 Task: Play online Dominion games in easy mode.
Action: Mouse moved to (588, 577)
Screenshot: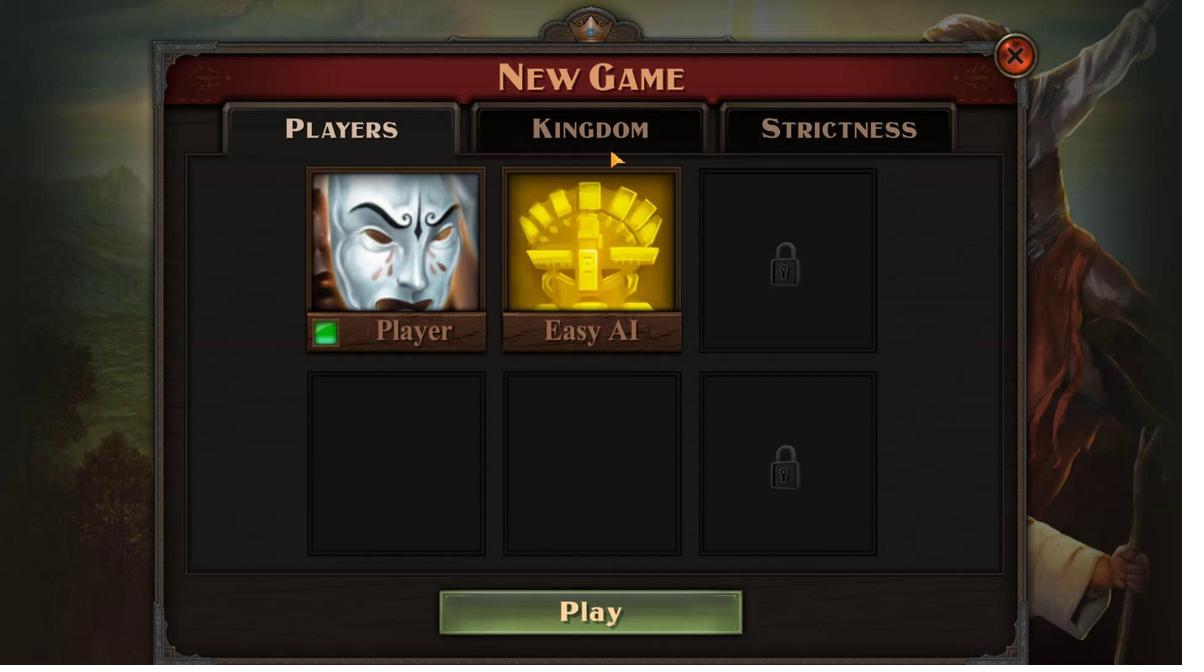 
Action: Mouse pressed left at (588, 577)
Screenshot: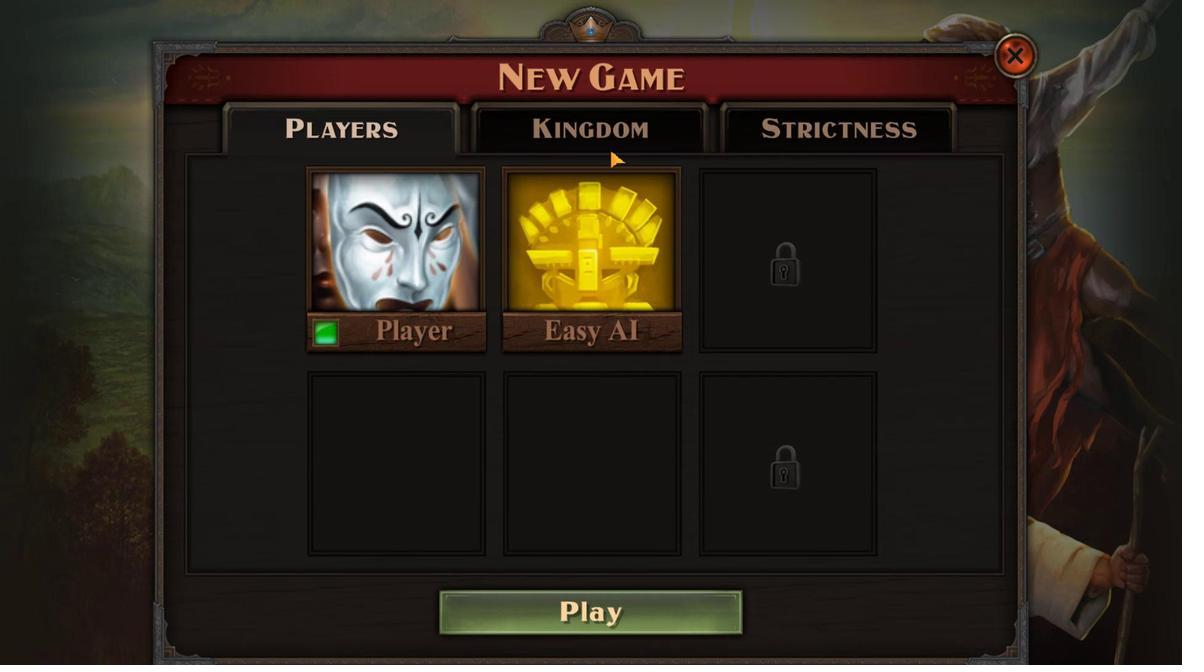 
Action: Mouse moved to (697, 566)
Screenshot: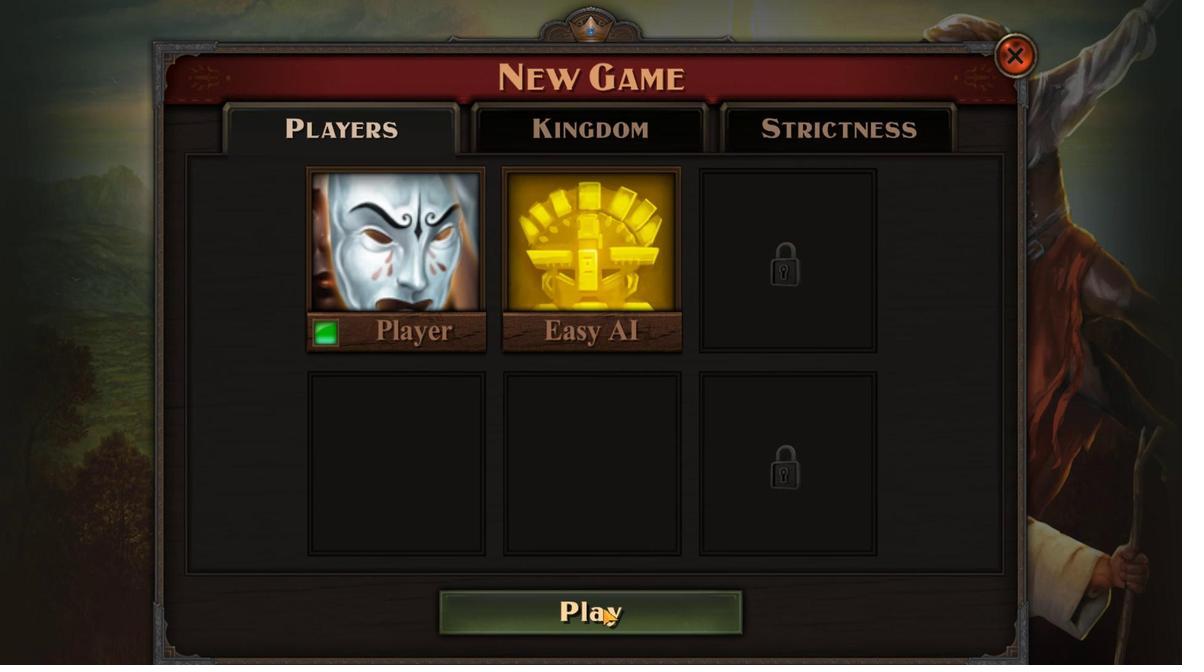
Action: Mouse pressed left at (697, 566)
Screenshot: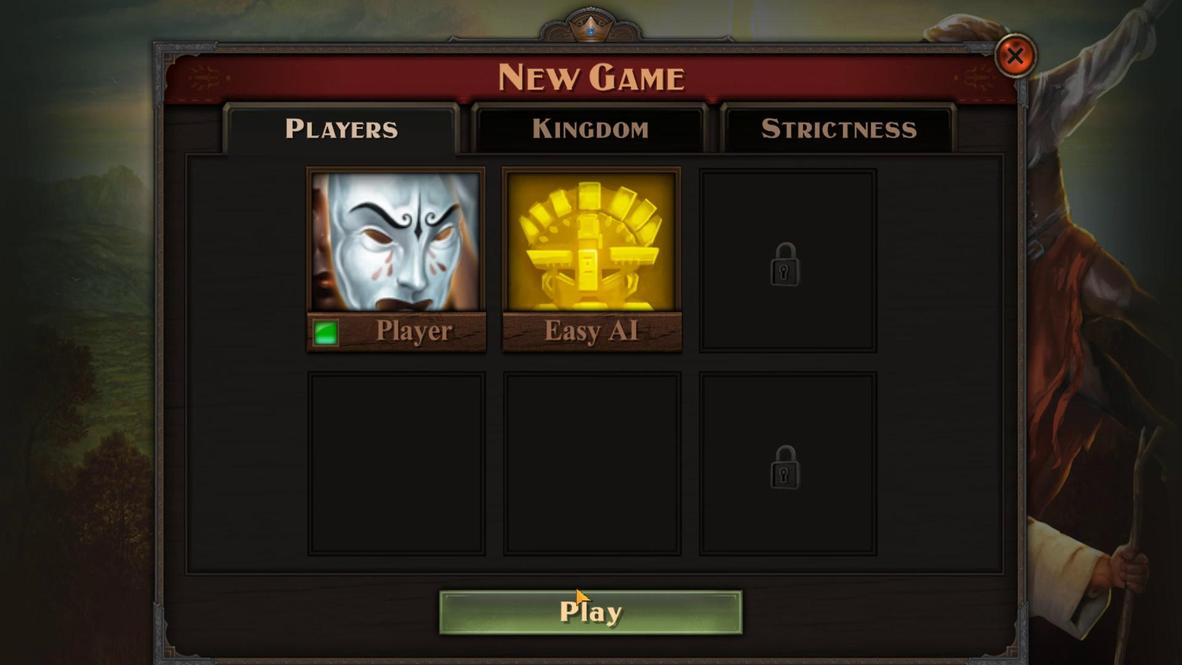
Action: Mouse moved to (636, 559)
Screenshot: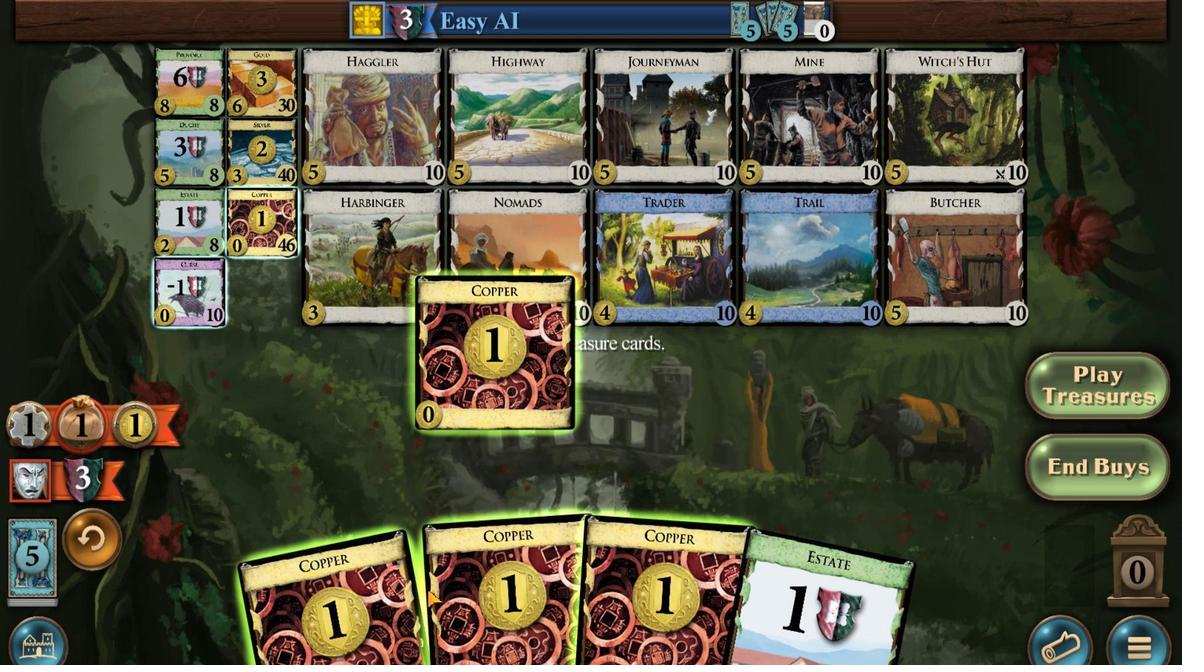 
Action: Mouse scrolled (636, 559) with delta (0, 0)
Screenshot: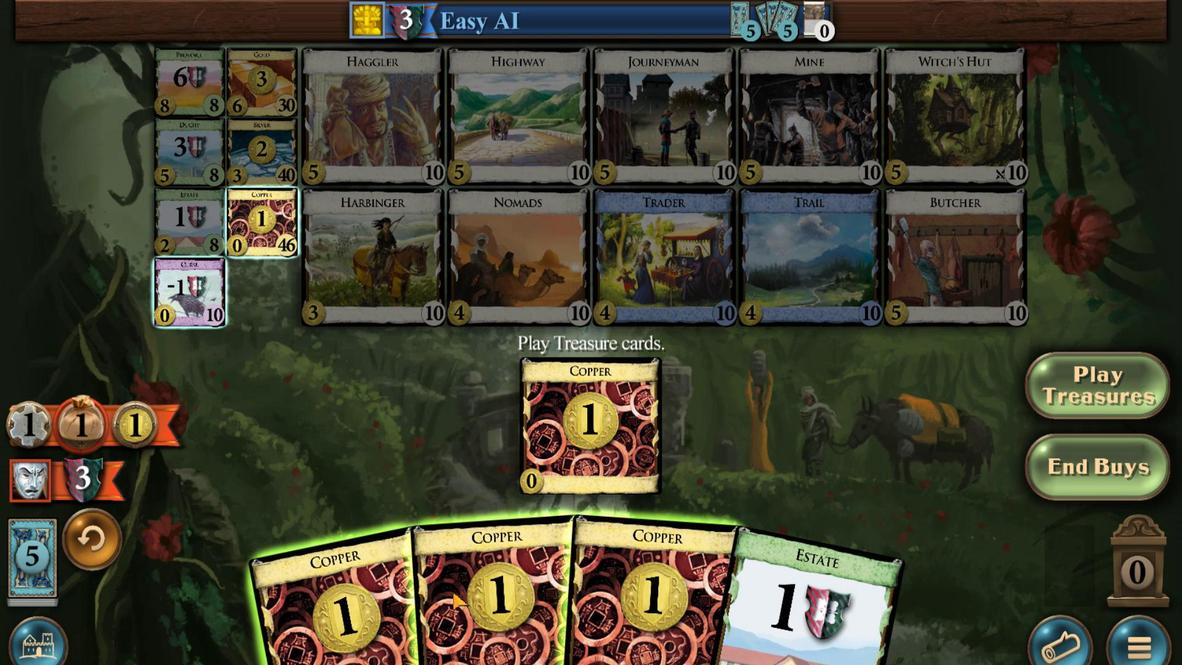 
Action: Mouse scrolled (636, 559) with delta (0, 0)
Screenshot: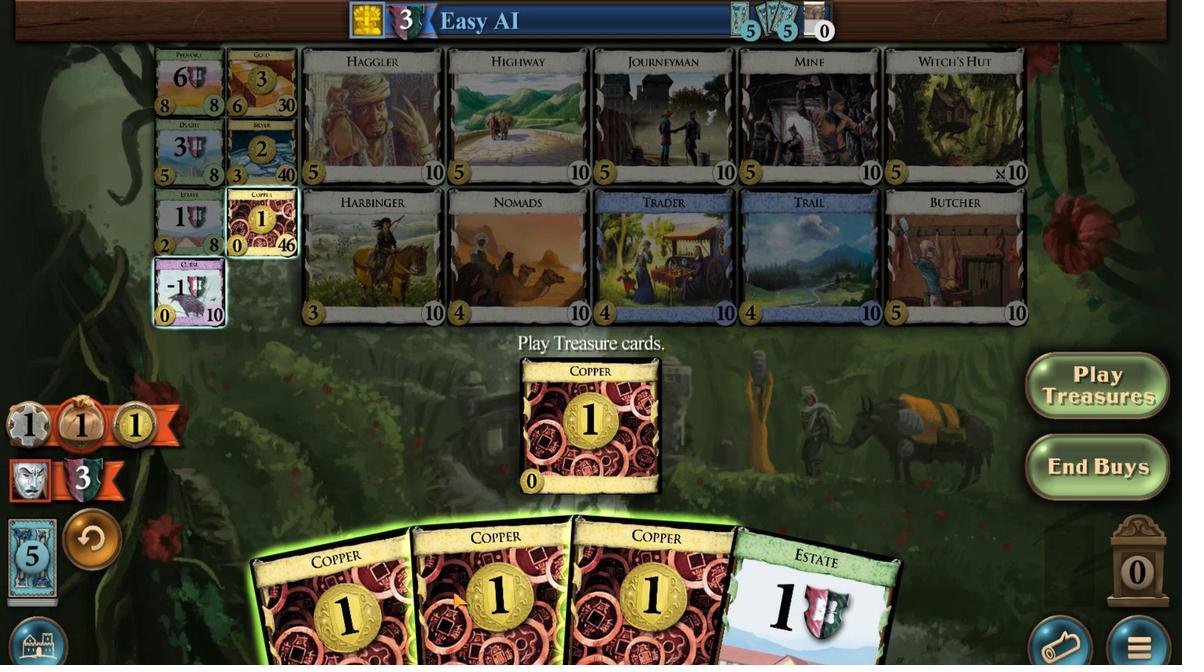 
Action: Mouse moved to (648, 561)
Screenshot: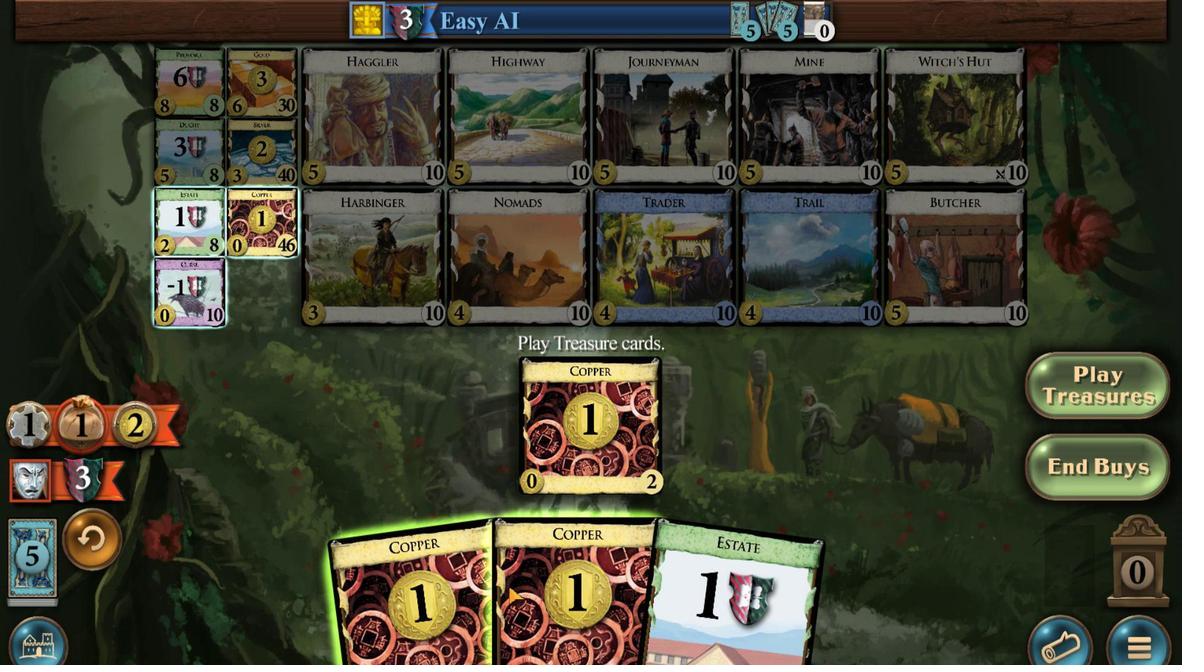 
Action: Mouse scrolled (648, 561) with delta (0, 0)
Screenshot: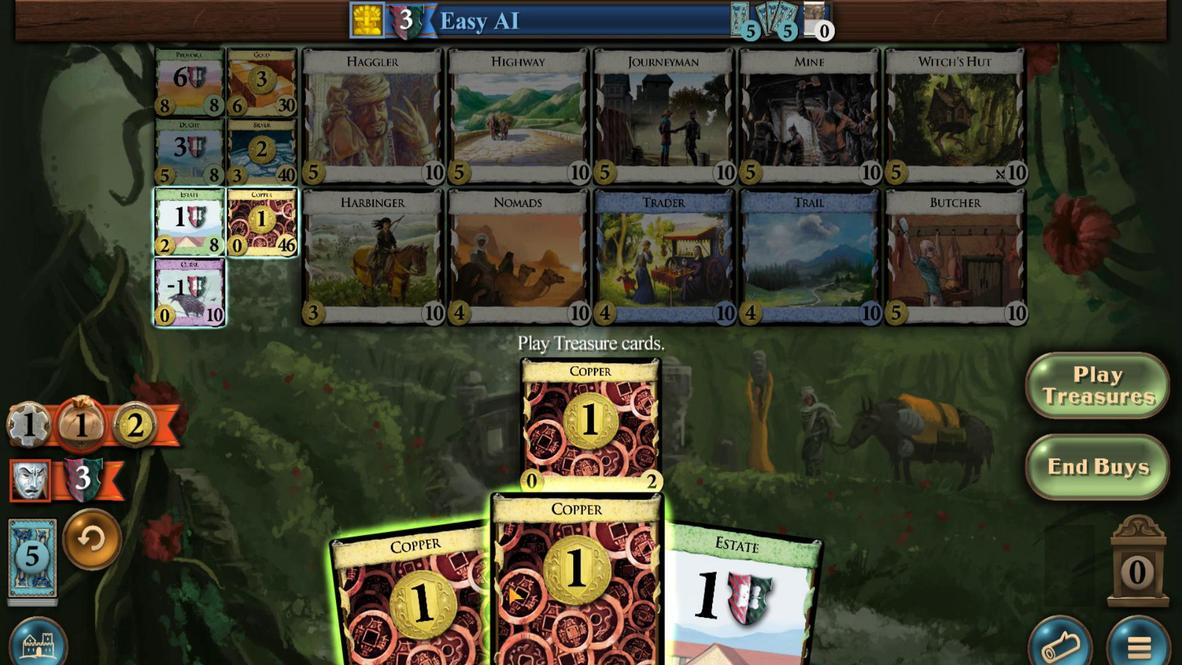 
Action: Mouse moved to (666, 560)
Screenshot: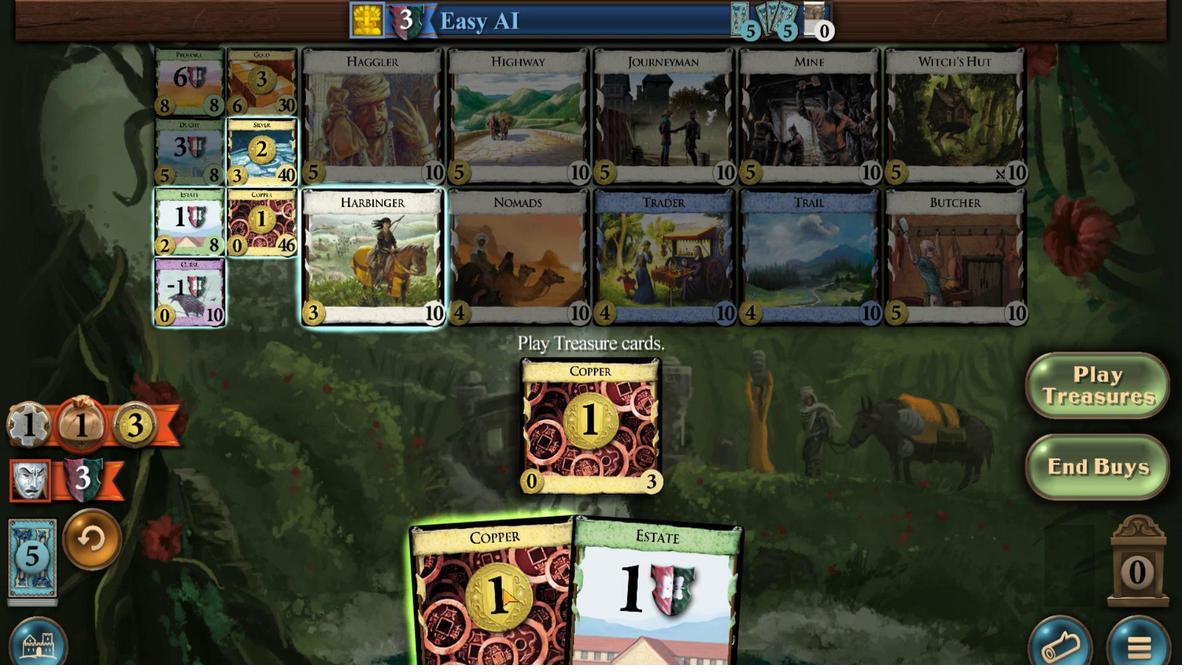 
Action: Mouse scrolled (666, 559) with delta (0, 0)
Screenshot: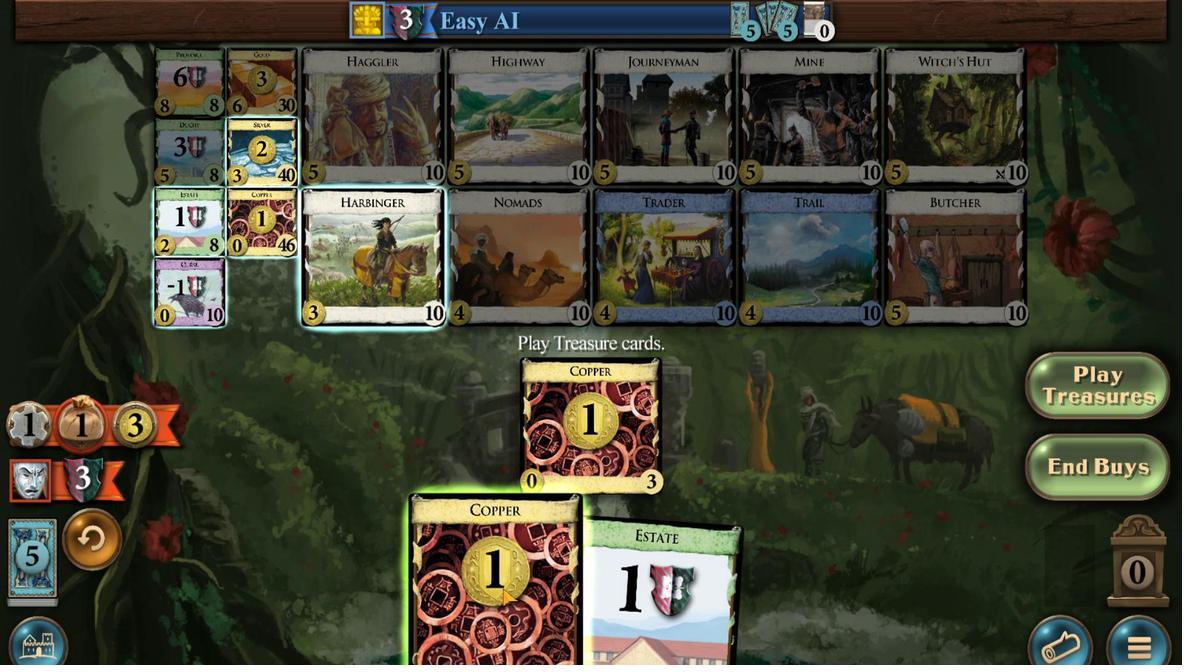 
Action: Mouse moved to (664, 561)
Screenshot: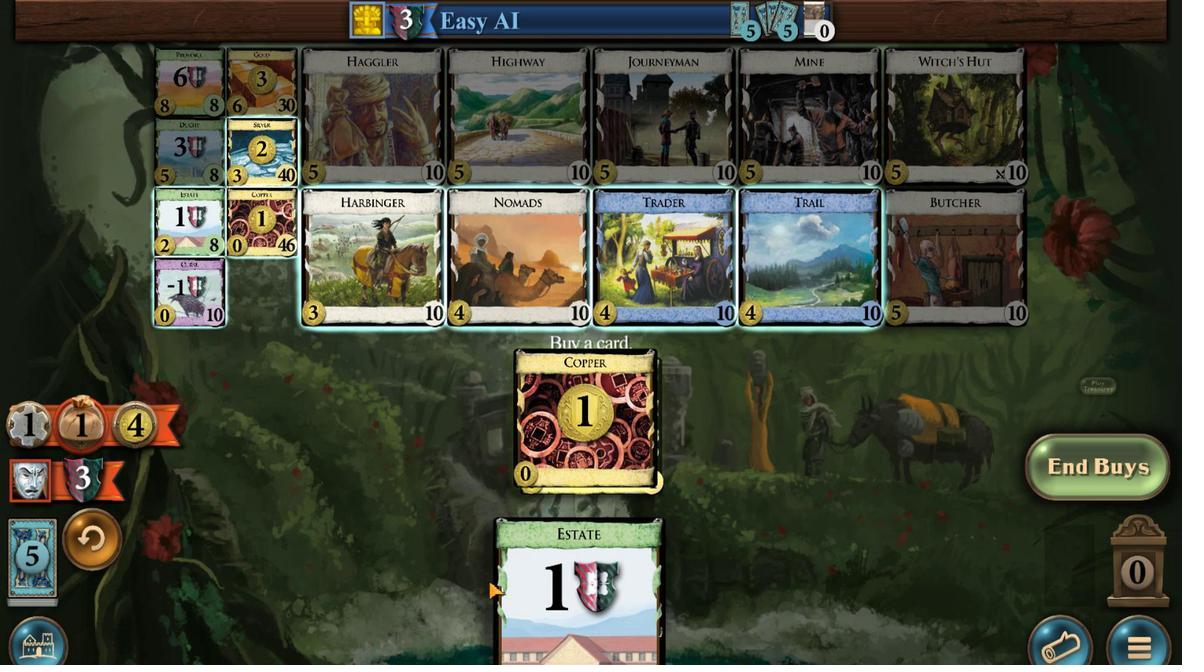 
Action: Mouse scrolled (664, 560) with delta (0, 0)
Screenshot: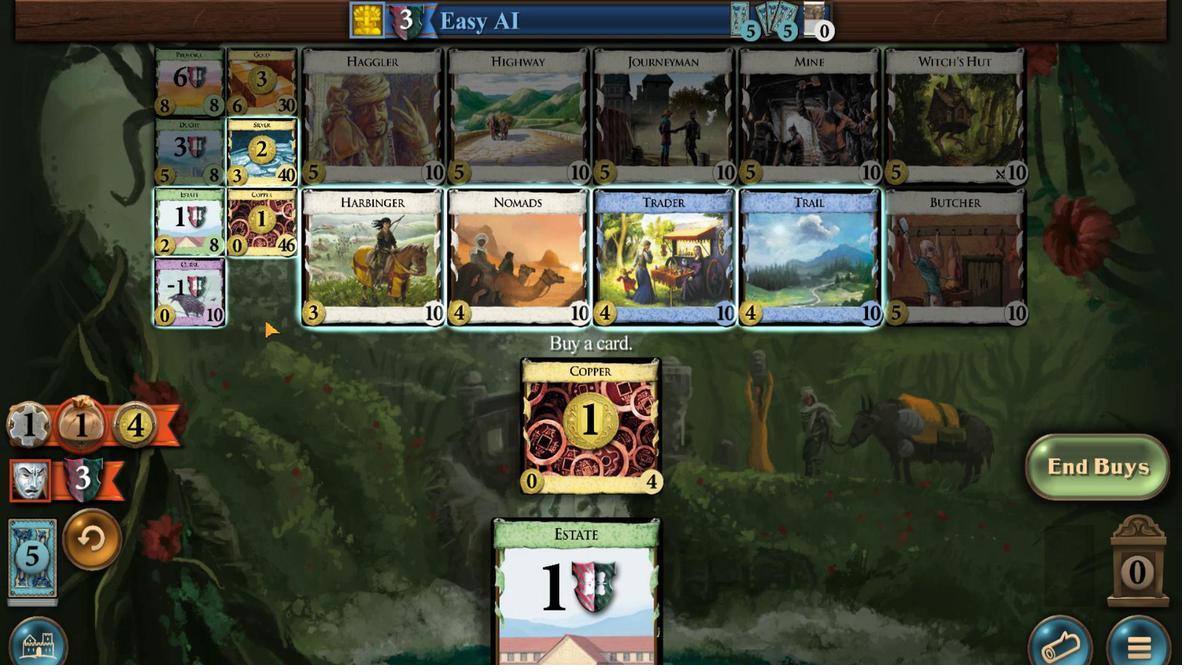 
Action: Mouse scrolled (664, 560) with delta (0, 0)
Screenshot: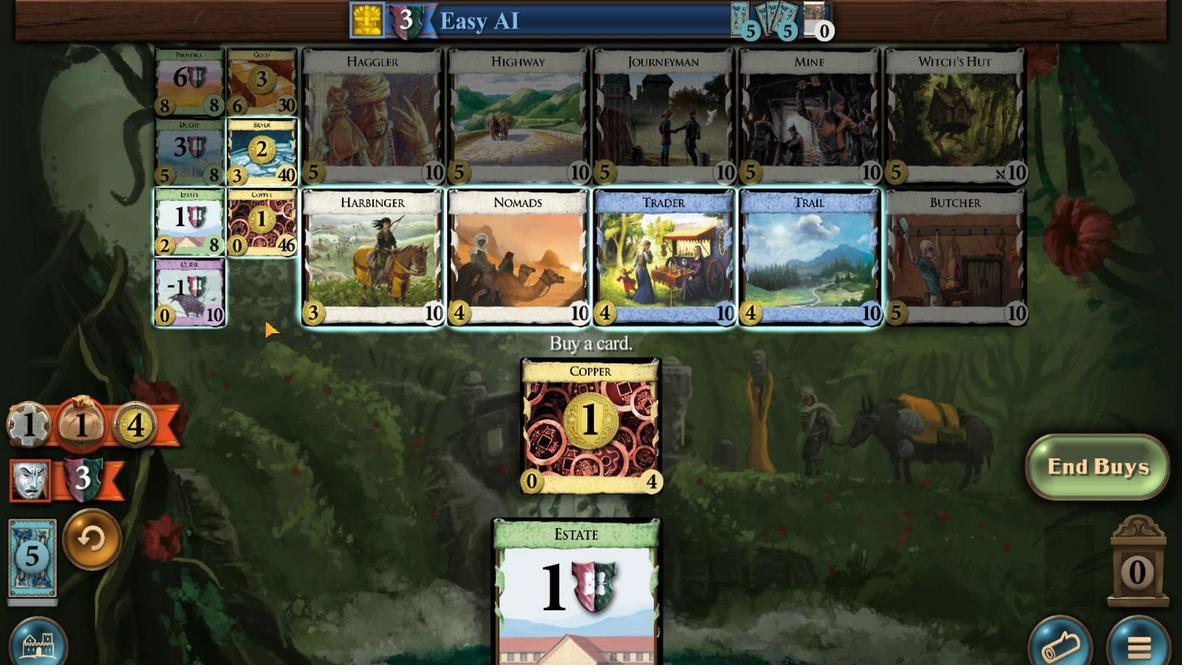 
Action: Mouse moved to (593, 426)
Screenshot: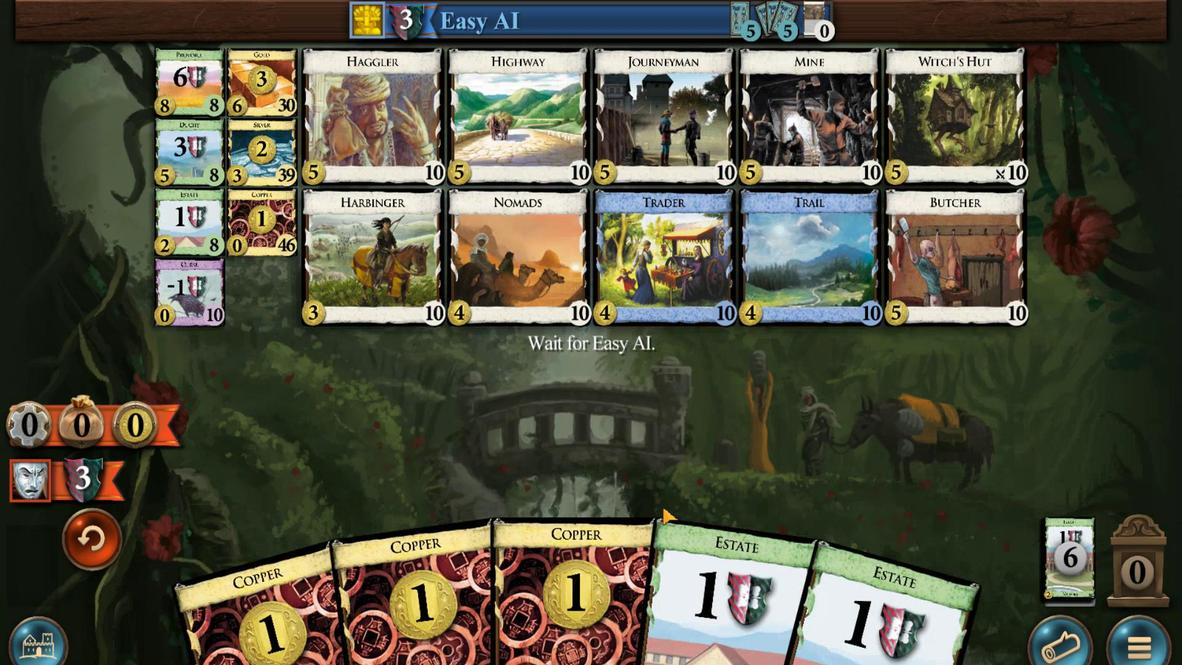 
Action: Mouse pressed left at (593, 426)
Screenshot: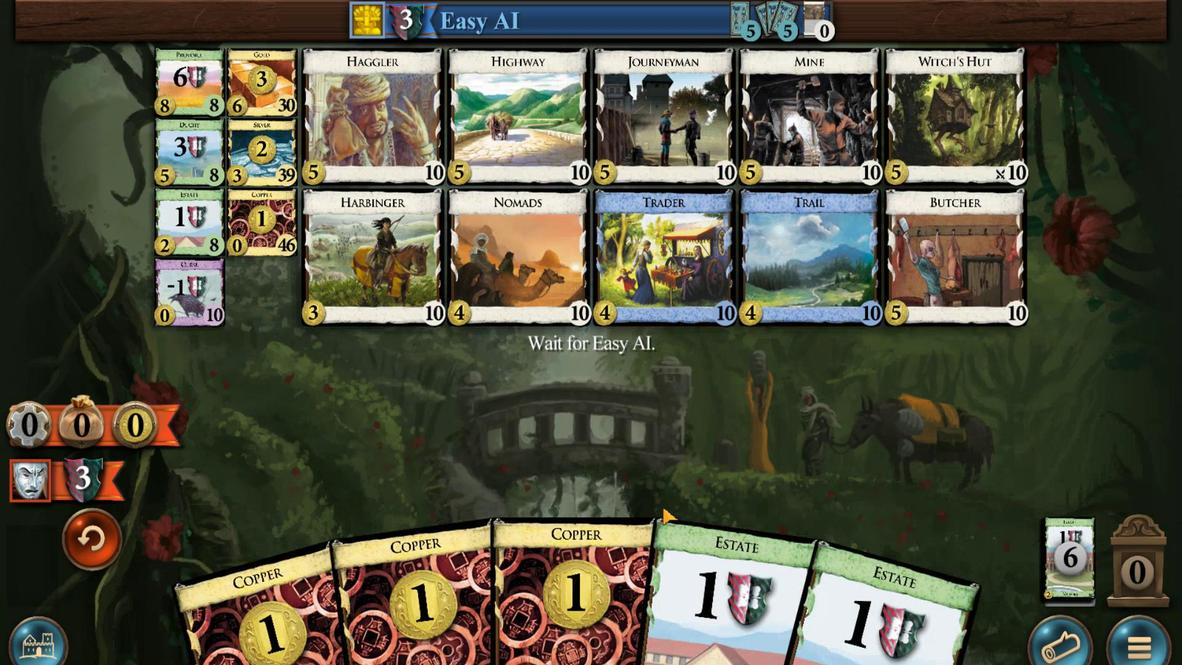 
Action: Mouse moved to (687, 559)
Screenshot: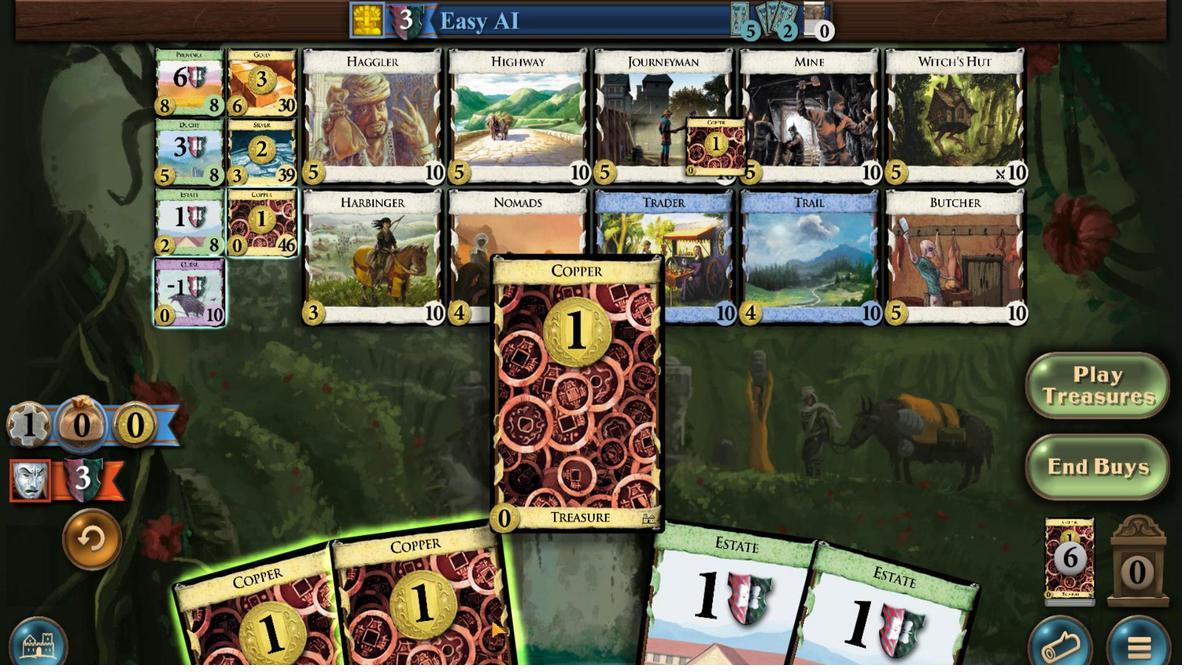 
Action: Mouse scrolled (687, 559) with delta (0, 0)
Screenshot: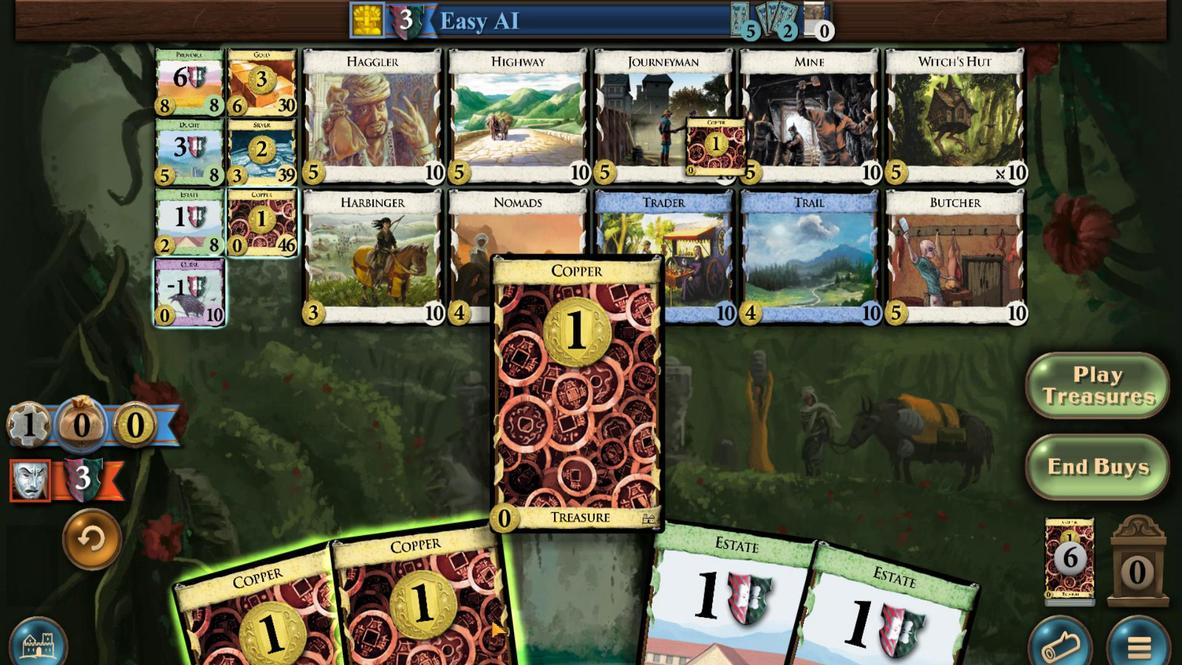 
Action: Mouse scrolled (687, 559) with delta (0, 0)
Screenshot: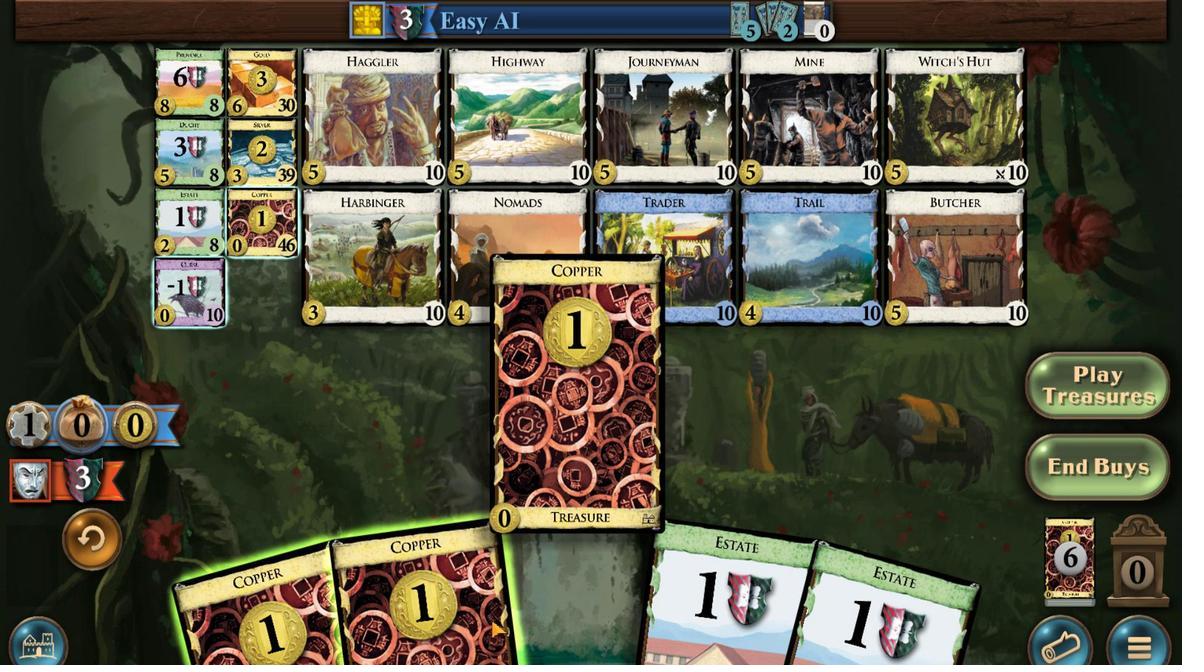 
Action: Mouse moved to (661, 570)
Screenshot: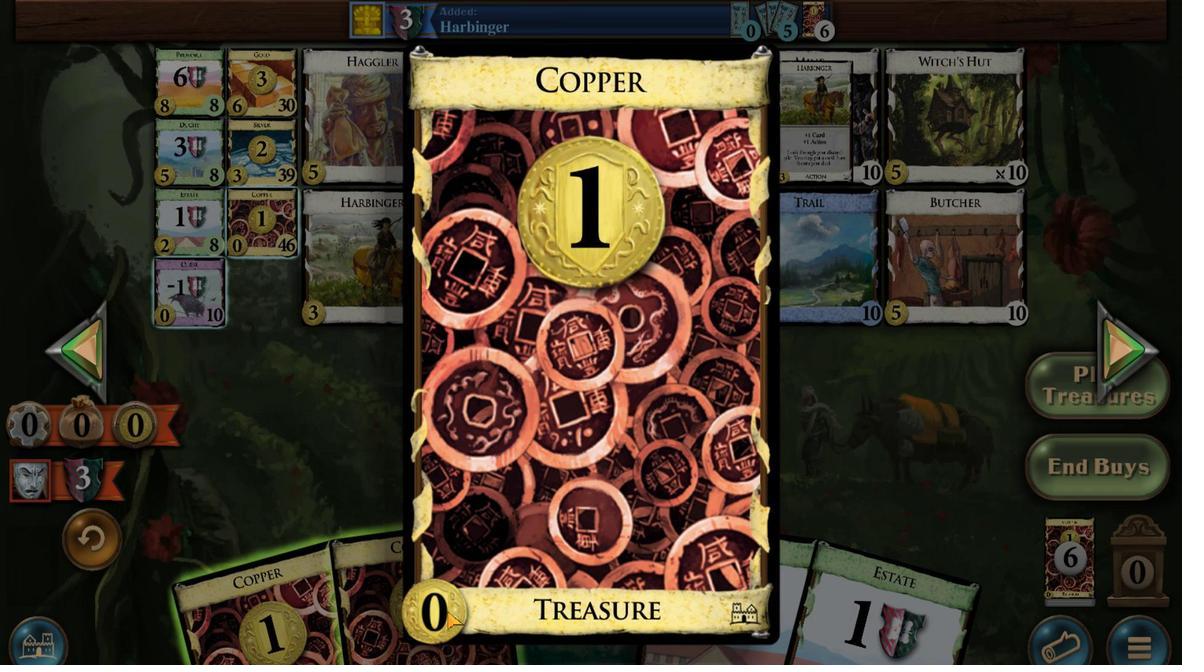 
Action: Mouse scrolled (661, 570) with delta (0, 0)
Screenshot: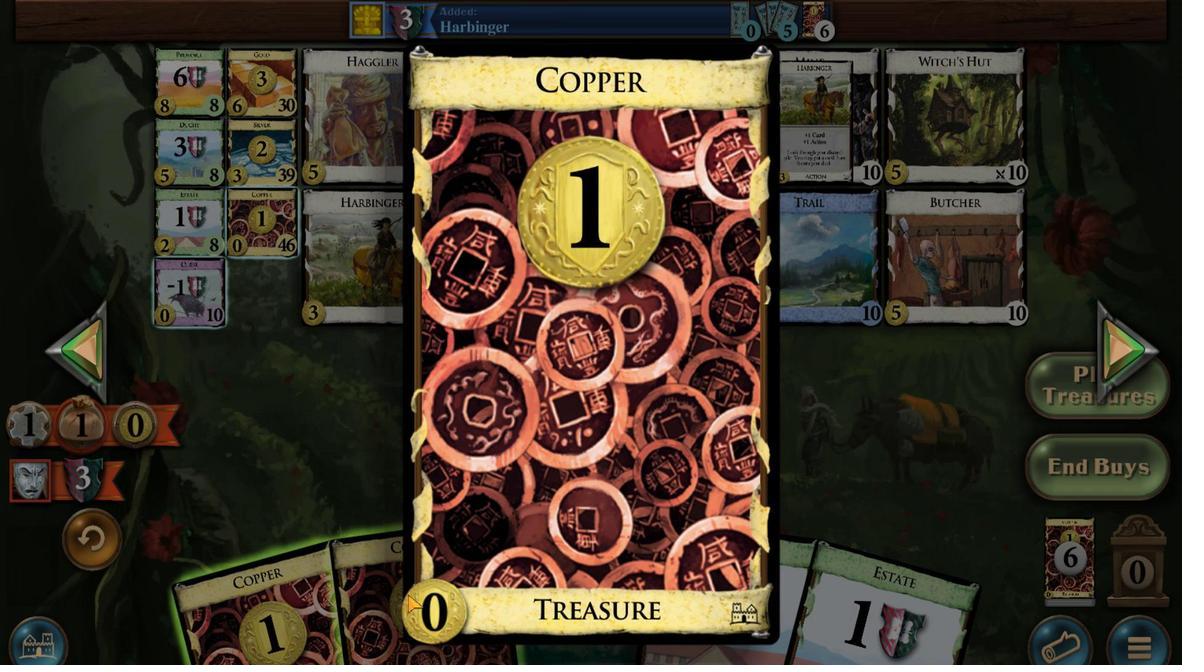 
Action: Mouse scrolled (661, 570) with delta (0, 0)
Screenshot: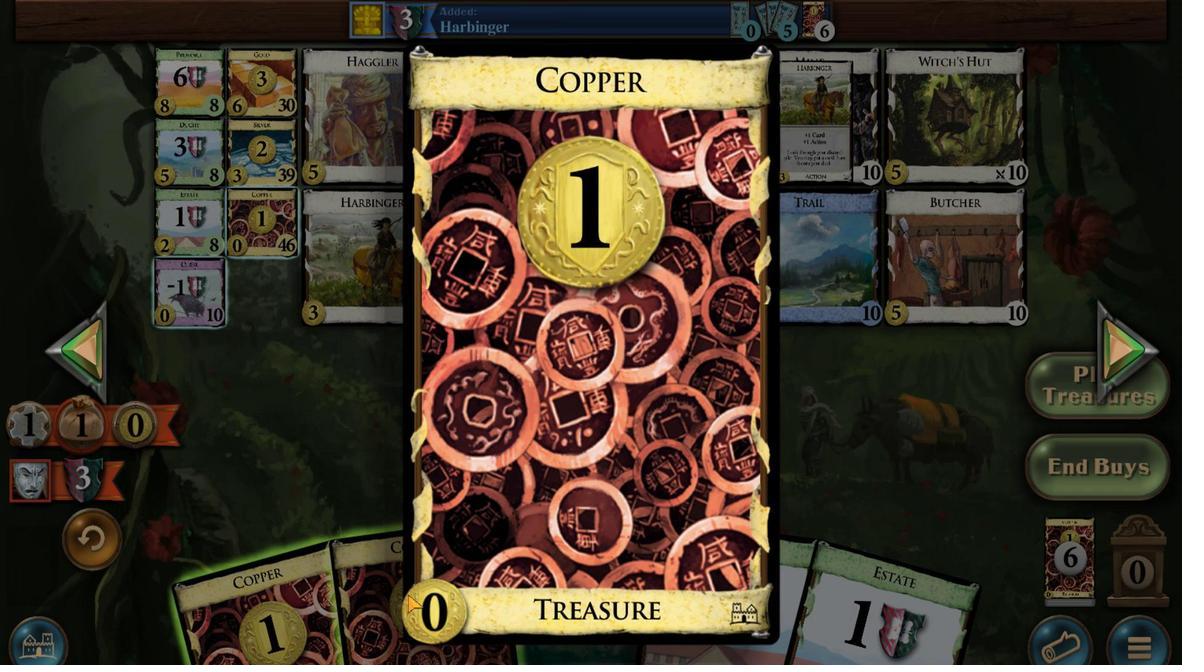 
Action: Mouse moved to (581, 559)
Screenshot: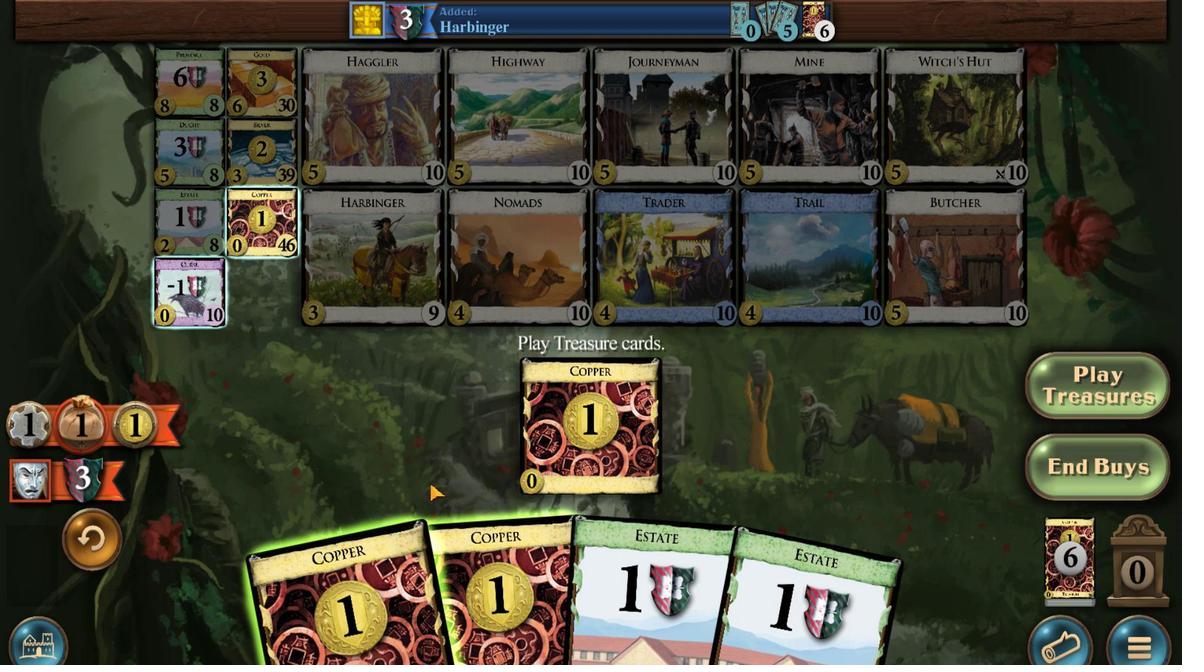 
Action: Mouse pressed left at (581, 559)
Screenshot: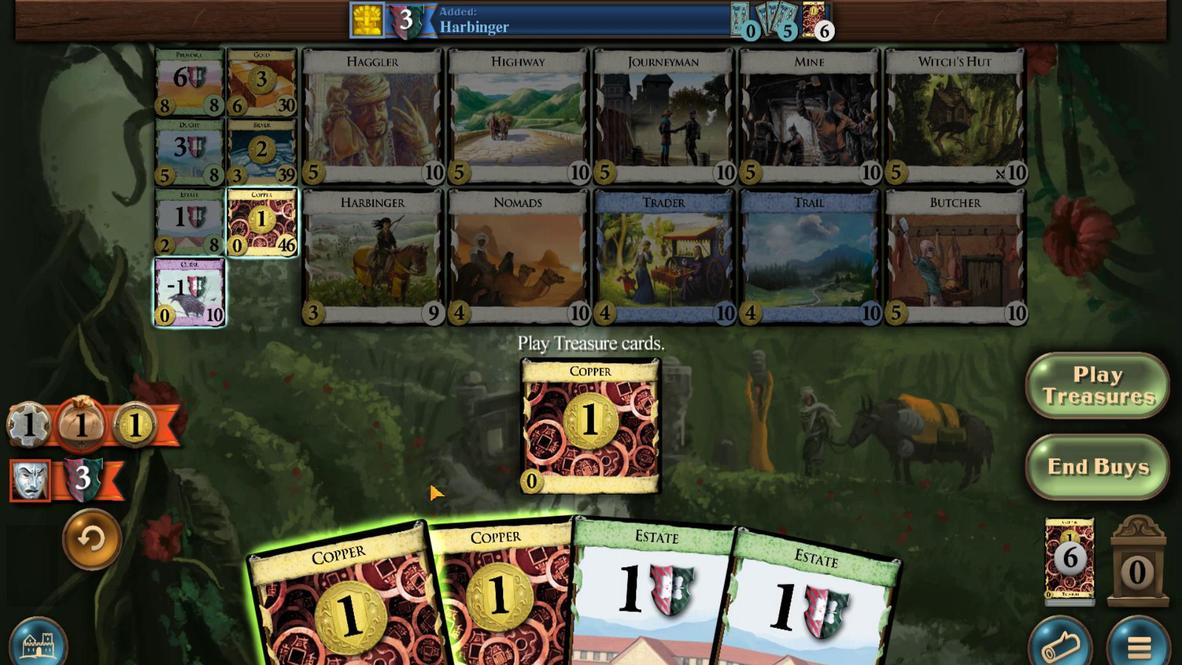 
Action: Mouse moved to (609, 562)
Screenshot: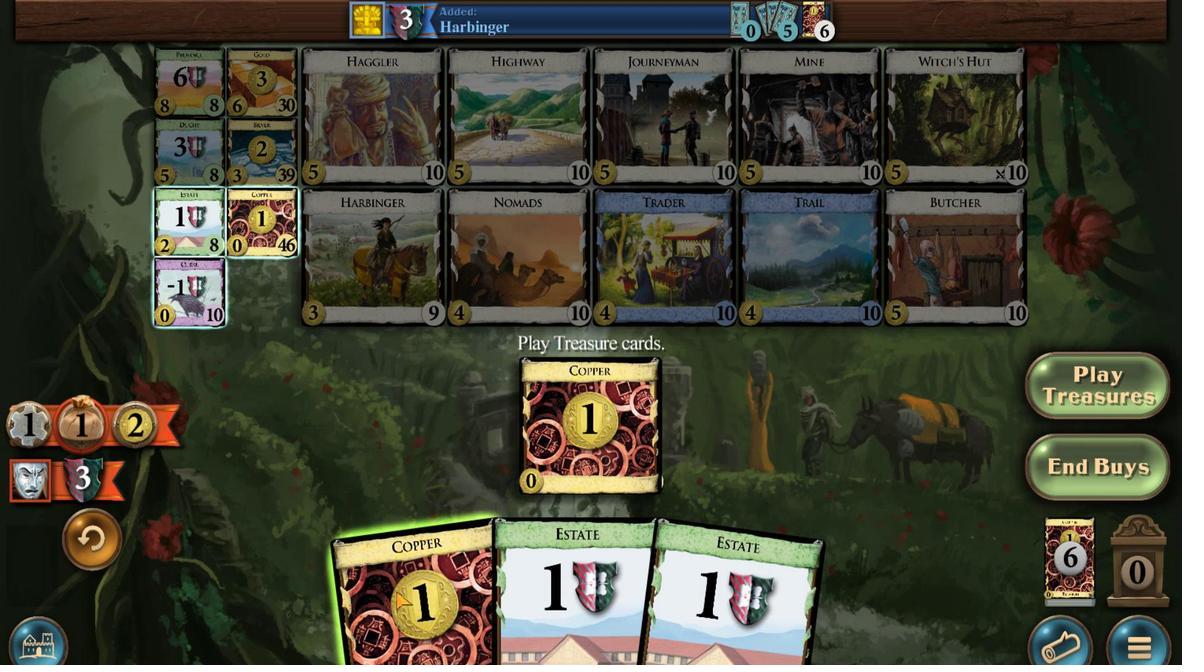 
Action: Mouse pressed left at (609, 562)
Screenshot: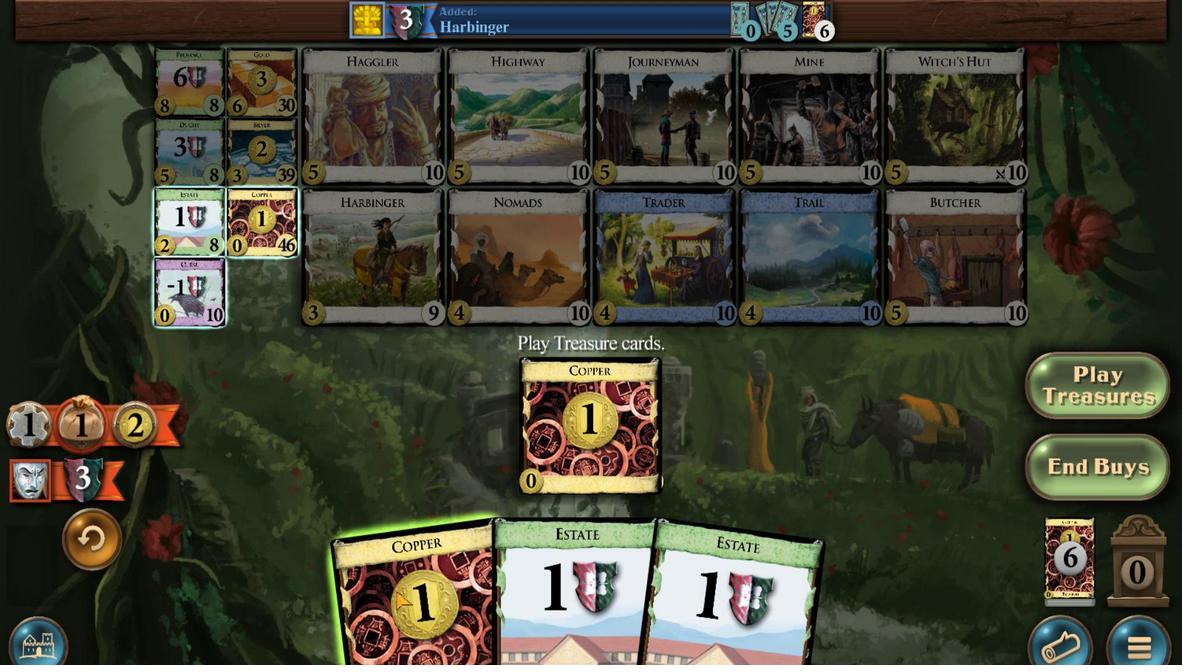 
Action: Mouse moved to (630, 561)
Screenshot: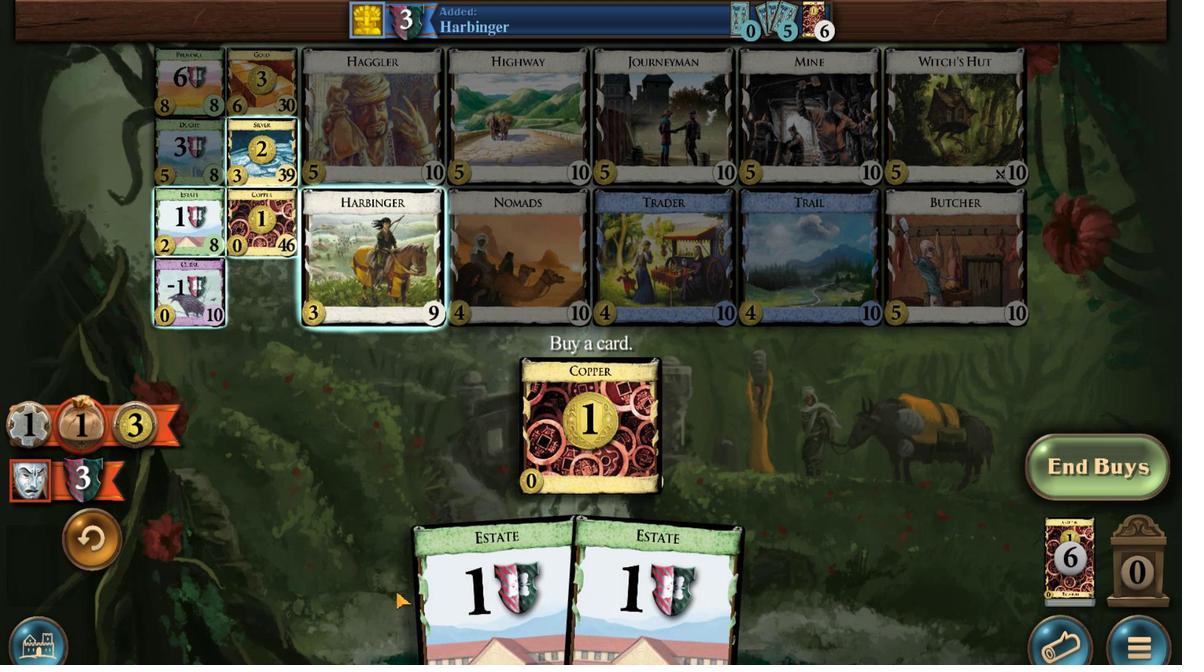 
Action: Mouse scrolled (630, 561) with delta (0, 0)
Screenshot: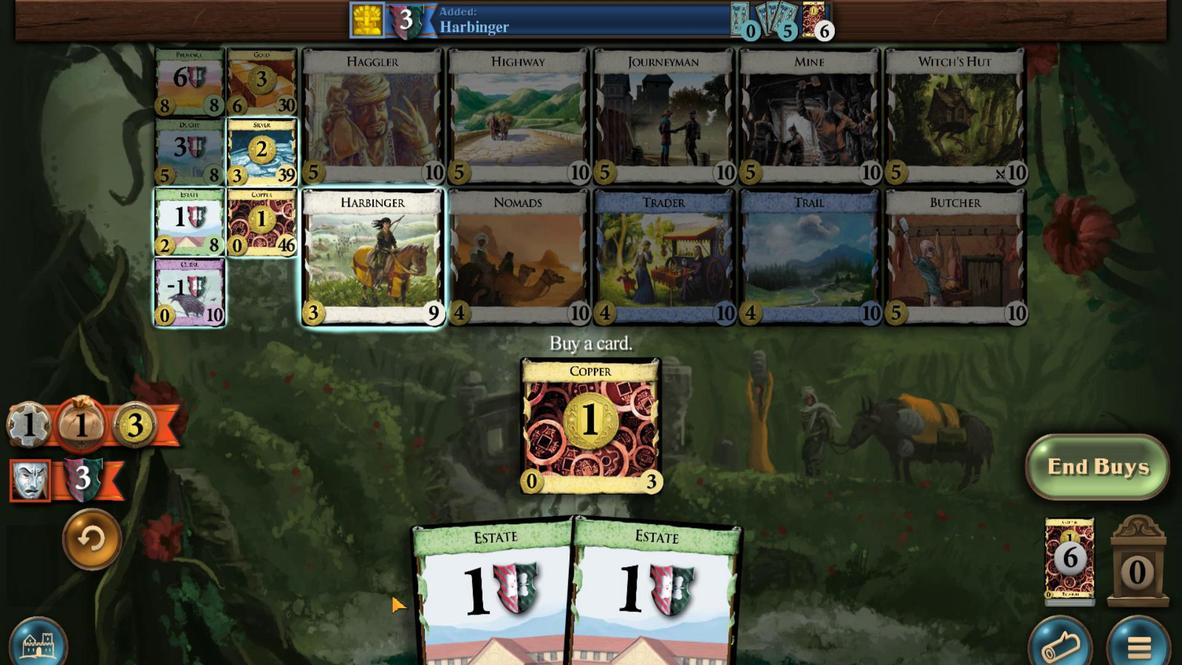 
Action: Mouse scrolled (630, 561) with delta (0, 0)
Screenshot: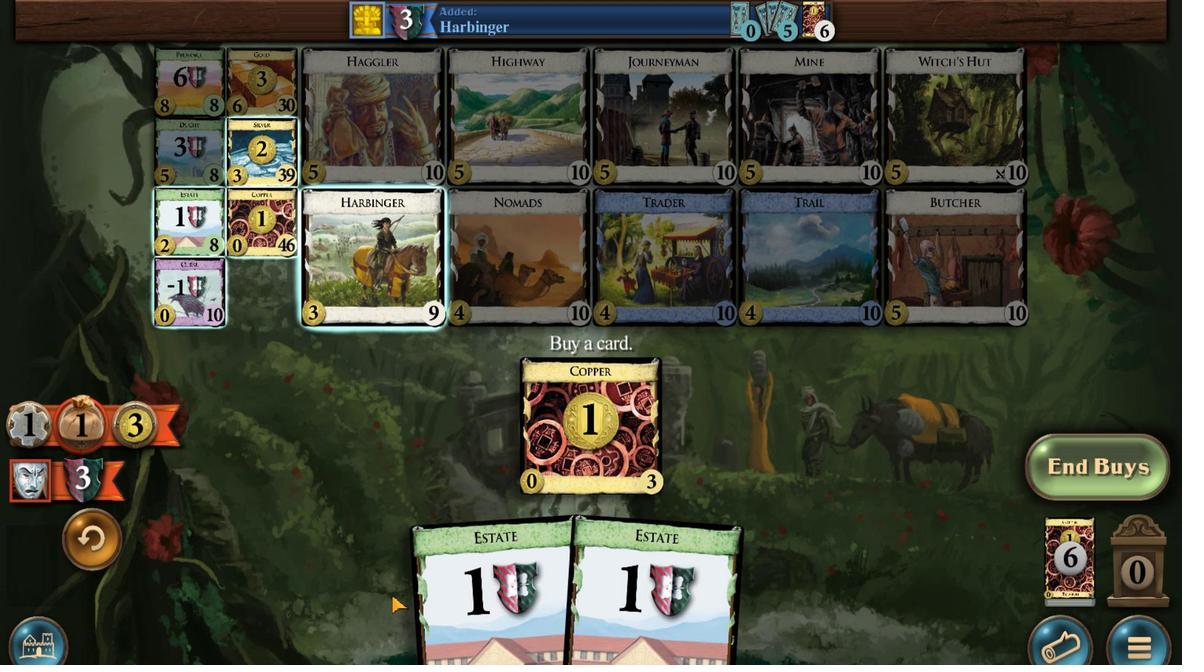 
Action: Mouse moved to (629, 471)
Screenshot: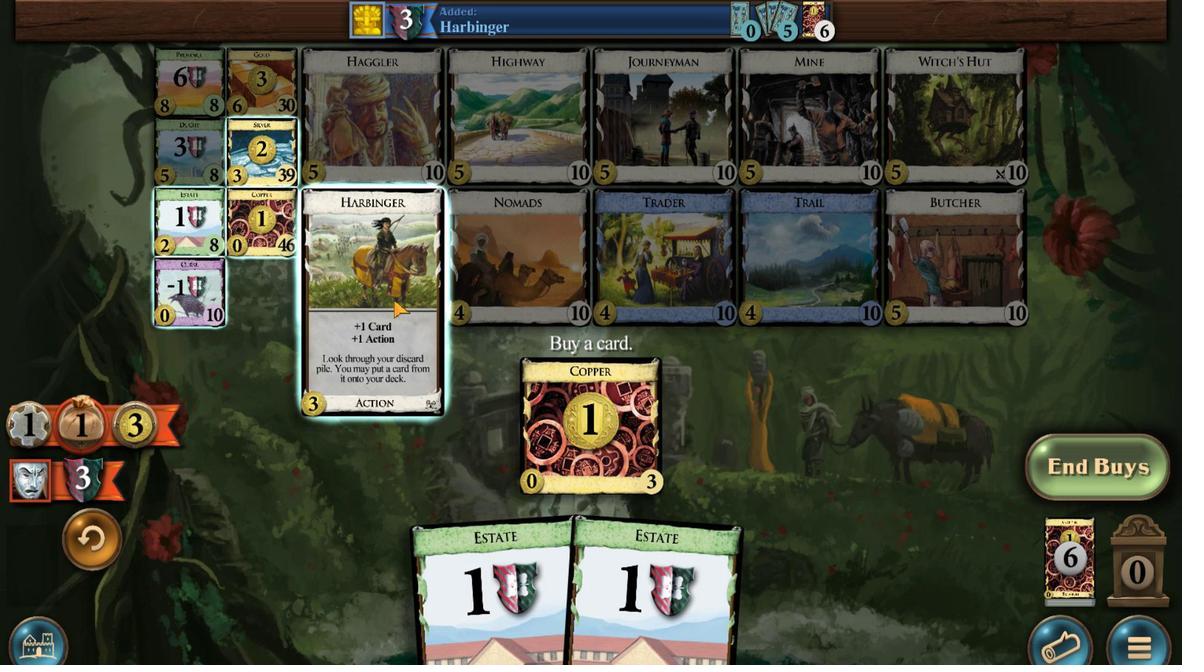 
Action: Mouse scrolled (629, 471) with delta (0, 0)
Screenshot: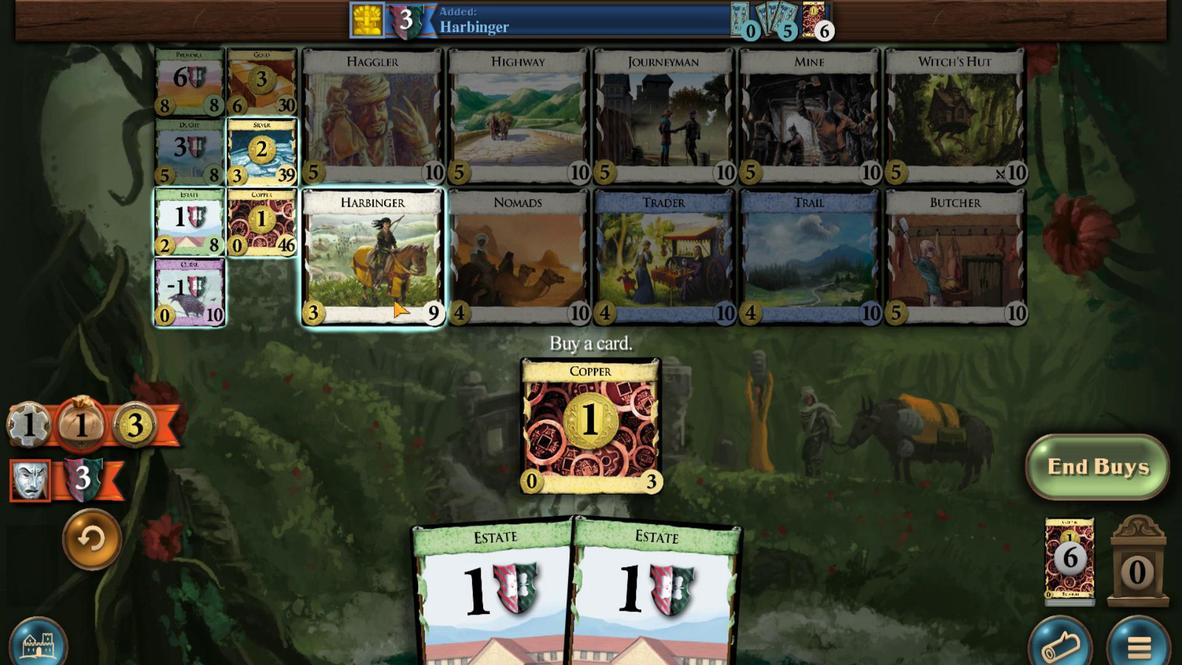 
Action: Mouse scrolled (629, 471) with delta (0, 0)
Screenshot: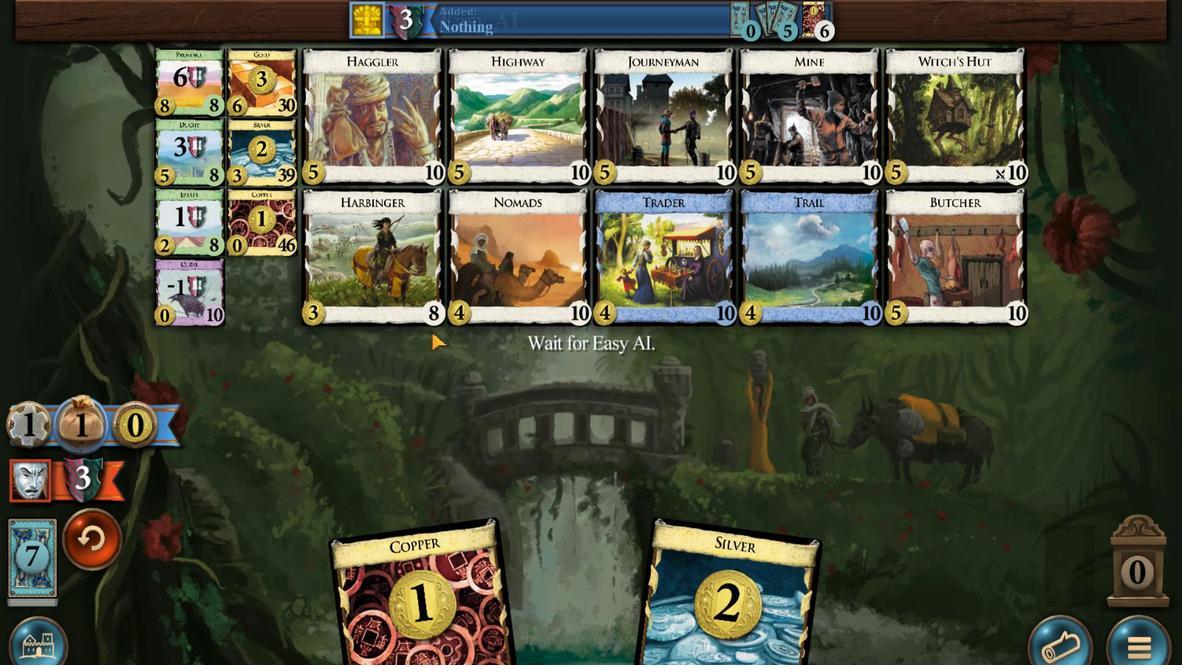 
Action: Mouse moved to (594, 565)
Screenshot: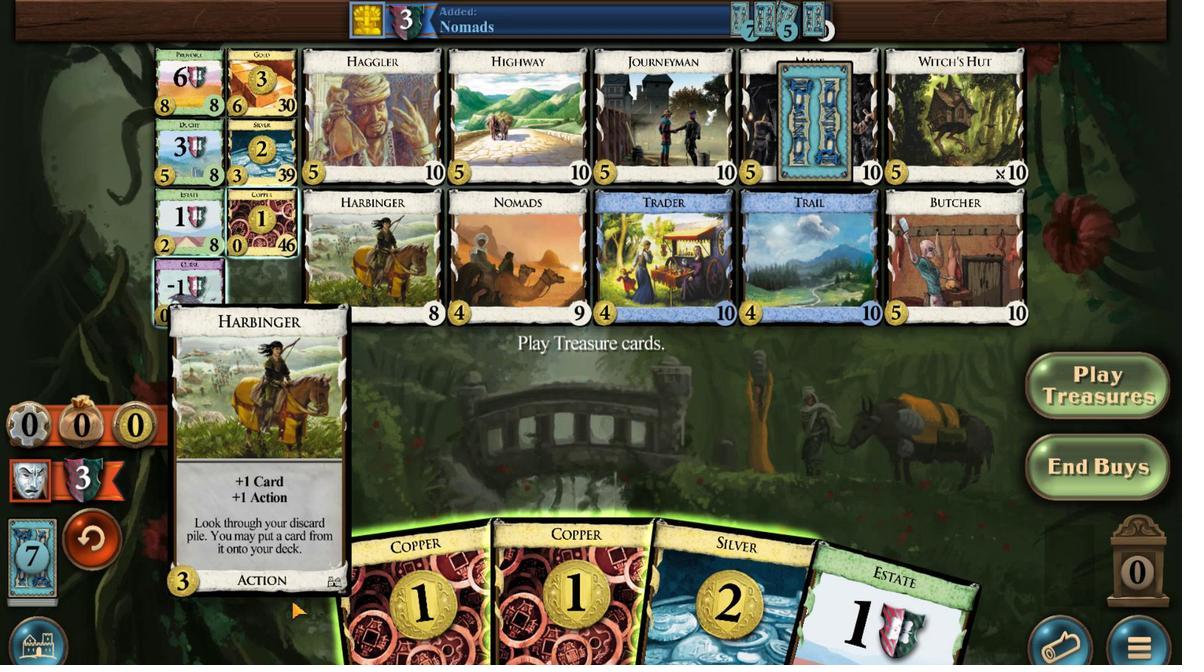 
Action: Mouse scrolled (594, 565) with delta (0, 0)
Screenshot: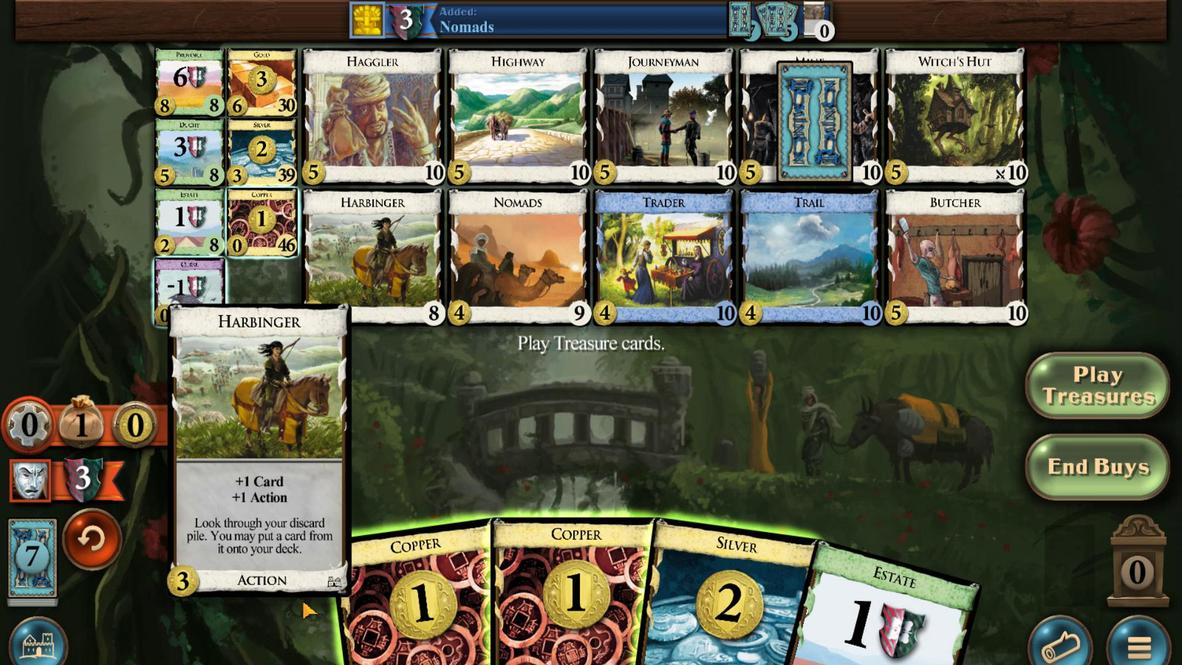 
Action: Mouse moved to (679, 551)
Screenshot: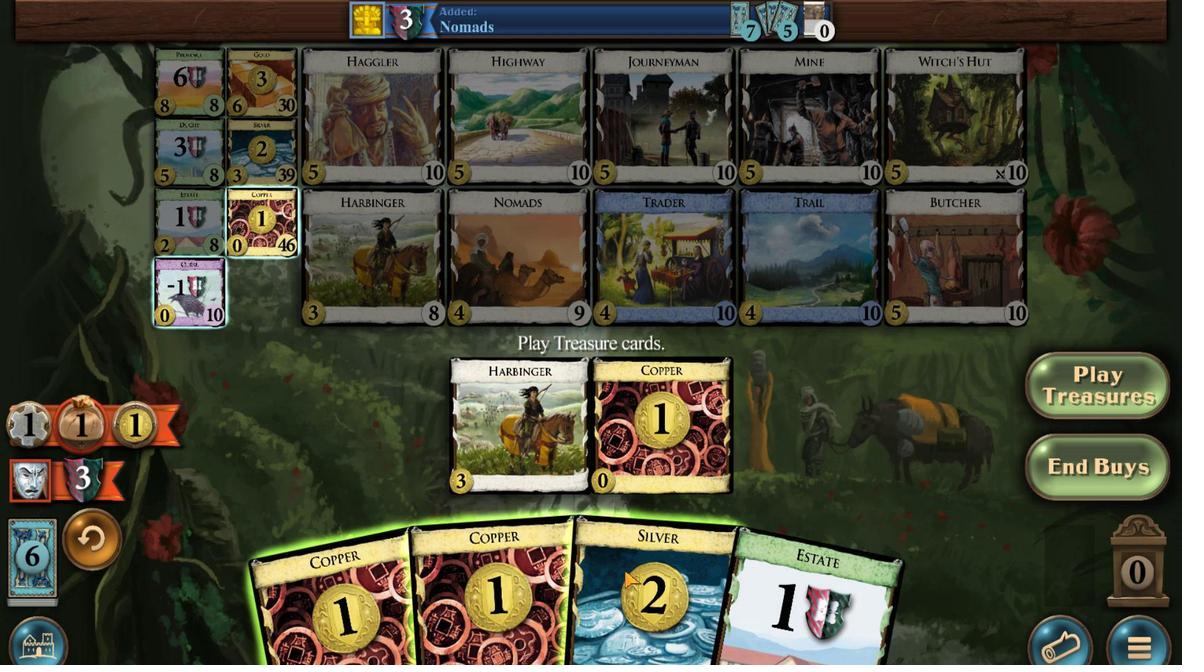 
Action: Mouse scrolled (679, 550) with delta (0, 0)
Screenshot: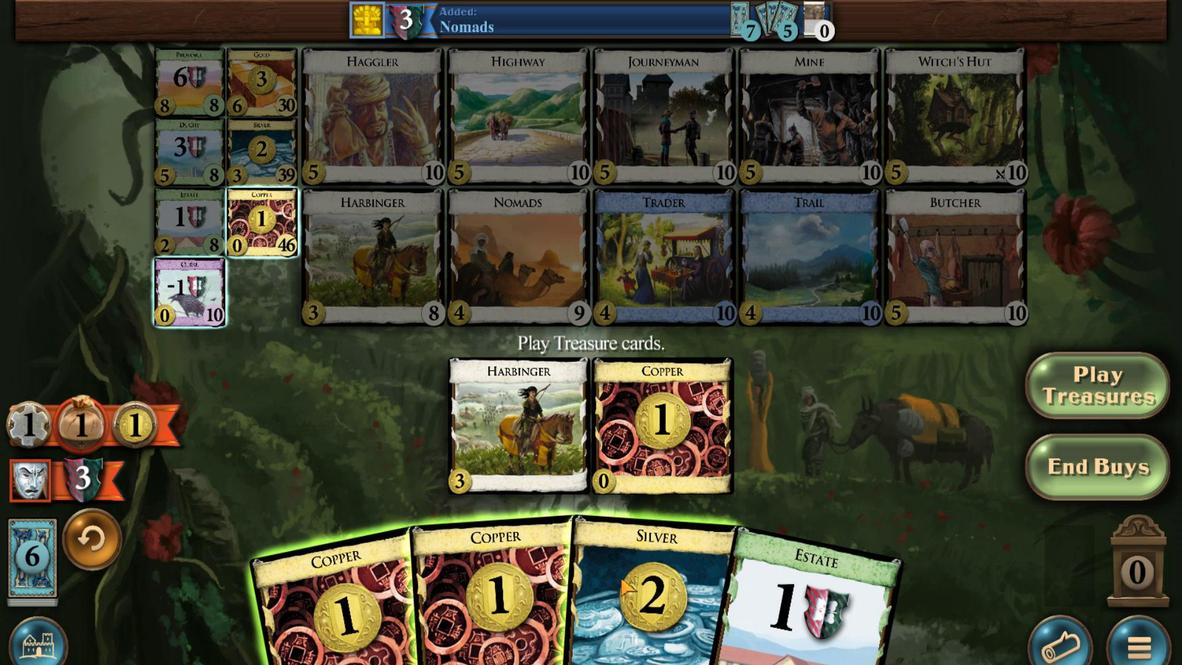 
Action: Mouse moved to (703, 557)
Screenshot: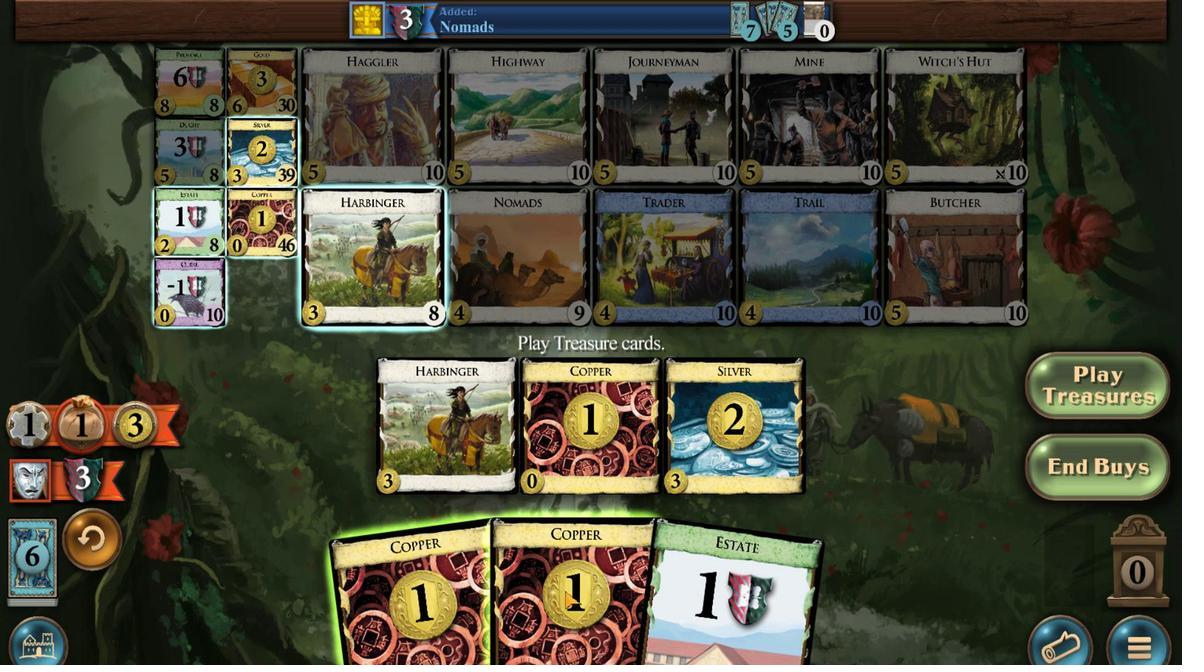 
Action: Mouse scrolled (703, 557) with delta (0, 0)
Screenshot: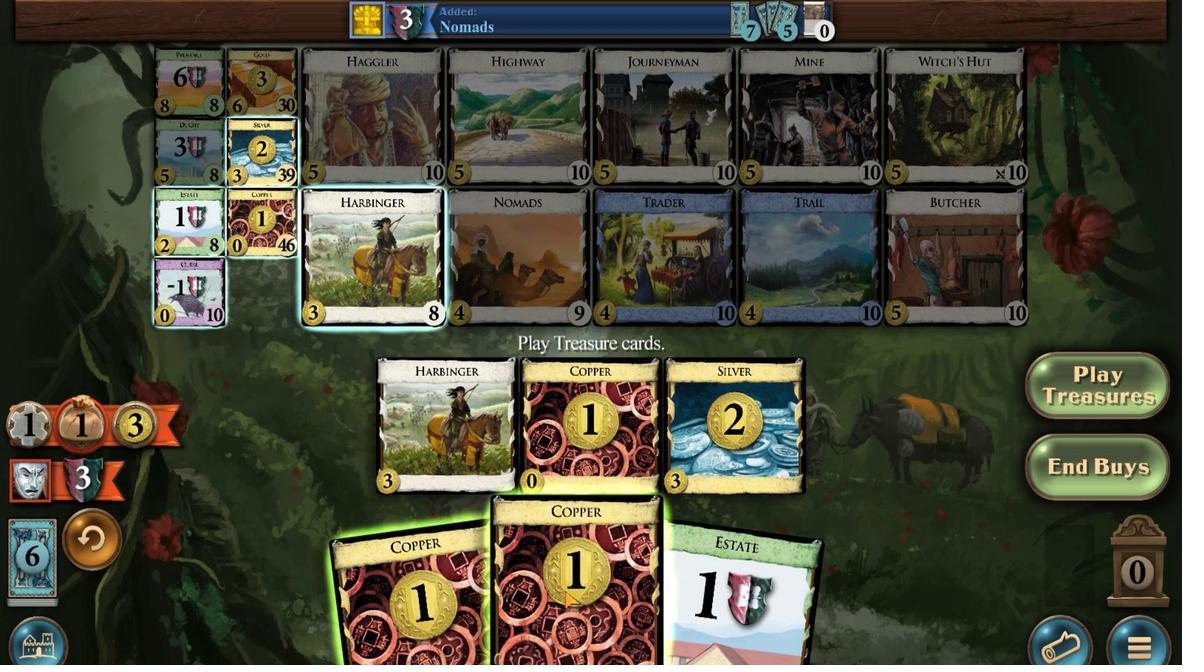 
Action: Mouse moved to (685, 561)
Screenshot: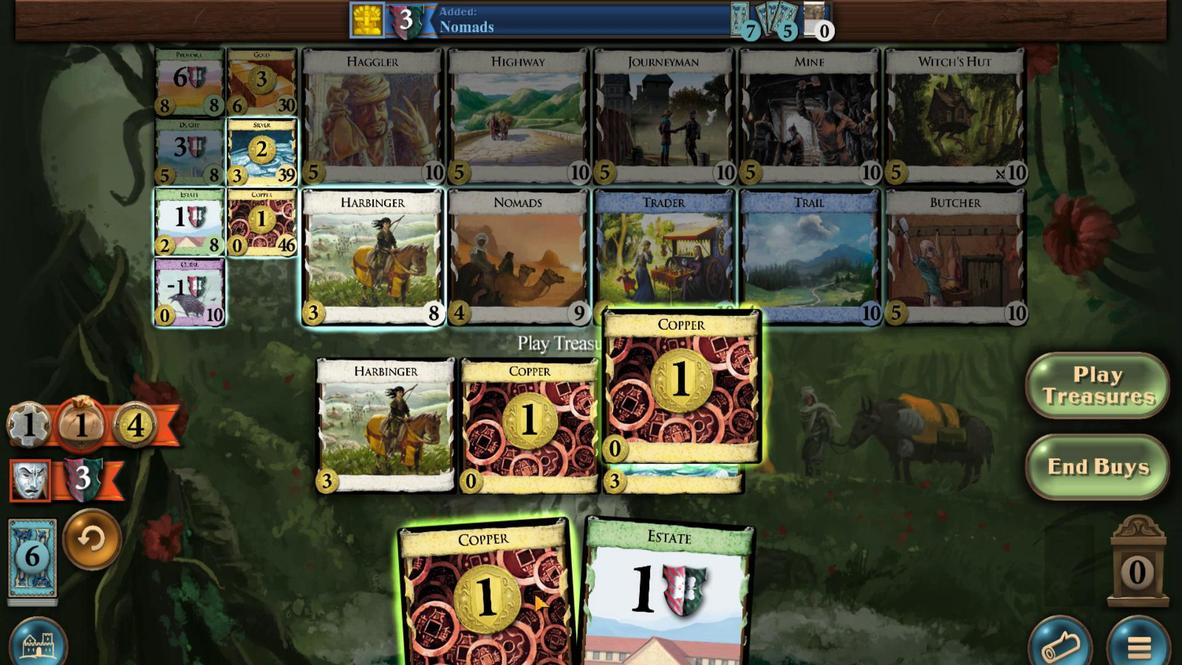 
Action: Mouse scrolled (685, 561) with delta (0, 0)
Screenshot: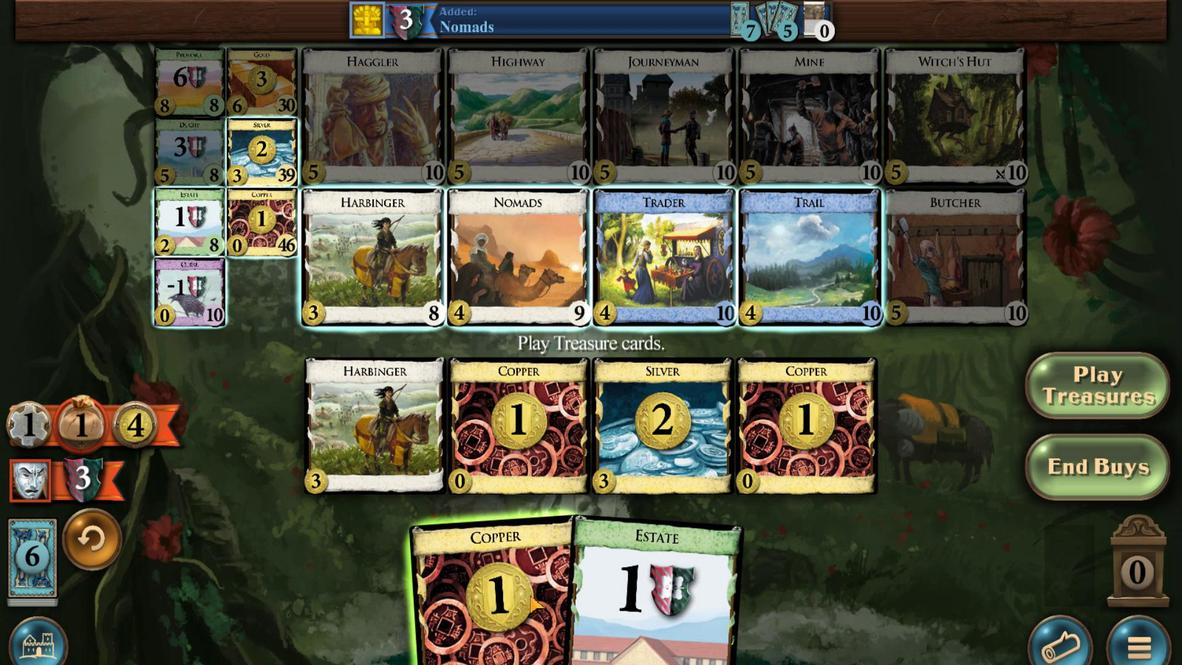 
Action: Mouse moved to (673, 562)
Screenshot: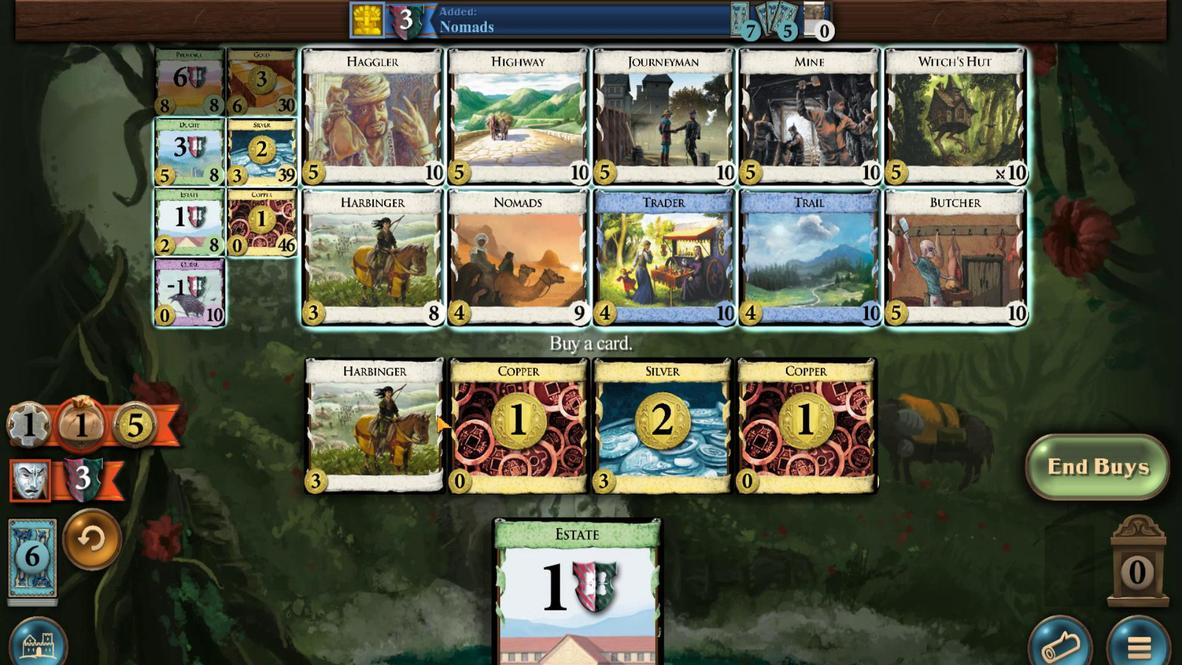 
Action: Mouse scrolled (673, 562) with delta (0, 0)
Screenshot: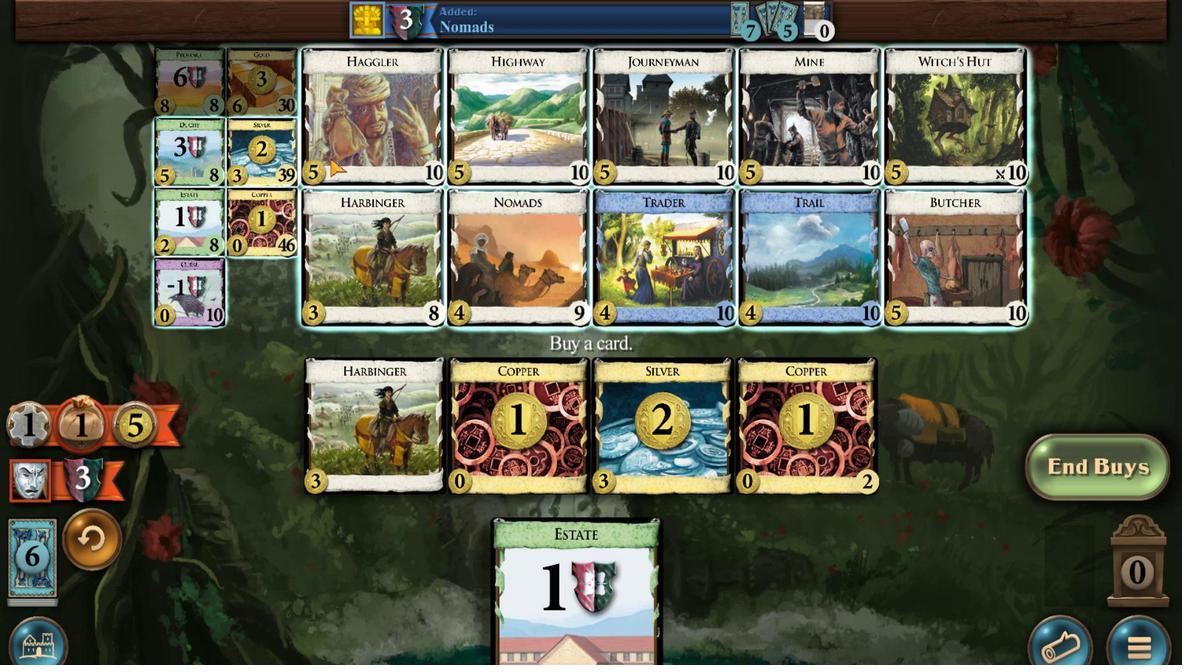 
Action: Mouse scrolled (673, 562) with delta (0, 0)
Screenshot: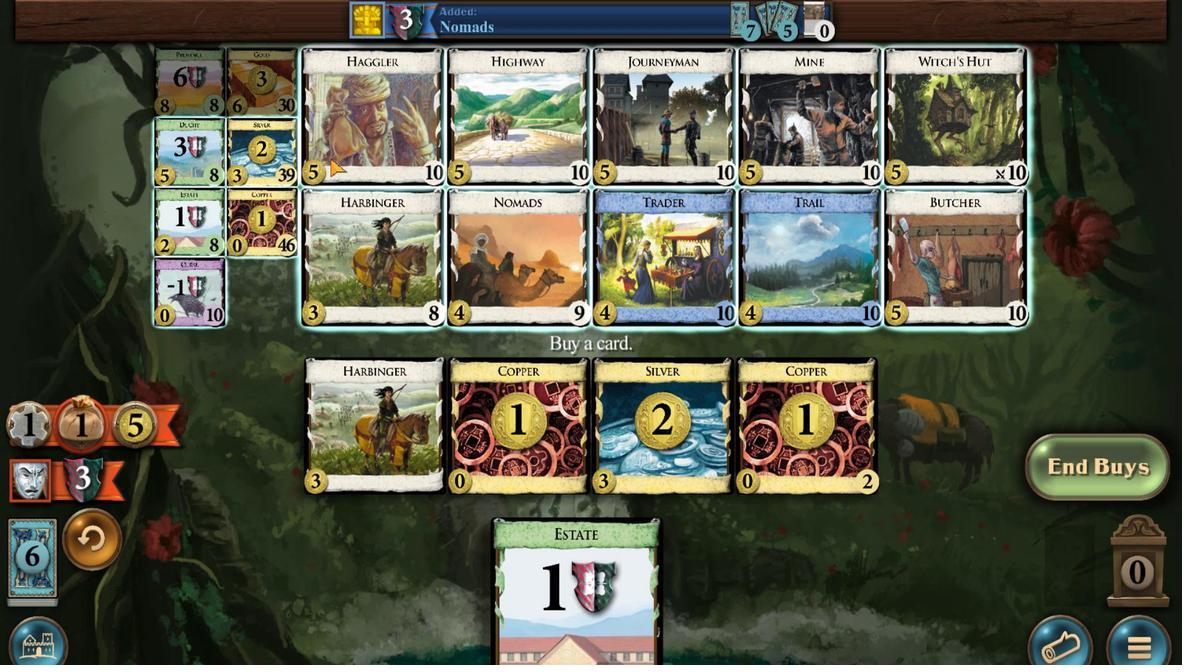 
Action: Mouse moved to (561, 419)
Screenshot: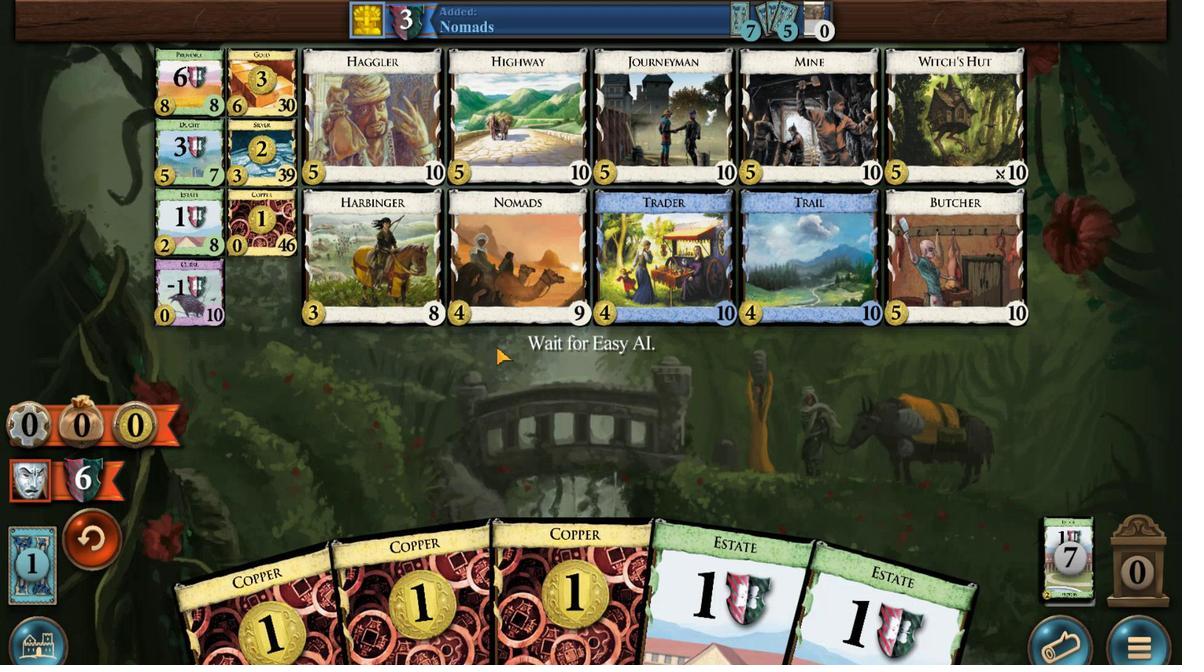 
Action: Mouse pressed left at (561, 419)
Screenshot: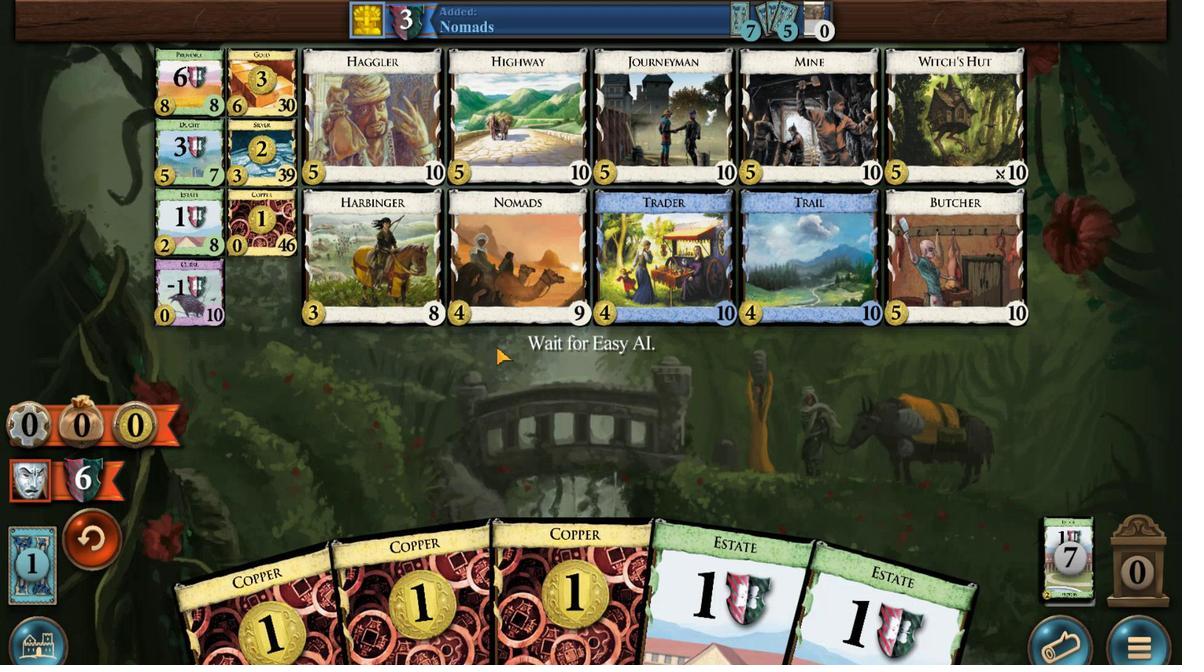 
Action: Mouse moved to (700, 556)
Screenshot: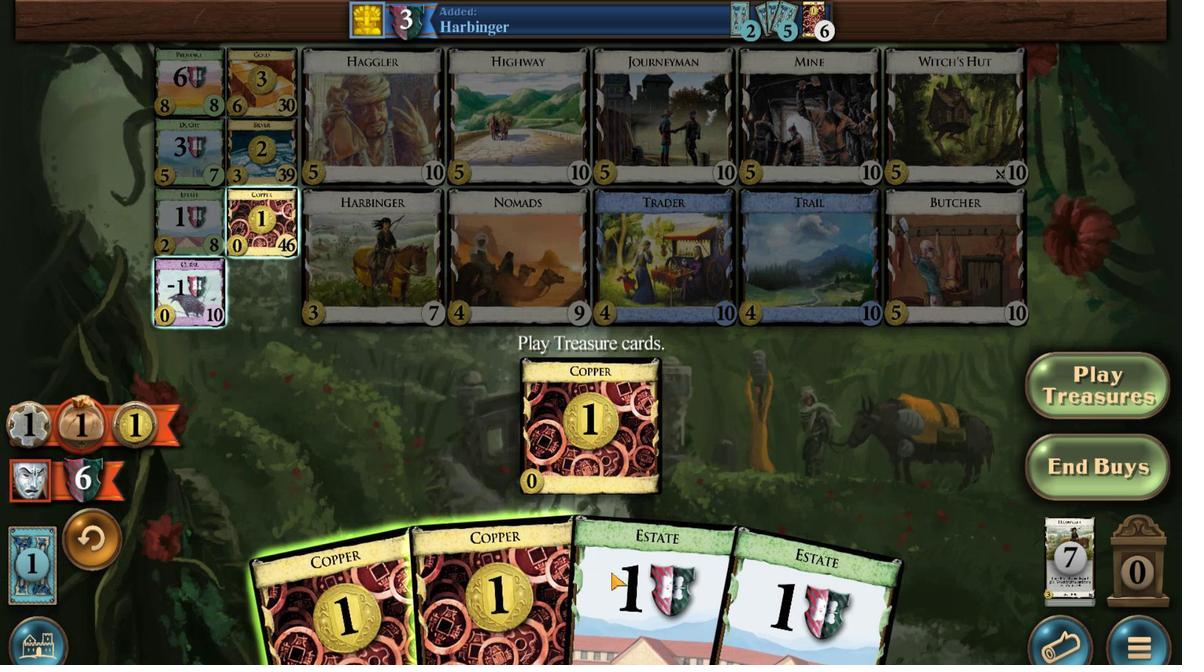 
Action: Mouse scrolled (700, 555) with delta (0, 0)
Screenshot: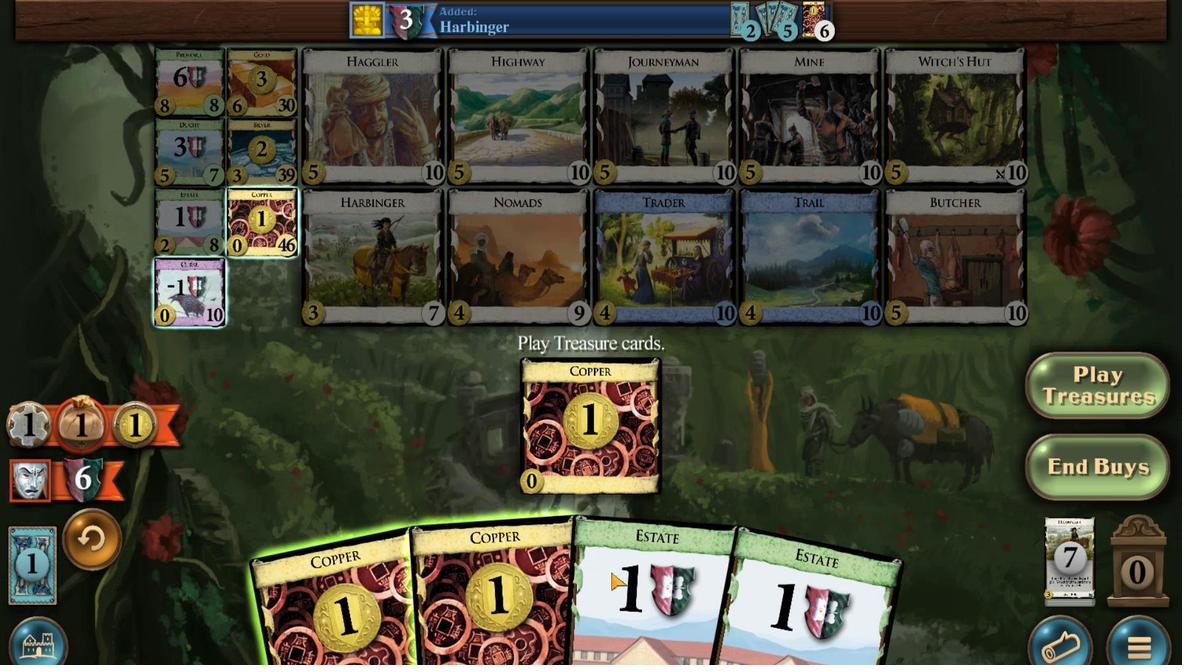 
Action: Mouse scrolled (700, 555) with delta (0, 0)
Screenshot: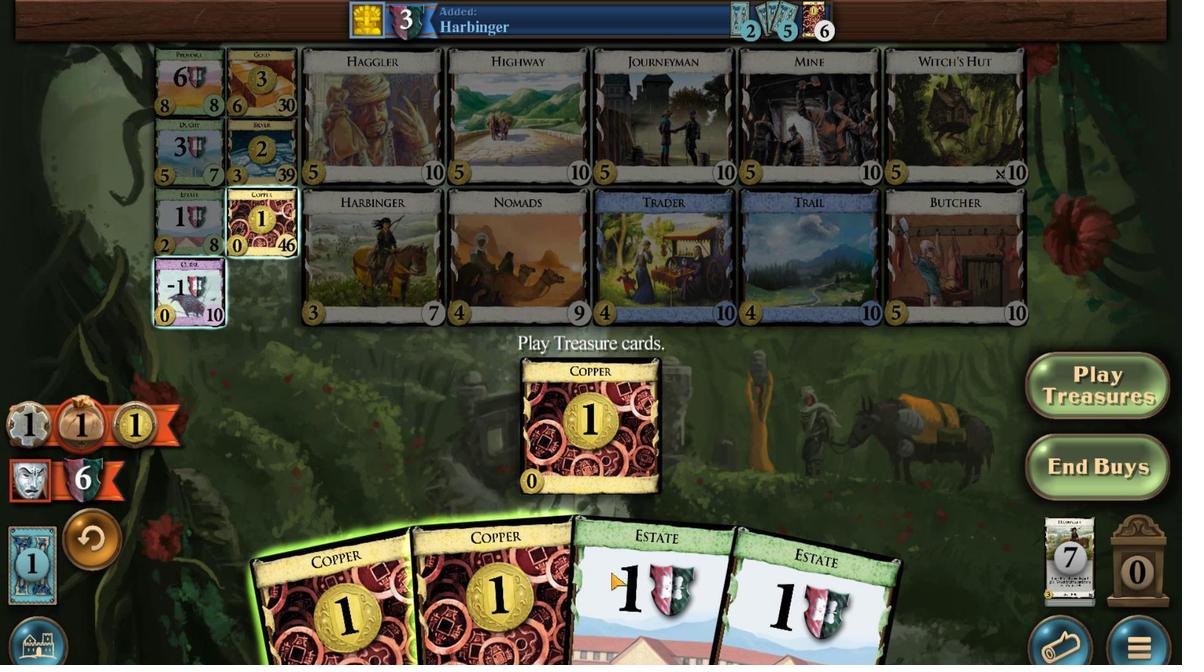 
Action: Mouse moved to (661, 573)
Screenshot: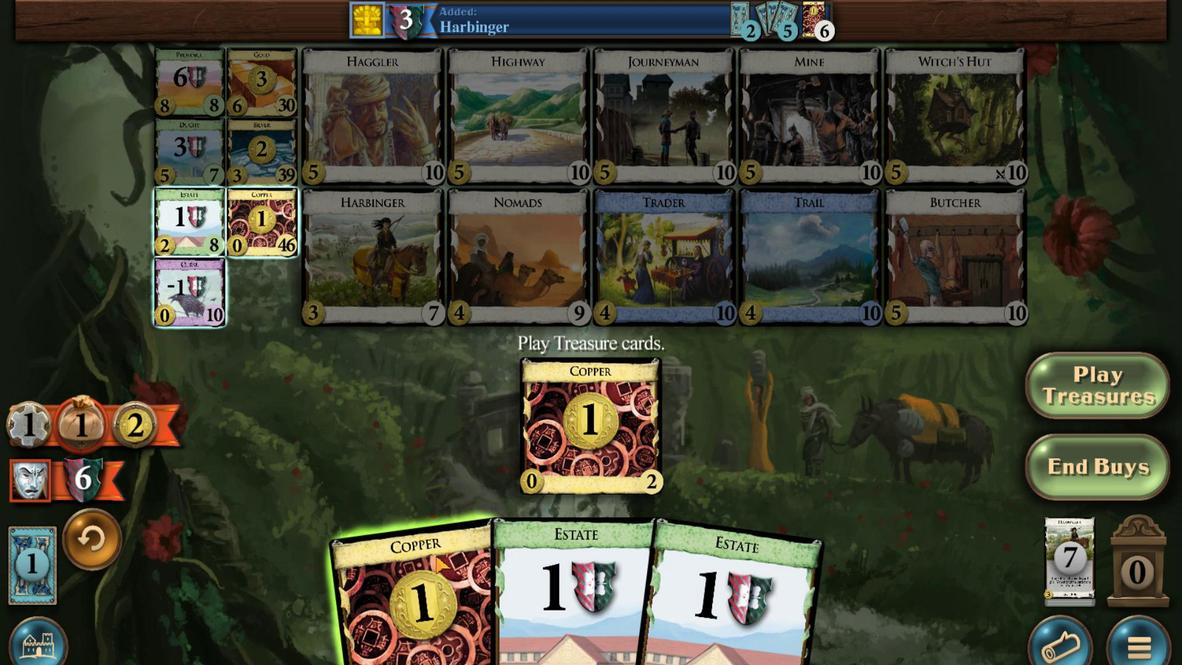 
Action: Mouse scrolled (661, 573) with delta (0, 0)
Screenshot: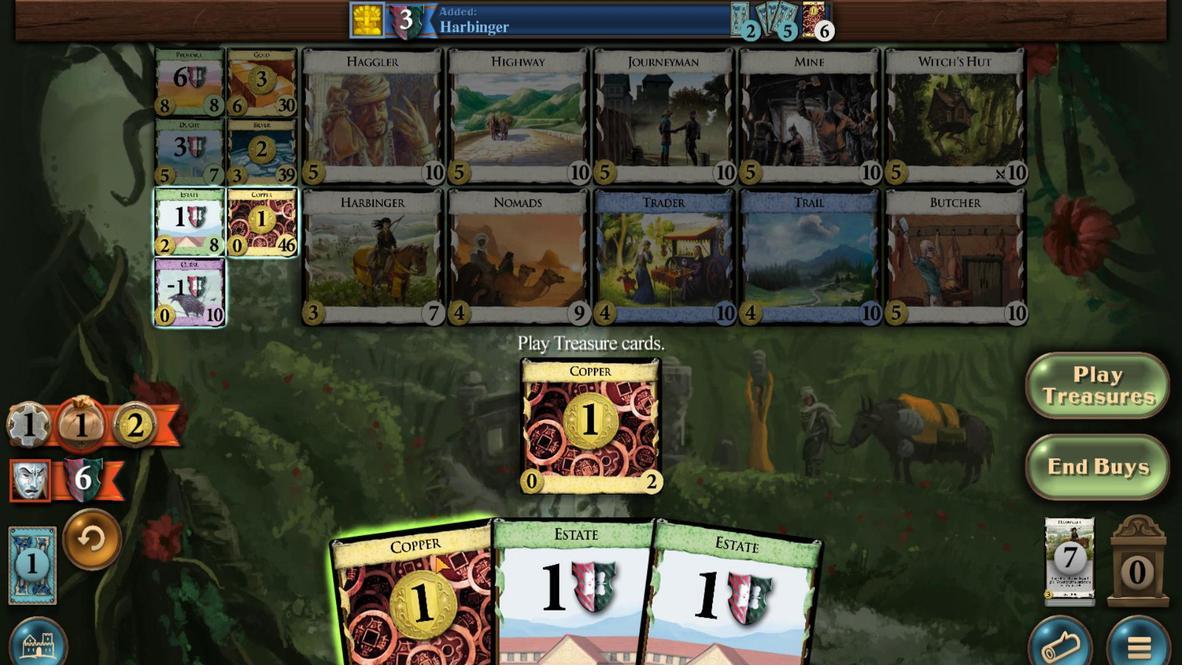
Action: Mouse scrolled (661, 573) with delta (0, 0)
Screenshot: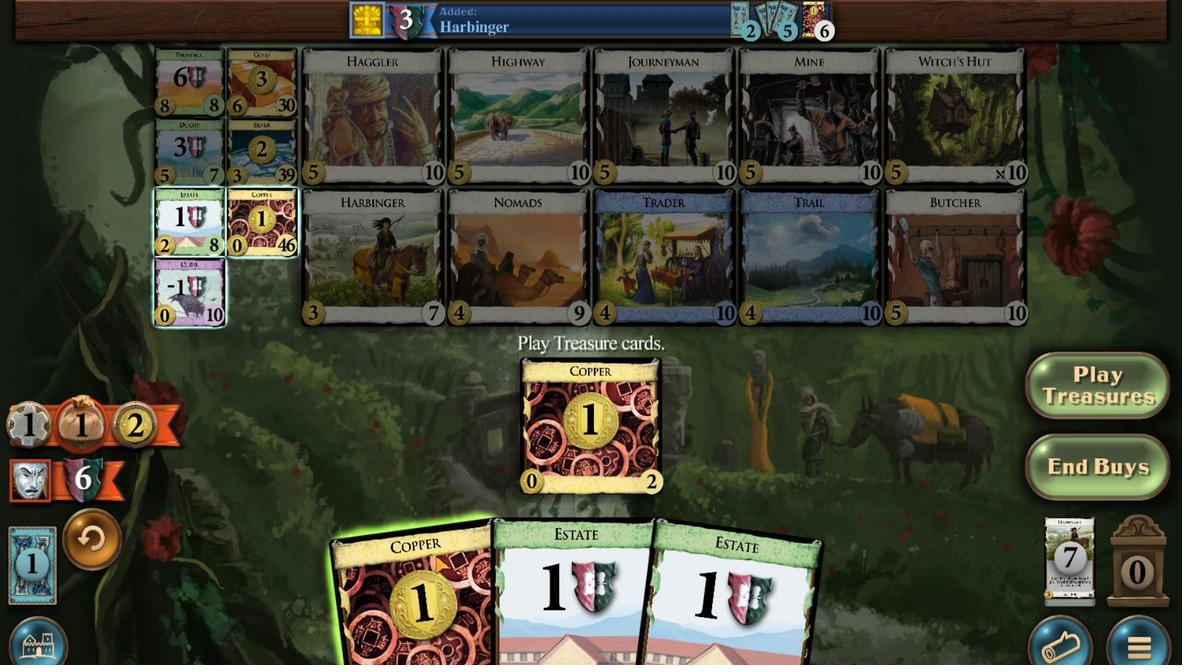 
Action: Mouse moved to (642, 550)
Screenshot: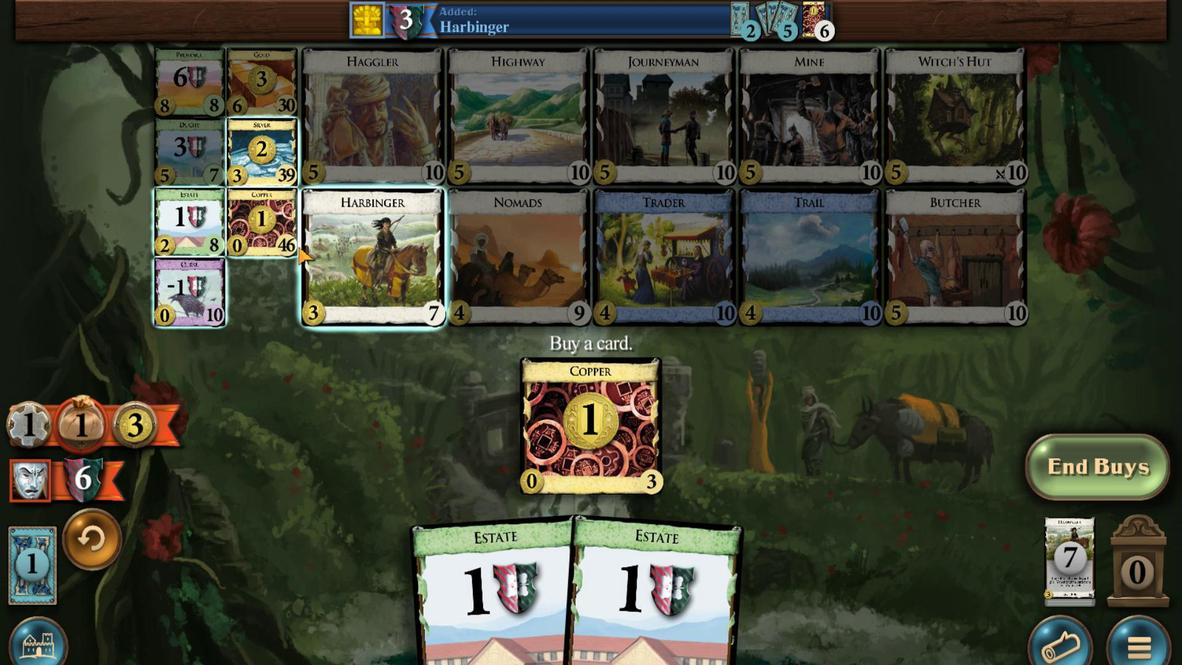 
Action: Mouse scrolled (642, 550) with delta (0, 0)
Screenshot: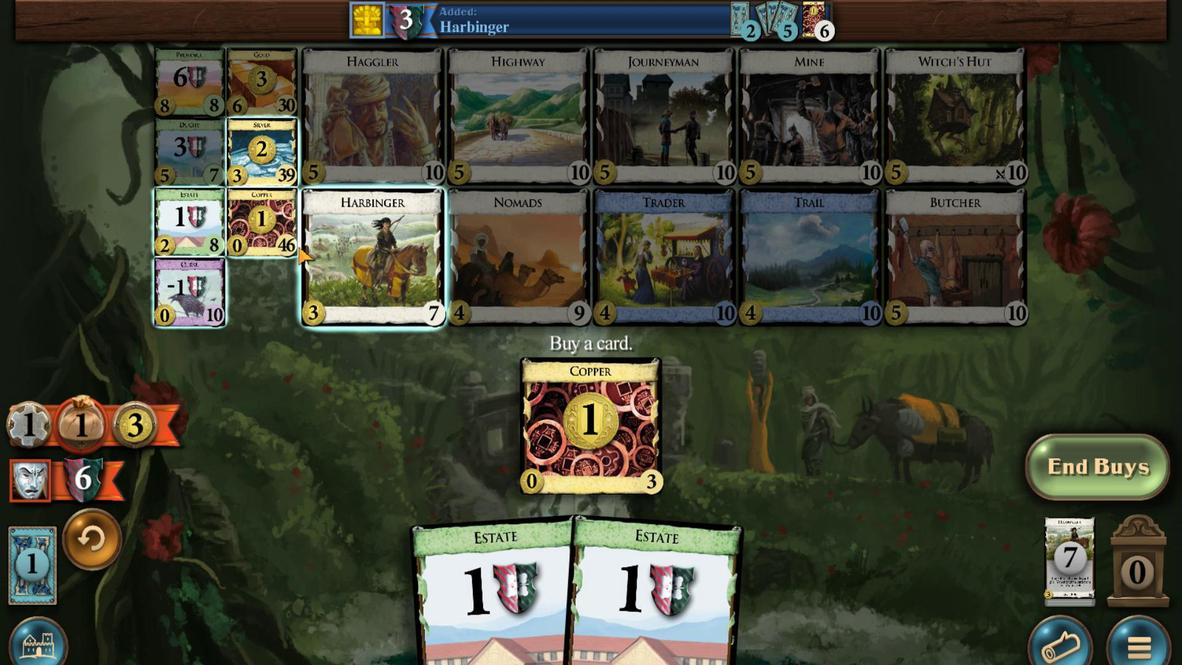 
Action: Mouse moved to (584, 420)
Screenshot: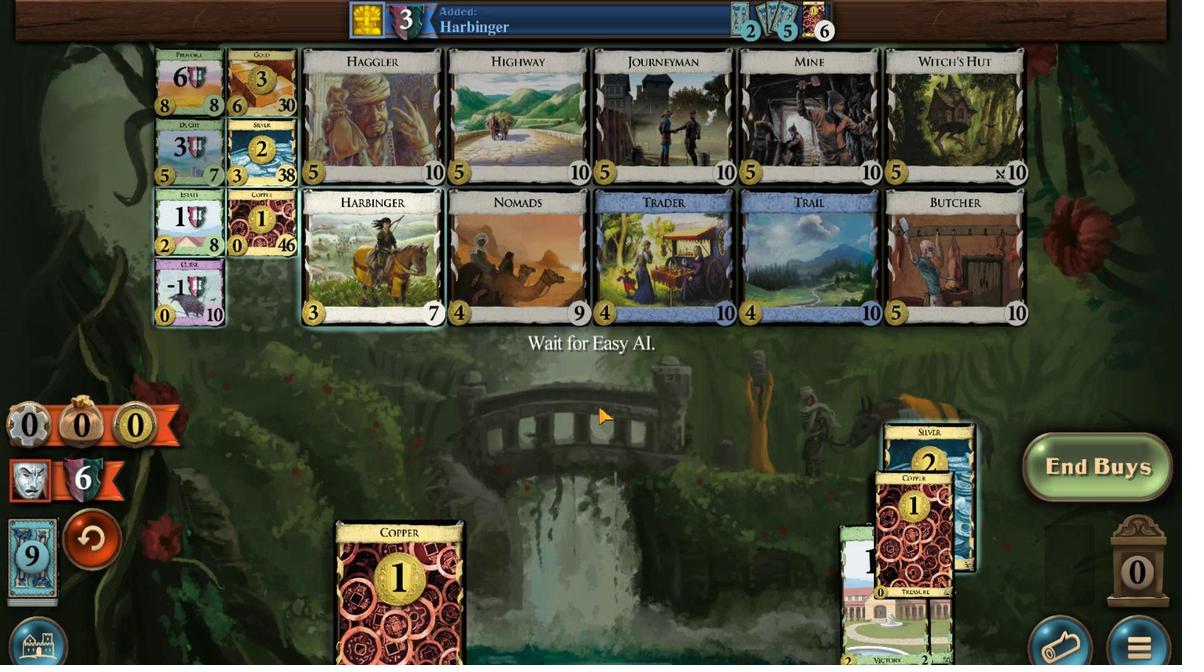 
Action: Mouse pressed left at (584, 420)
Screenshot: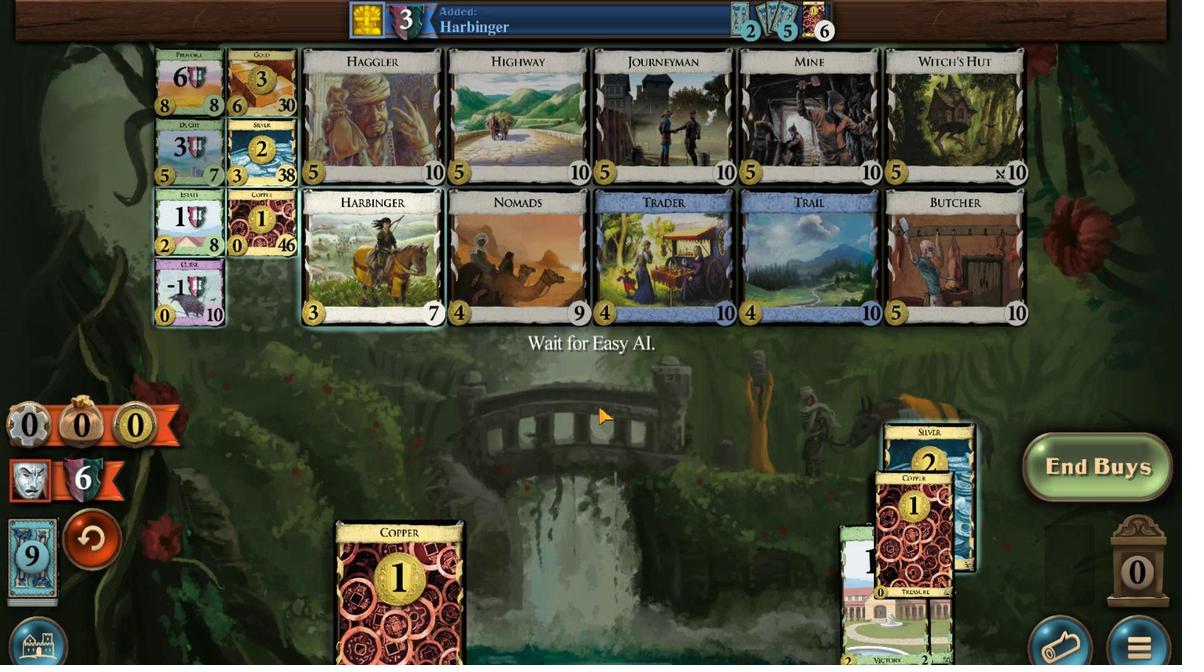 
Action: Mouse moved to (692, 540)
Screenshot: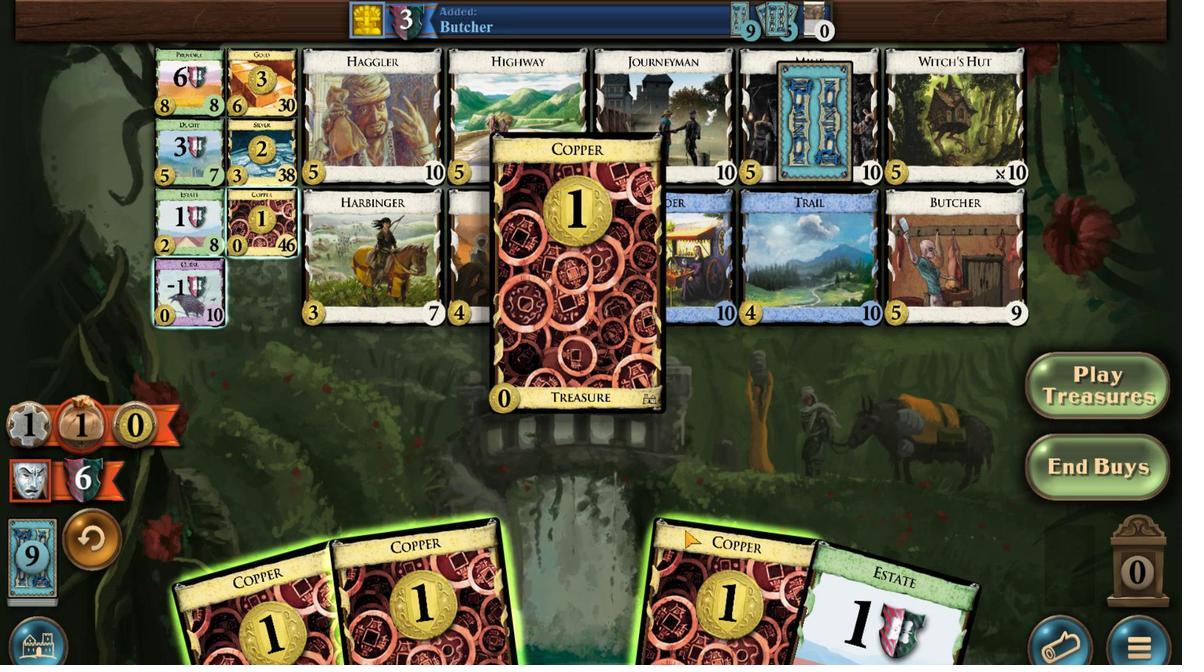 
Action: Mouse scrolled (692, 540) with delta (0, 0)
Screenshot: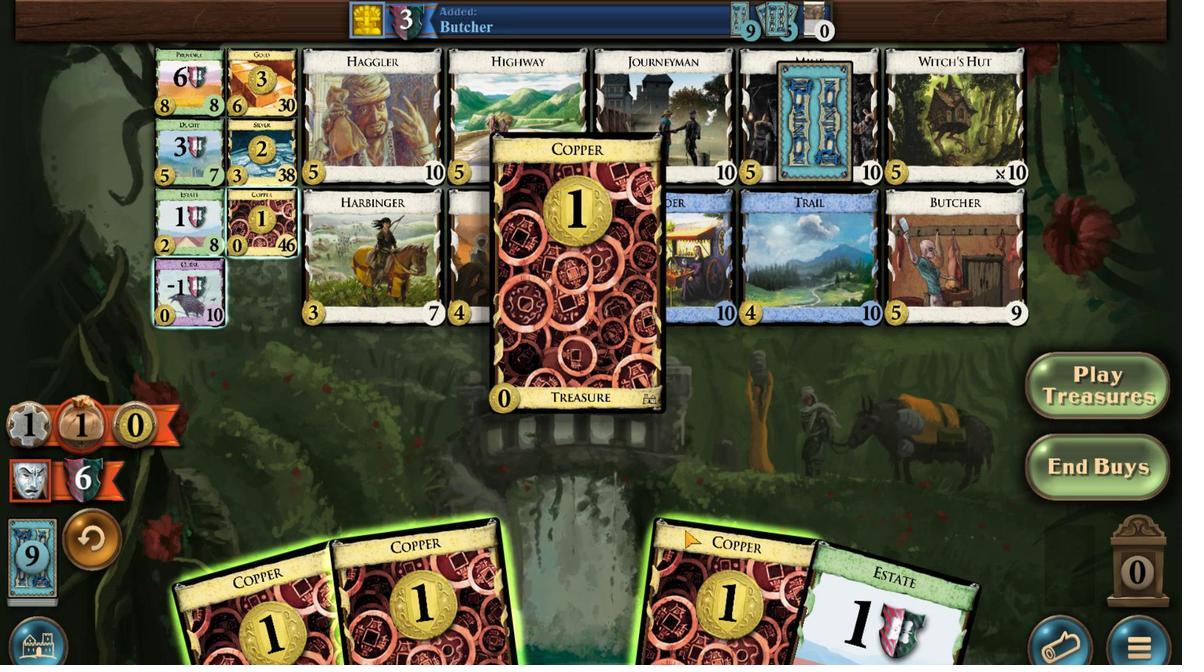 
Action: Mouse moved to (692, 541)
Screenshot: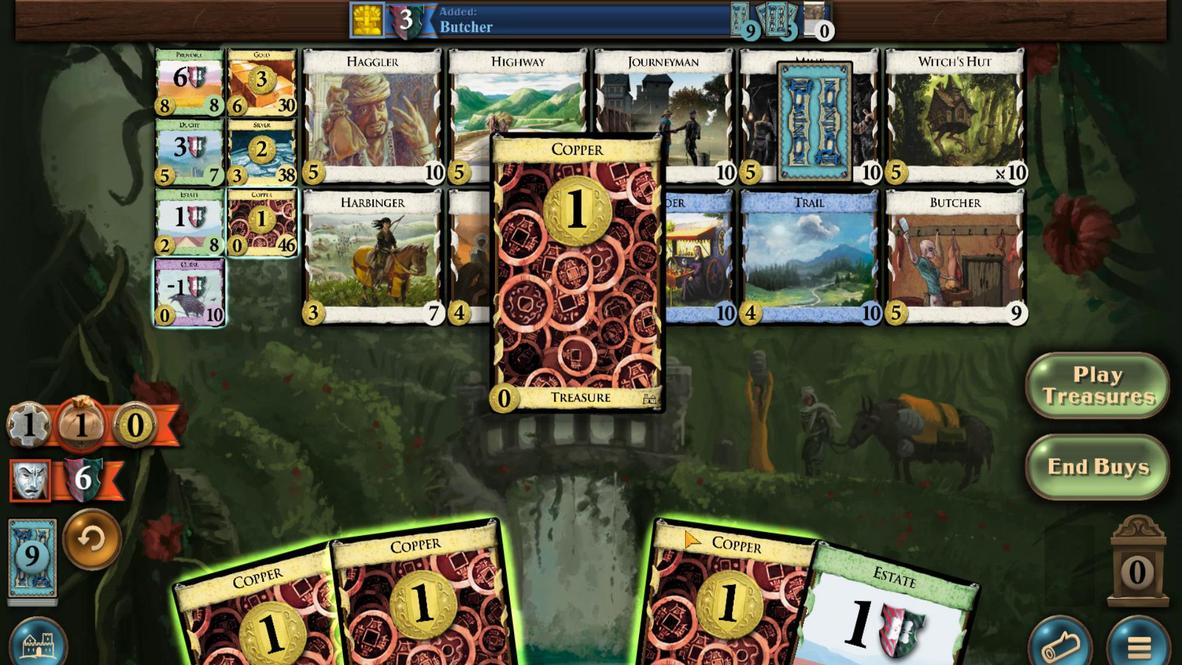 
Action: Mouse scrolled (692, 541) with delta (0, 0)
Screenshot: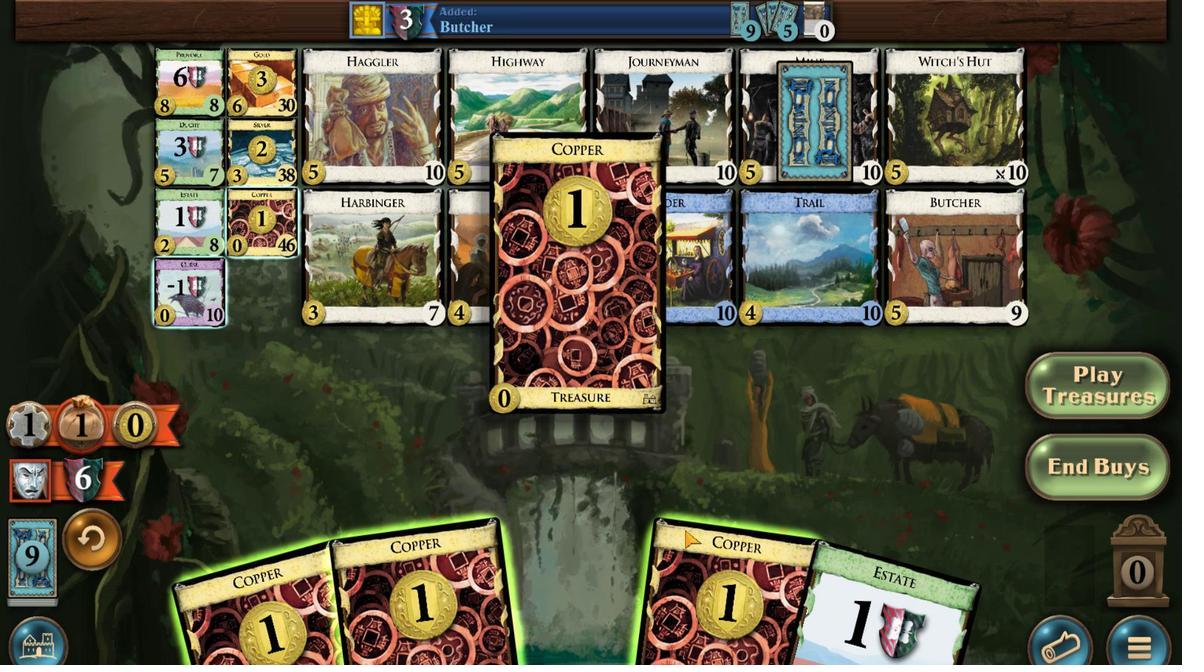 
Action: Mouse moved to (724, 542)
Screenshot: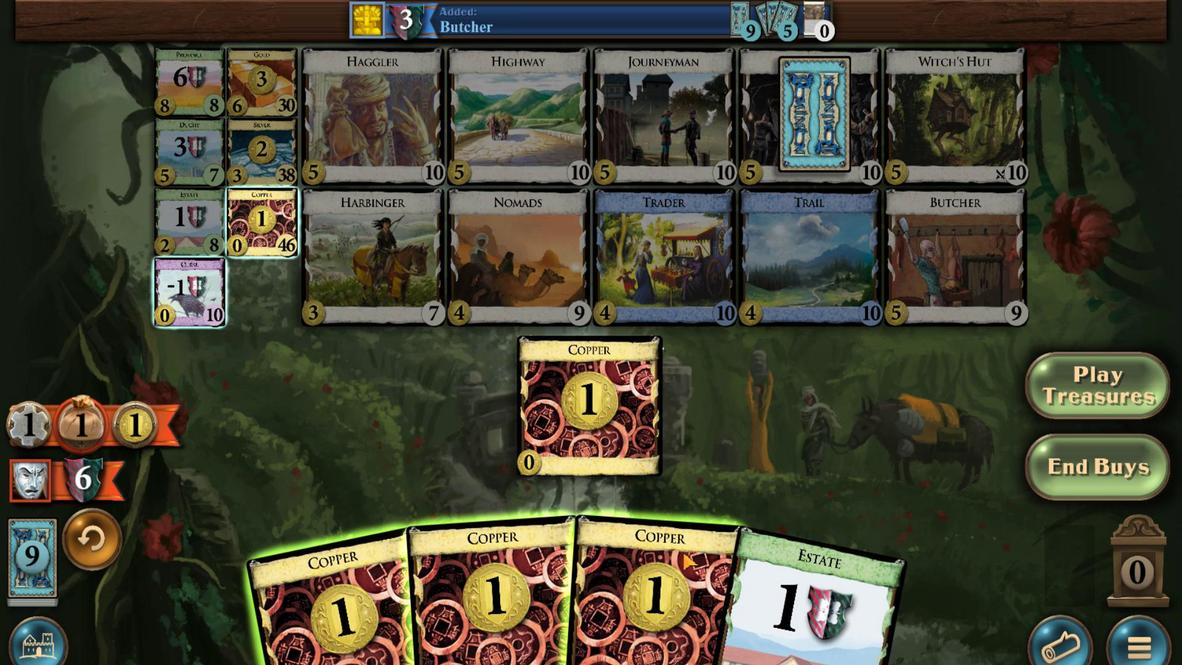 
Action: Mouse scrolled (724, 542) with delta (0, 0)
Screenshot: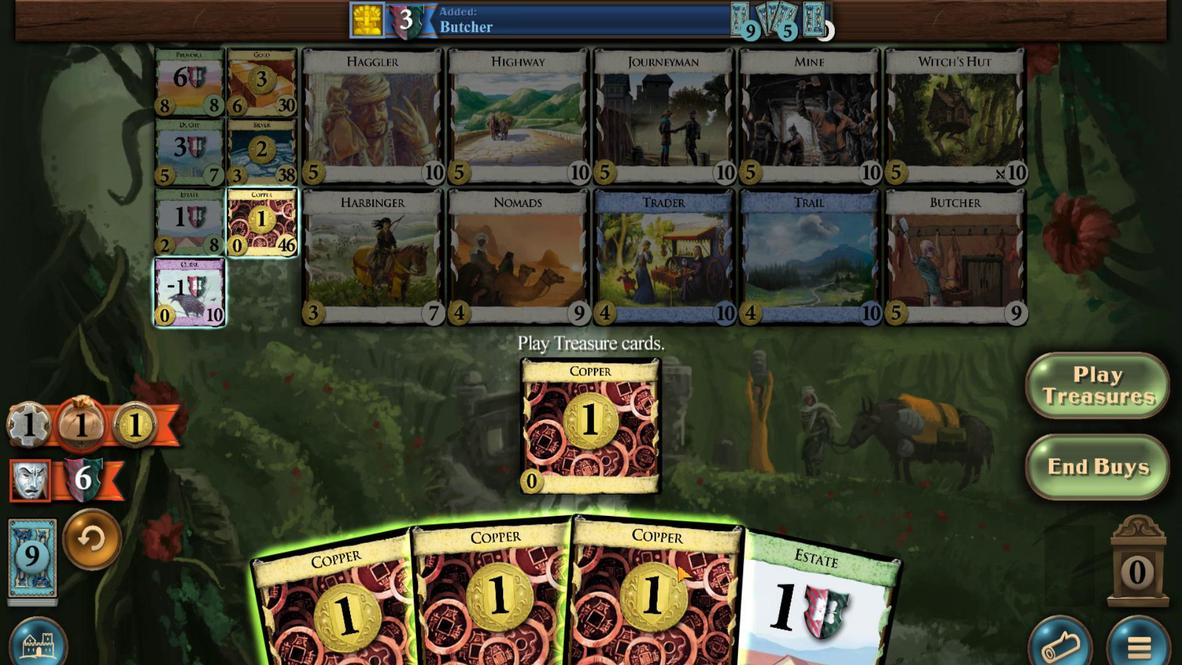 
Action: Mouse moved to (721, 553)
Screenshot: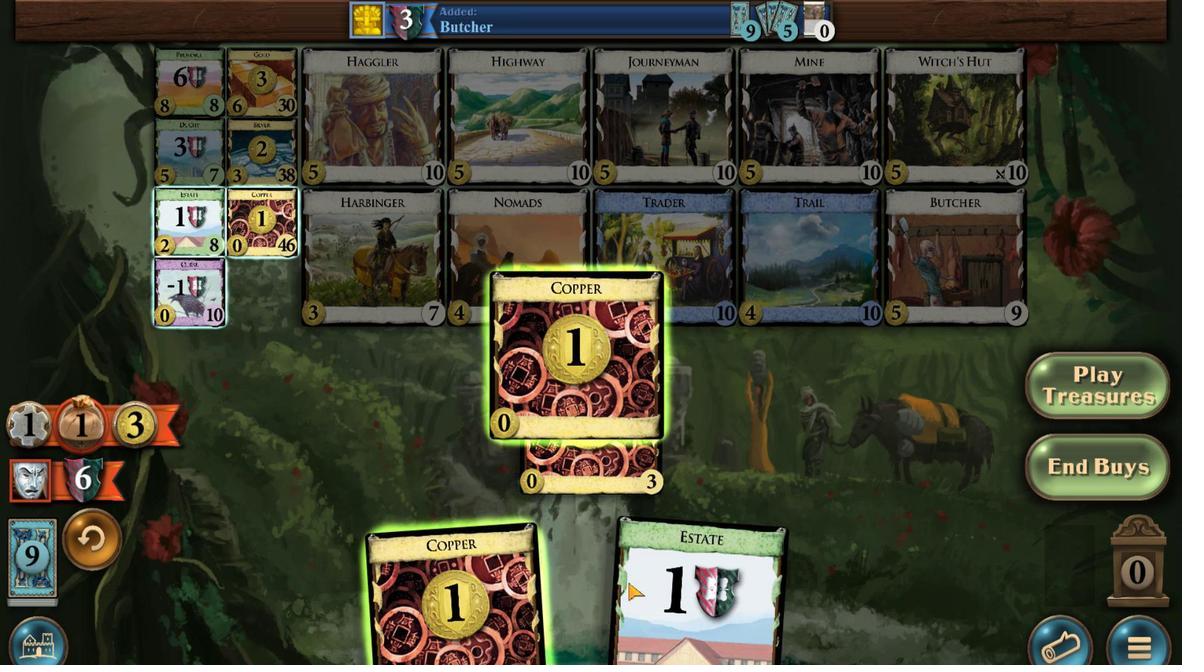 
Action: Mouse scrolled (721, 553) with delta (0, 0)
Screenshot: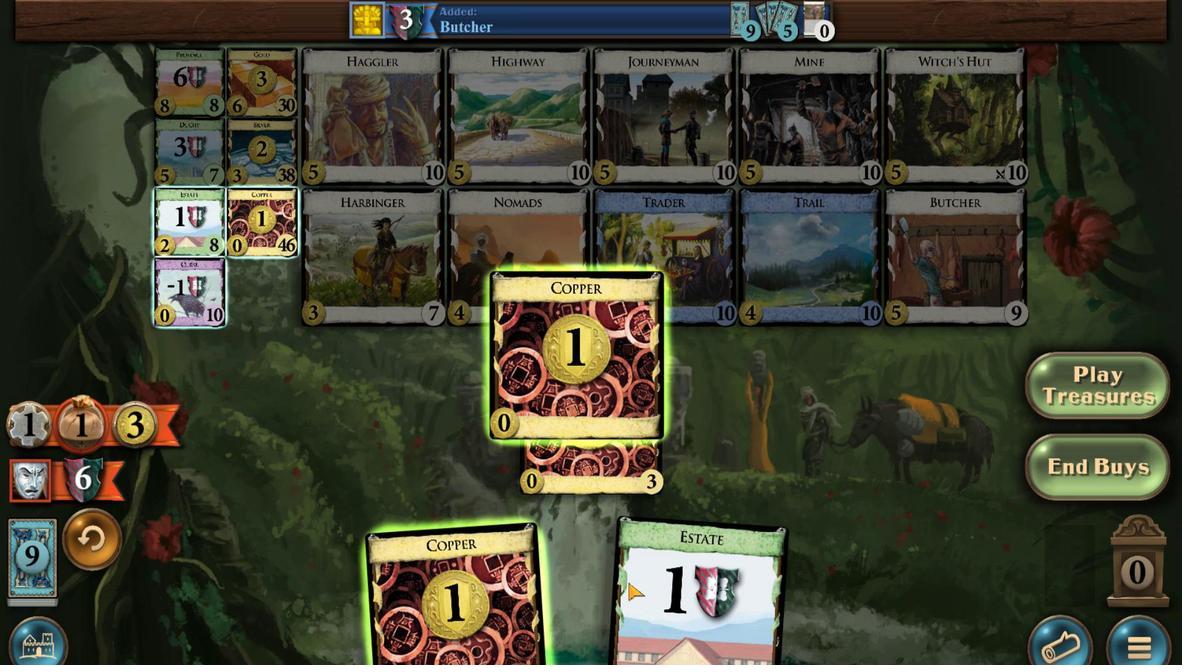 
Action: Mouse moved to (711, 556)
Screenshot: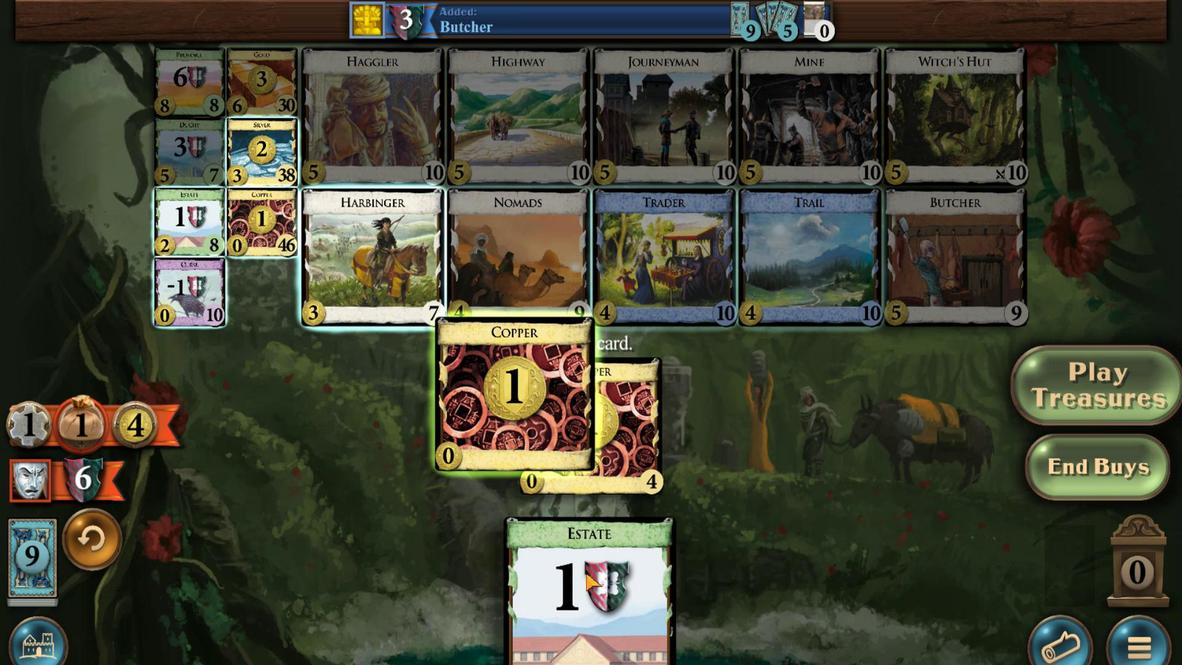 
Action: Mouse scrolled (711, 556) with delta (0, 0)
Screenshot: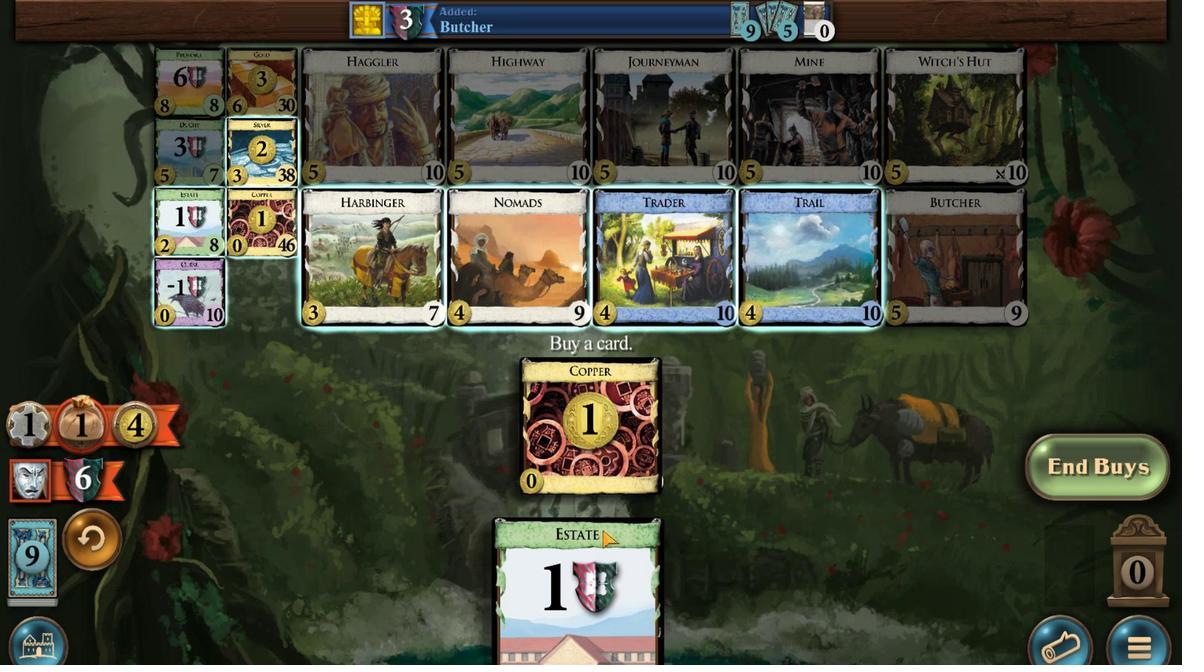 
Action: Mouse moved to (705, 559)
Screenshot: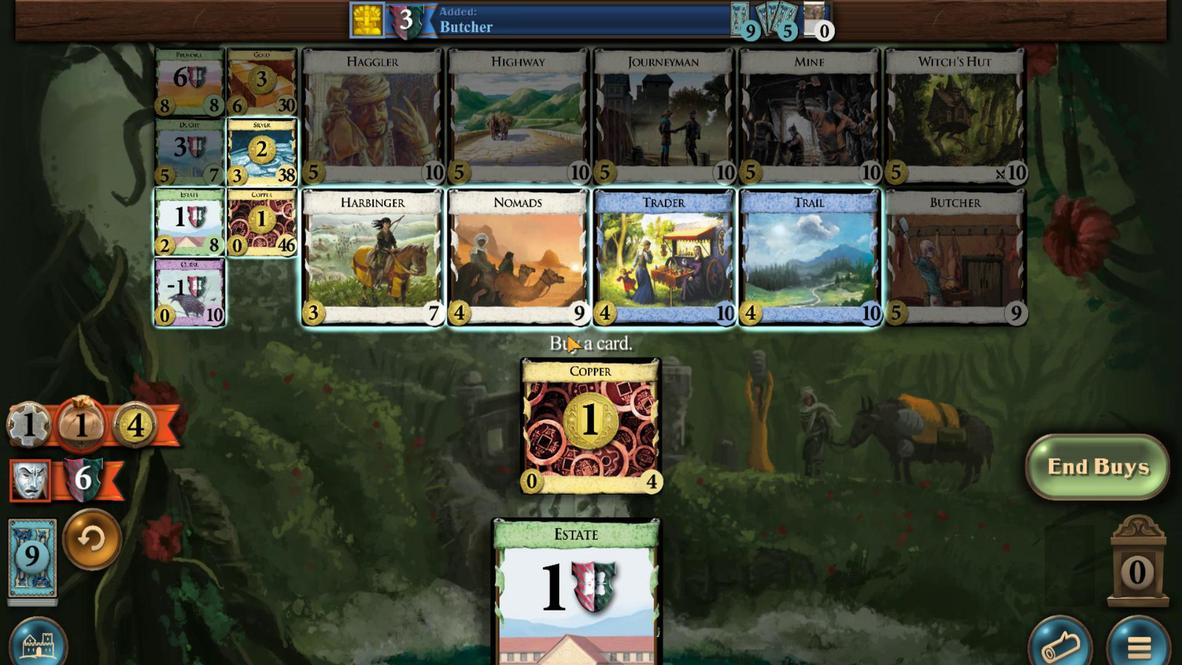 
Action: Mouse scrolled (705, 559) with delta (0, 0)
Screenshot: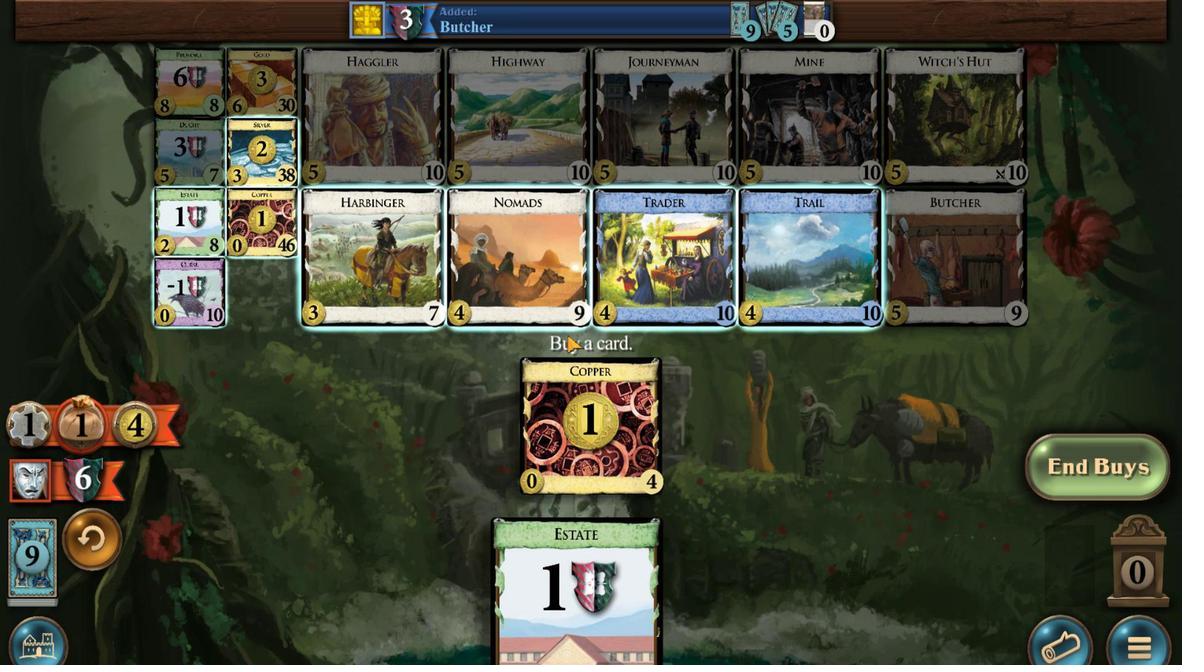 
Action: Mouse moved to (769, 460)
Screenshot: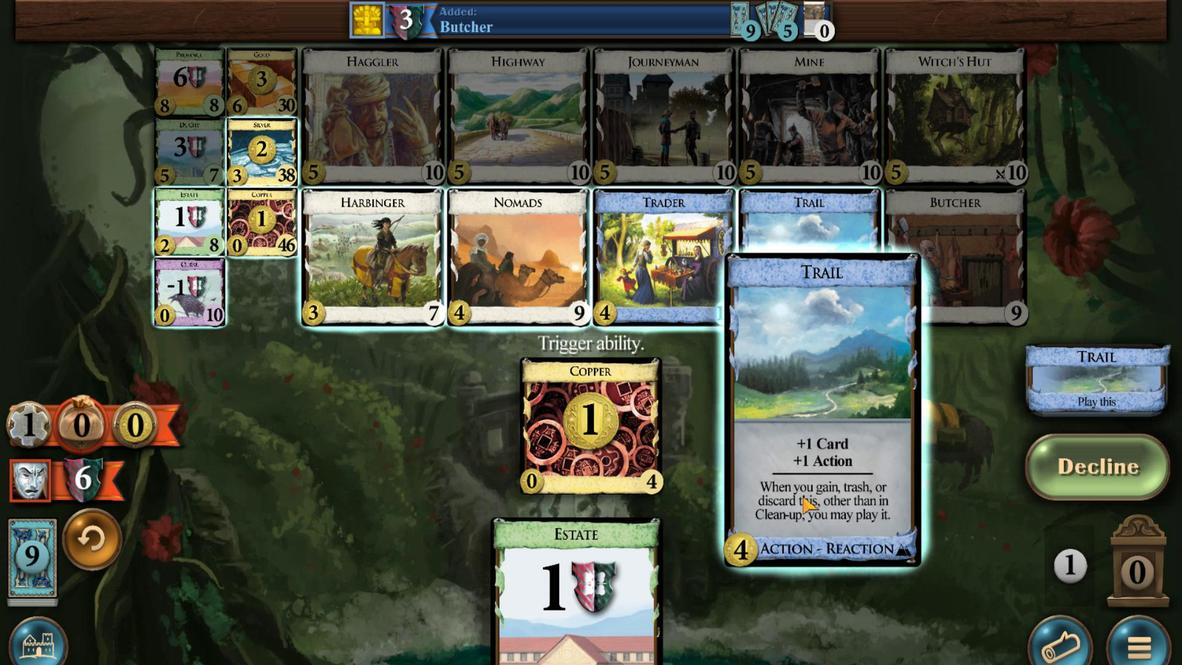 
Action: Mouse pressed left at (769, 460)
Screenshot: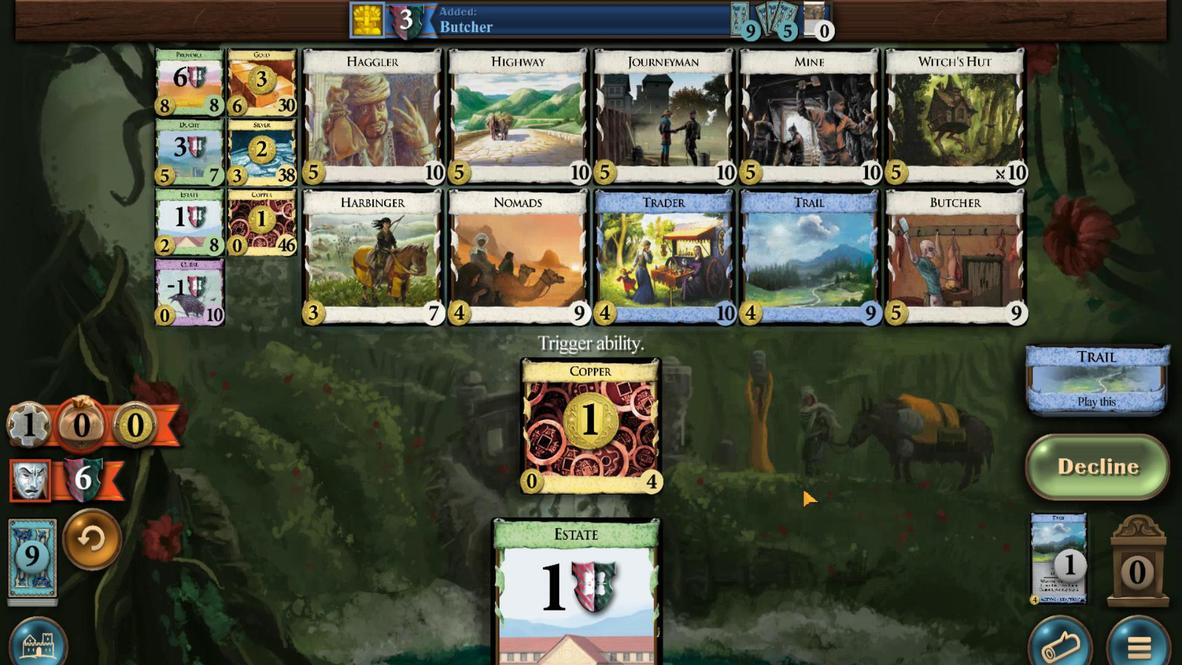 
Action: Mouse moved to (865, 493)
Screenshot: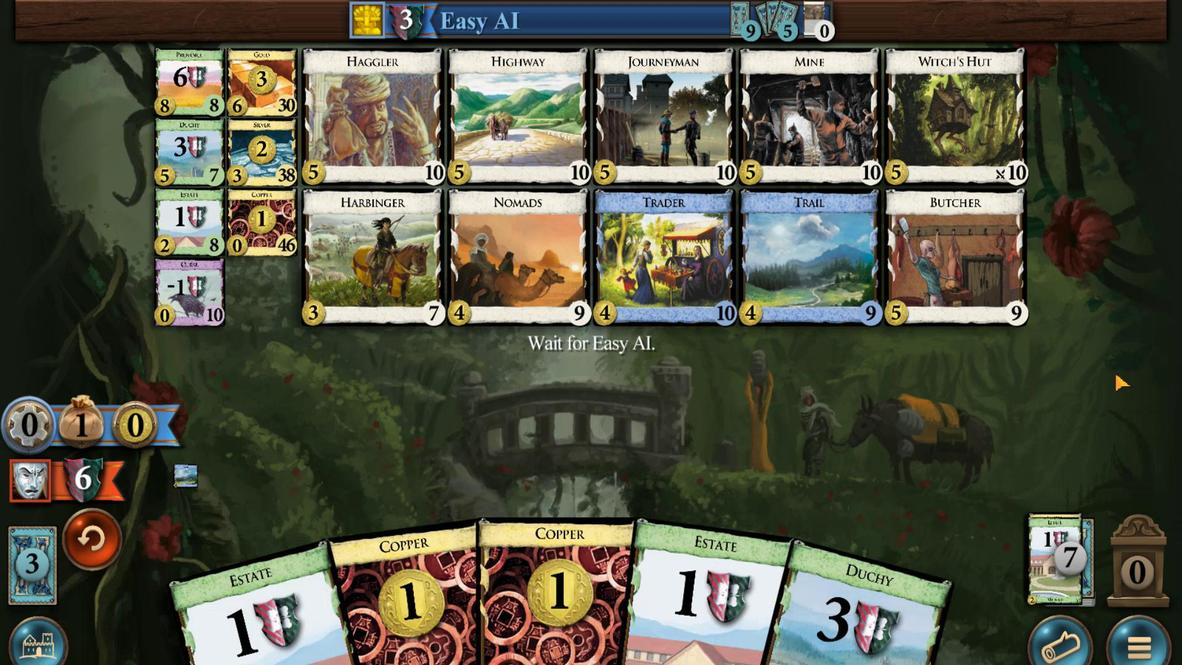 
Action: Mouse pressed left at (865, 493)
Screenshot: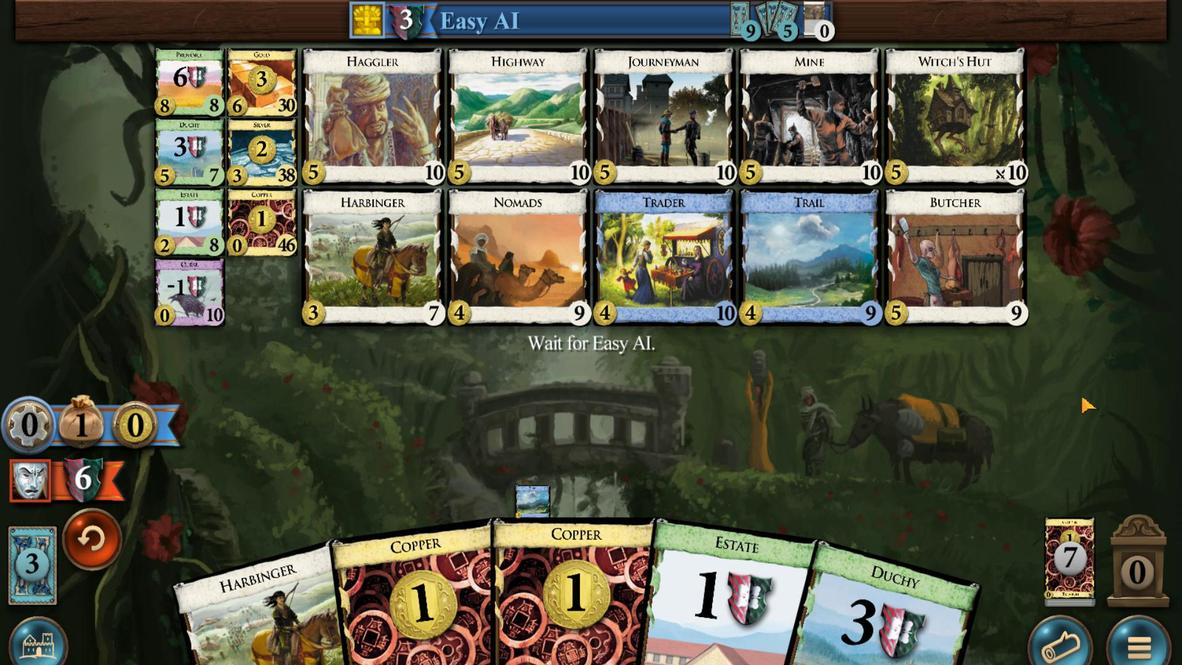 
Action: Mouse moved to (584, 562)
Screenshot: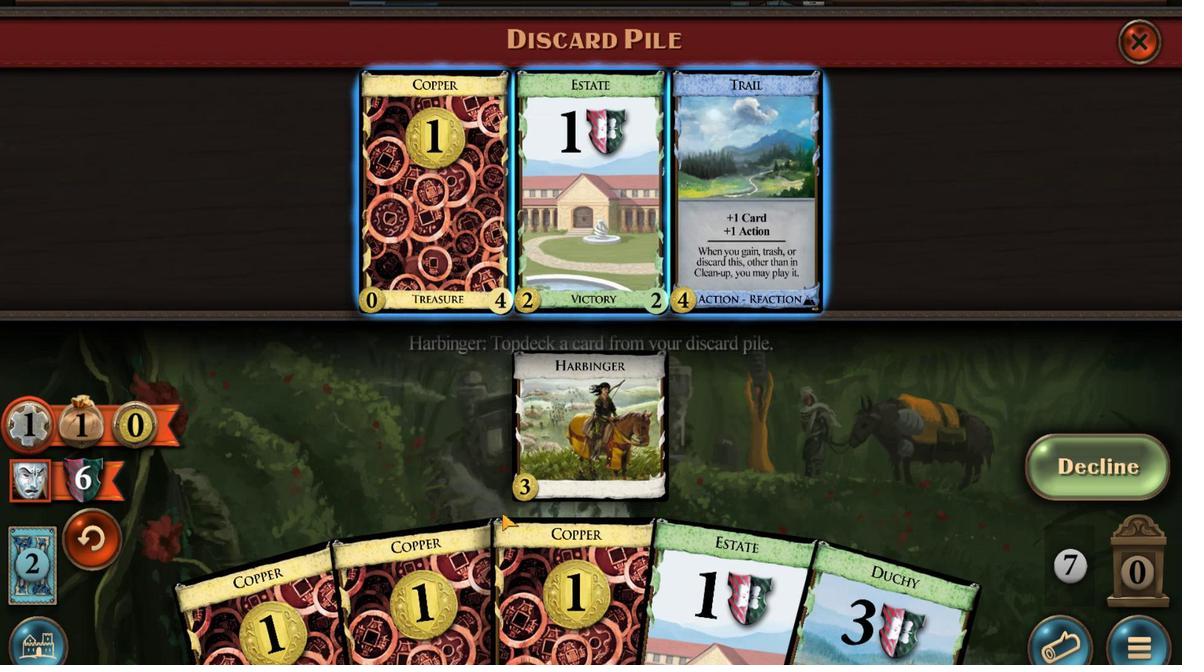 
Action: Mouse scrolled (584, 562) with delta (0, 0)
Screenshot: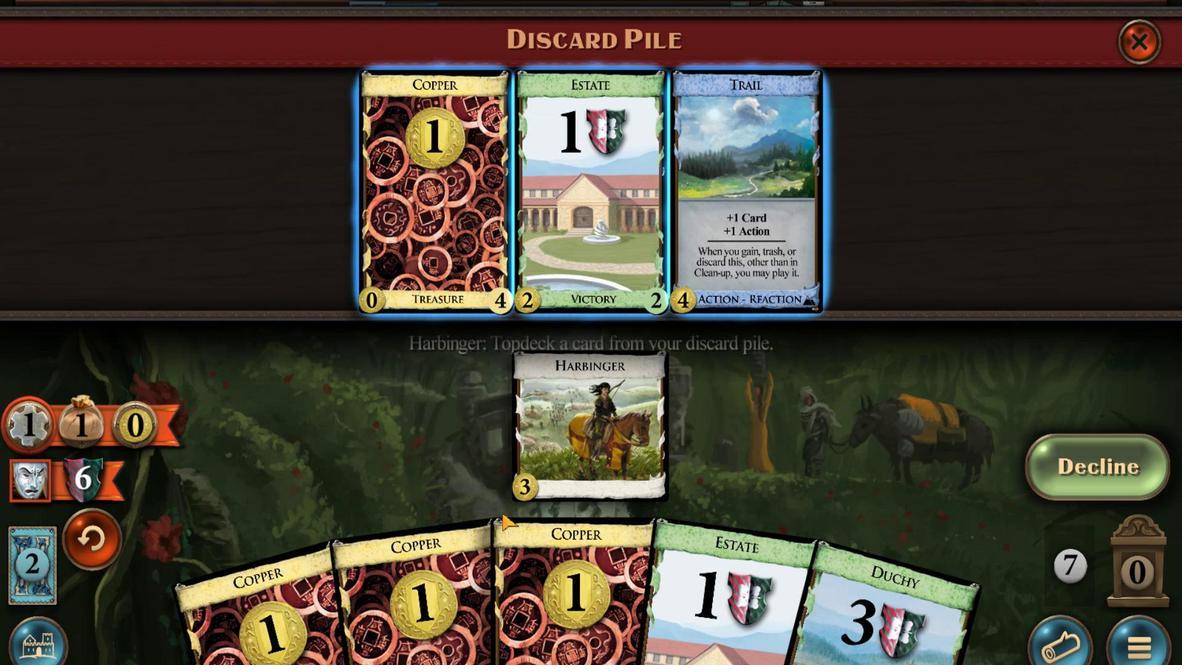 
Action: Mouse moved to (709, 455)
Screenshot: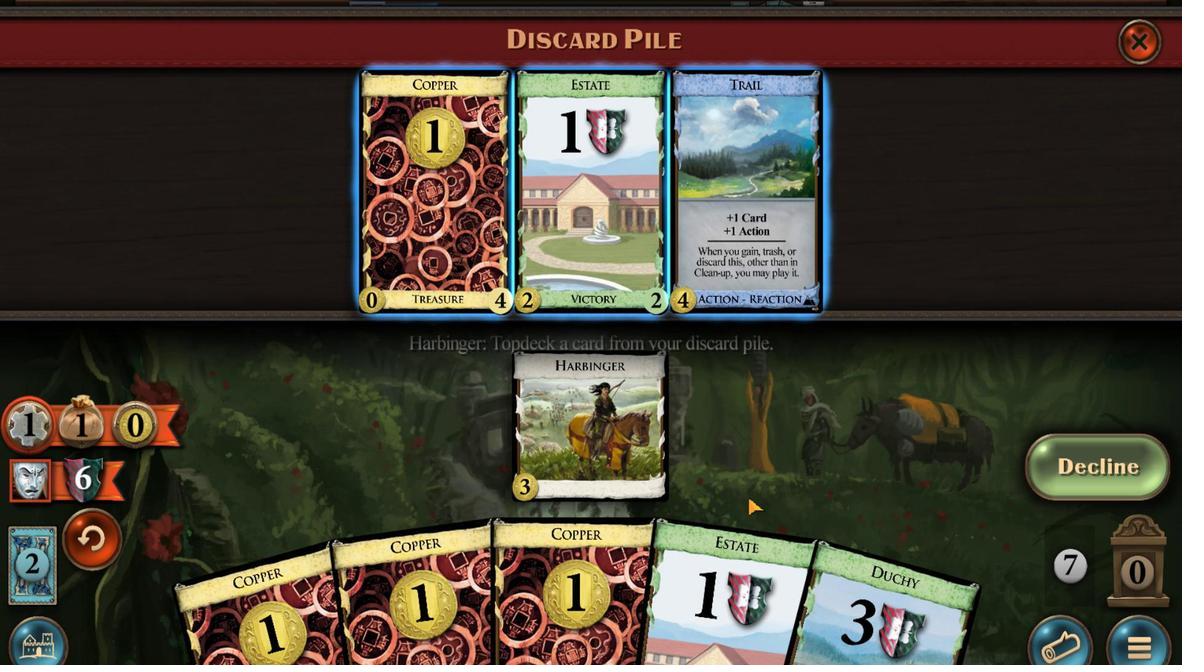 
Action: Mouse pressed left at (709, 455)
Screenshot: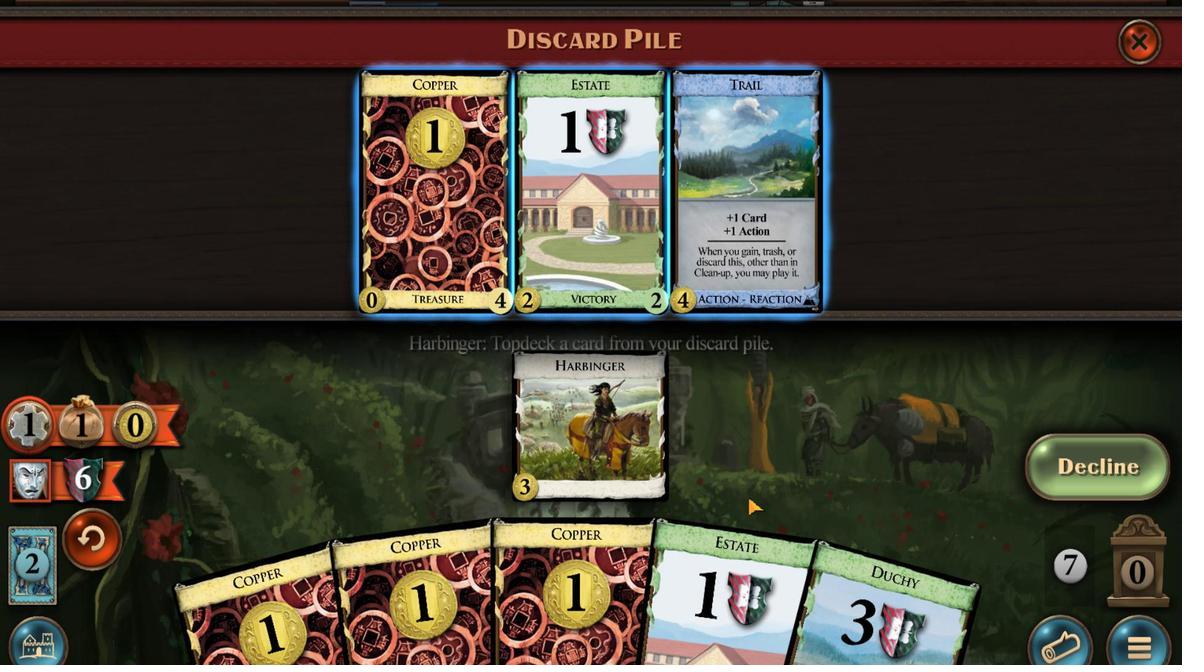 
Action: Mouse moved to (698, 450)
Screenshot: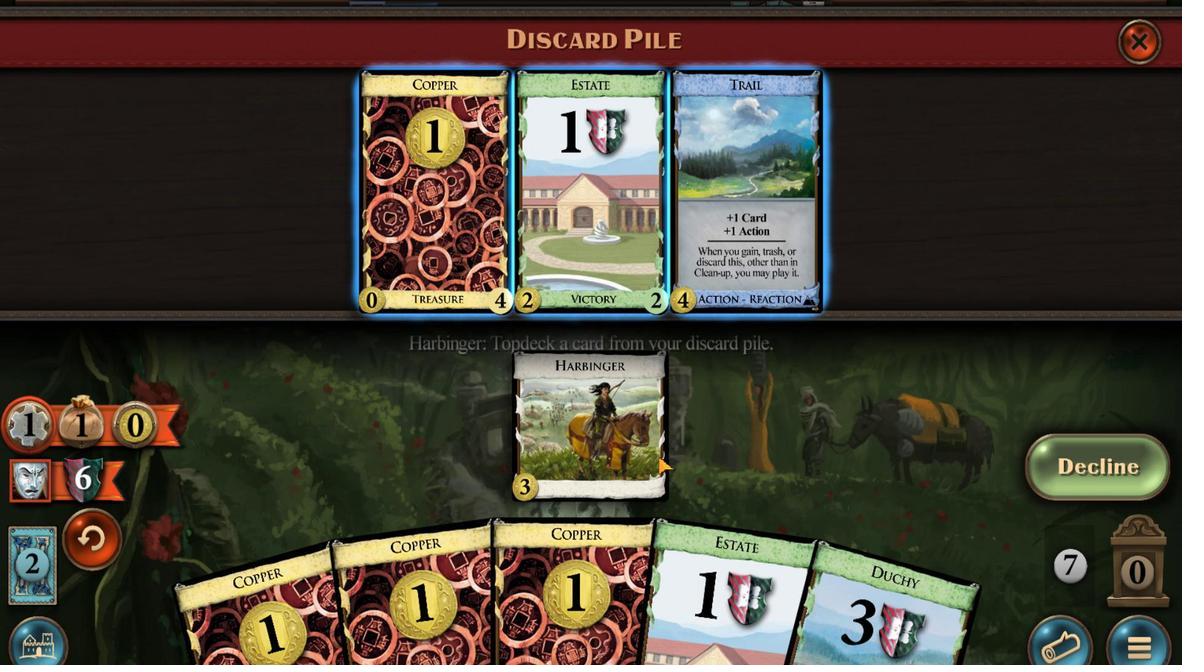 
Action: Mouse pressed left at (698, 450)
Screenshot: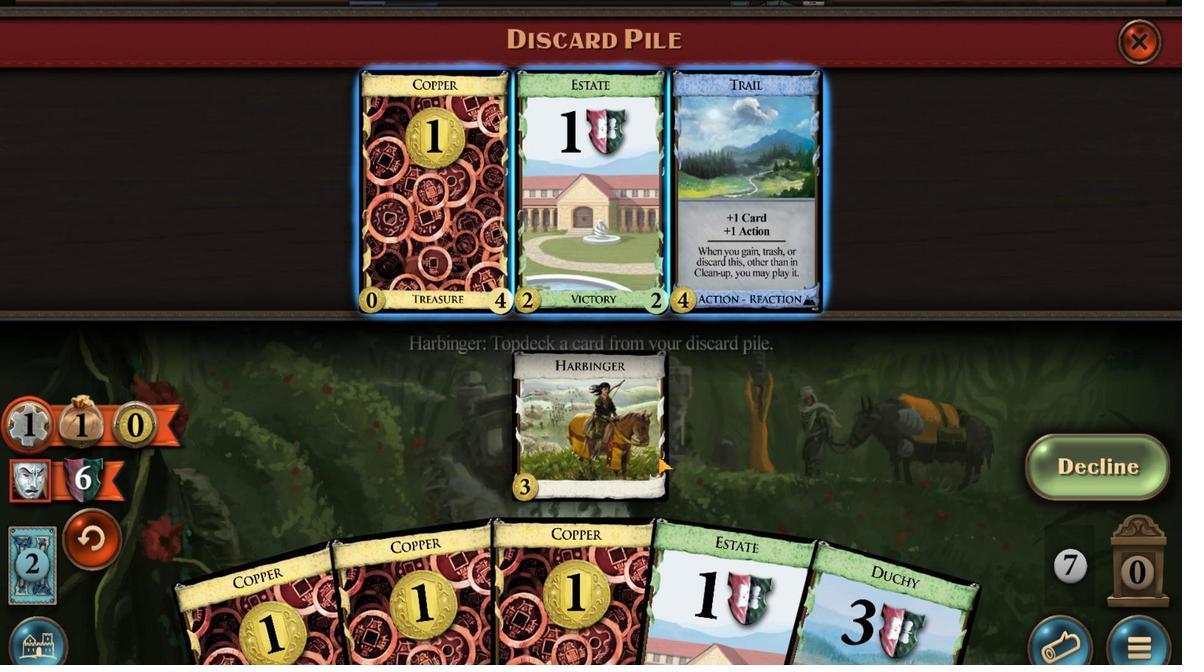 
Action: Mouse moved to (692, 448)
Screenshot: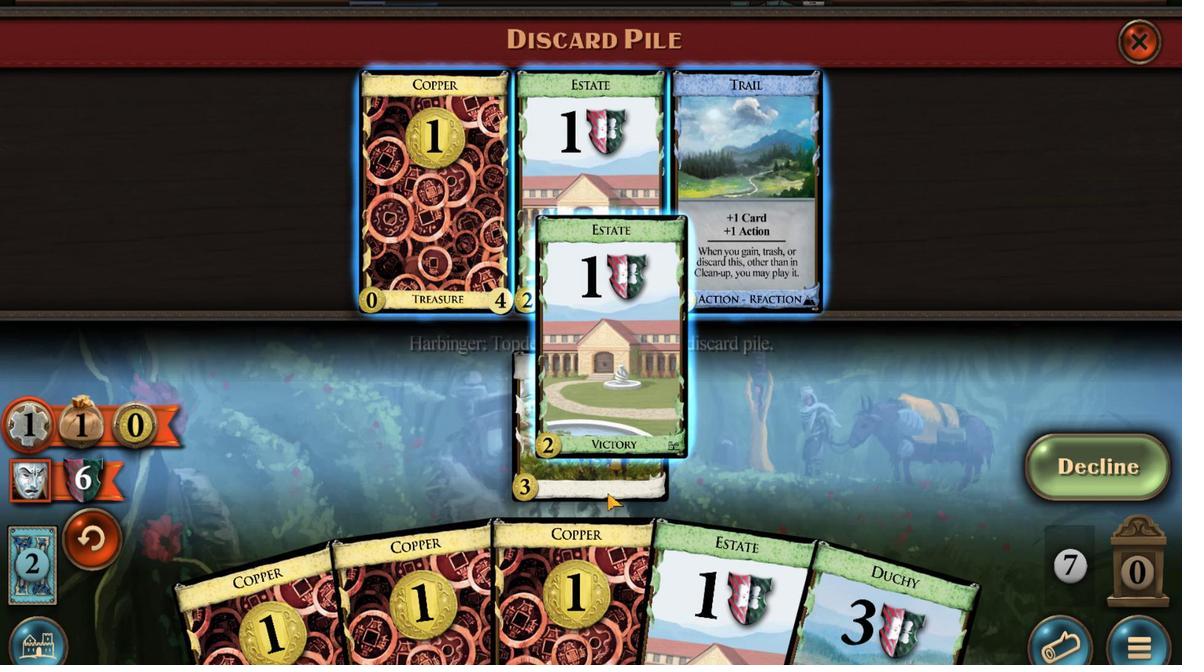 
Action: Mouse pressed left at (692, 448)
Screenshot: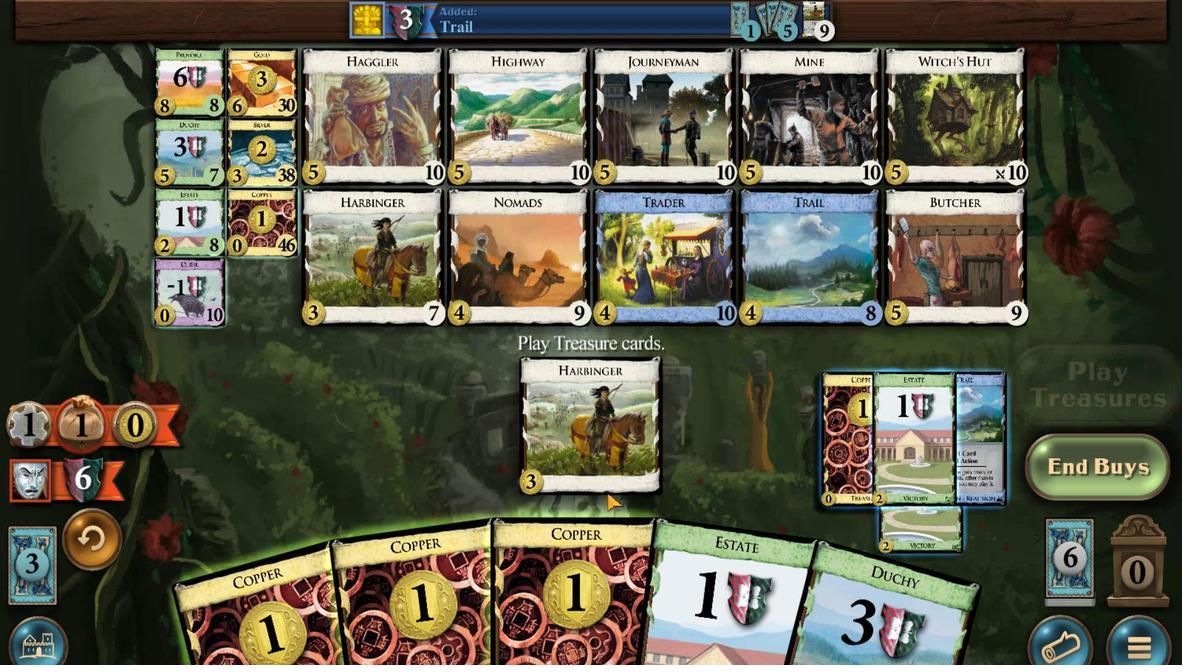 
Action: Mouse moved to (703, 553)
Screenshot: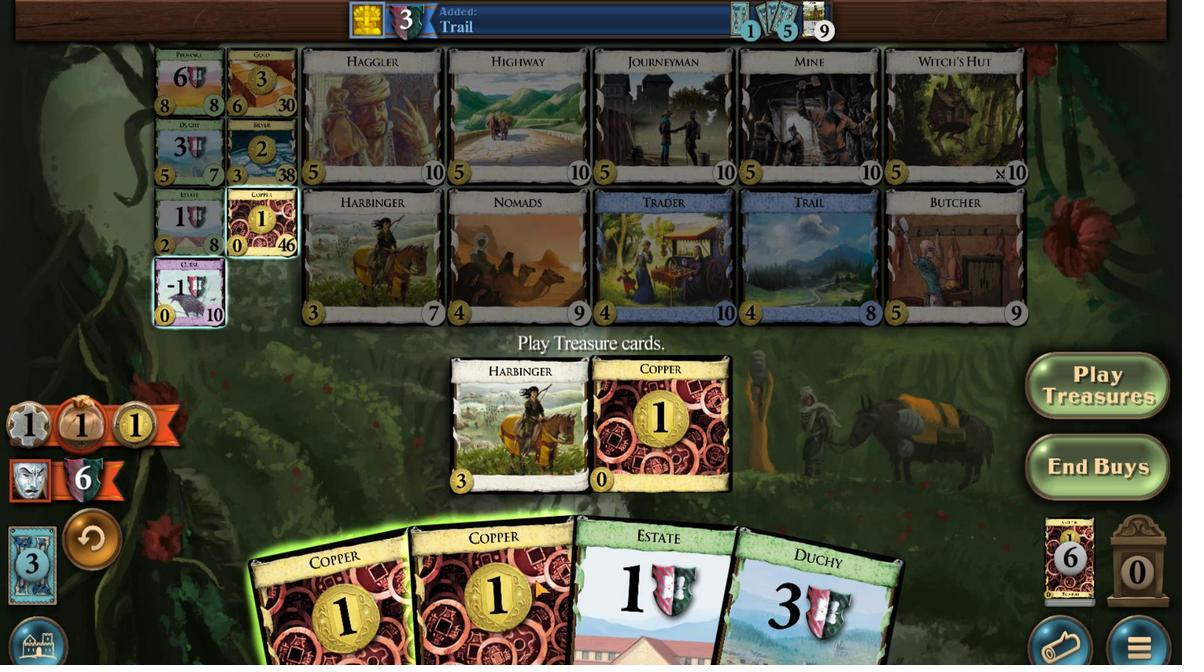 
Action: Mouse scrolled (703, 553) with delta (0, 0)
Screenshot: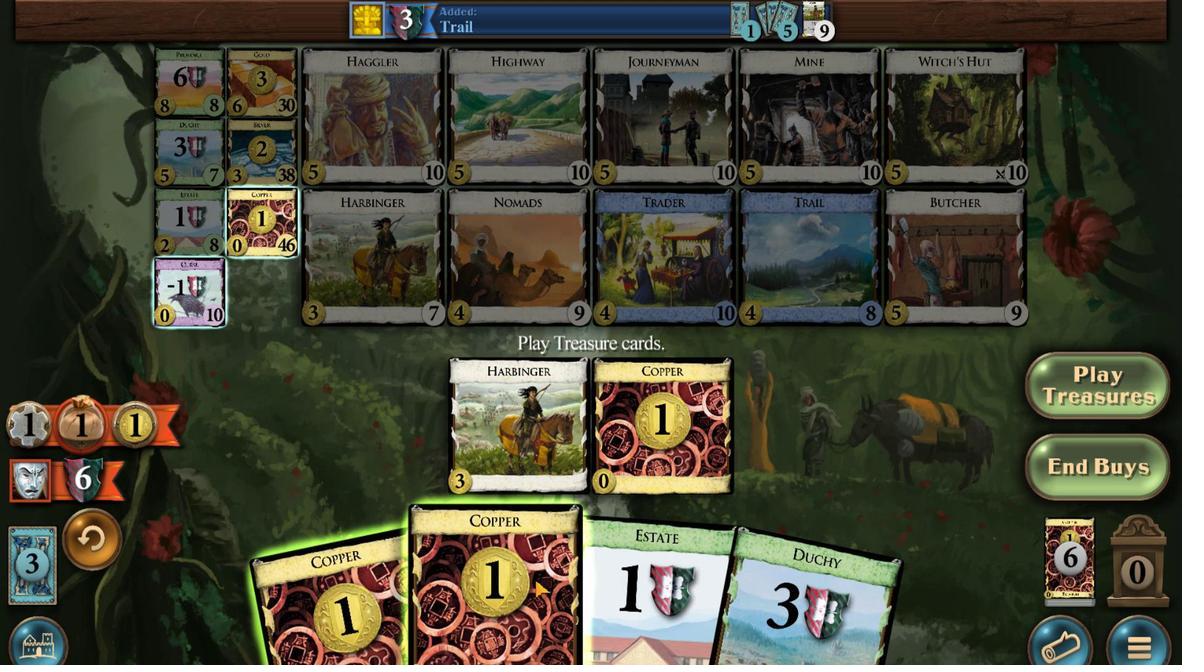 
Action: Mouse moved to (675, 558)
Screenshot: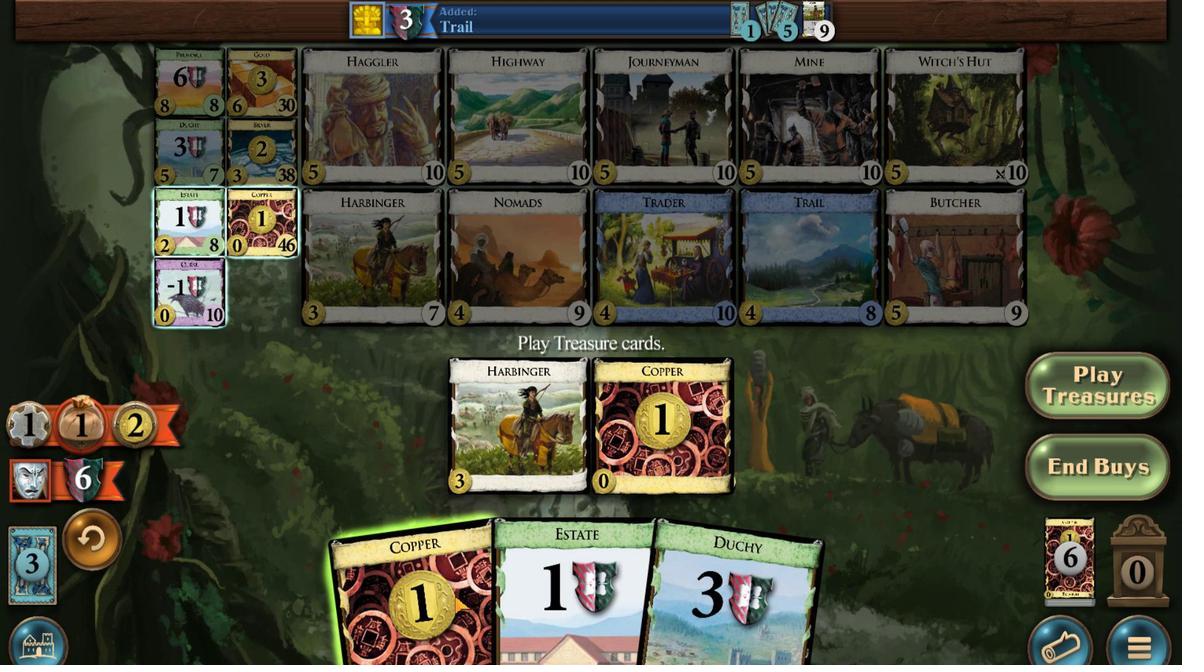 
Action: Mouse scrolled (675, 557) with delta (0, 0)
Screenshot: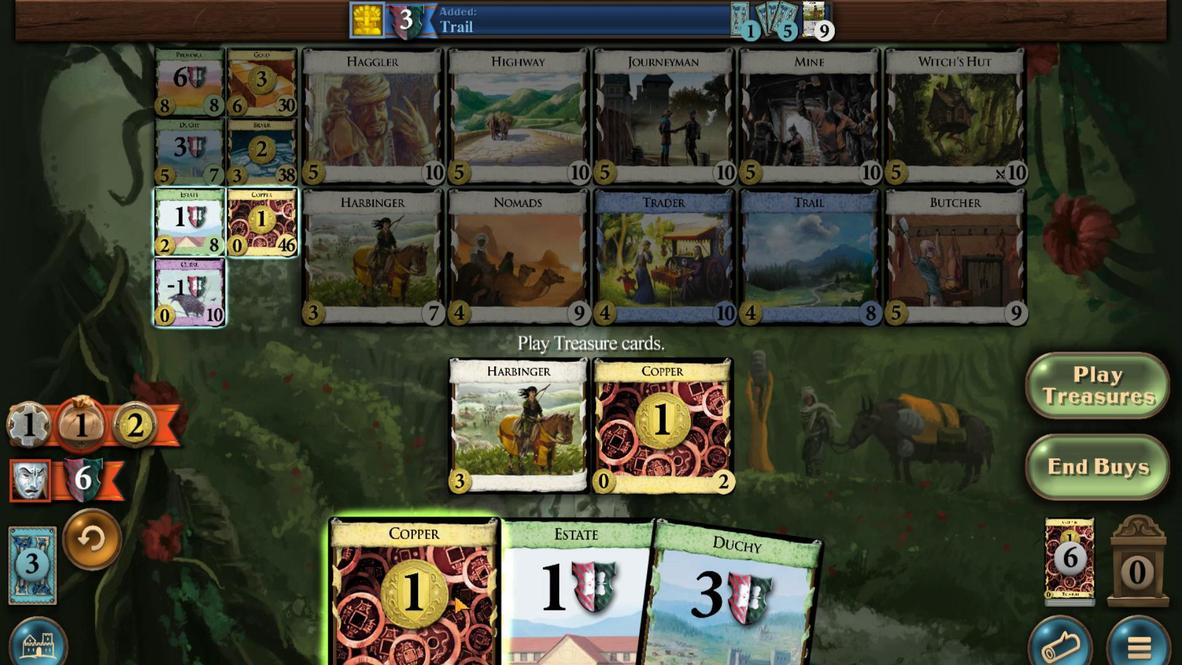 
Action: Mouse moved to (649, 563)
Screenshot: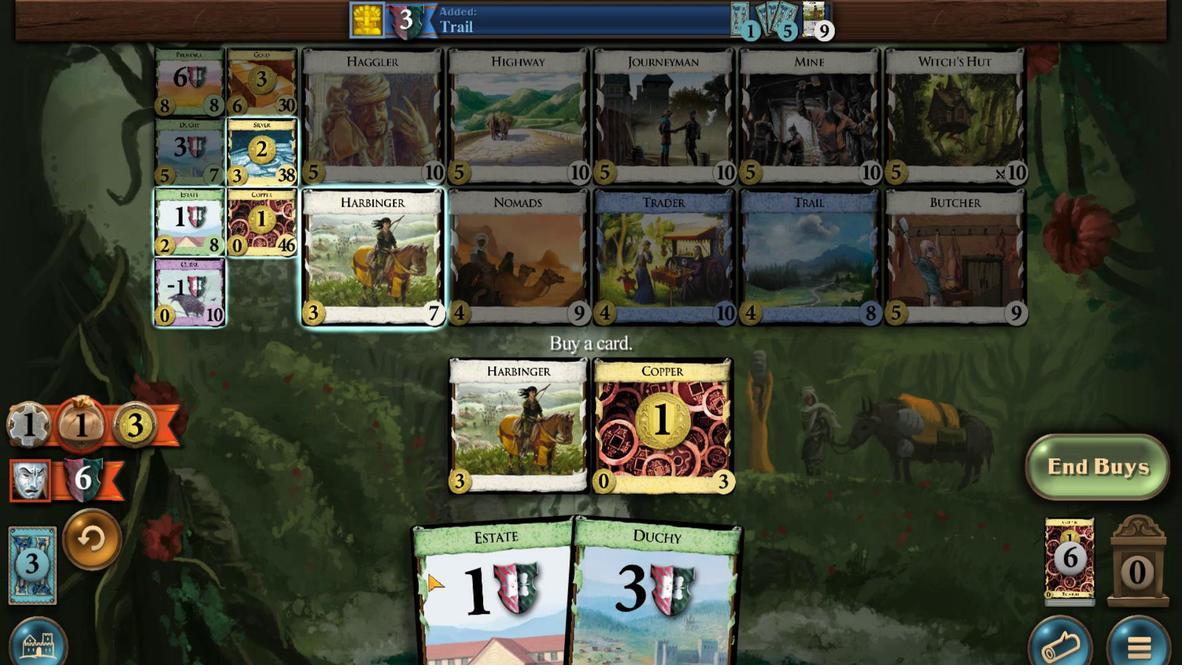 
Action: Mouse scrolled (649, 562) with delta (0, 0)
Screenshot: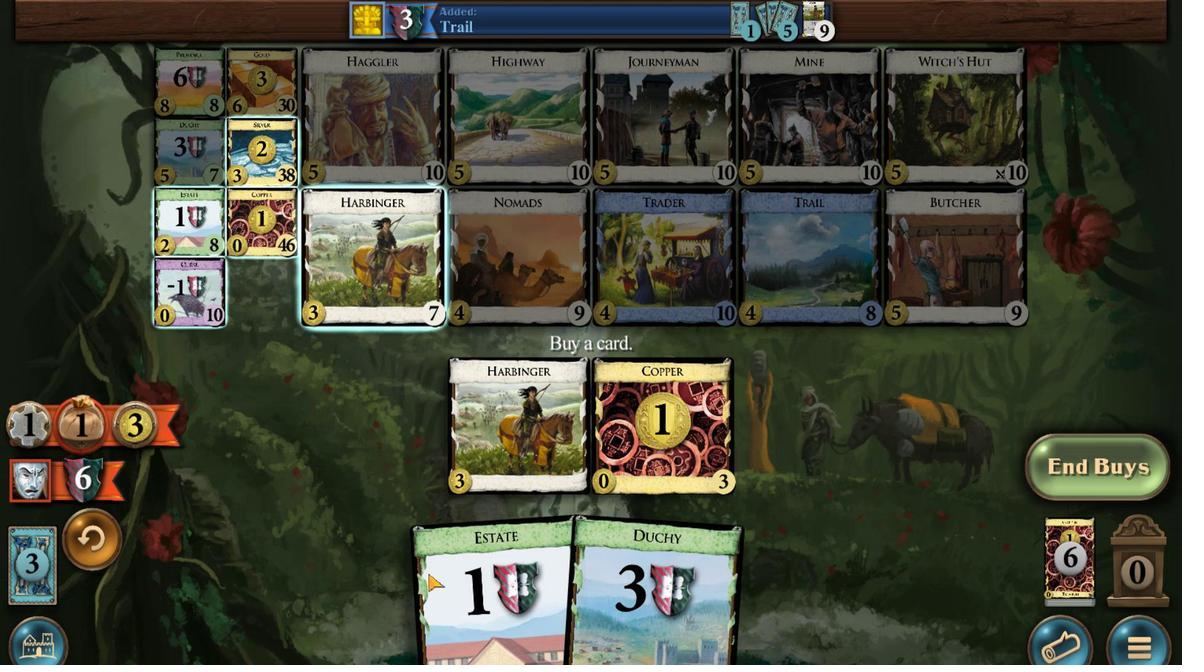 
Action: Mouse scrolled (649, 562) with delta (0, 0)
Screenshot: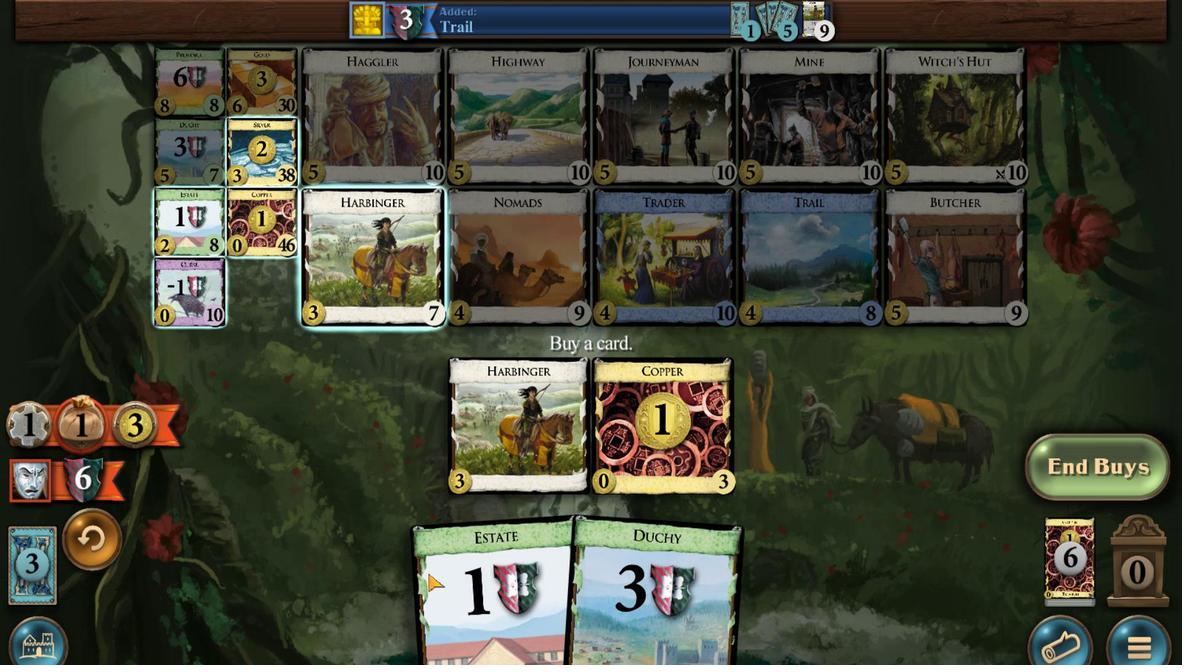 
Action: Mouse moved to (591, 424)
Screenshot: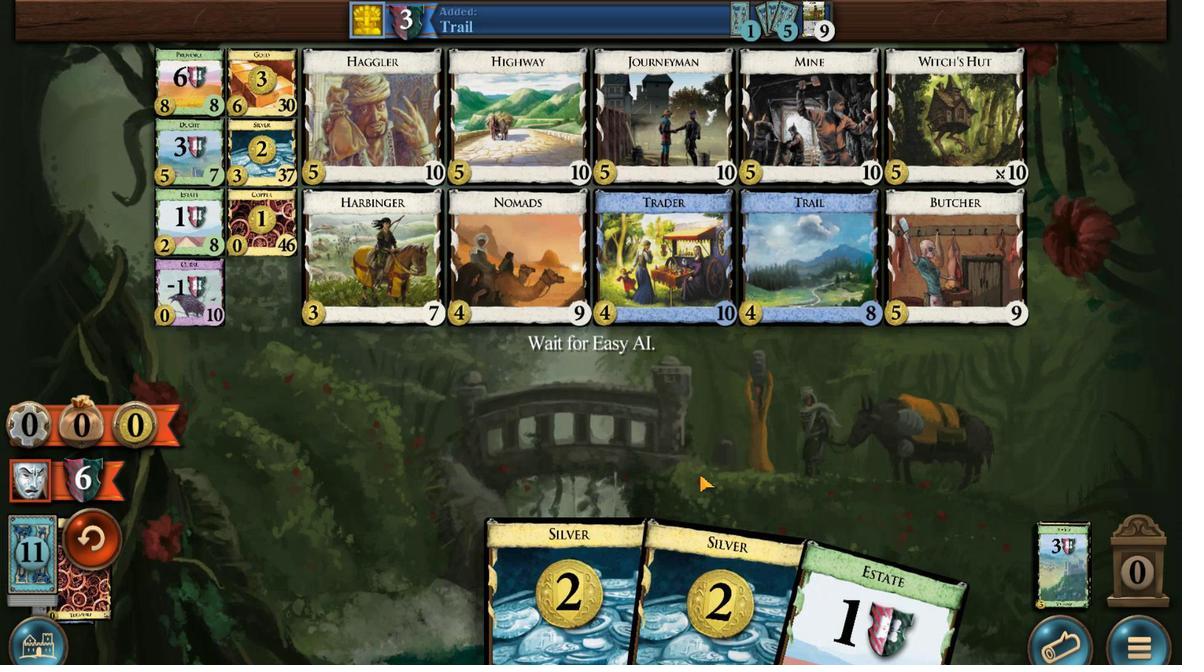 
Action: Mouse pressed left at (591, 424)
Screenshot: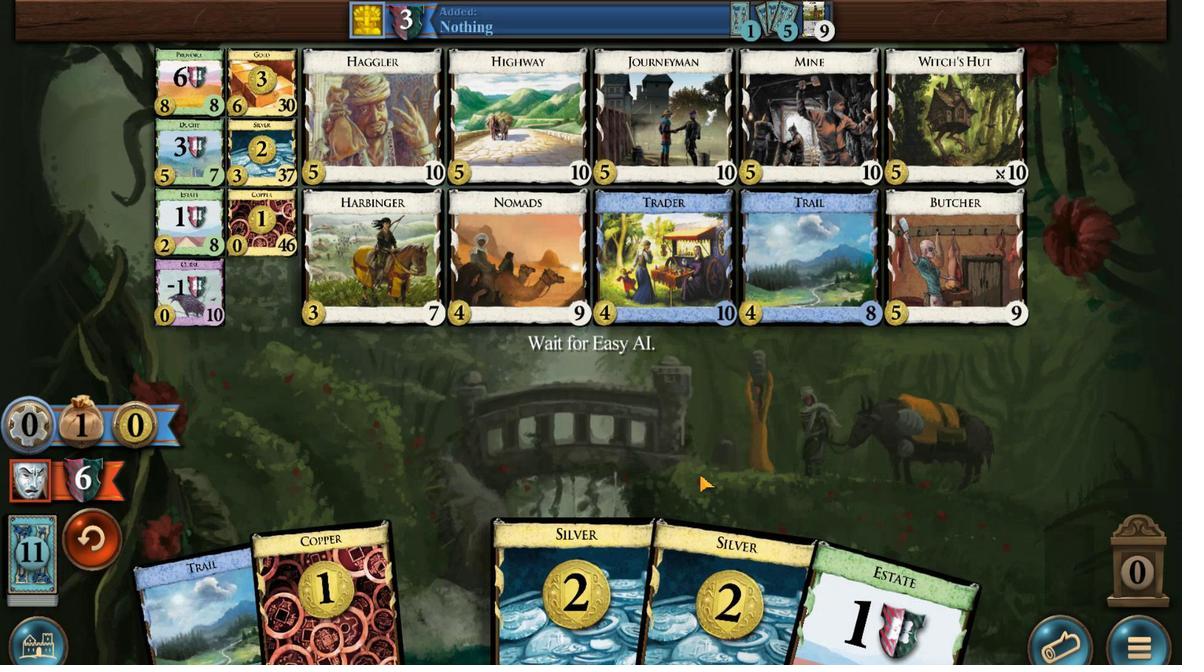 
Action: Mouse moved to (598, 565)
Screenshot: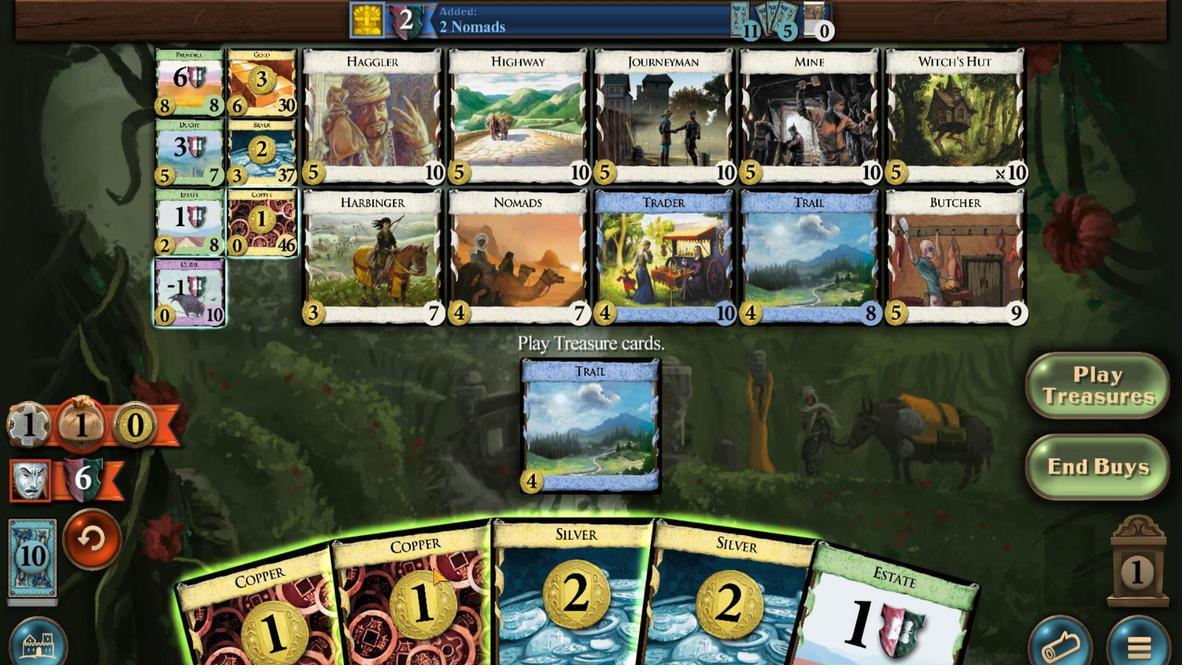 
Action: Mouse scrolled (598, 564) with delta (0, 0)
Screenshot: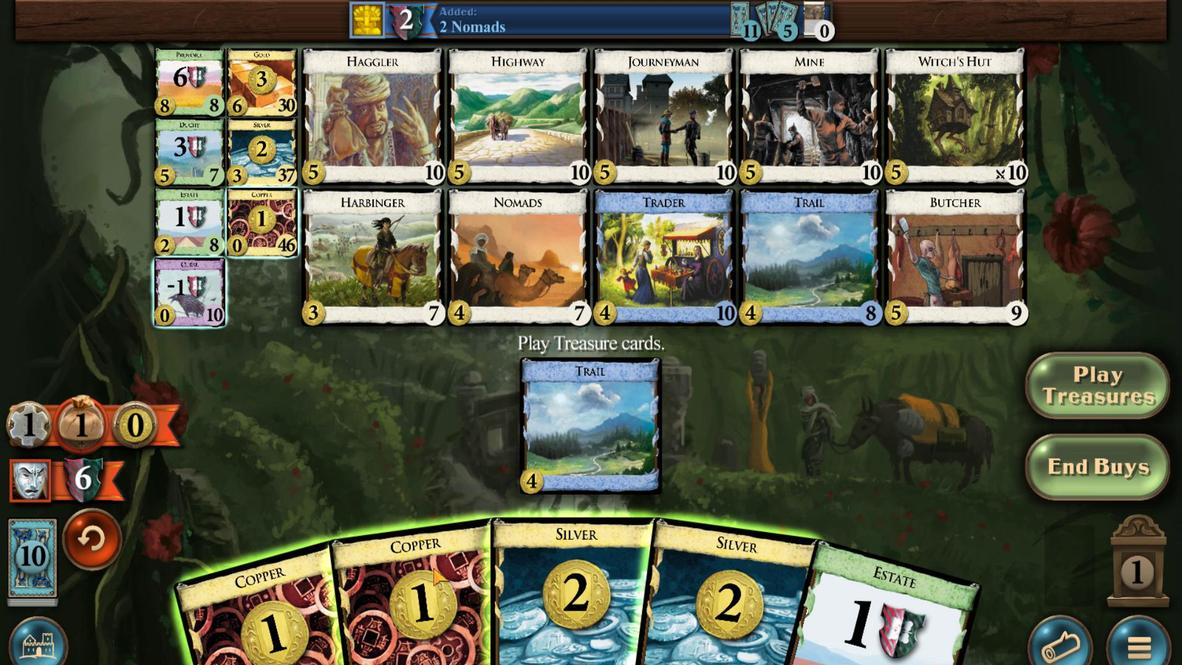 
Action: Mouse moved to (674, 554)
Screenshot: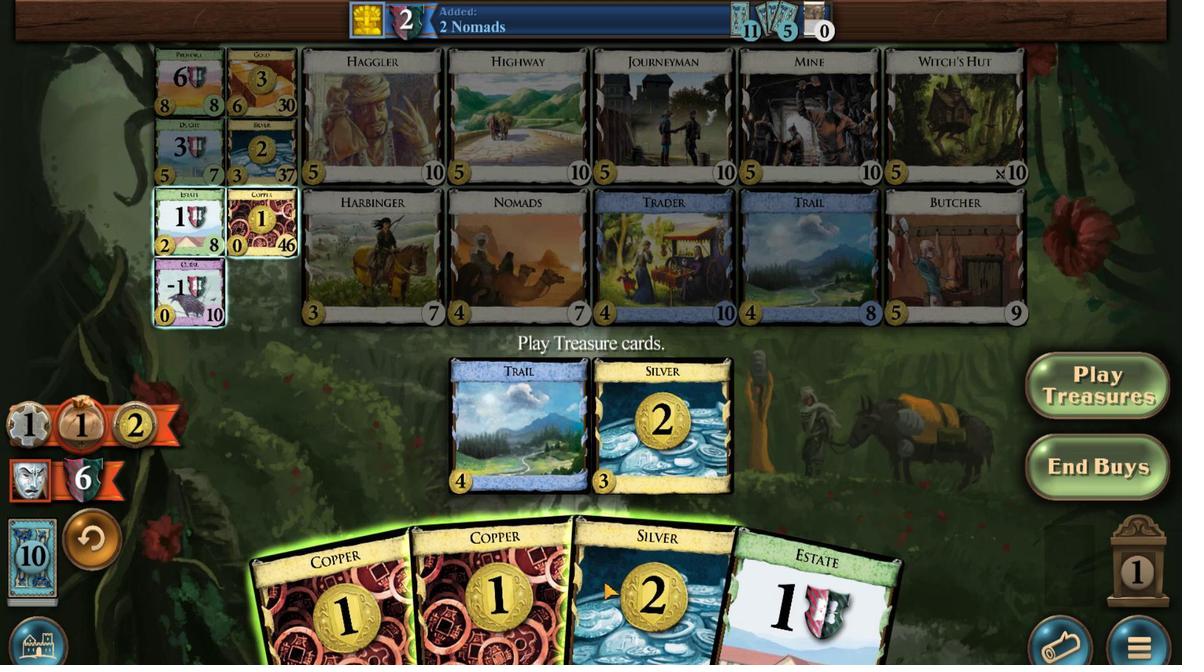 
Action: Mouse scrolled (674, 554) with delta (0, 0)
Screenshot: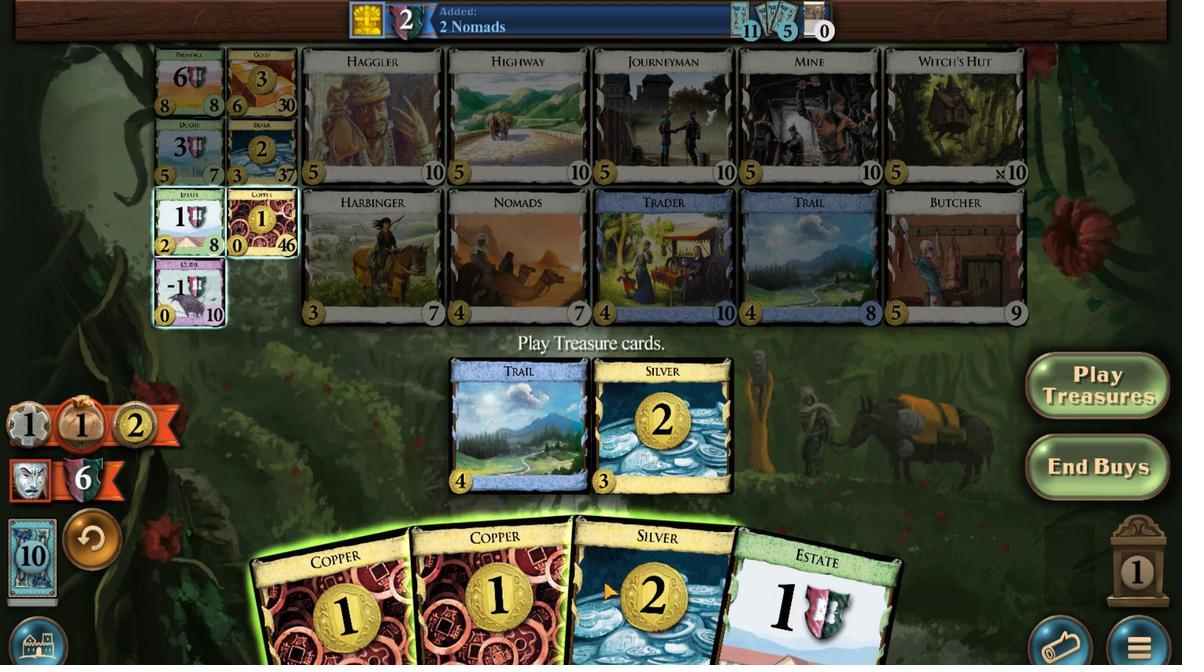 
Action: Mouse scrolled (674, 554) with delta (0, 0)
Screenshot: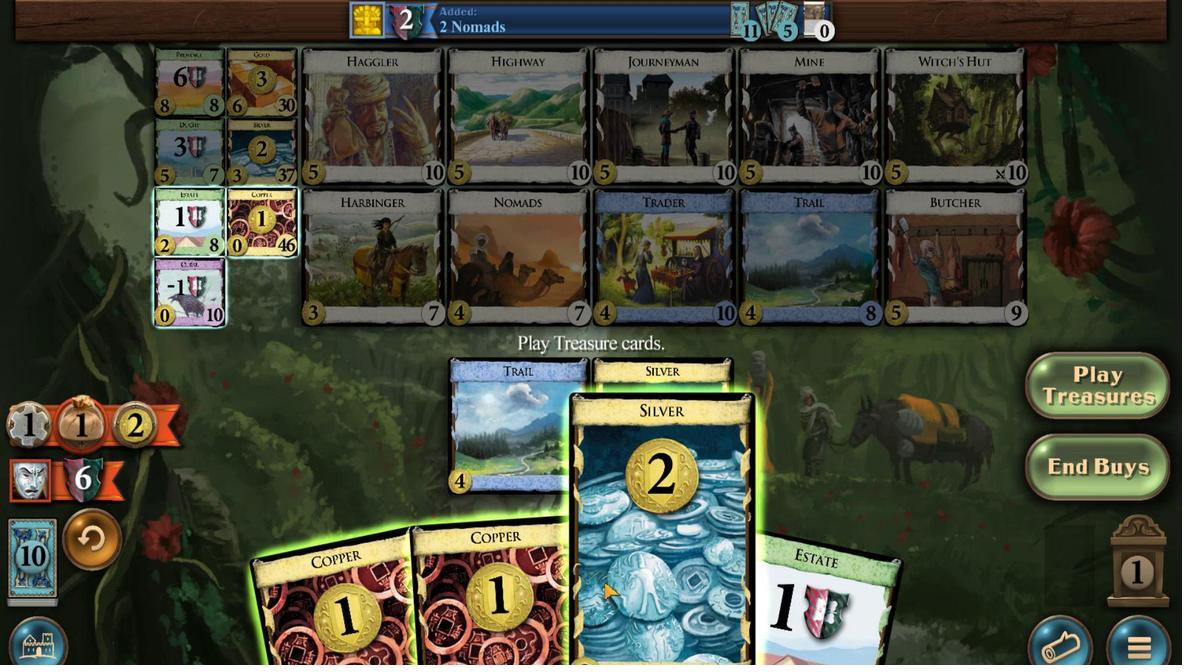 
Action: Mouse moved to (697, 559)
Screenshot: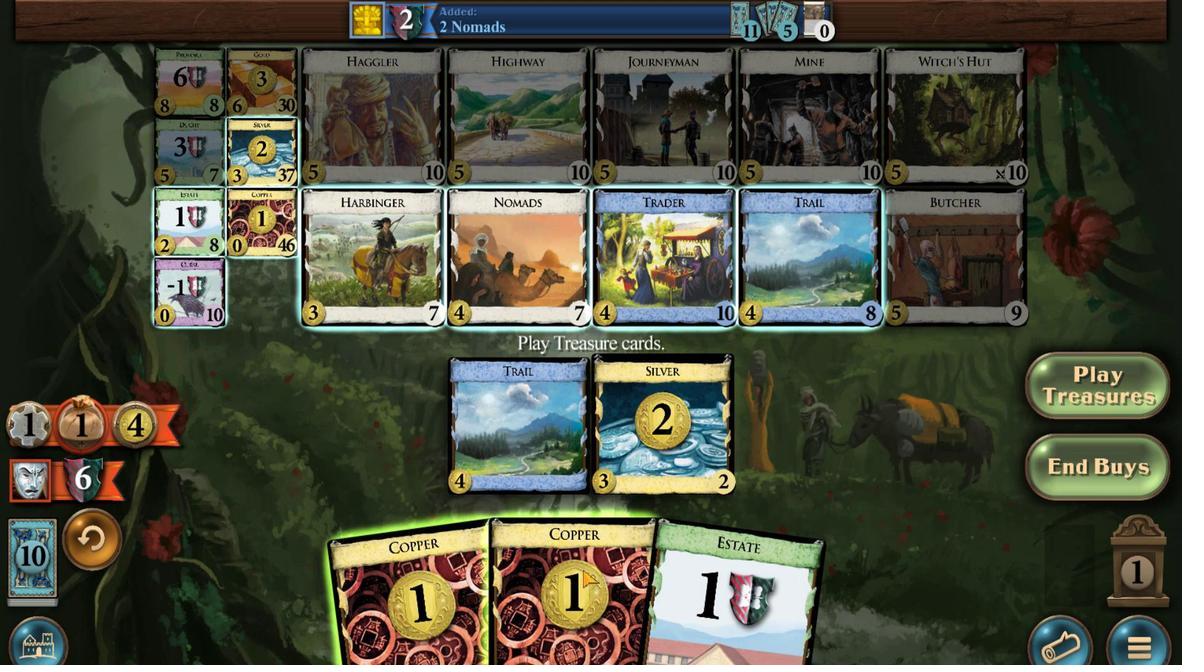 
Action: Mouse scrolled (697, 558) with delta (0, 0)
Screenshot: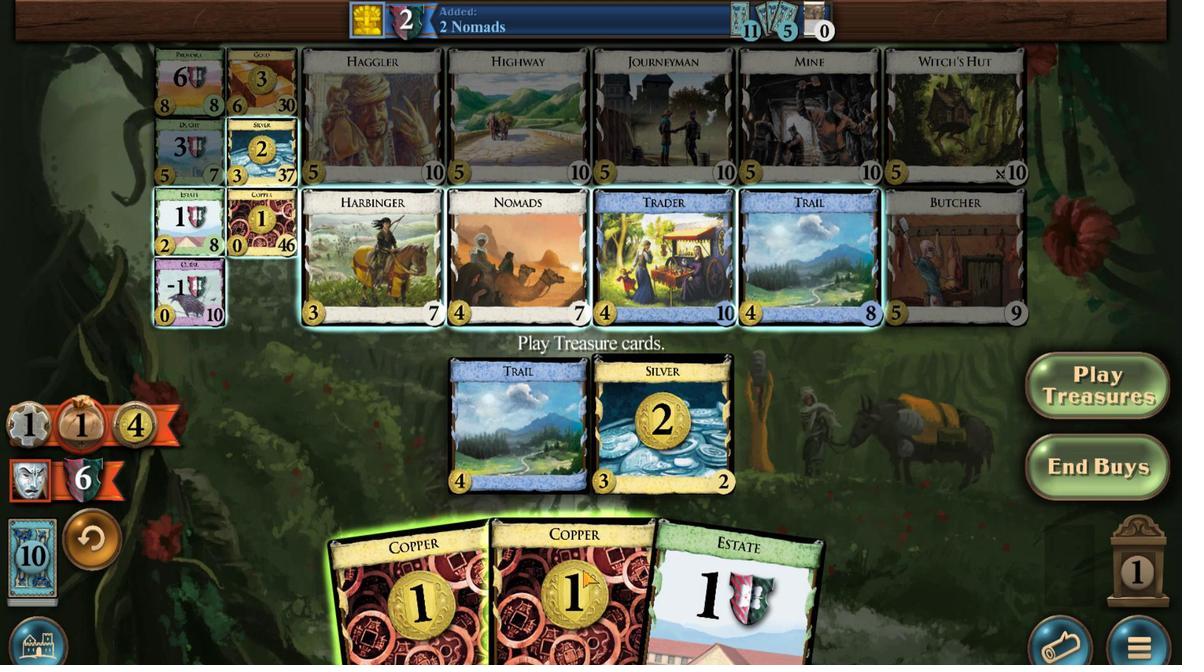 
Action: Mouse scrolled (697, 558) with delta (0, 0)
Screenshot: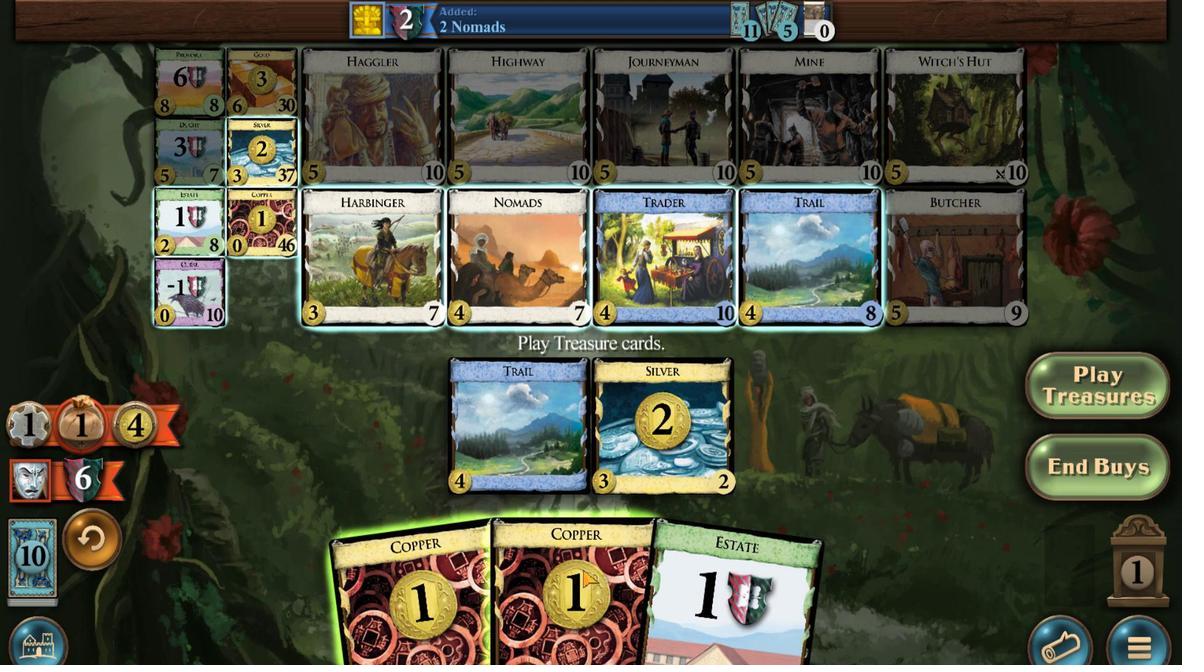 
Action: Mouse moved to (690, 554)
Screenshot: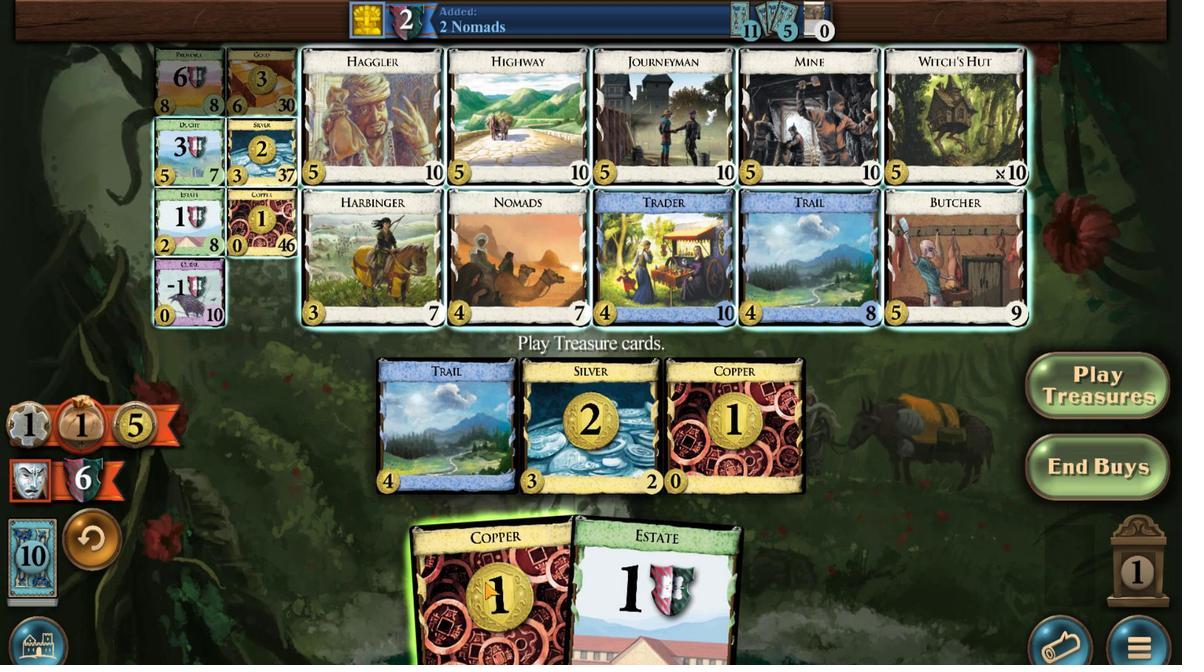 
Action: Mouse scrolled (690, 554) with delta (0, 0)
Screenshot: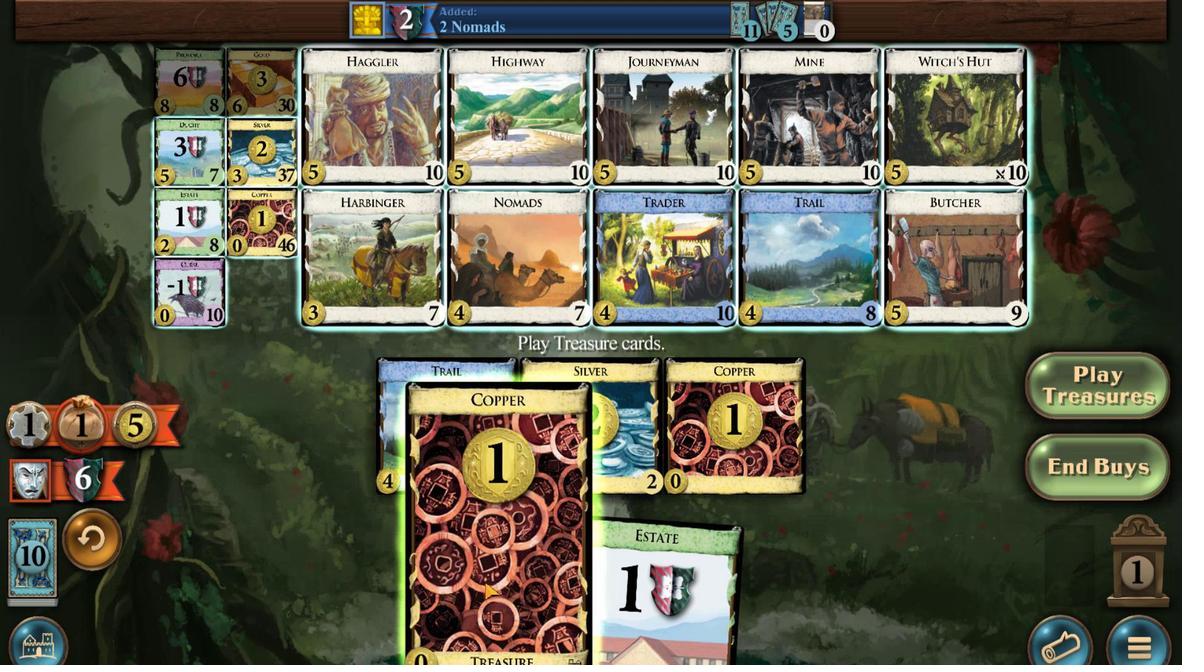 
Action: Mouse moved to (658, 559)
Screenshot: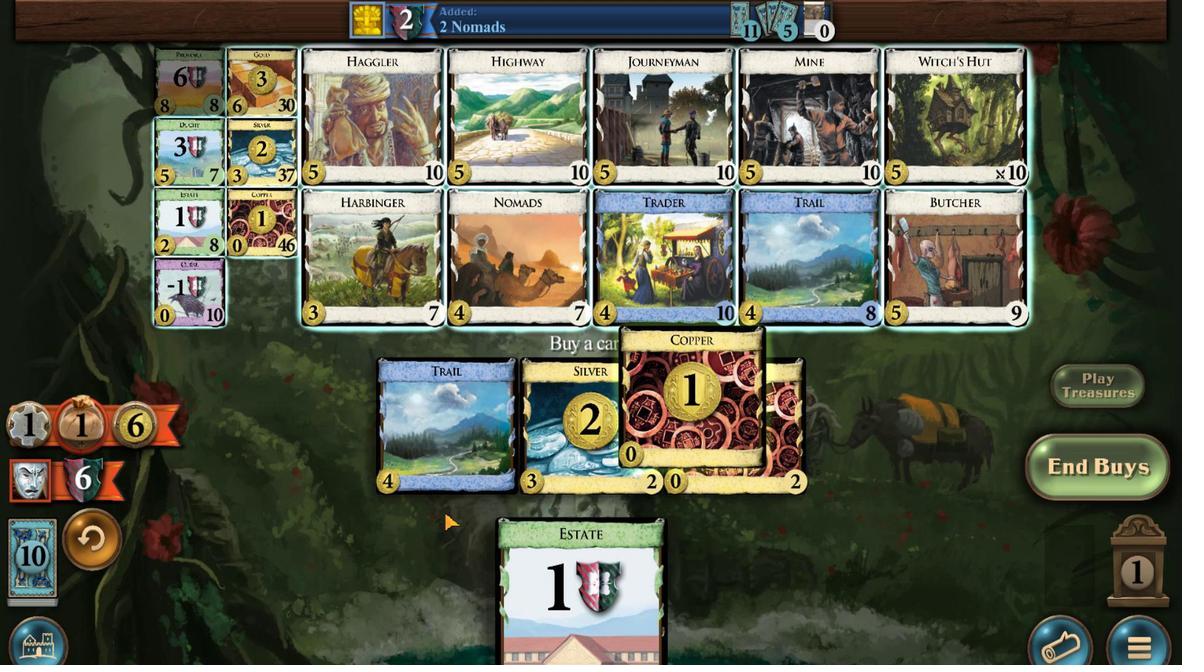 
Action: Mouse scrolled (658, 558) with delta (0, 0)
Screenshot: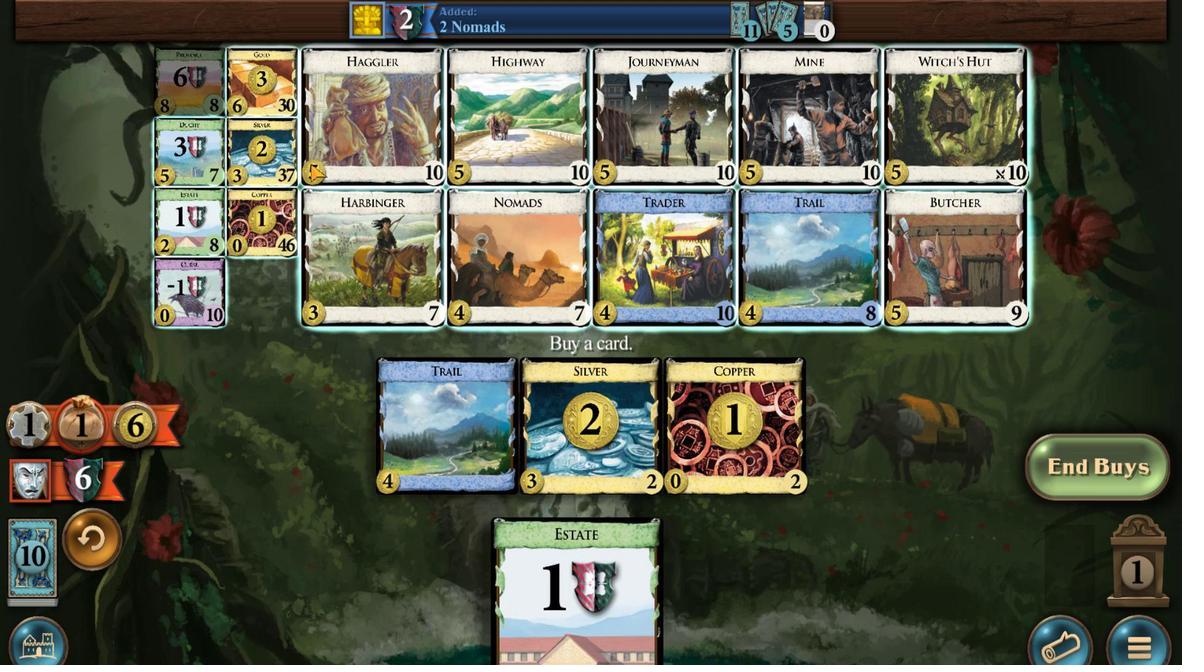 
Action: Mouse scrolled (658, 558) with delta (0, 0)
Screenshot: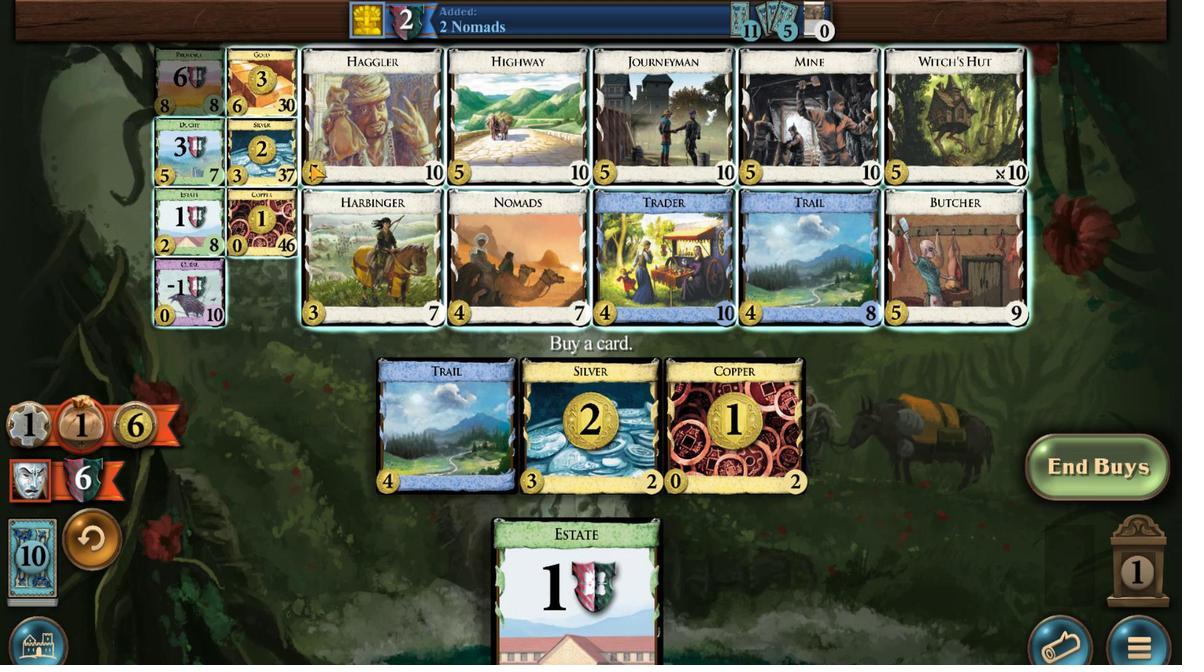 
Action: Mouse moved to (588, 407)
Screenshot: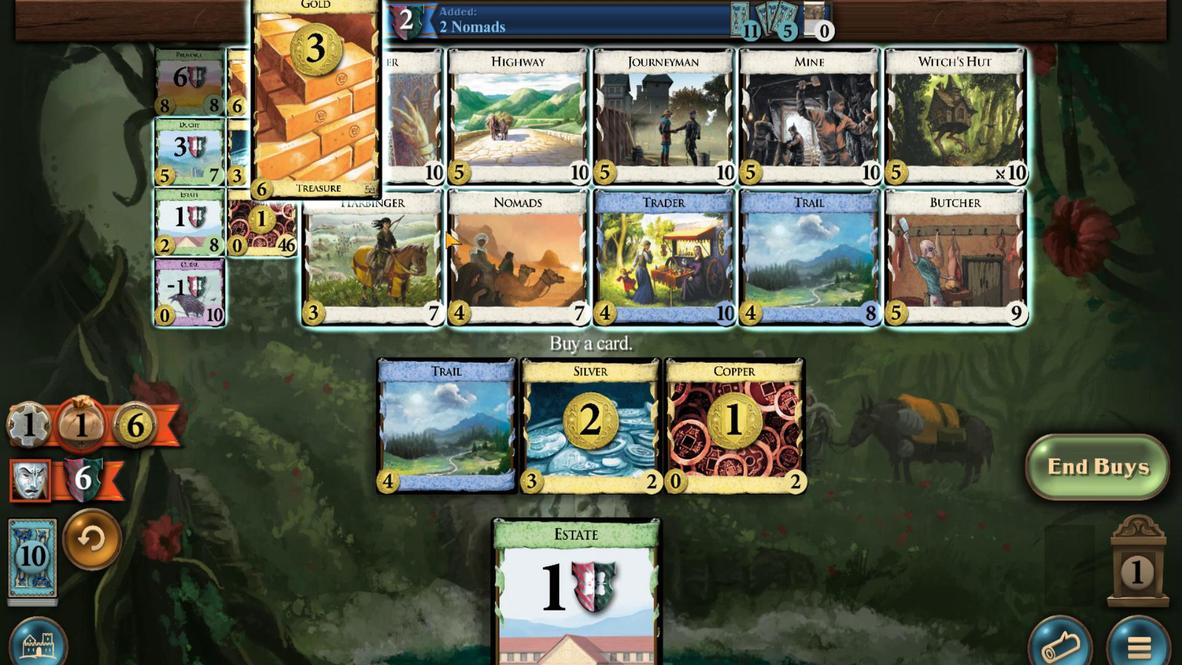 
Action: Mouse pressed left at (588, 407)
Screenshot: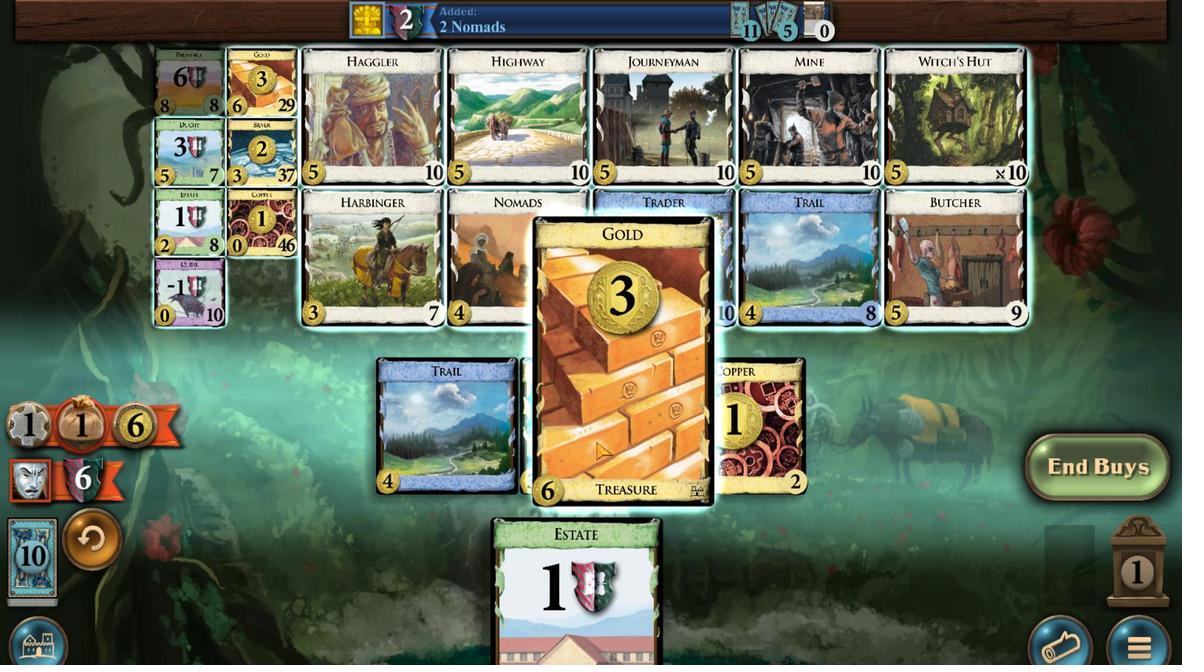 
Action: Mouse moved to (593, 565)
Screenshot: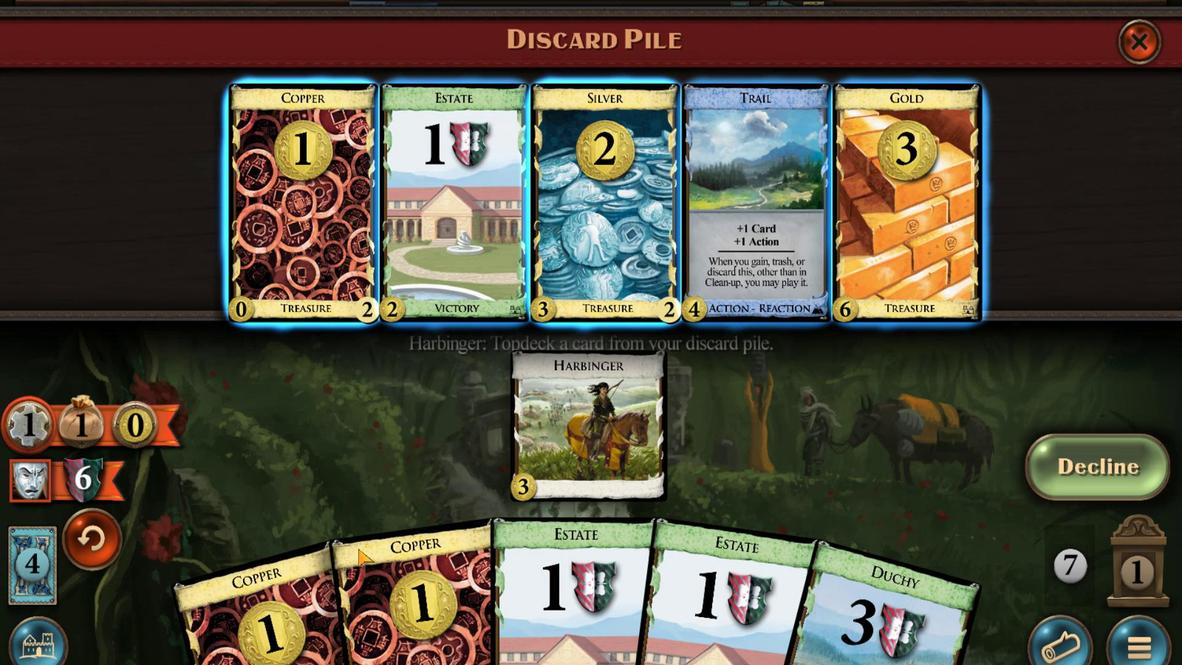 
Action: Mouse scrolled (593, 565) with delta (0, 0)
Screenshot: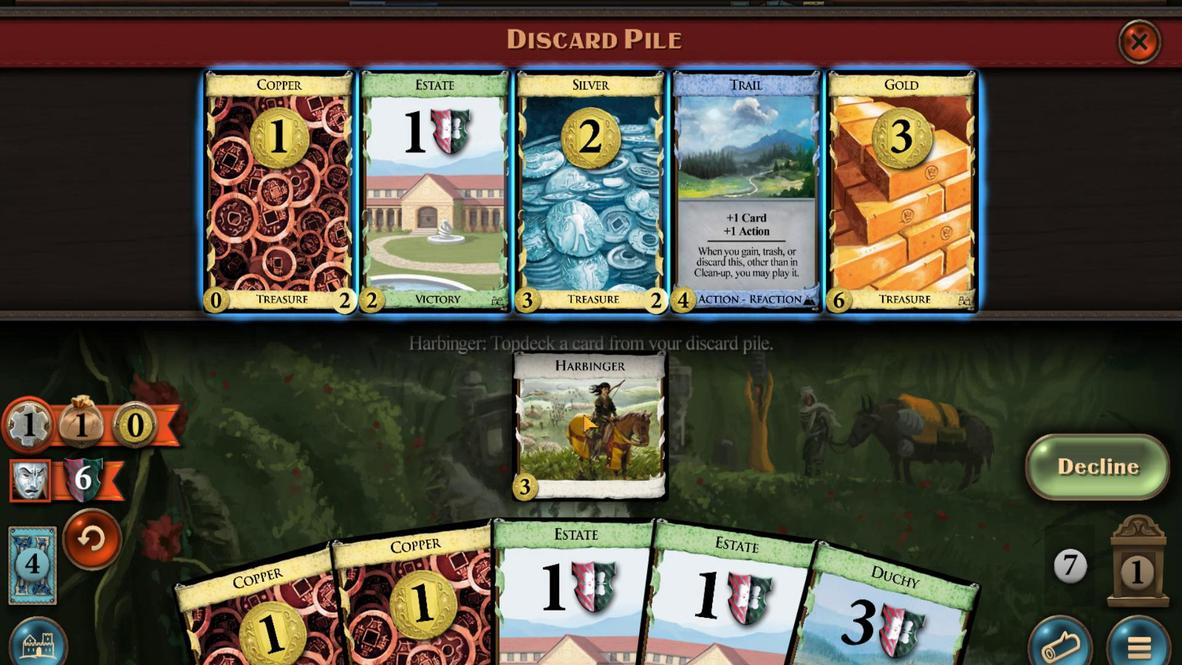 
Action: Mouse moved to (752, 449)
Screenshot: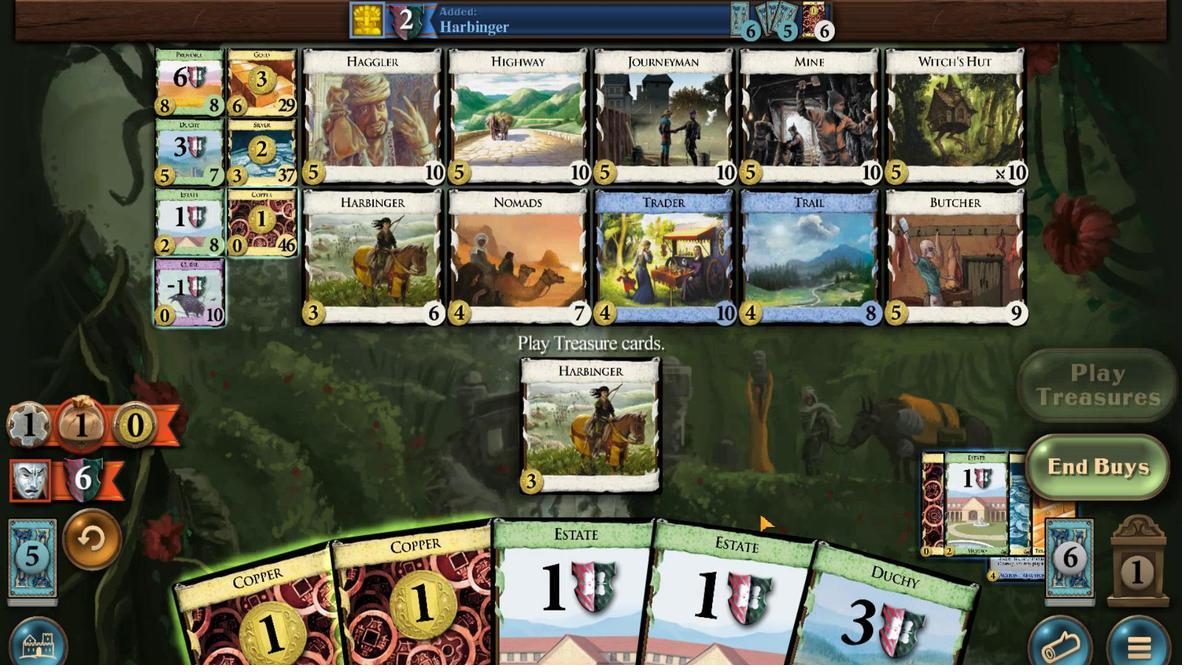 
Action: Mouse pressed left at (752, 449)
Screenshot: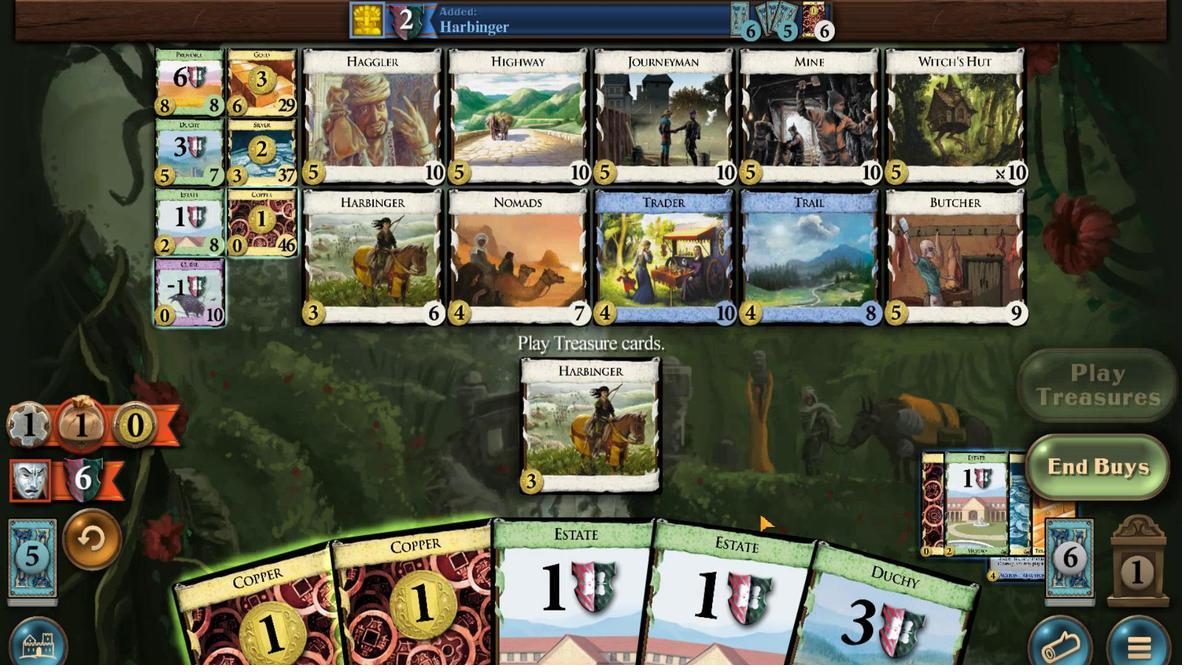
Action: Mouse moved to (643, 553)
Screenshot: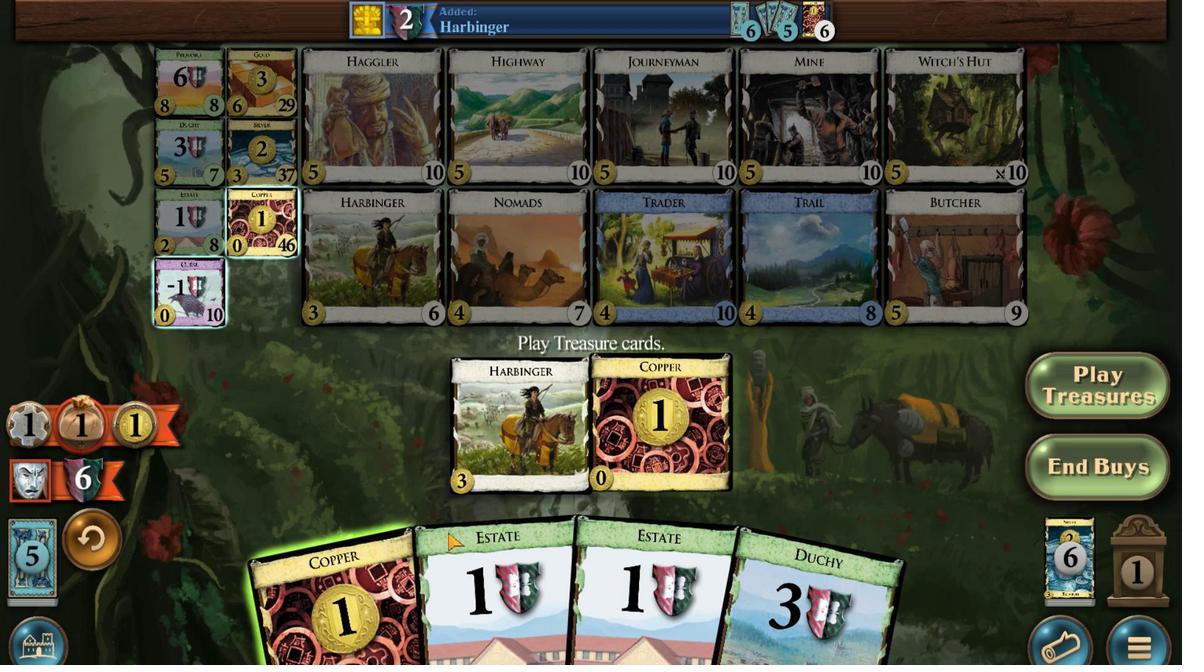 
Action: Mouse pressed left at (643, 553)
Screenshot: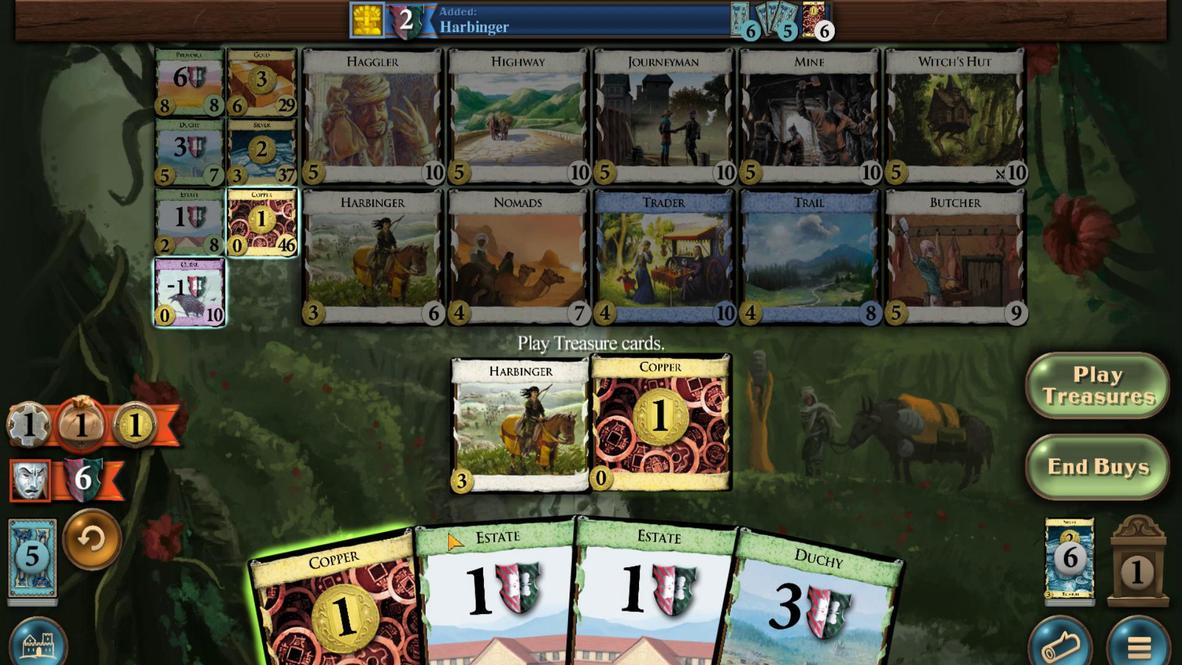 
Action: Mouse moved to (622, 559)
Screenshot: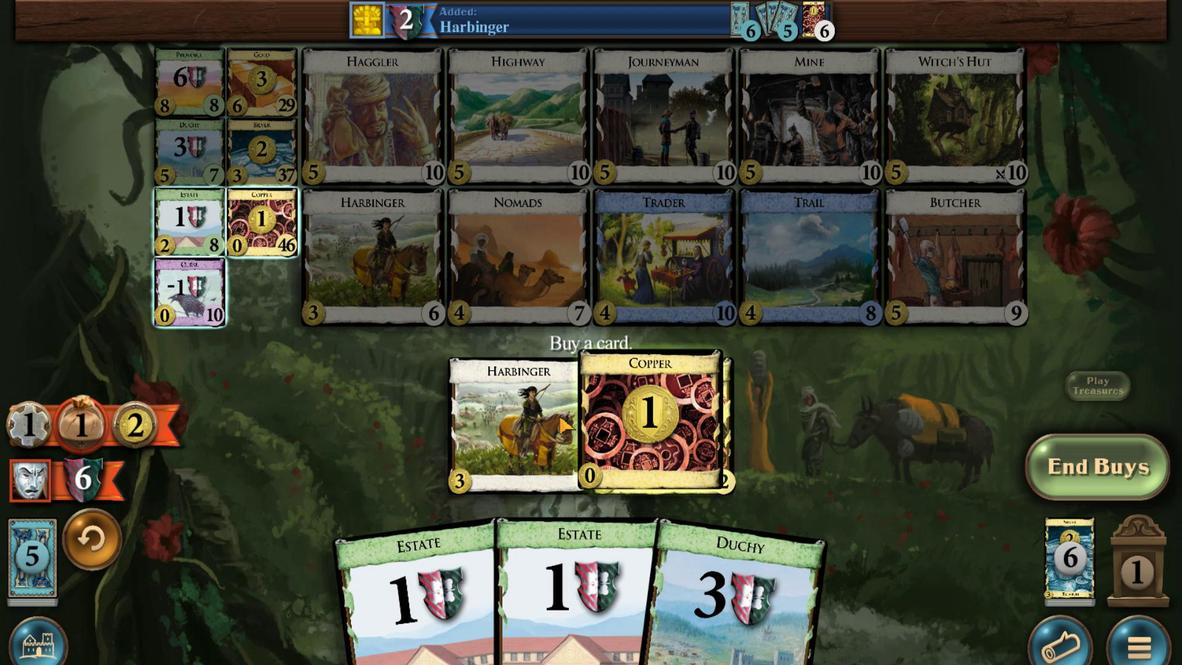 
Action: Mouse pressed left at (622, 559)
Screenshot: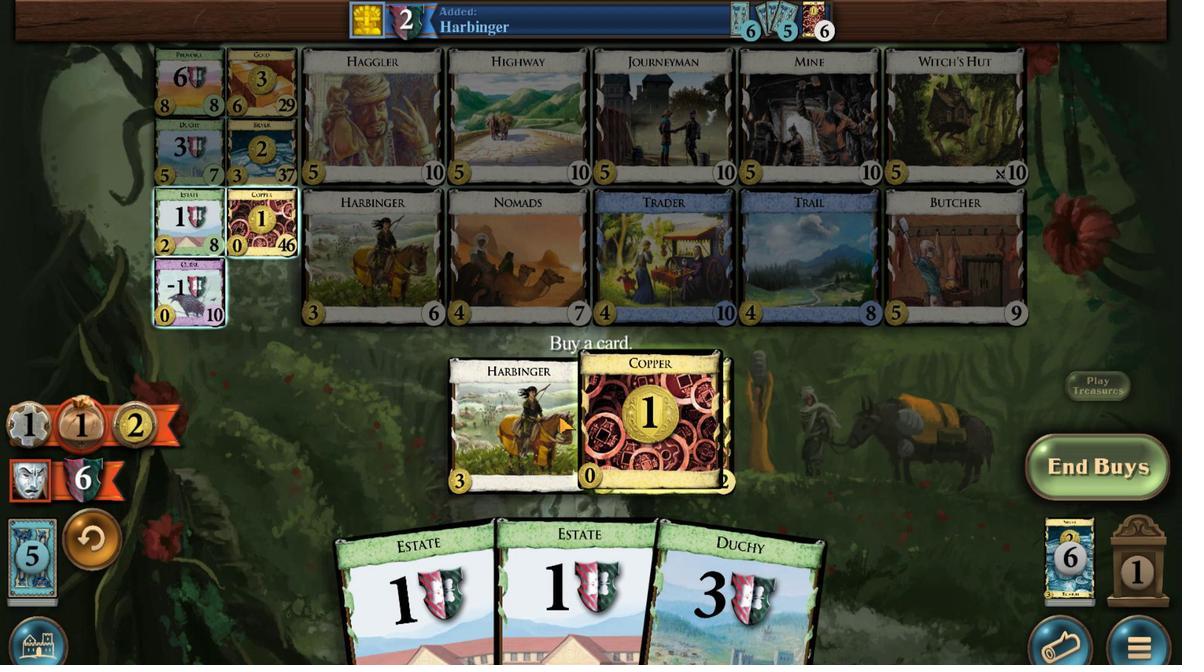 
Action: Mouse moved to (567, 442)
Screenshot: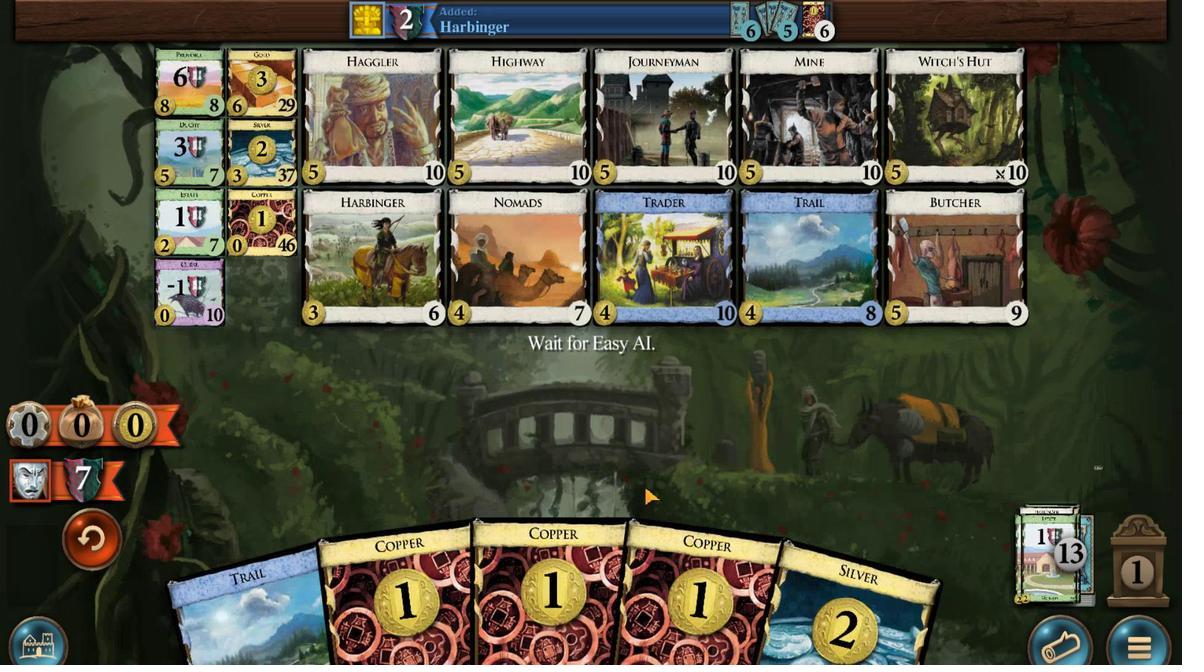 
Action: Mouse pressed left at (567, 442)
Screenshot: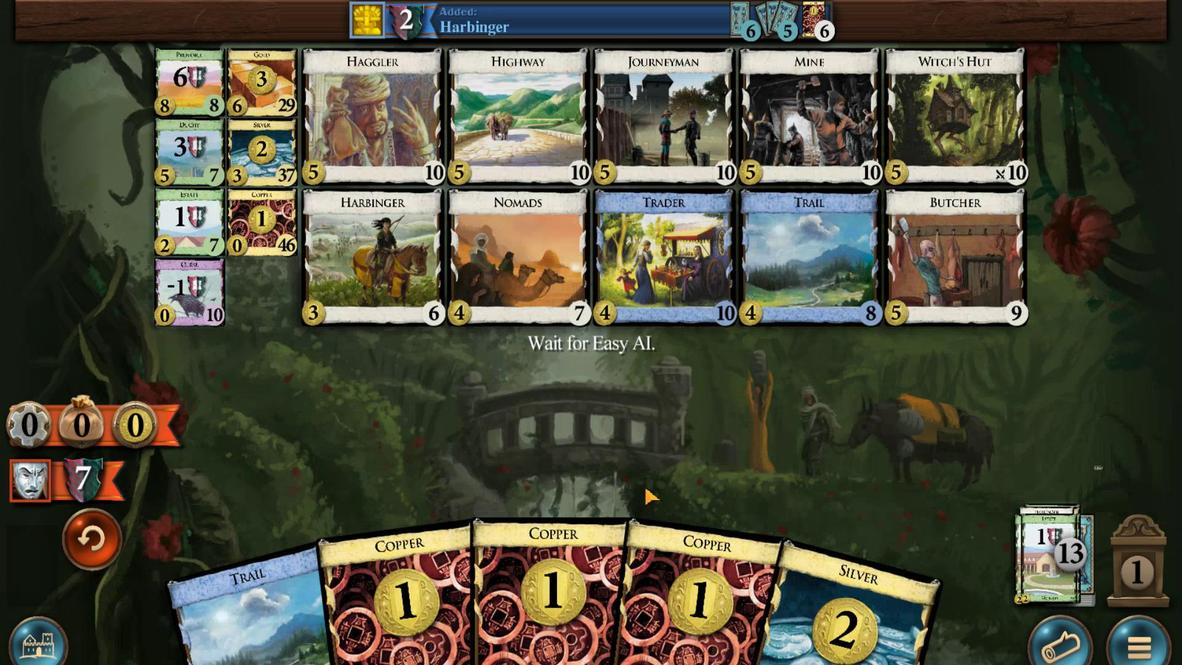 
Action: Mouse moved to (577, 559)
Screenshot: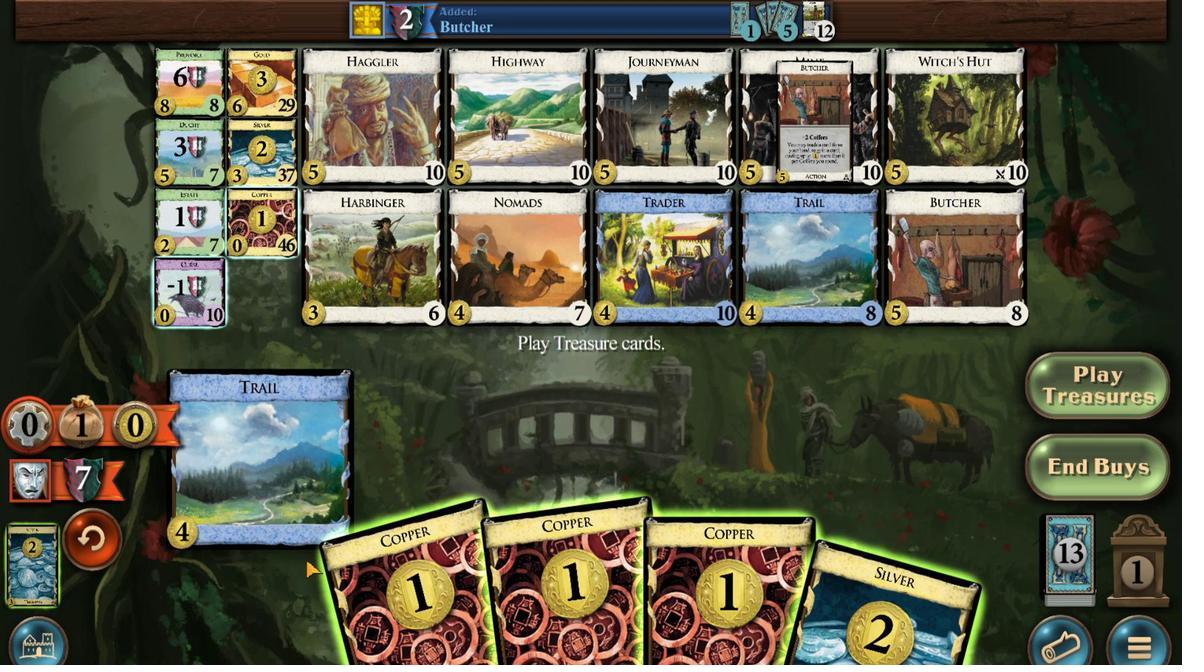 
Action: Mouse scrolled (577, 559) with delta (0, 0)
Screenshot: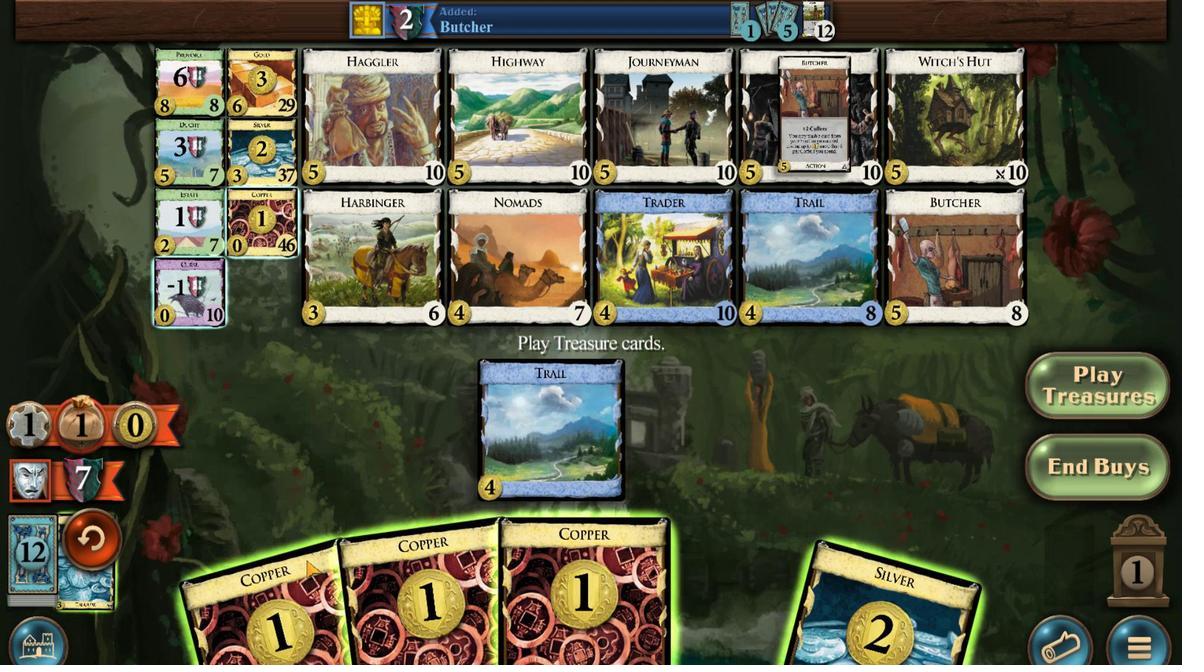 
Action: Mouse moved to (601, 559)
Screenshot: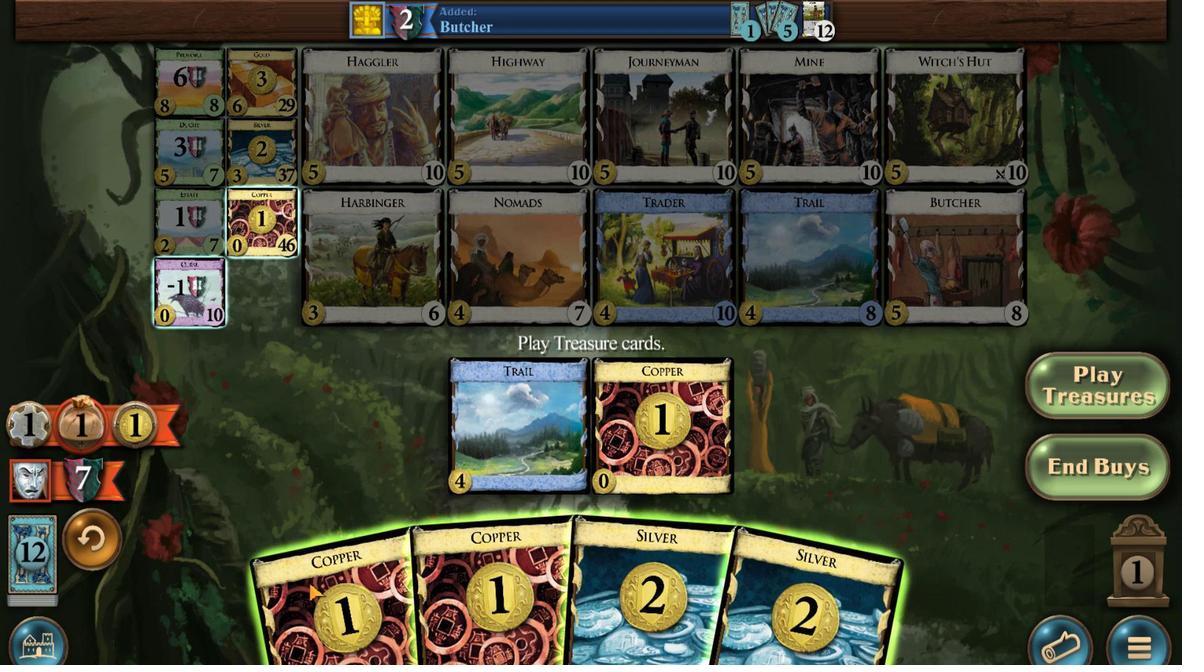 
Action: Mouse scrolled (601, 559) with delta (0, 0)
Screenshot: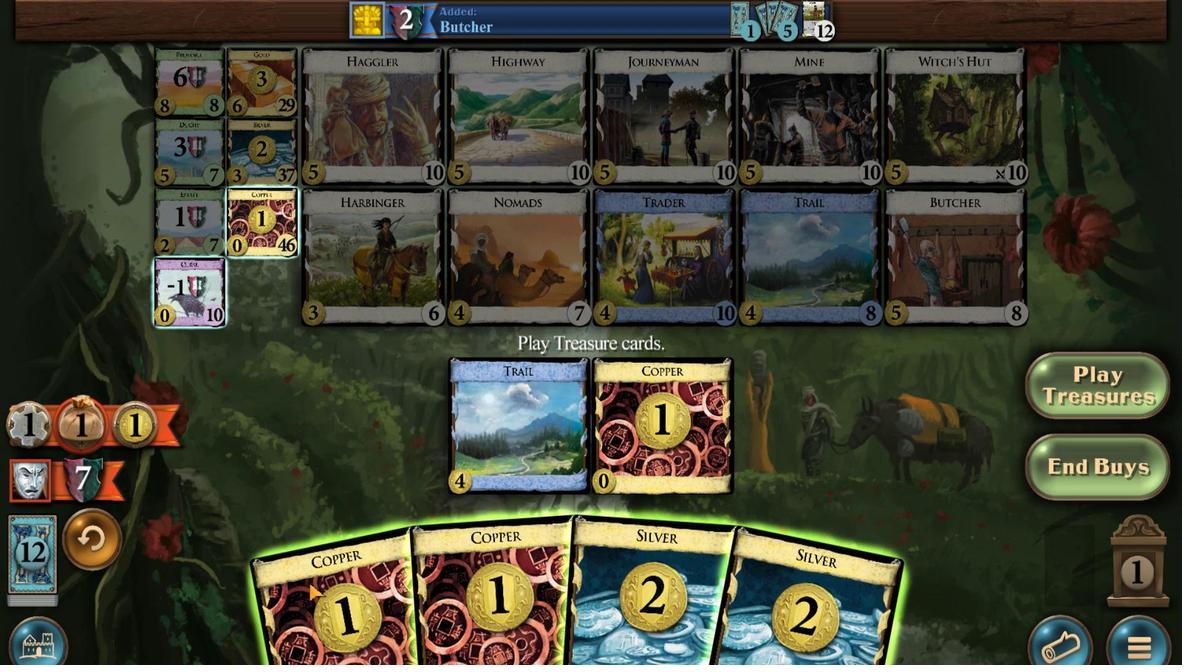 
Action: Mouse moved to (711, 547)
Screenshot: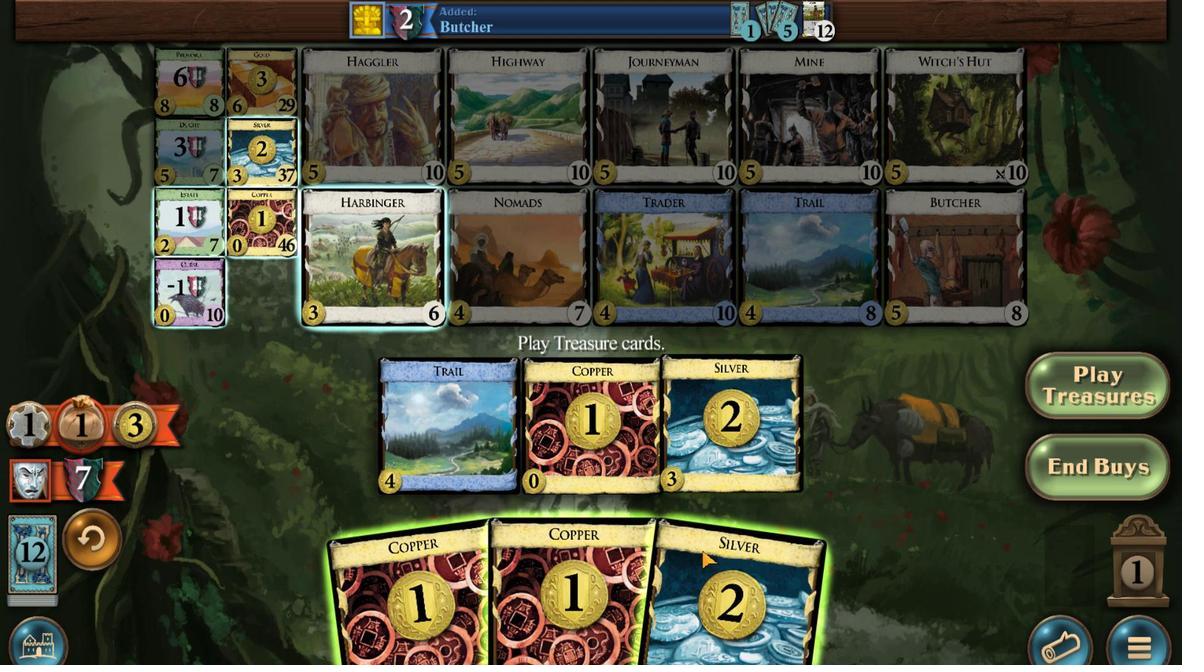 
Action: Mouse scrolled (711, 546) with delta (0, 0)
Screenshot: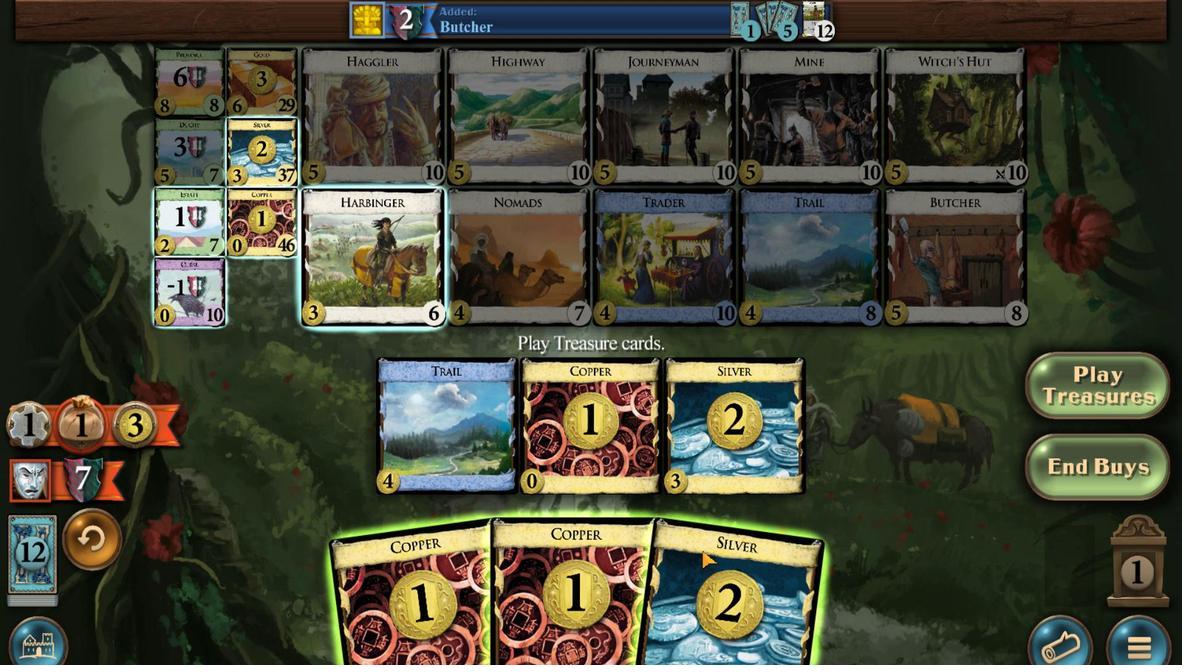 
Action: Mouse moved to (730, 549)
Screenshot: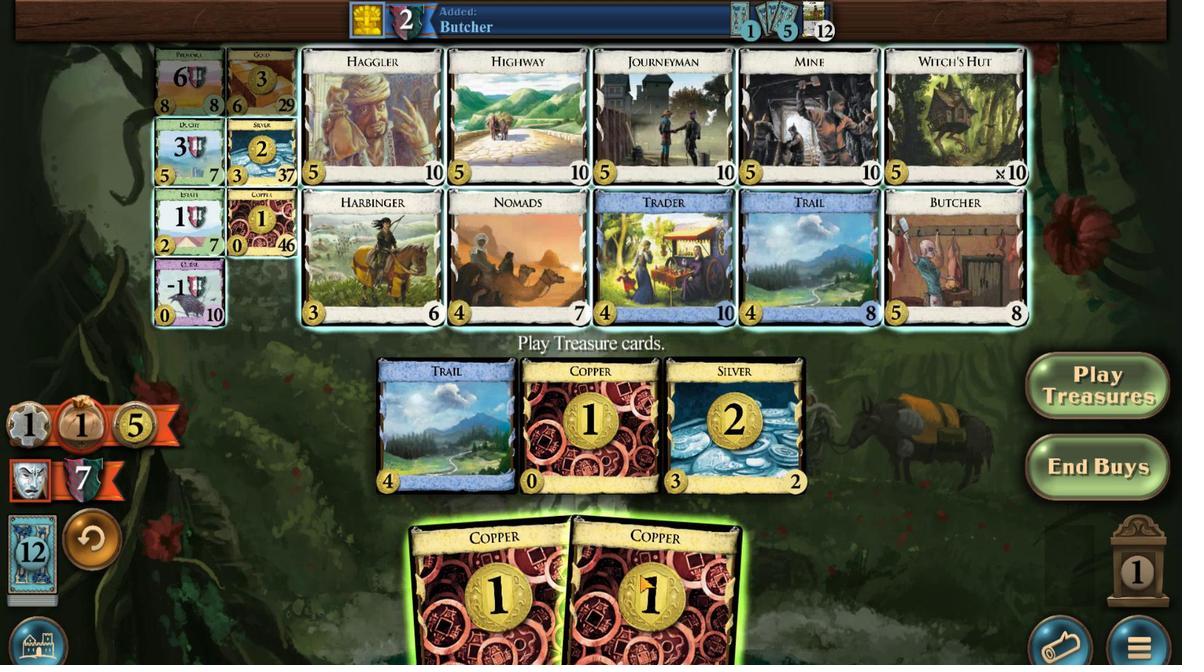 
Action: Mouse scrolled (730, 548) with delta (0, 0)
Screenshot: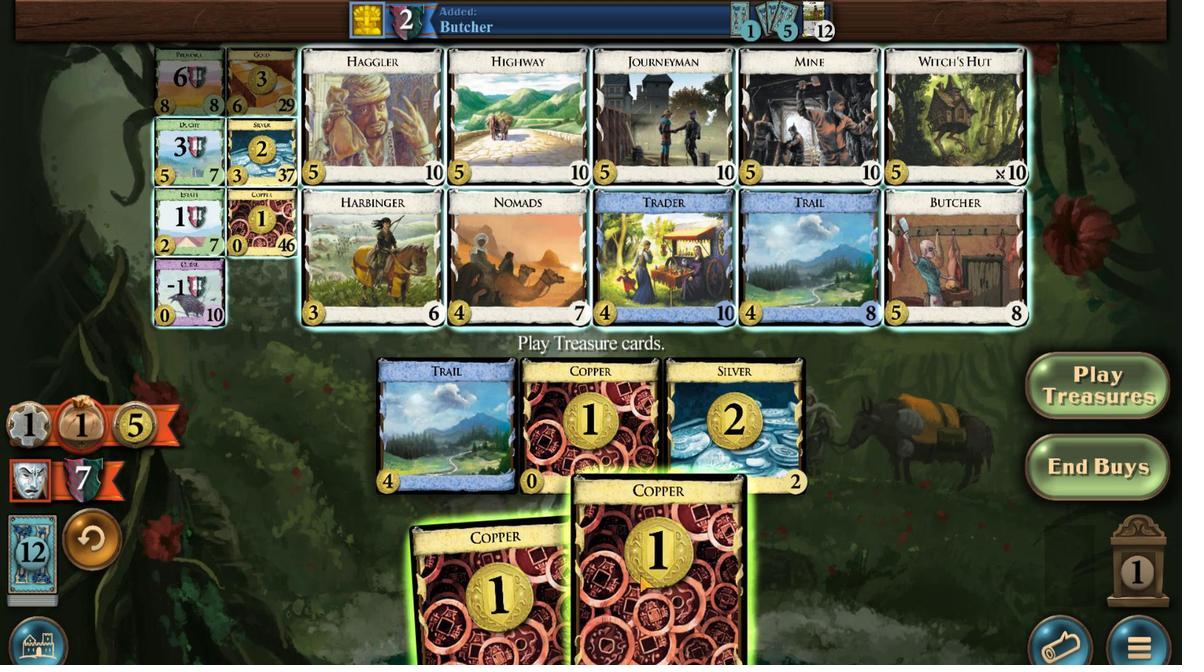 
Action: Mouse scrolled (730, 548) with delta (0, 0)
Screenshot: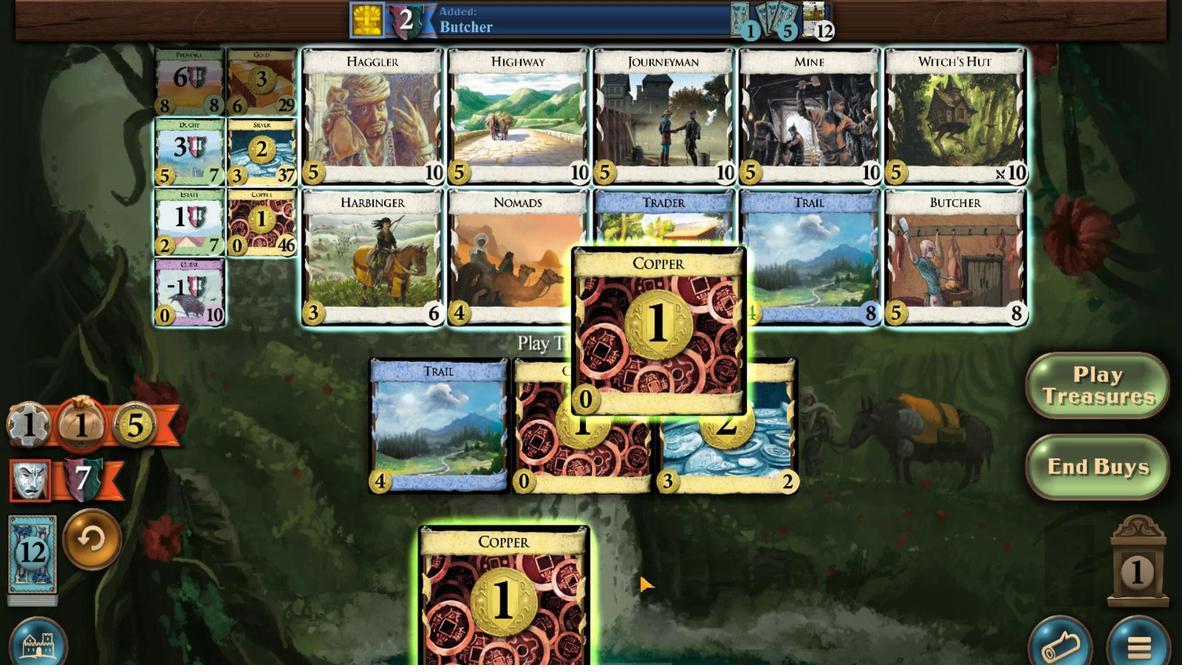 
Action: Mouse moved to (709, 556)
Screenshot: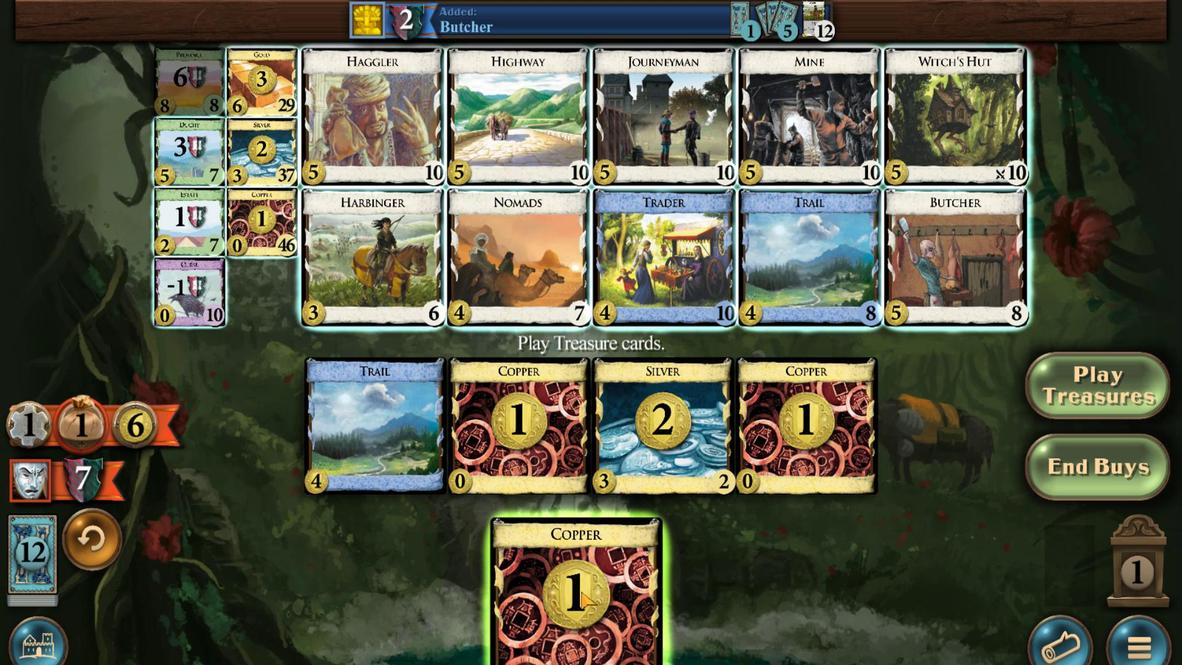 
Action: Mouse scrolled (709, 556) with delta (0, 0)
Screenshot: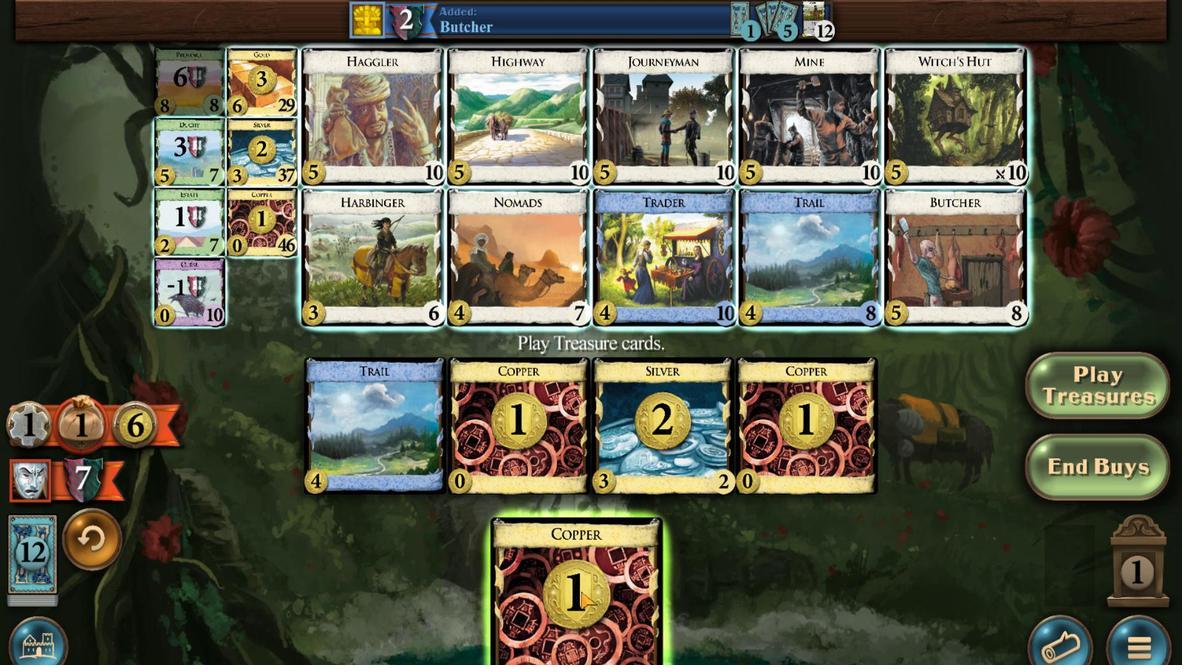 
Action: Mouse moved to (690, 561)
Screenshot: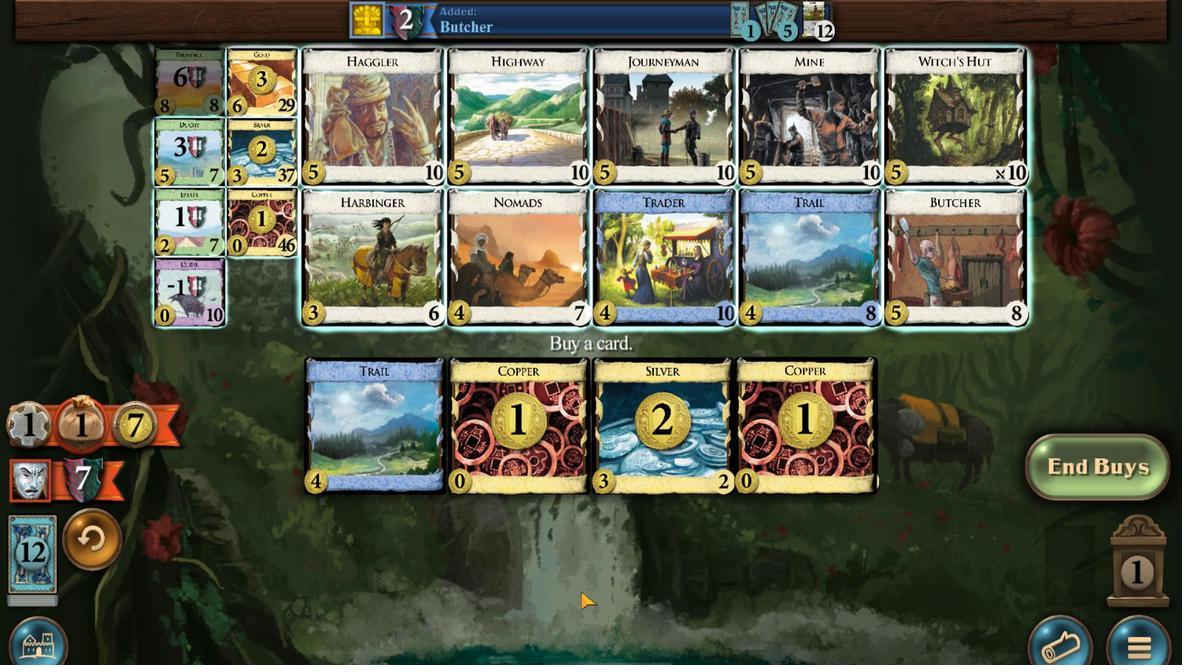 
Action: Mouse scrolled (690, 561) with delta (0, 0)
Screenshot: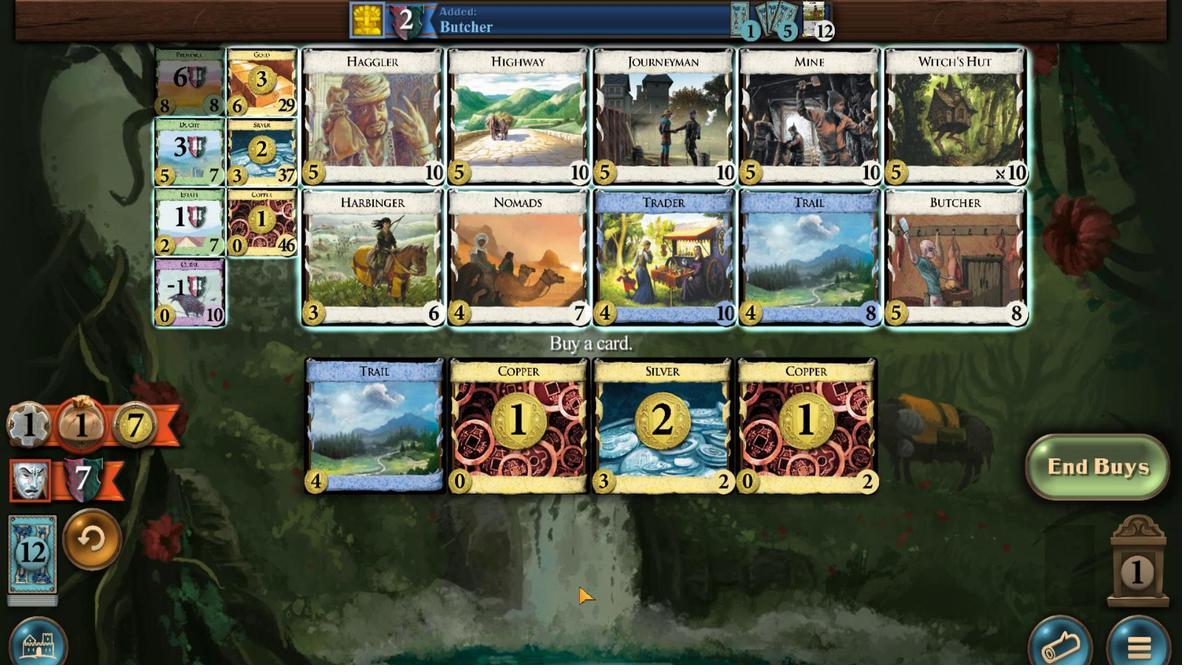 
Action: Mouse moved to (806, 413)
Screenshot: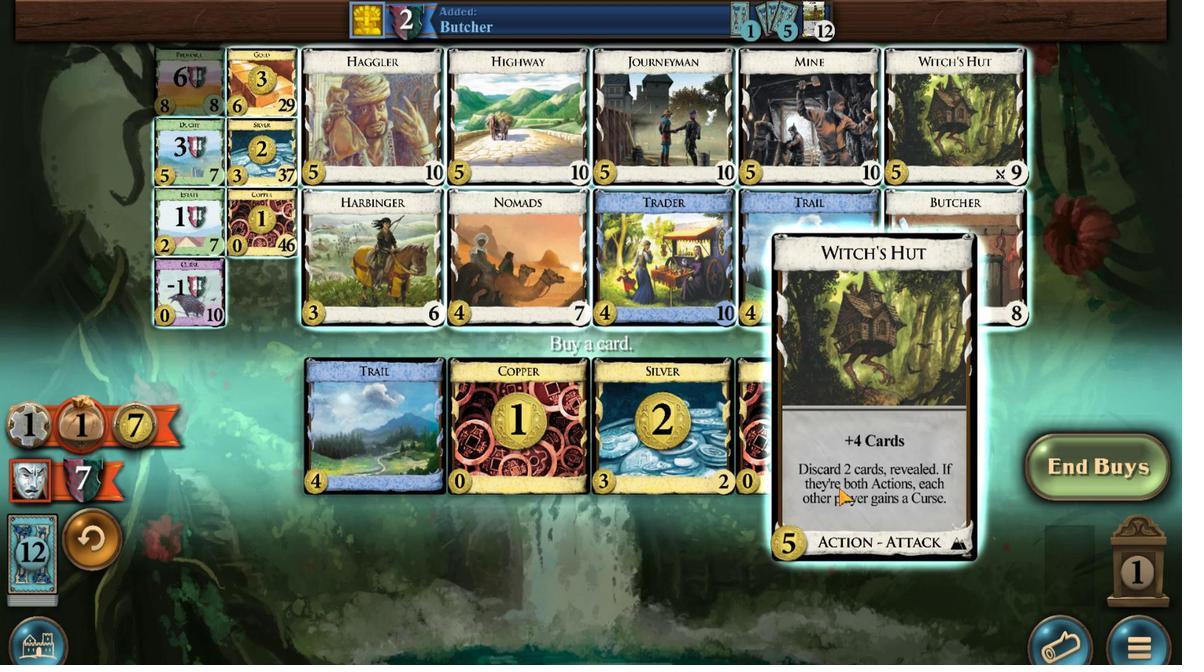 
Action: Mouse pressed left at (806, 413)
Screenshot: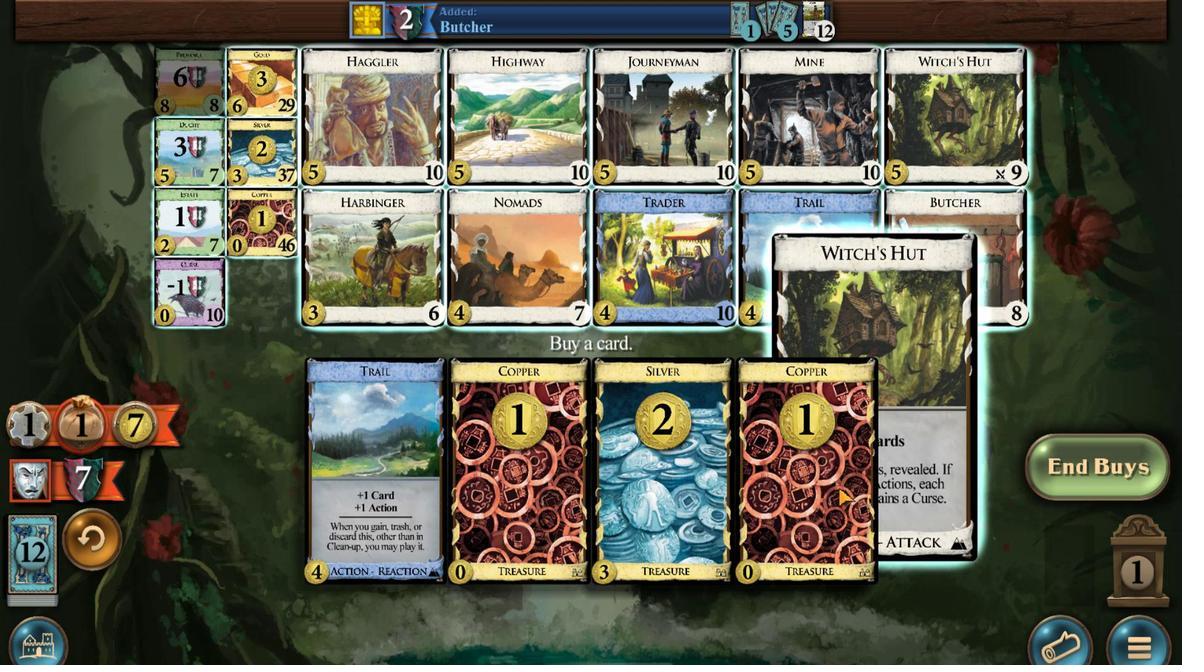 
Action: Mouse moved to (594, 564)
Screenshot: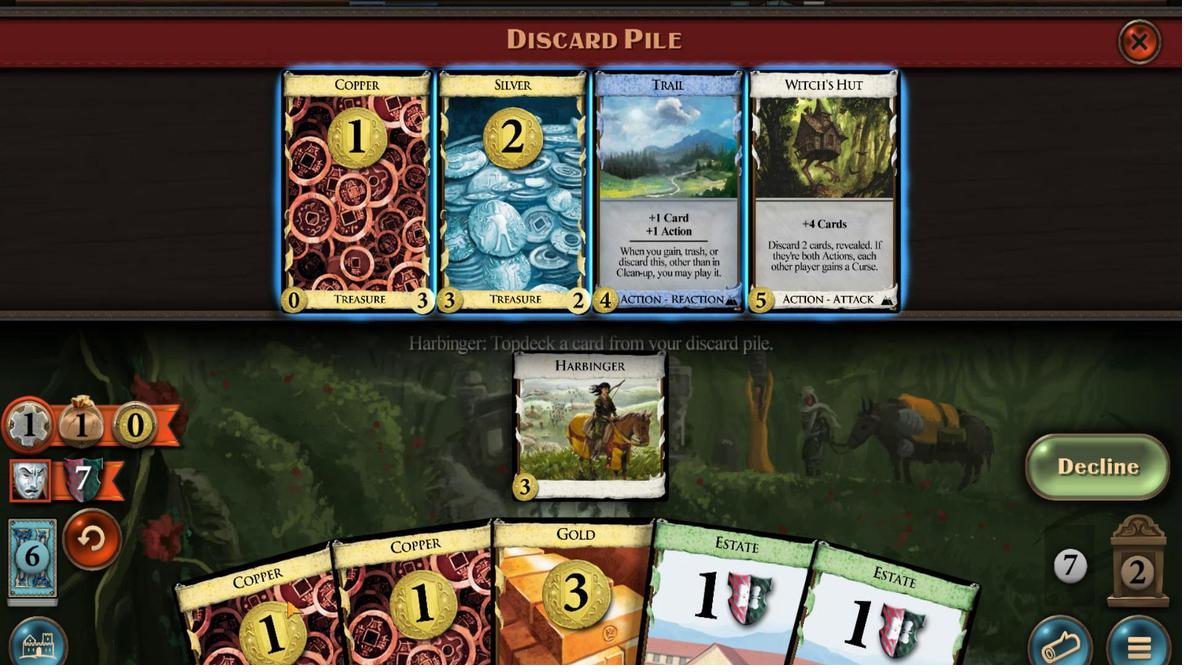 
Action: Mouse scrolled (594, 564) with delta (0, 0)
Screenshot: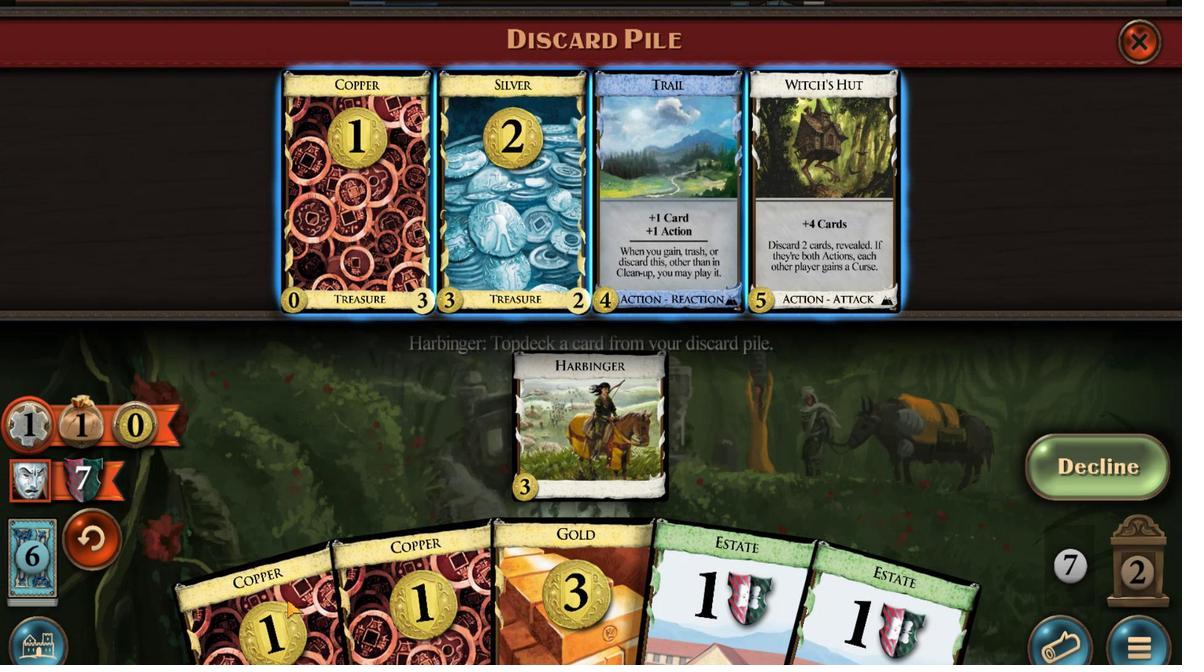
Action: Mouse moved to (682, 451)
Screenshot: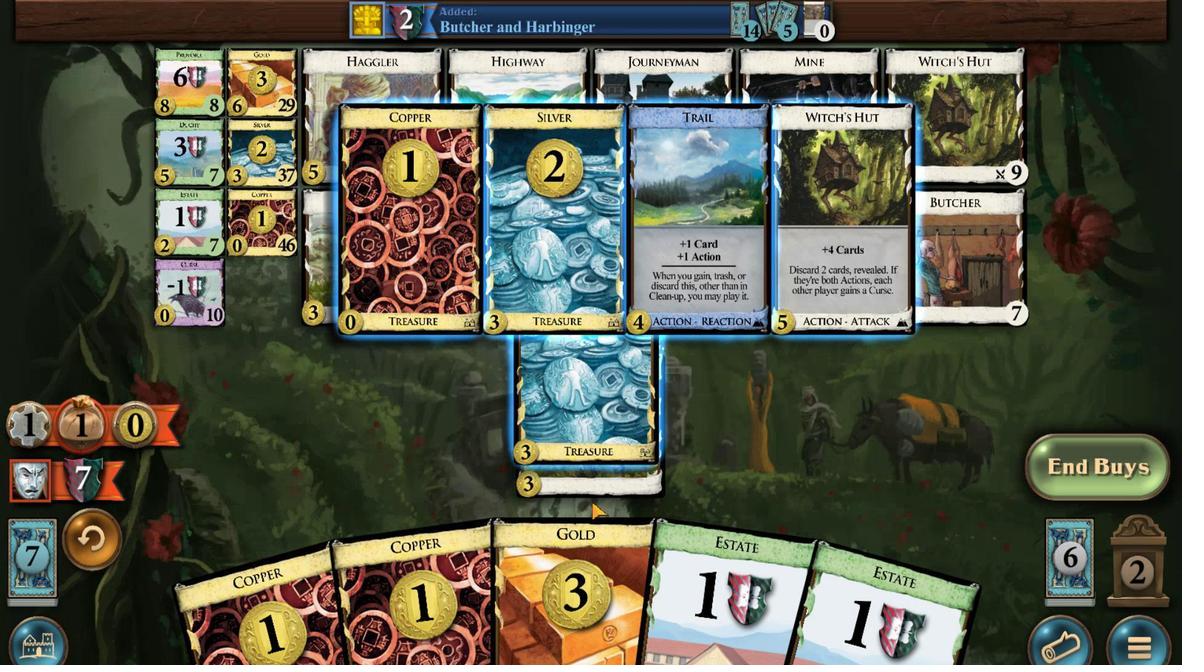 
Action: Mouse pressed left at (682, 451)
Screenshot: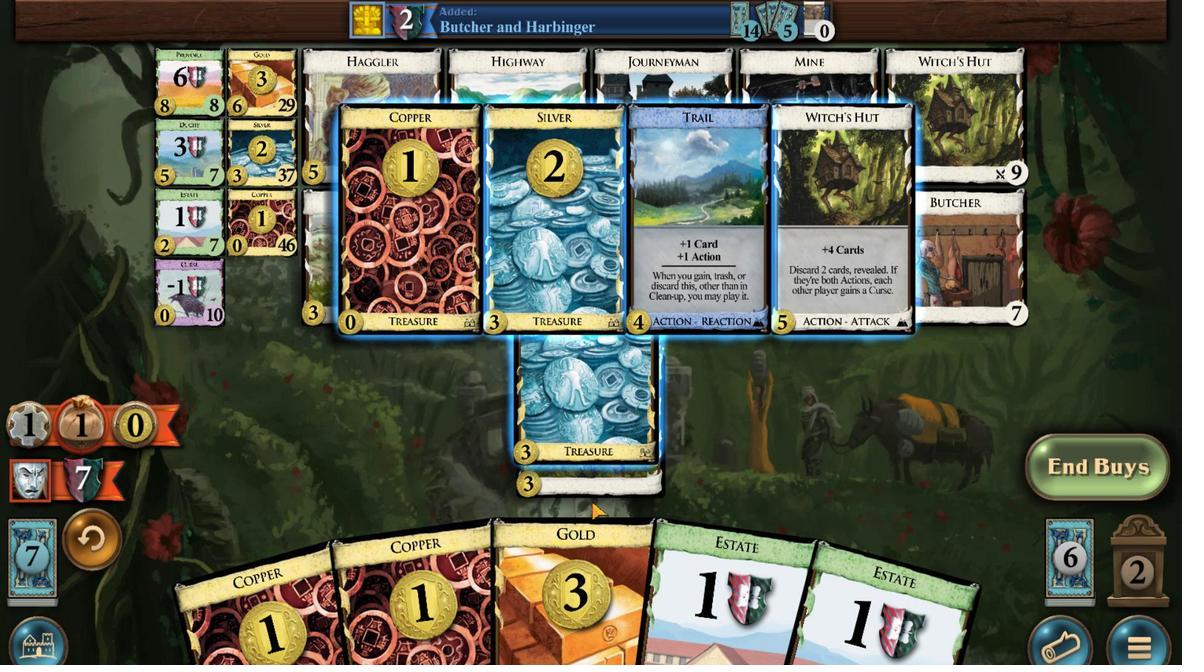 
Action: Mouse moved to (691, 551)
Screenshot: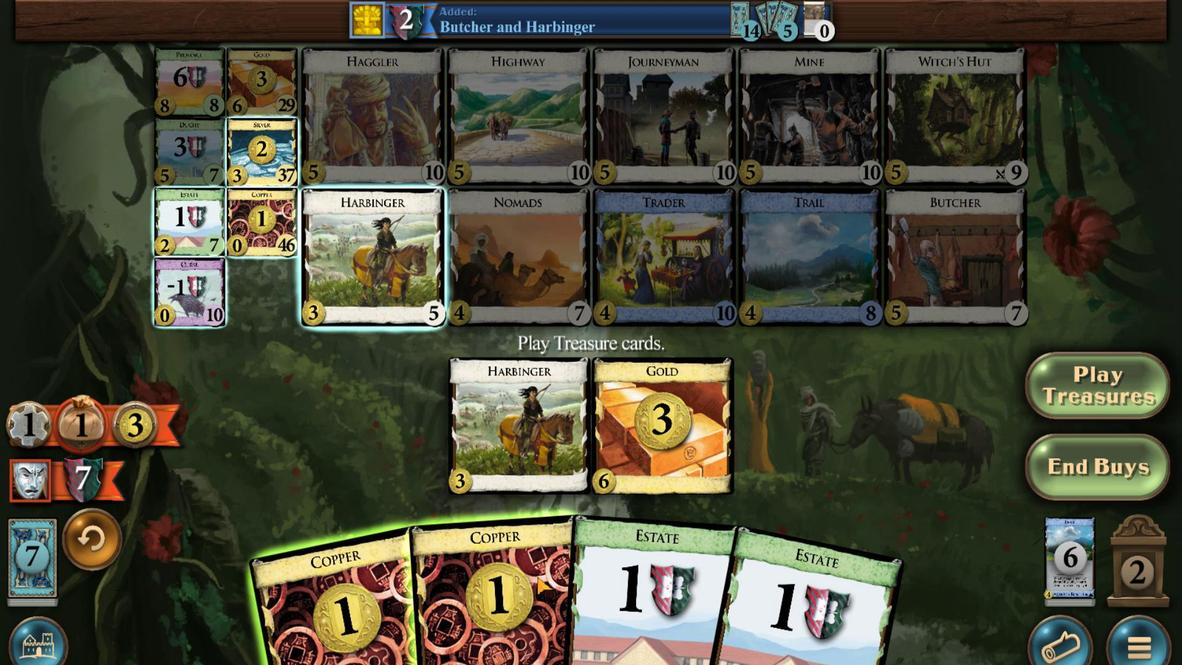 
Action: Mouse scrolled (691, 551) with delta (0, 0)
Screenshot: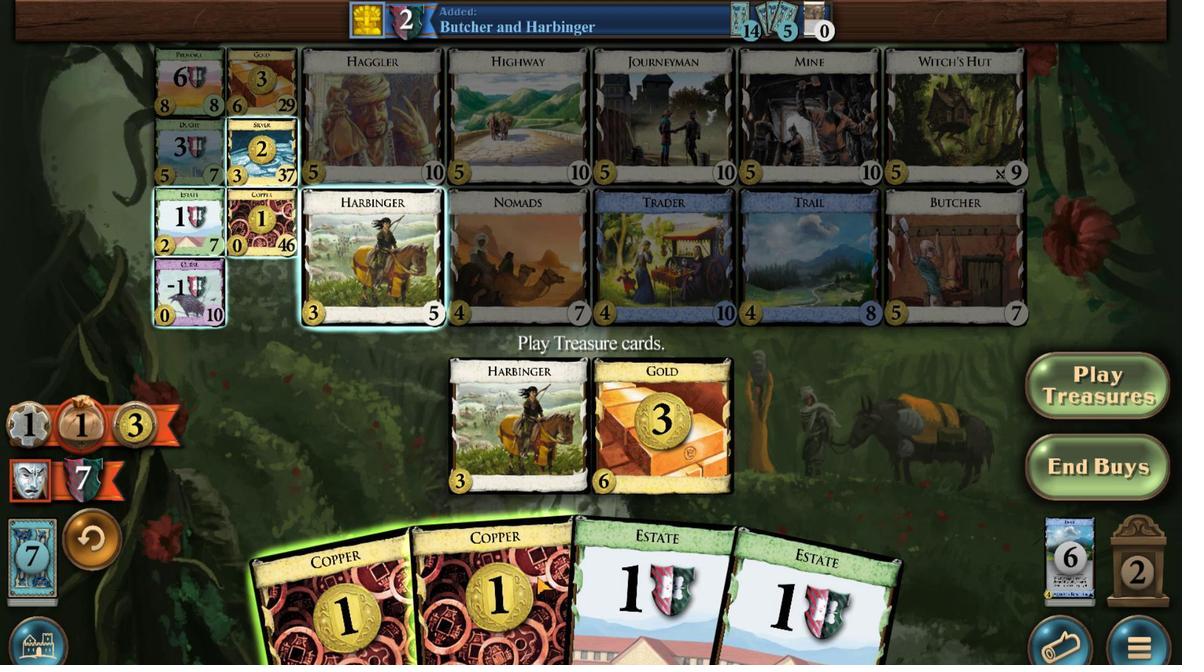 
Action: Mouse moved to (668, 559)
Screenshot: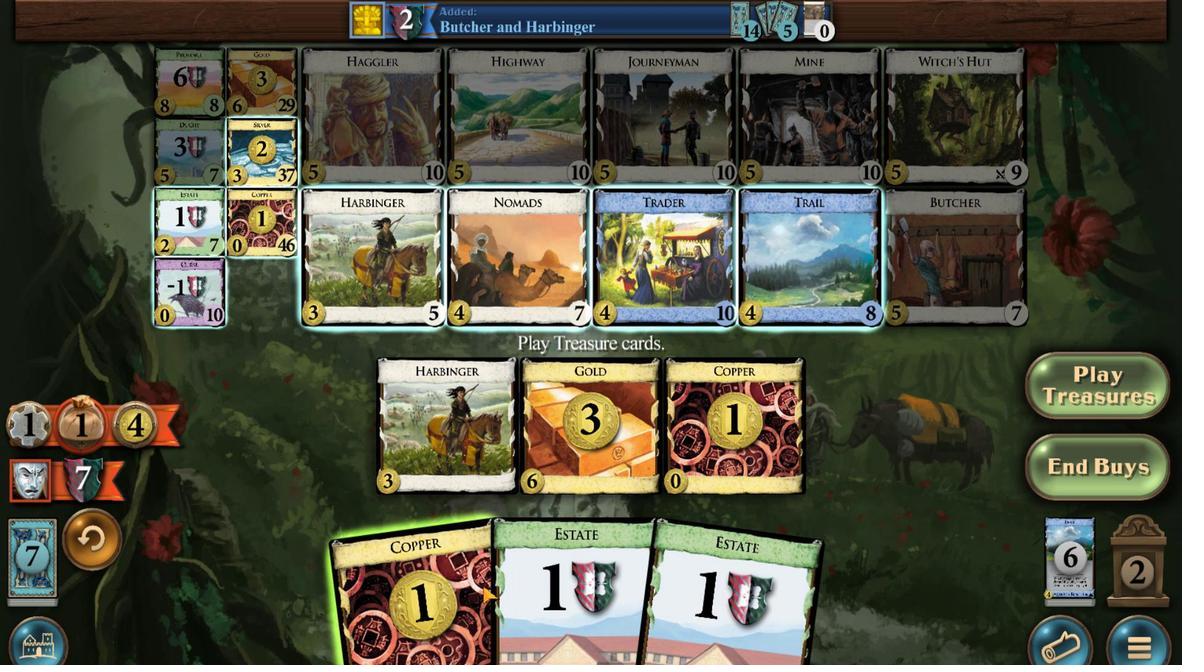 
Action: Mouse scrolled (668, 559) with delta (0, 0)
Screenshot: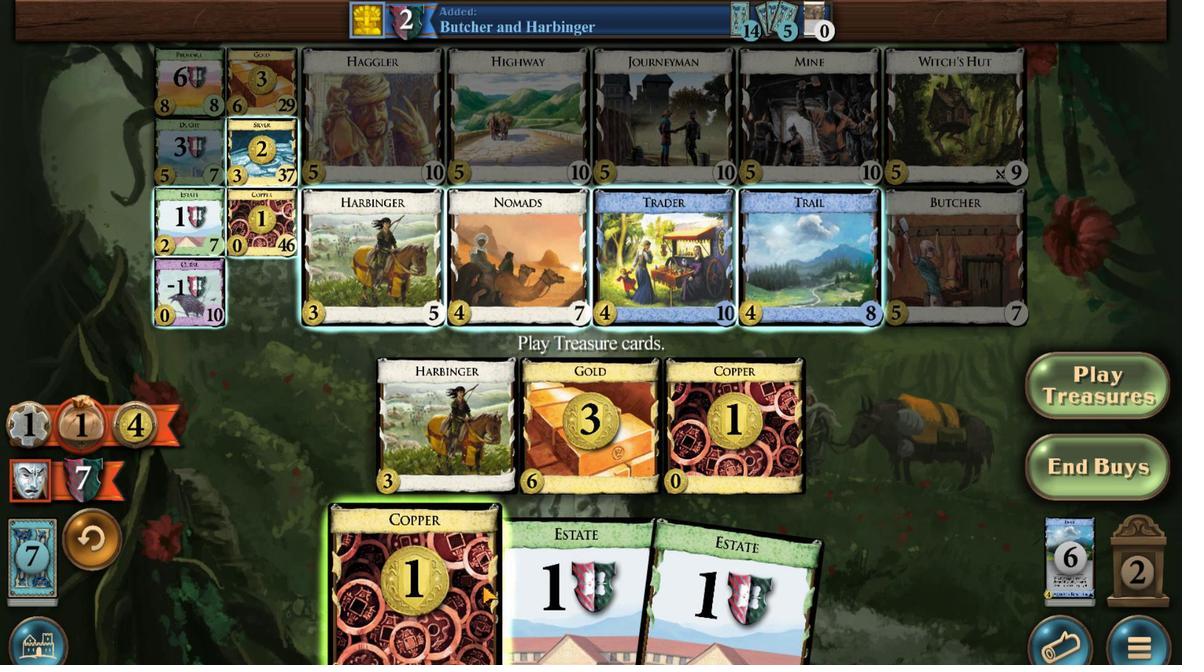 
Action: Mouse moved to (658, 559)
Screenshot: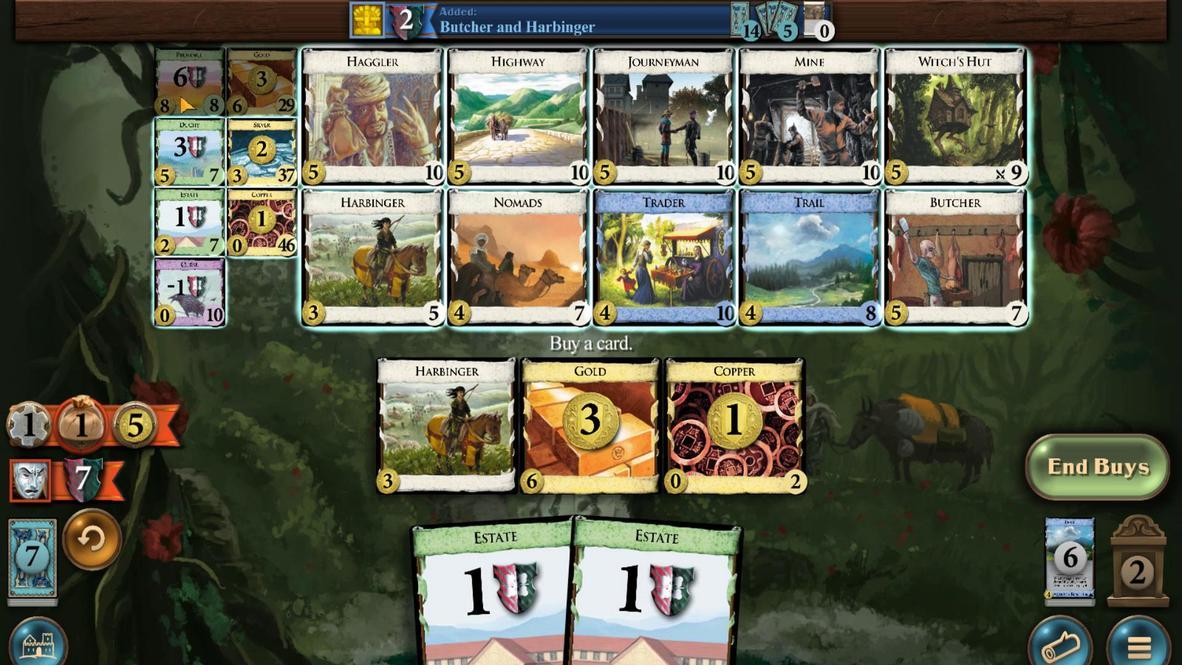
Action: Mouse scrolled (658, 559) with delta (0, 0)
Screenshot: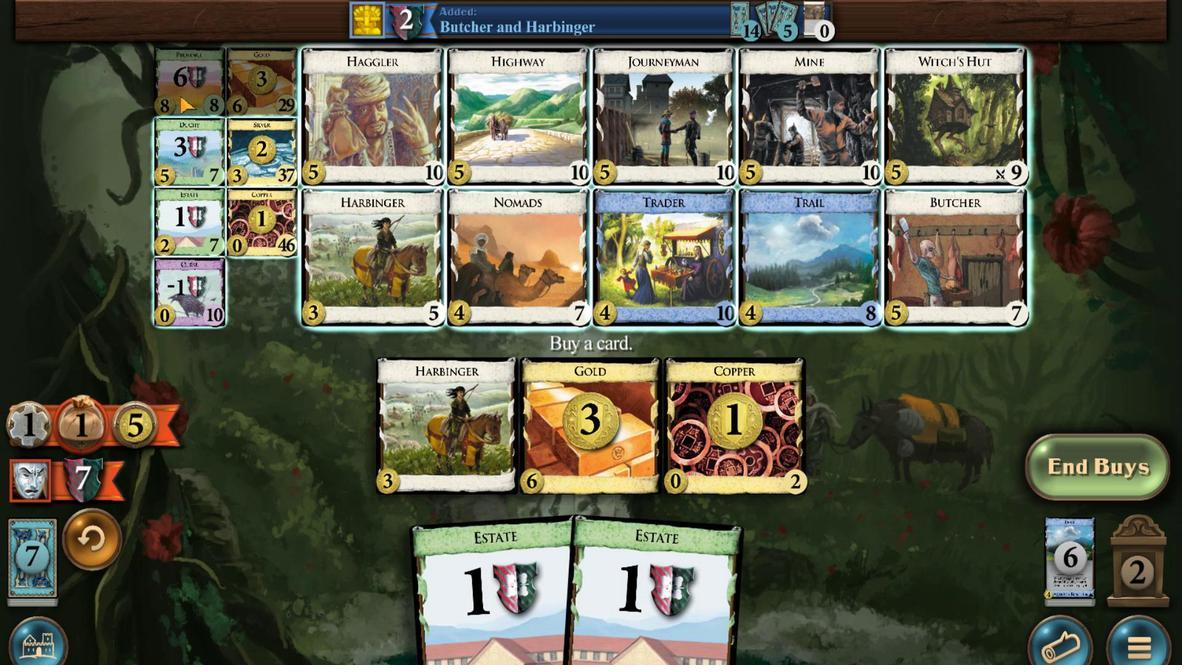
Action: Mouse moved to (564, 421)
Screenshot: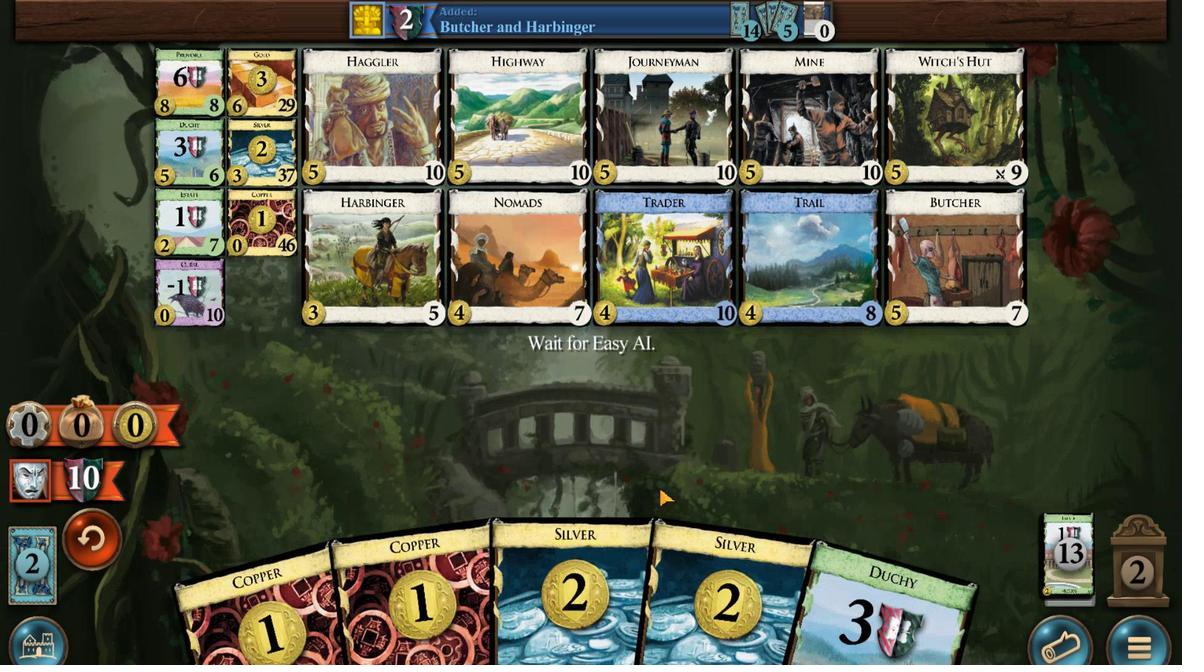 
Action: Mouse pressed left at (564, 421)
Screenshot: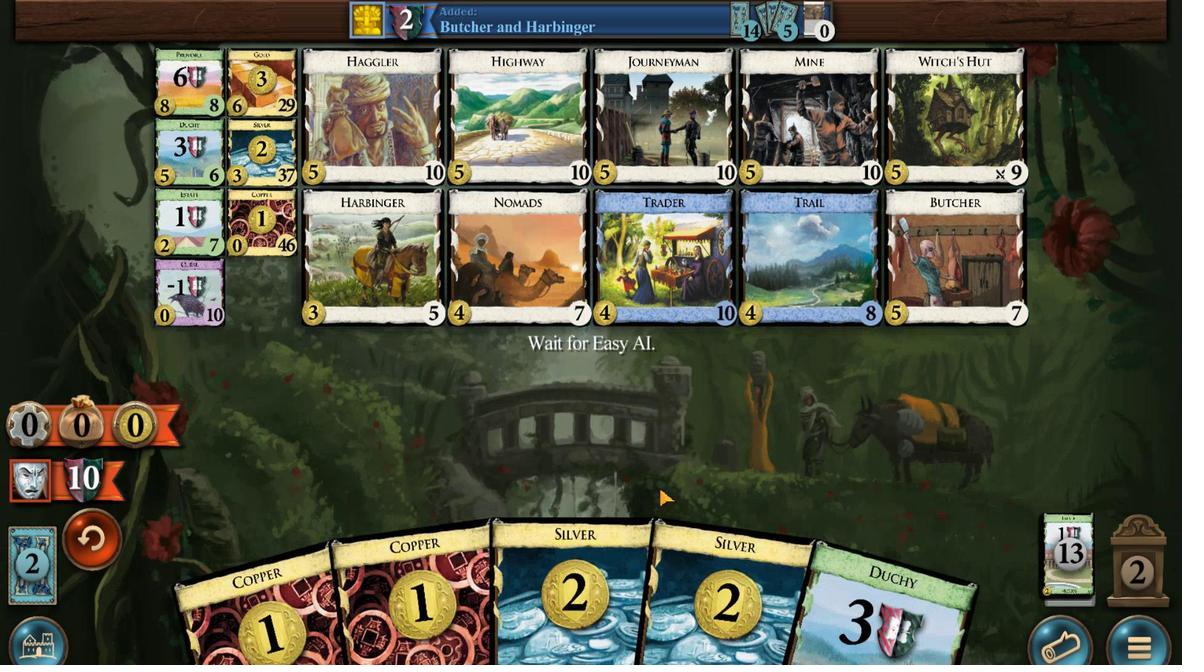 
Action: Mouse moved to (698, 551)
Screenshot: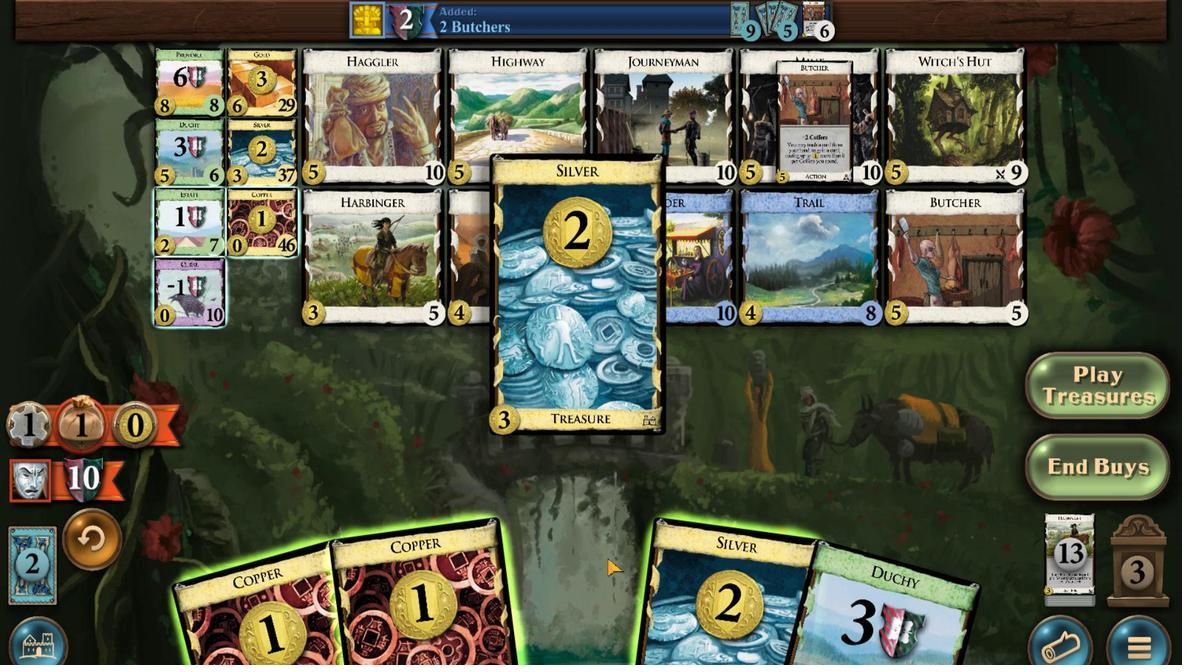 
Action: Mouse scrolled (698, 551) with delta (0, 0)
Screenshot: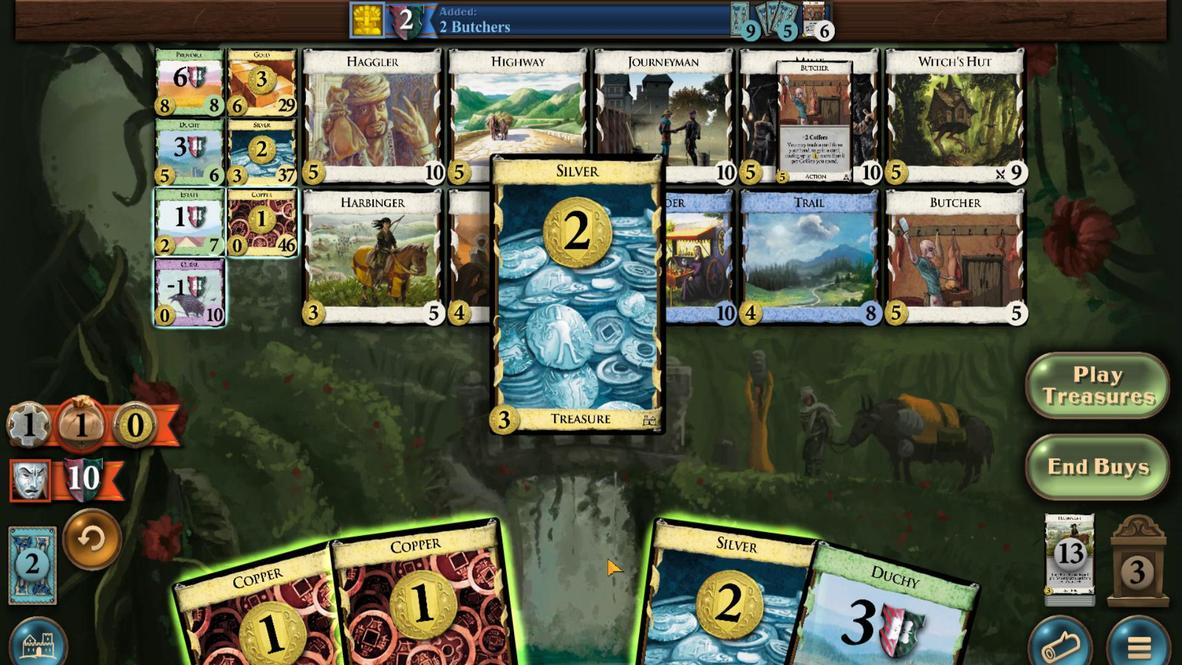 
Action: Mouse scrolled (698, 551) with delta (0, 0)
Screenshot: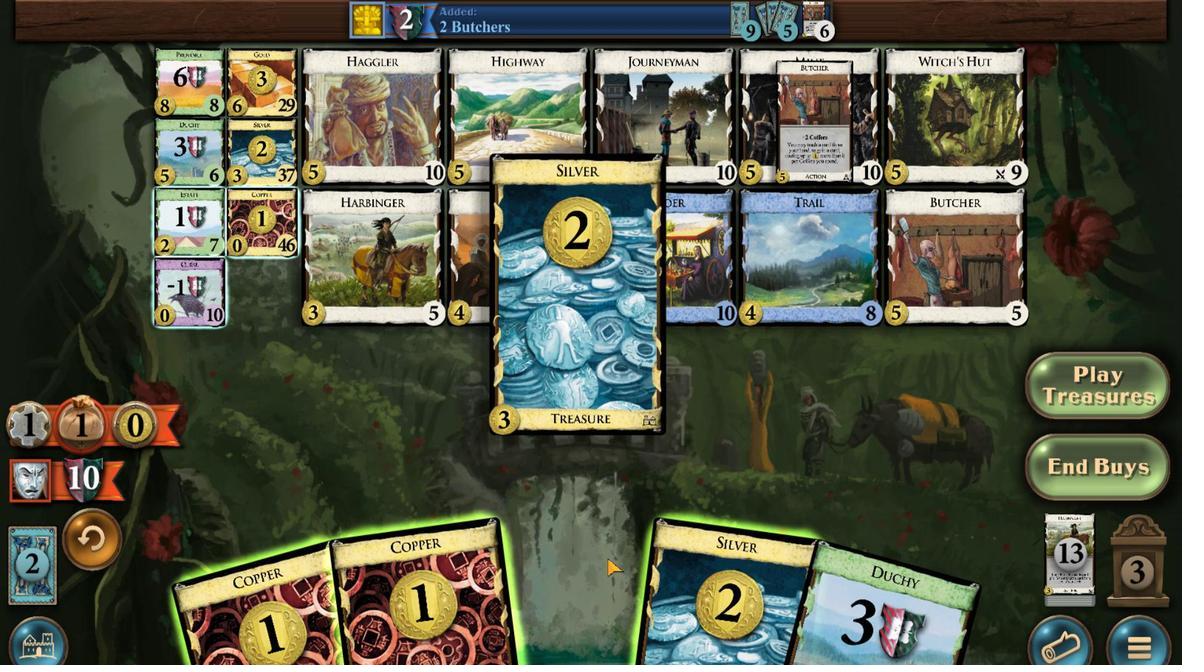 
Action: Mouse moved to (703, 549)
Screenshot: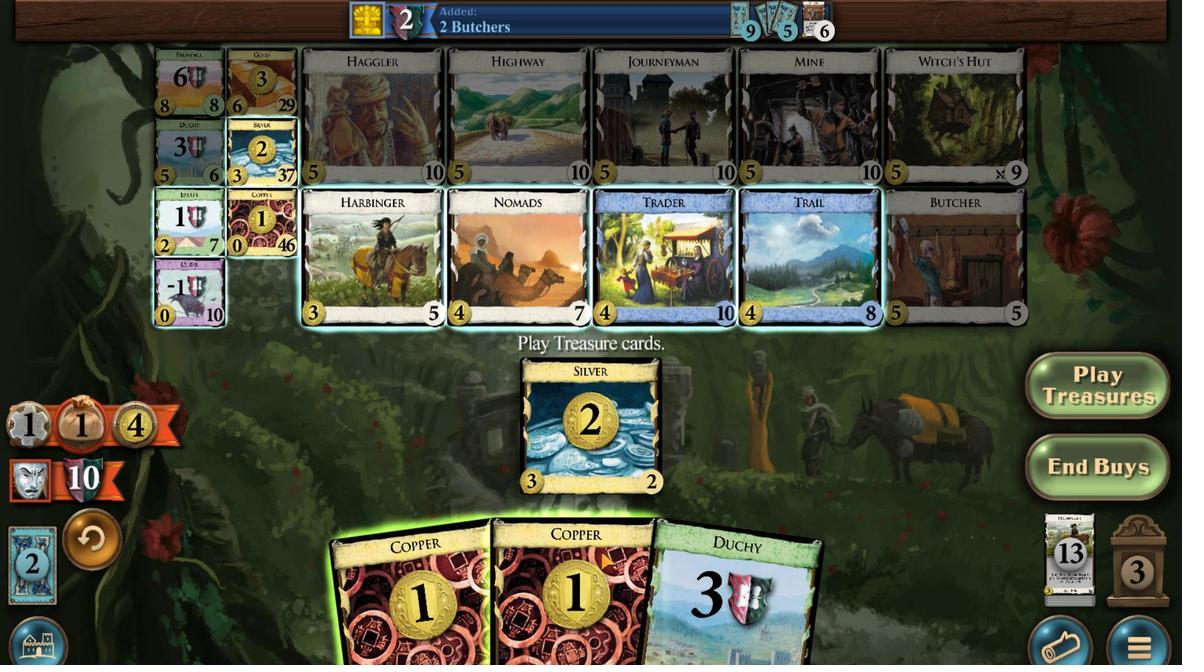 
Action: Mouse scrolled (703, 549) with delta (0, 0)
Screenshot: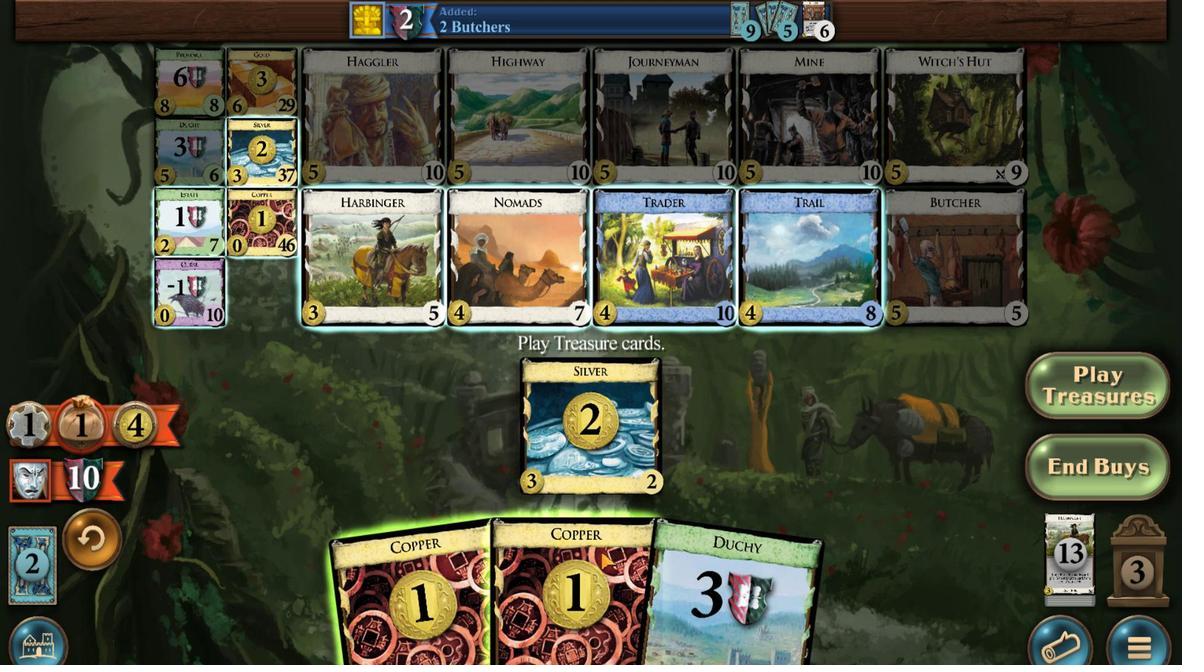 
Action: Mouse scrolled (703, 549) with delta (0, 0)
Screenshot: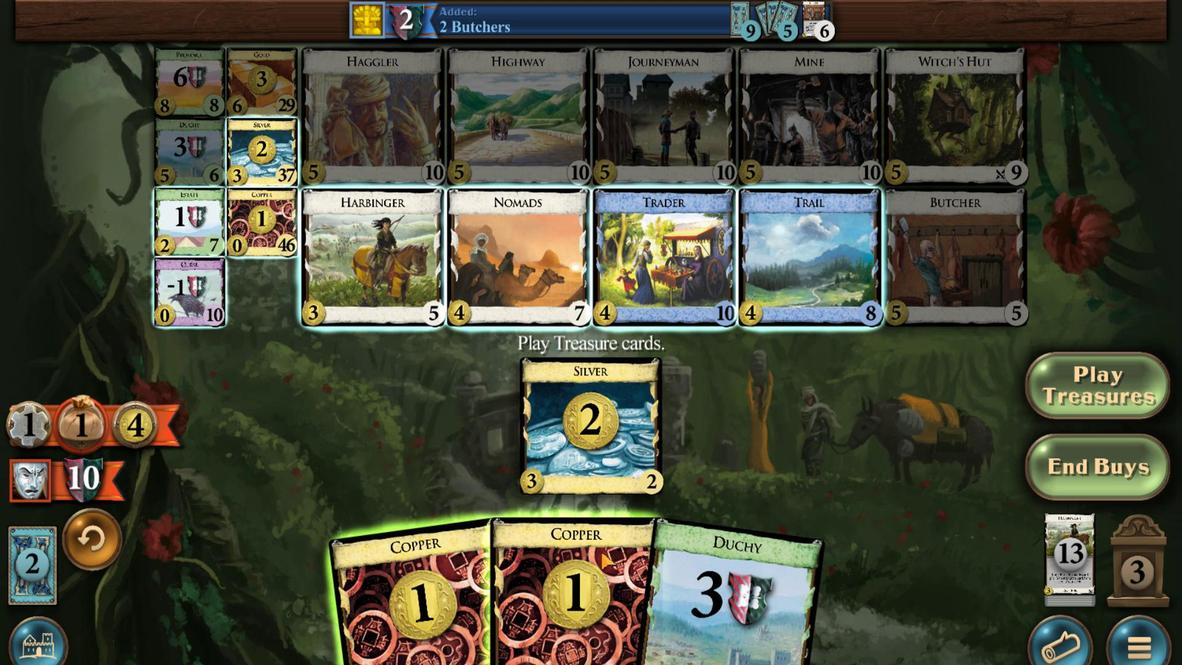 
Action: Mouse moved to (697, 549)
Screenshot: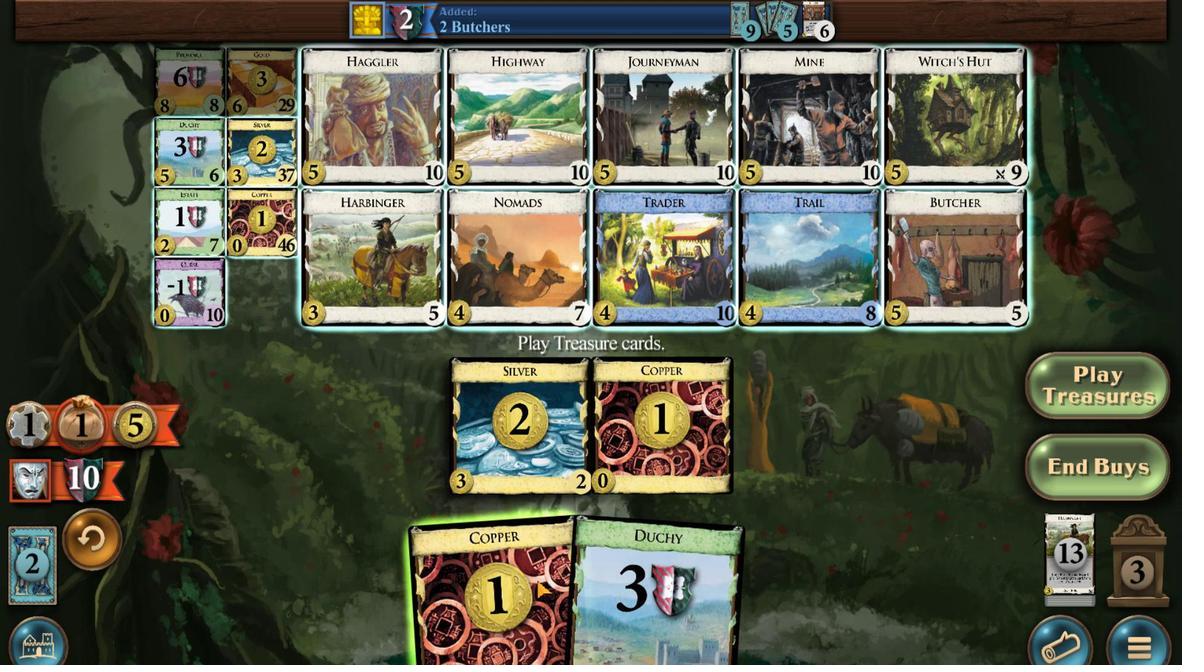 
Action: Mouse scrolled (697, 549) with delta (0, 0)
Screenshot: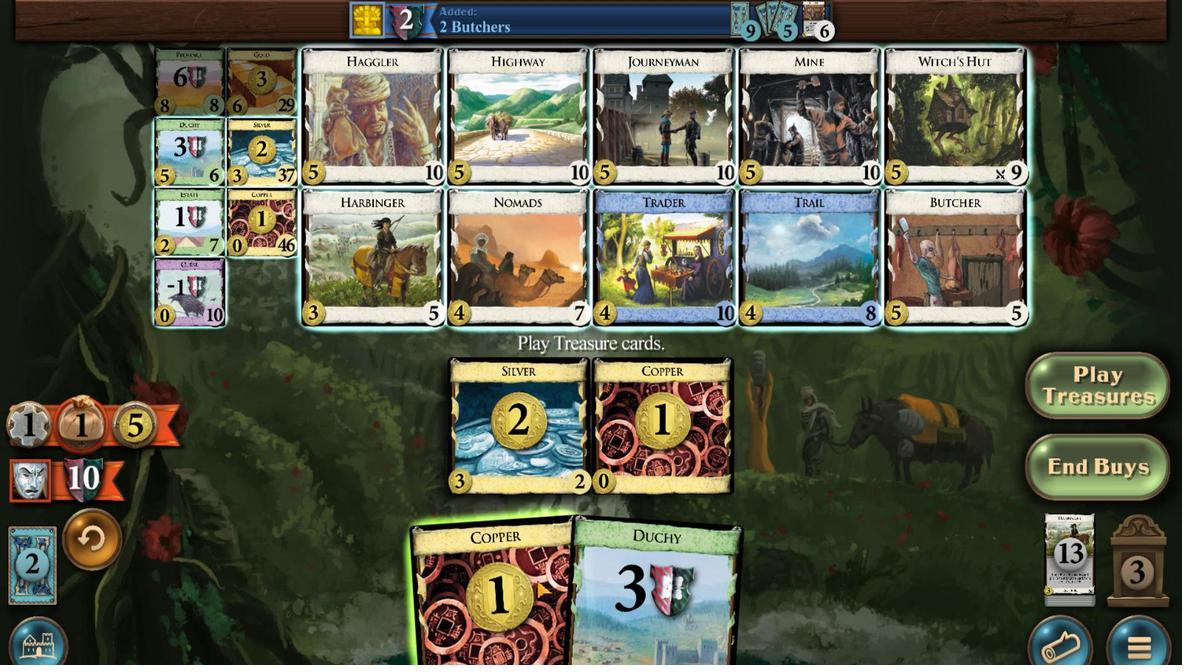 
Action: Mouse moved to (676, 558)
Screenshot: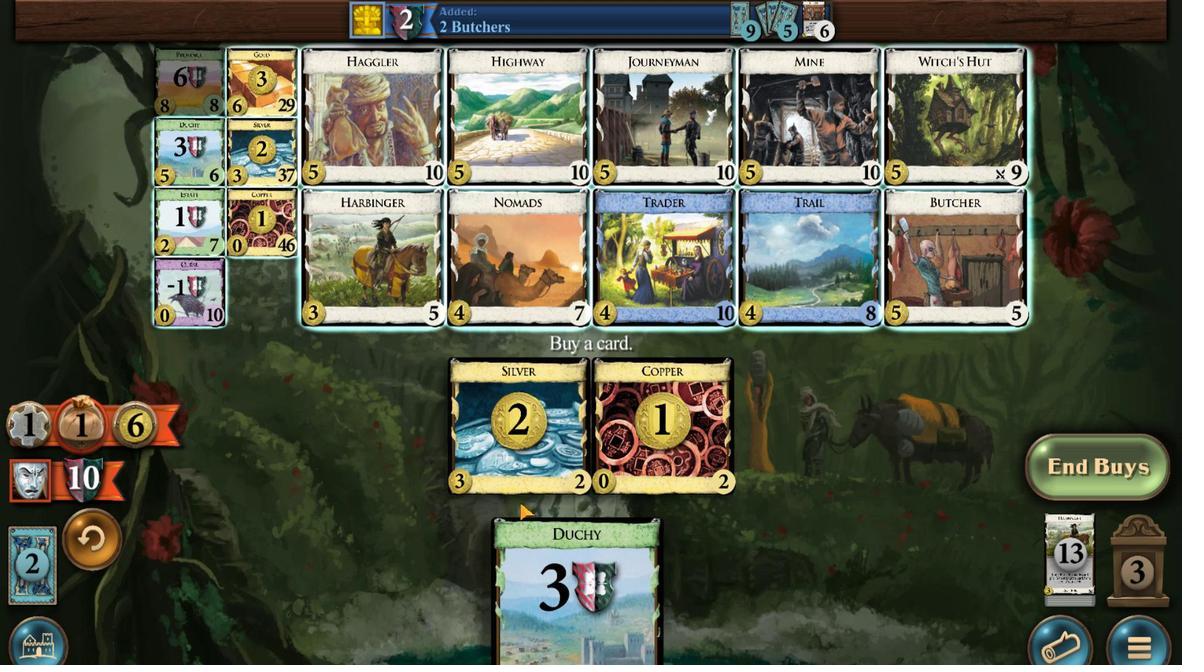 
Action: Mouse scrolled (676, 558) with delta (0, 0)
Screenshot: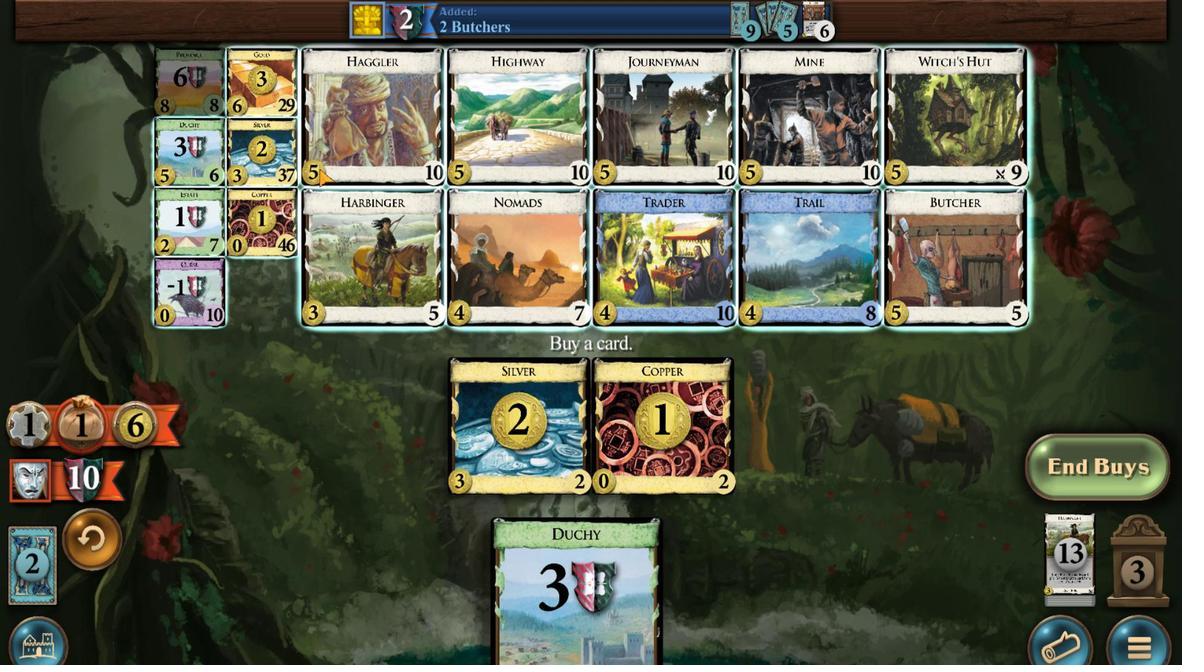 
Action: Mouse moved to (583, 404)
Screenshot: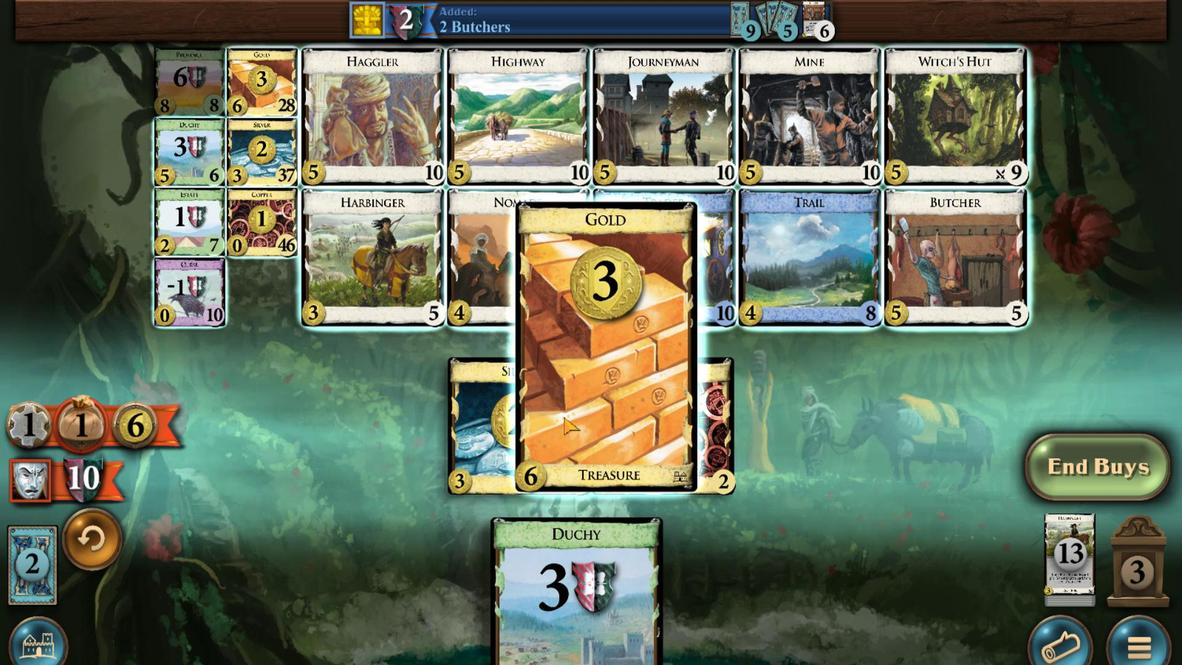 
Action: Mouse pressed left at (583, 404)
Screenshot: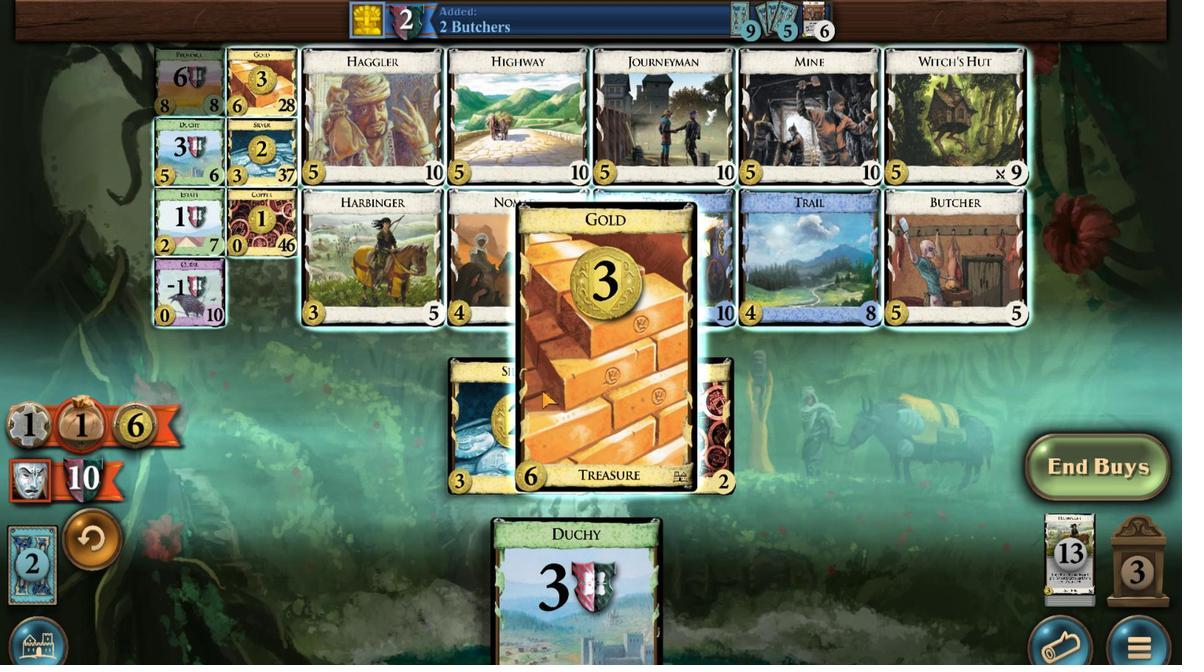 
Action: Mouse moved to (810, 418)
Screenshot: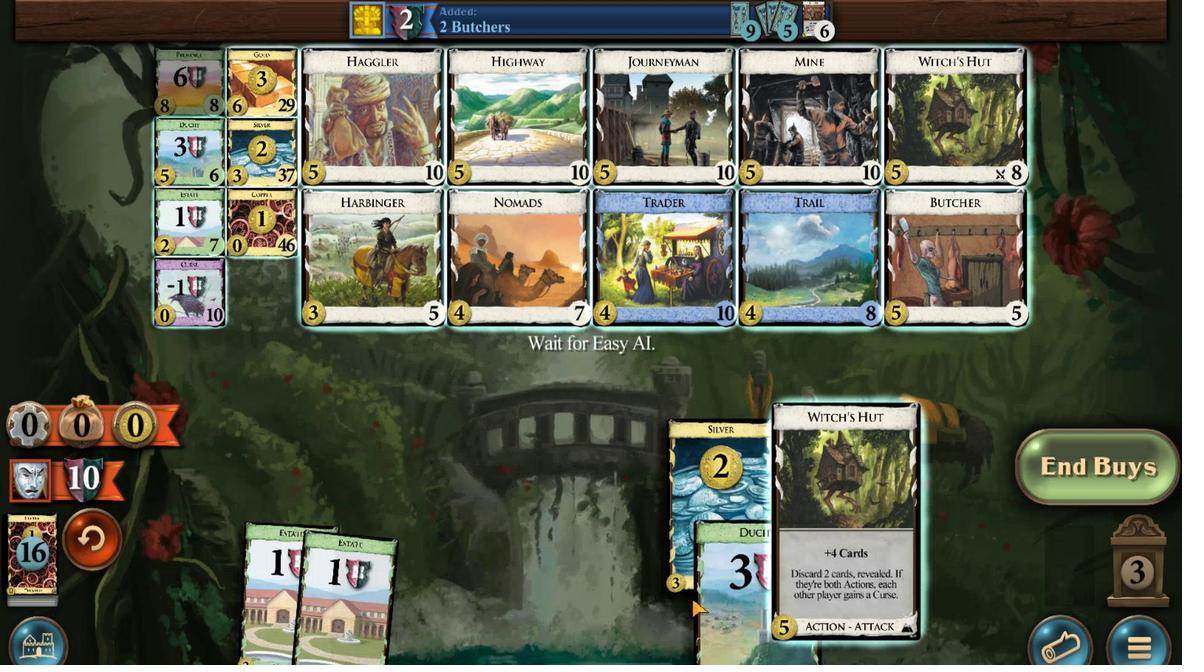 
Action: Mouse pressed left at (810, 418)
Screenshot: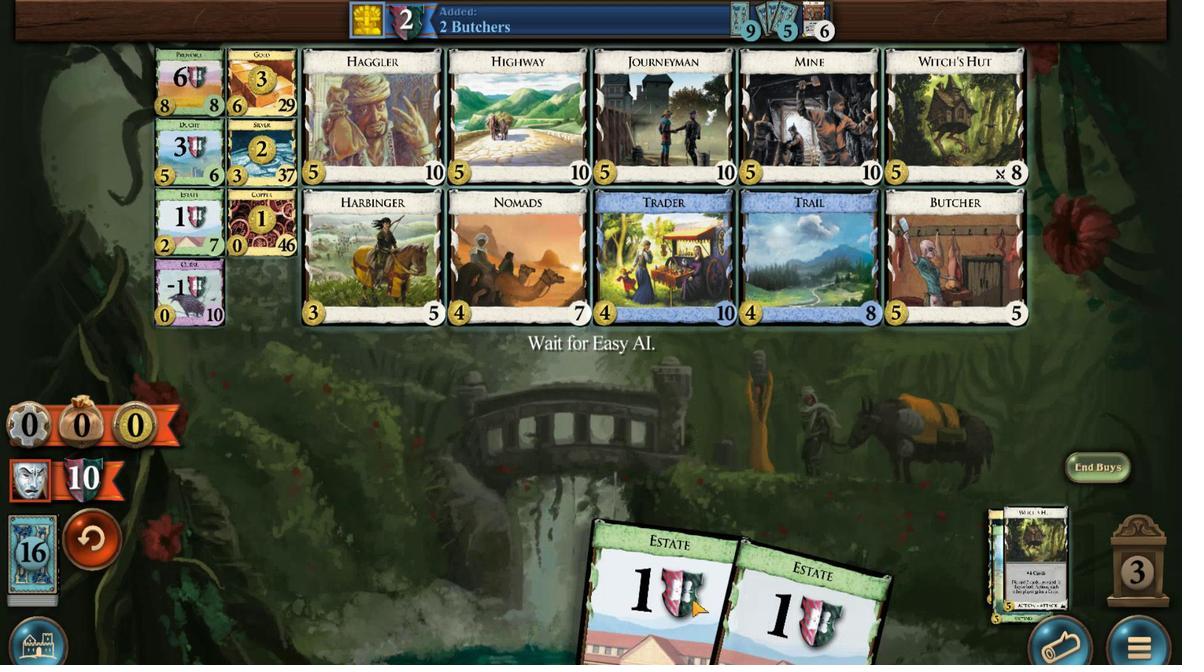 
Action: Mouse moved to (692, 562)
Screenshot: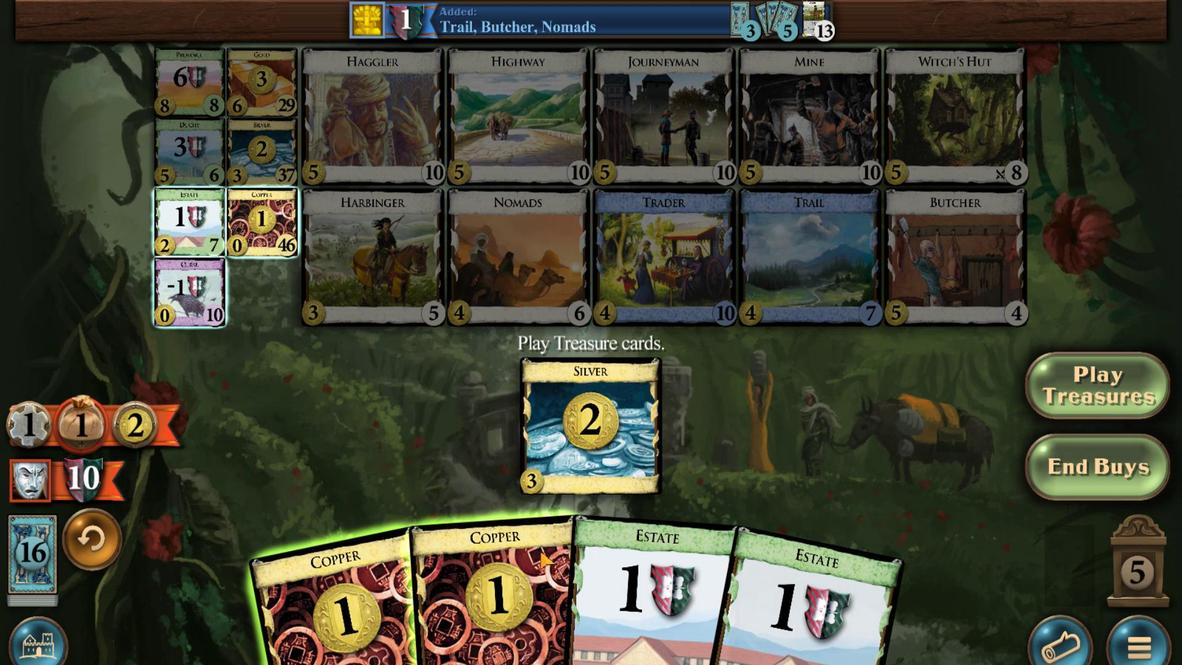 
Action: Mouse scrolled (692, 562) with delta (0, 0)
Screenshot: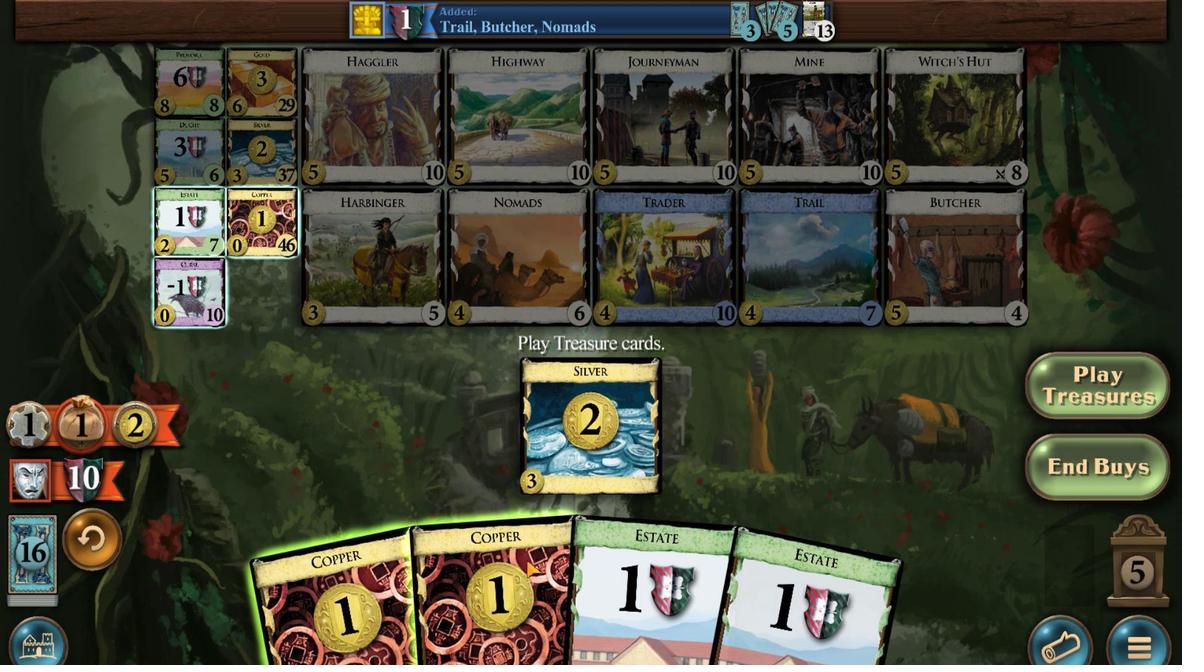 
Action: Mouse moved to (673, 551)
Screenshot: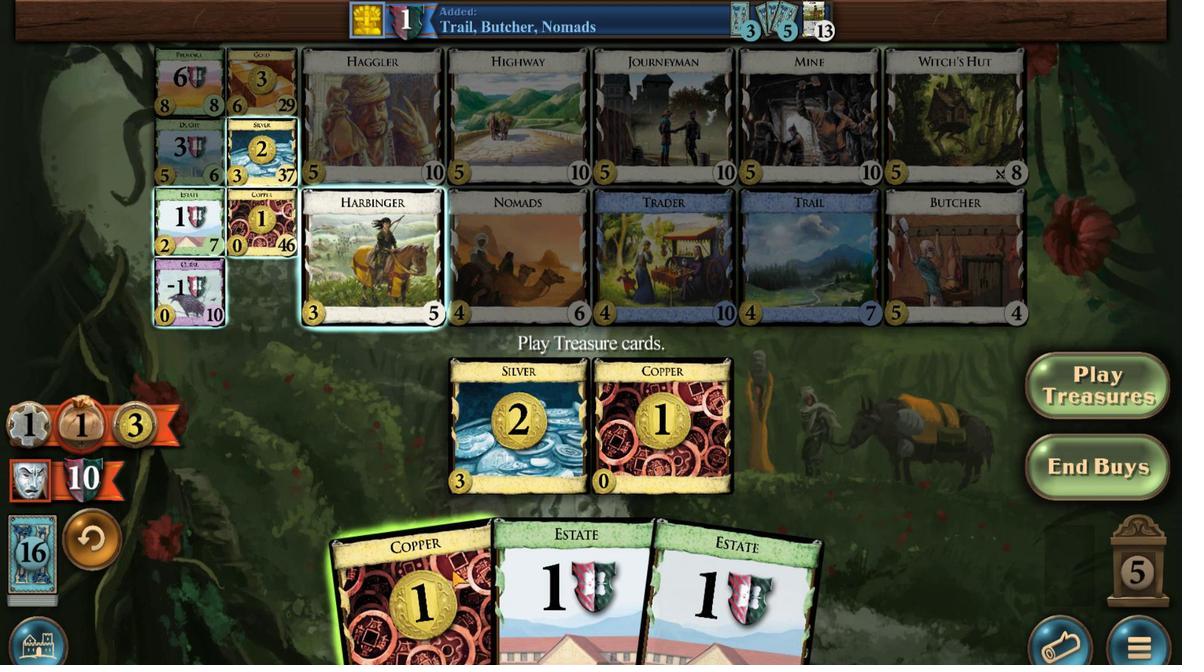 
Action: Mouse scrolled (673, 551) with delta (0, 0)
Screenshot: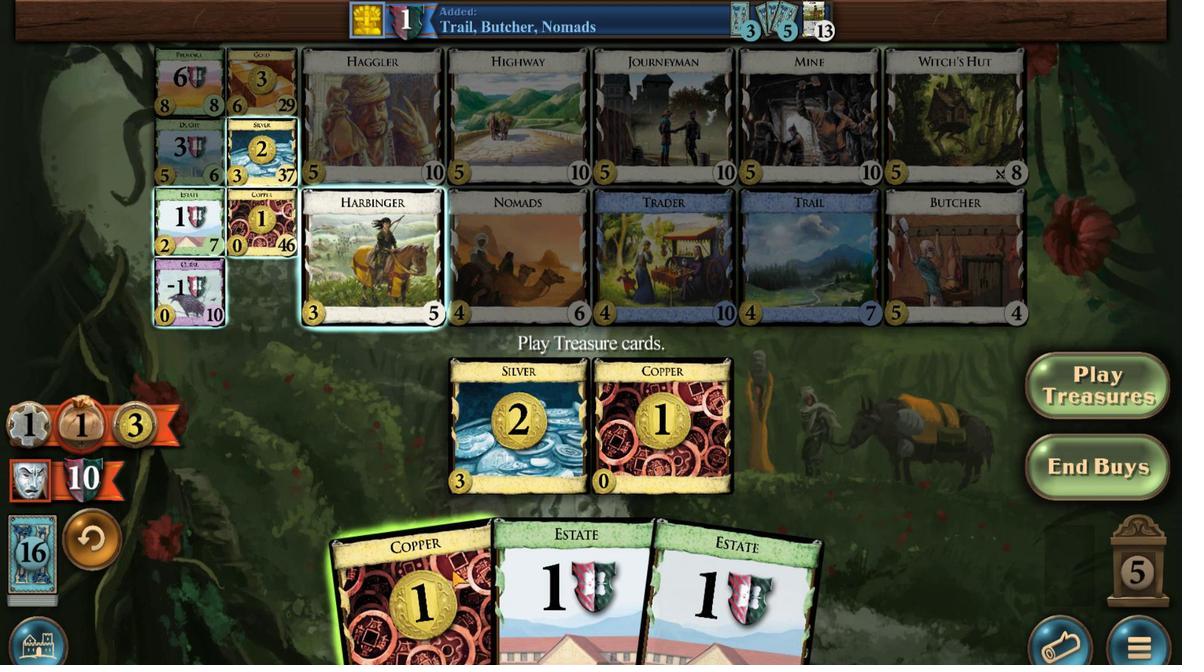 
Action: Mouse moved to (672, 552)
Screenshot: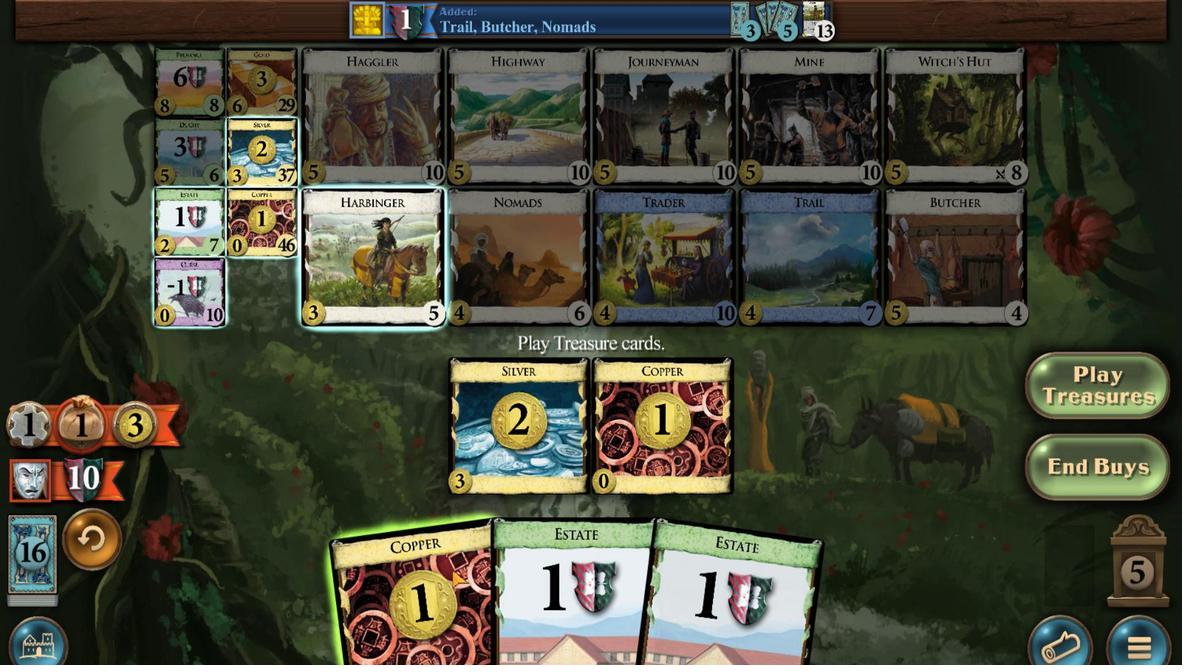 
Action: Mouse scrolled (672, 551) with delta (0, 0)
Screenshot: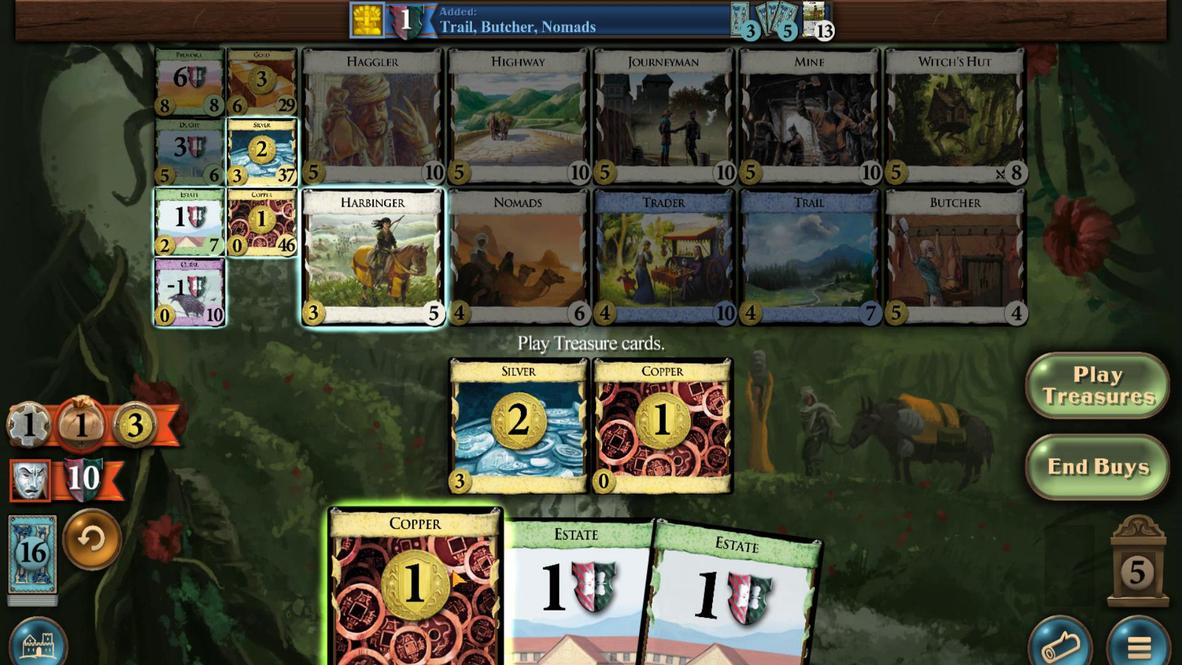 
Action: Mouse moved to (648, 554)
Screenshot: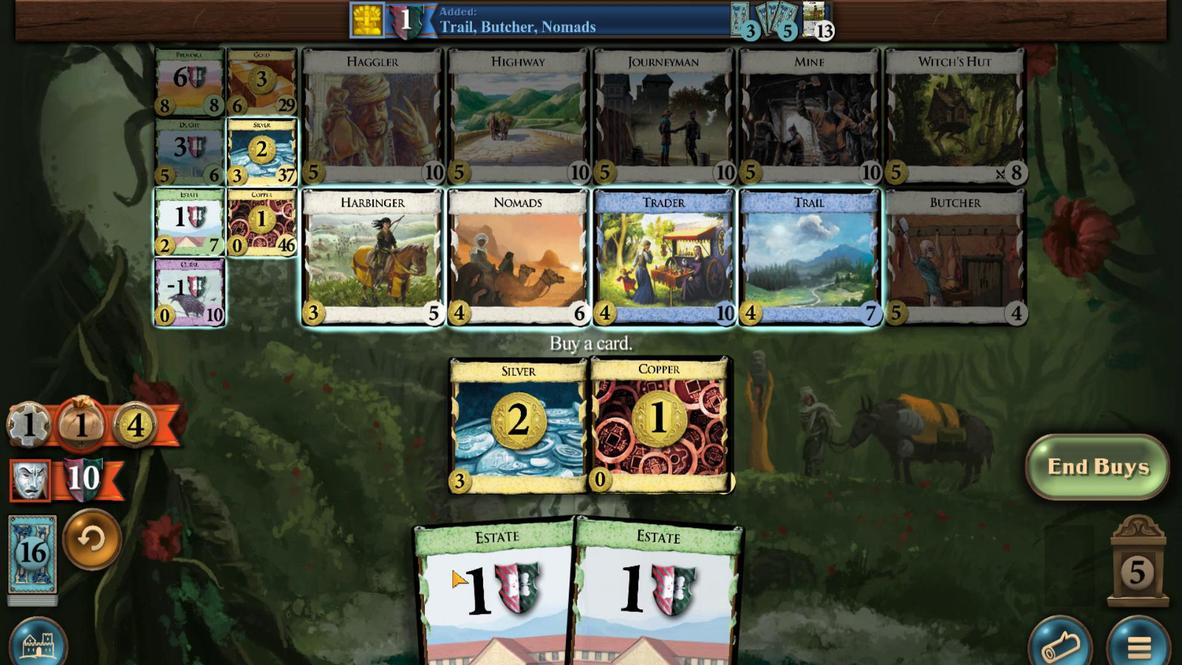 
Action: Mouse scrolled (648, 554) with delta (0, 0)
Screenshot: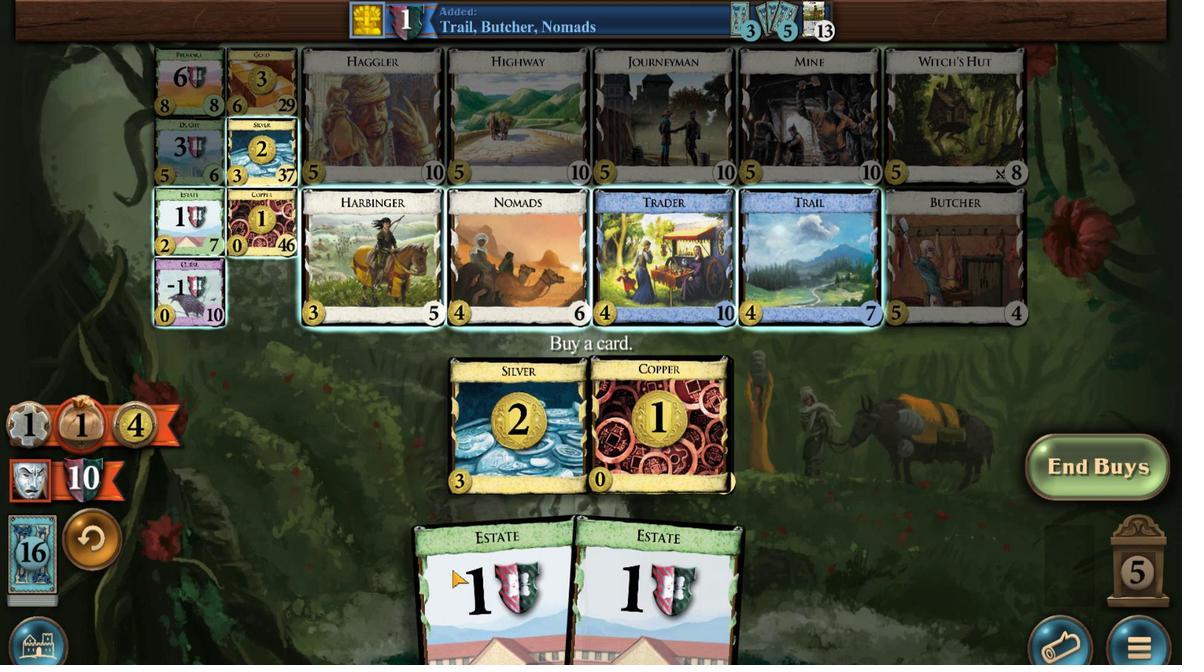 
Action: Mouse scrolled (648, 554) with delta (0, 0)
Screenshot: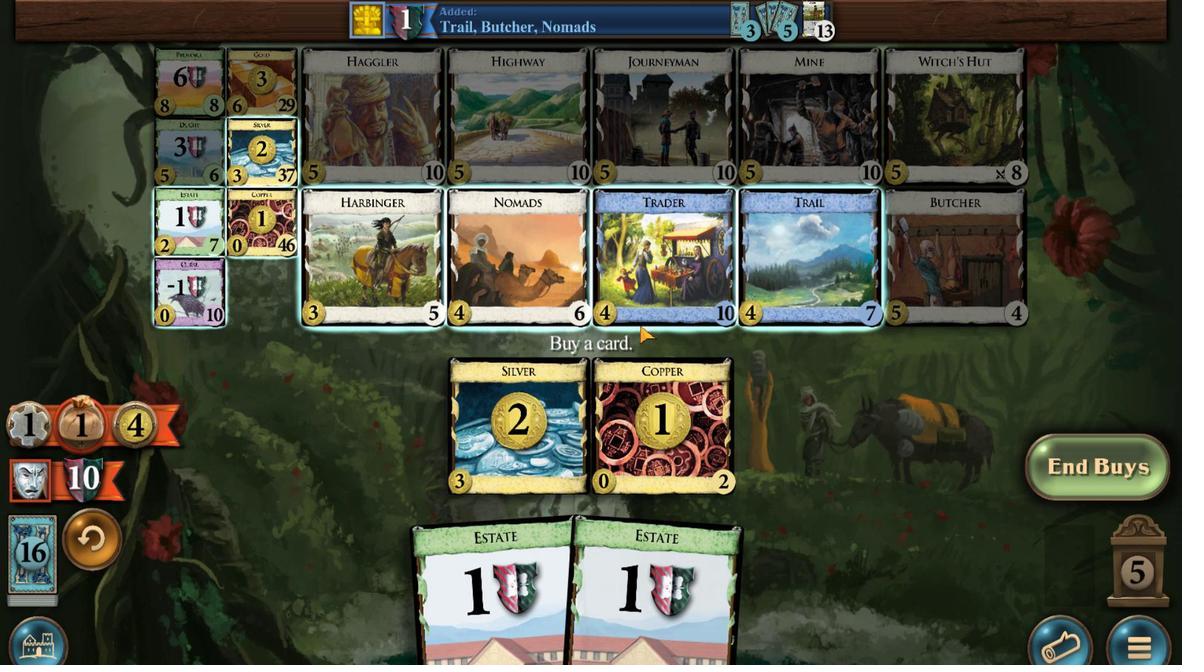
Action: Mouse moved to (589, 428)
Screenshot: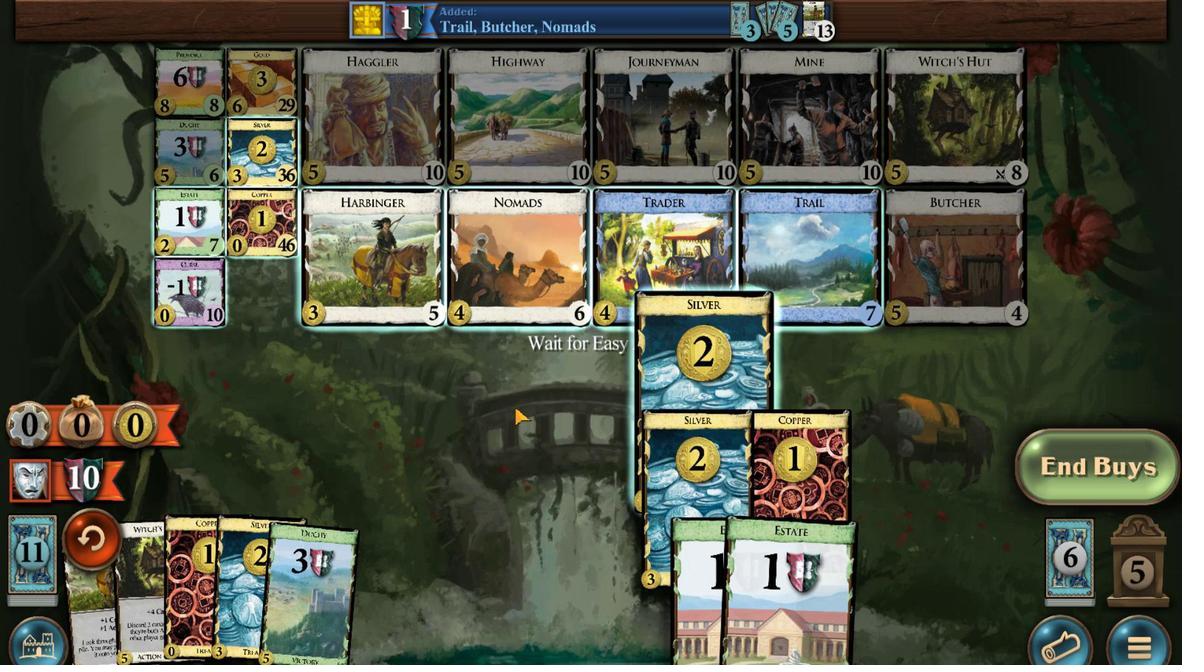 
Action: Mouse pressed left at (589, 428)
Screenshot: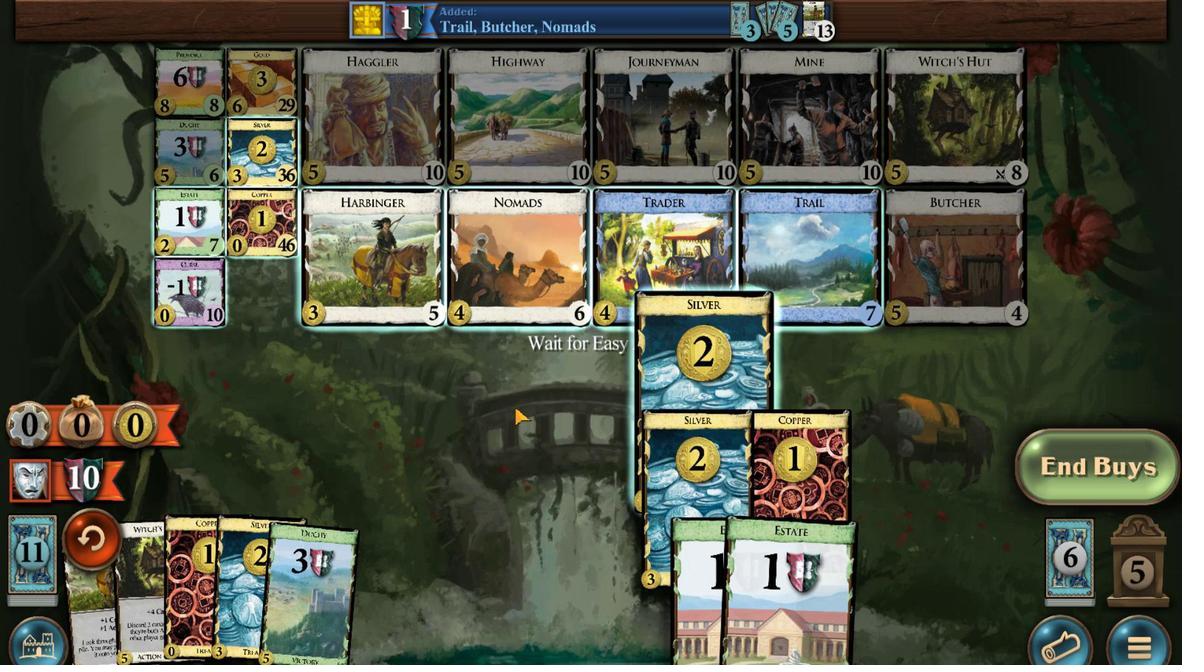 
Action: Mouse moved to (640, 564)
Screenshot: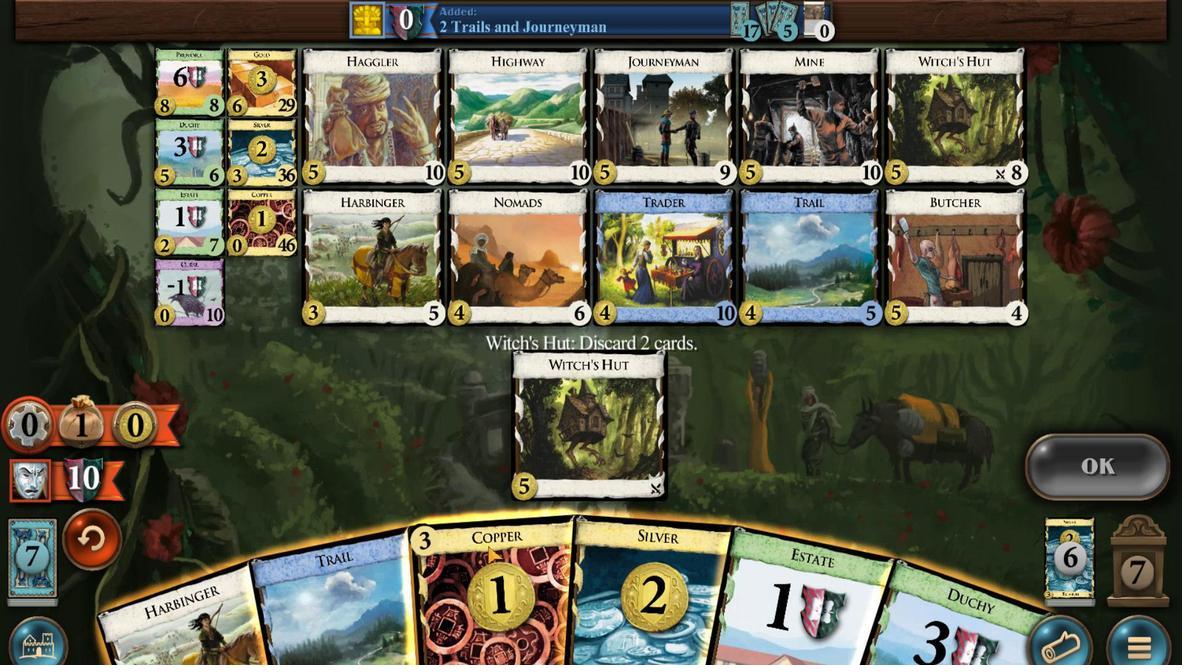 
Action: Mouse scrolled (640, 564) with delta (0, 0)
Screenshot: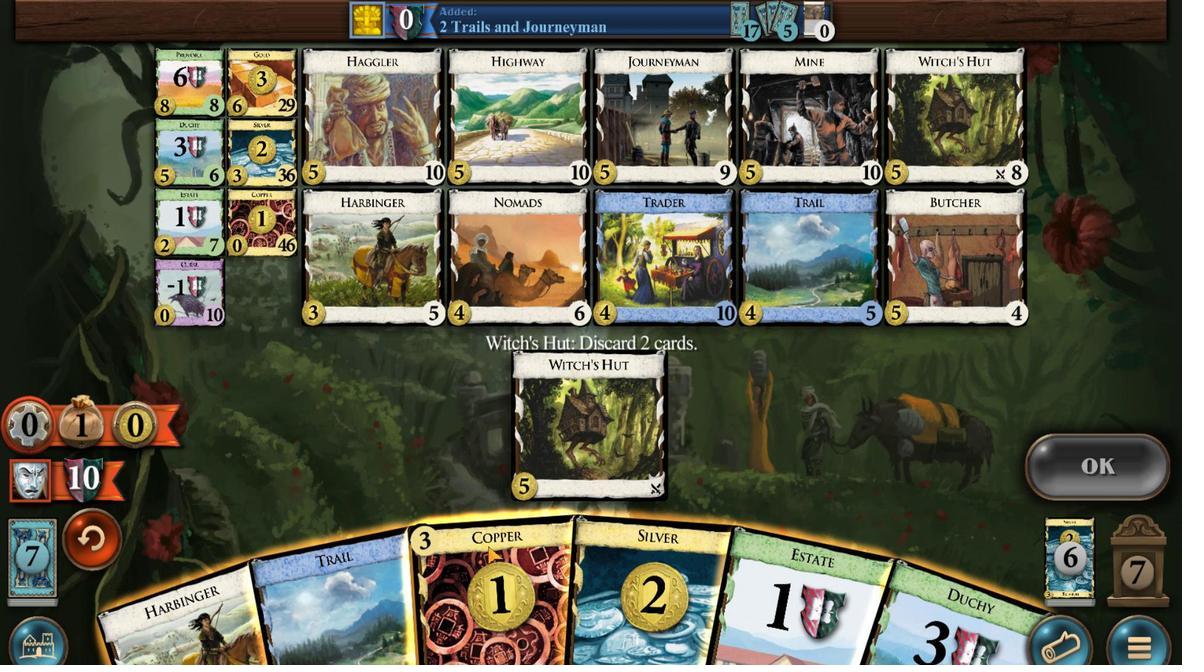 
Action: Mouse scrolled (640, 564) with delta (0, 0)
Screenshot: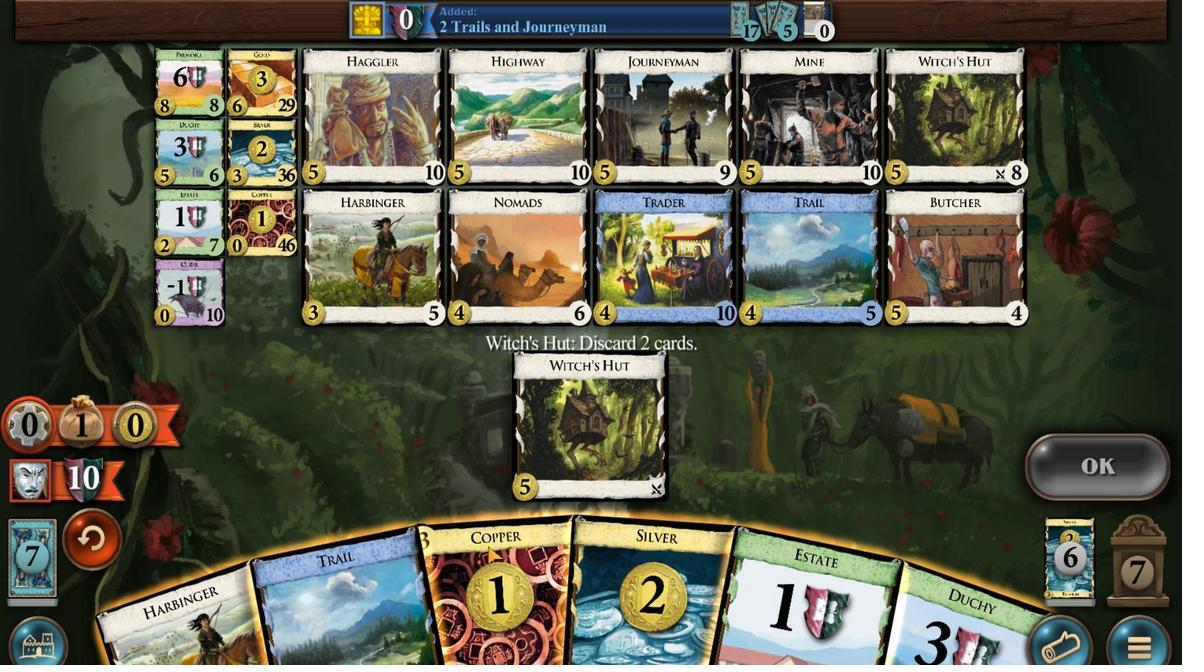
Action: Mouse moved to (708, 543)
Screenshot: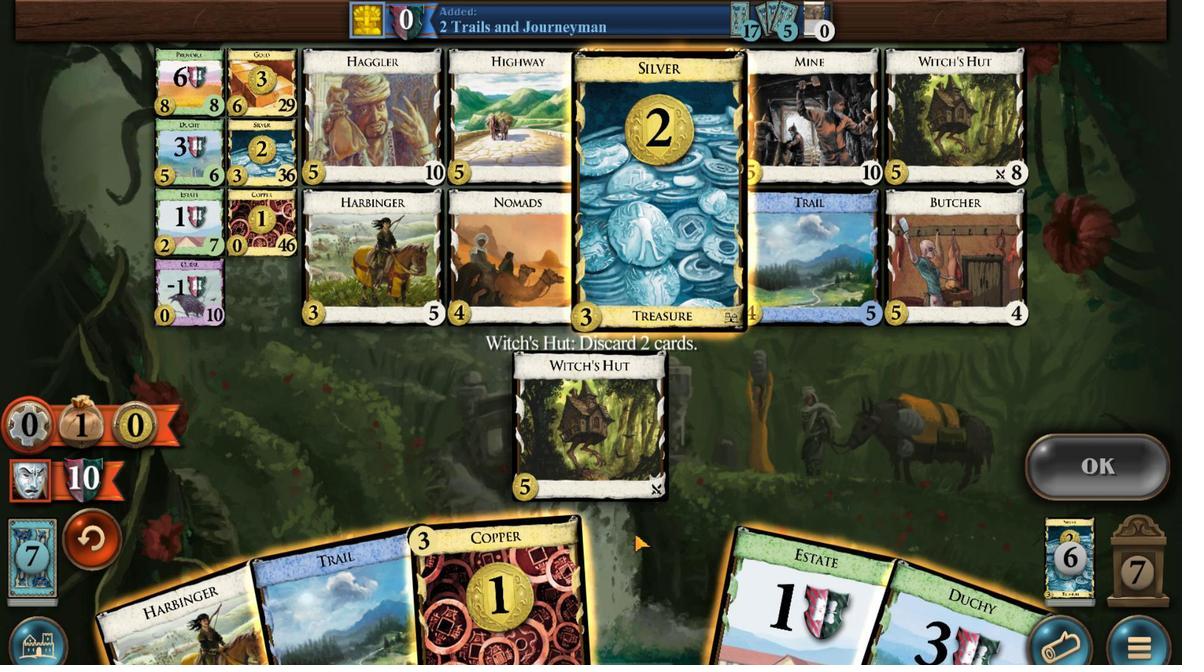 
Action: Mouse scrolled (708, 543) with delta (0, 0)
Screenshot: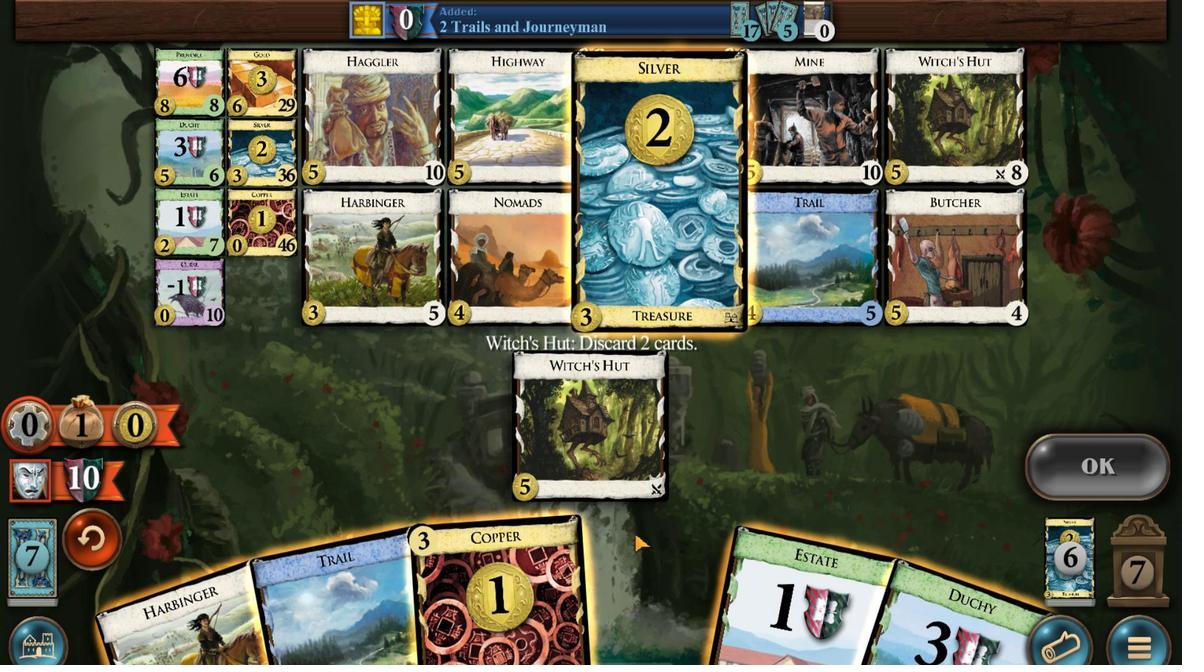 
Action: Mouse scrolled (708, 543) with delta (0, 0)
Screenshot: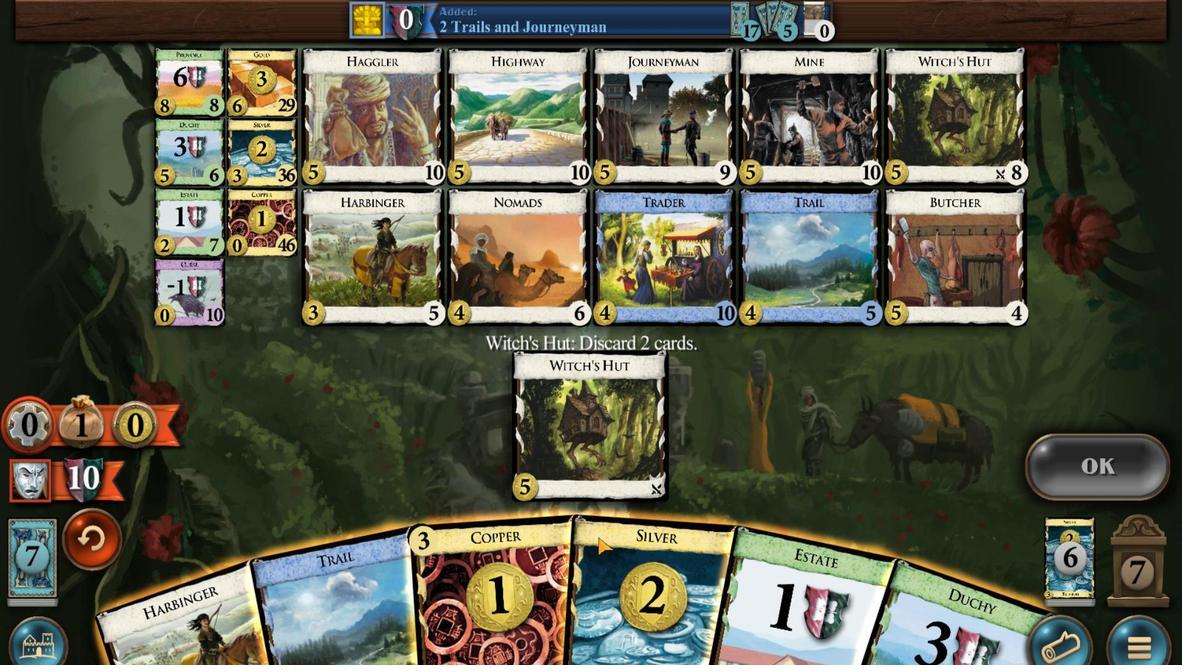 
Action: Mouse moved to (764, 551)
Screenshot: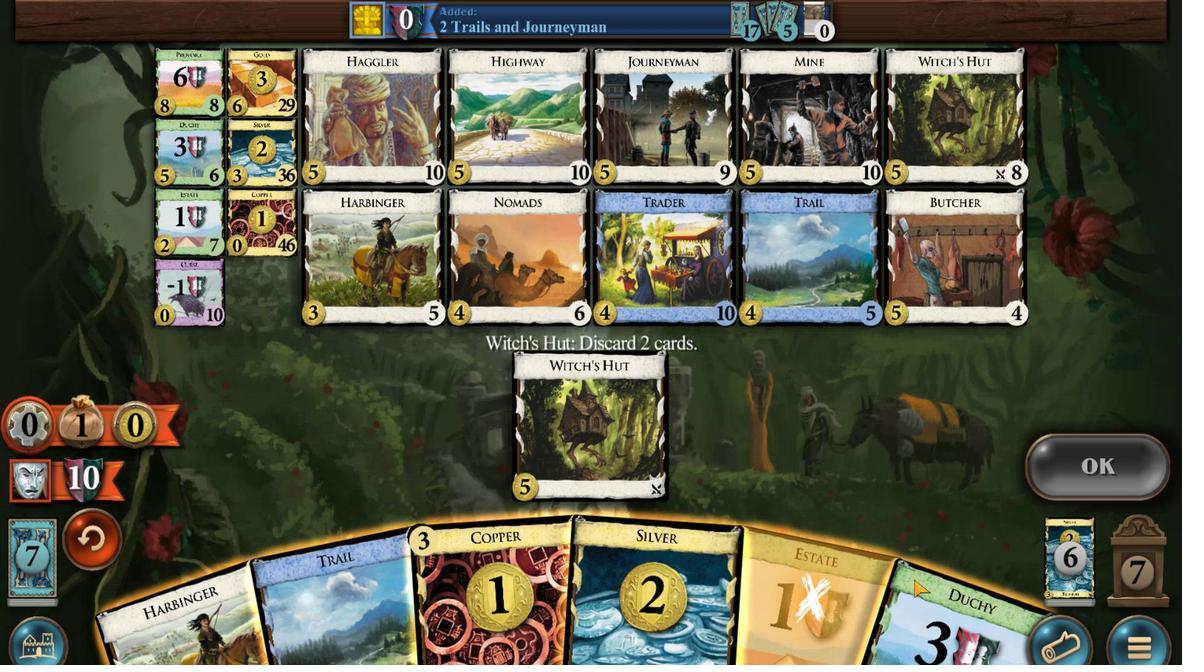 
Action: Mouse scrolled (764, 550) with delta (0, 0)
Screenshot: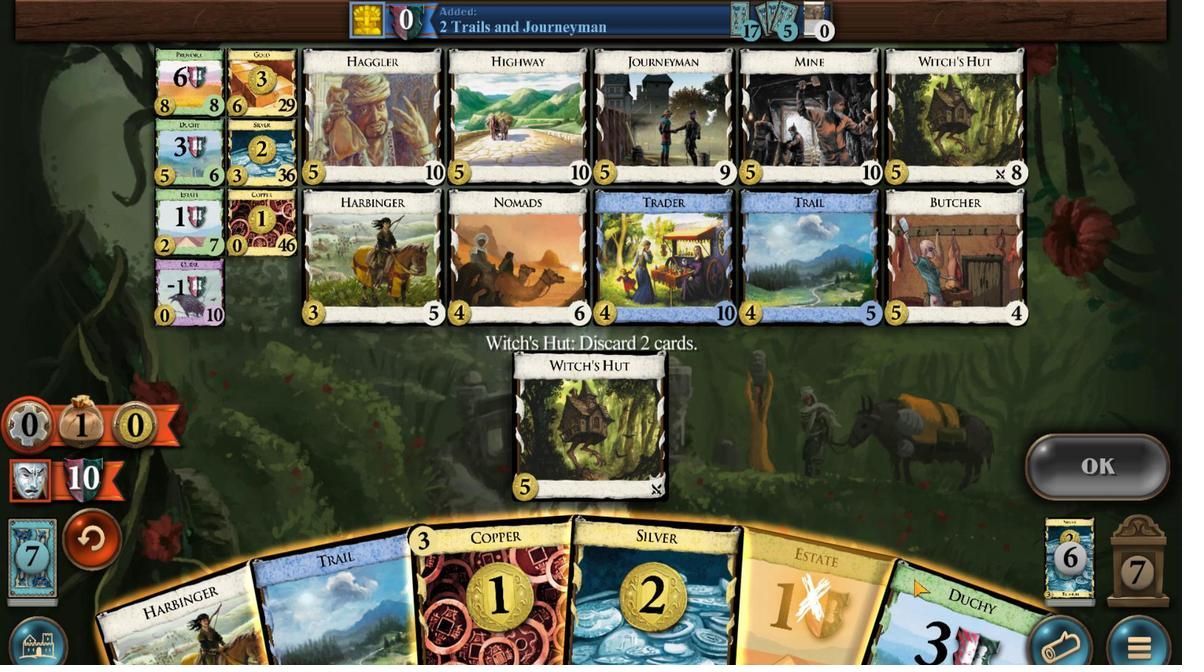 
Action: Mouse scrolled (764, 550) with delta (0, 0)
Screenshot: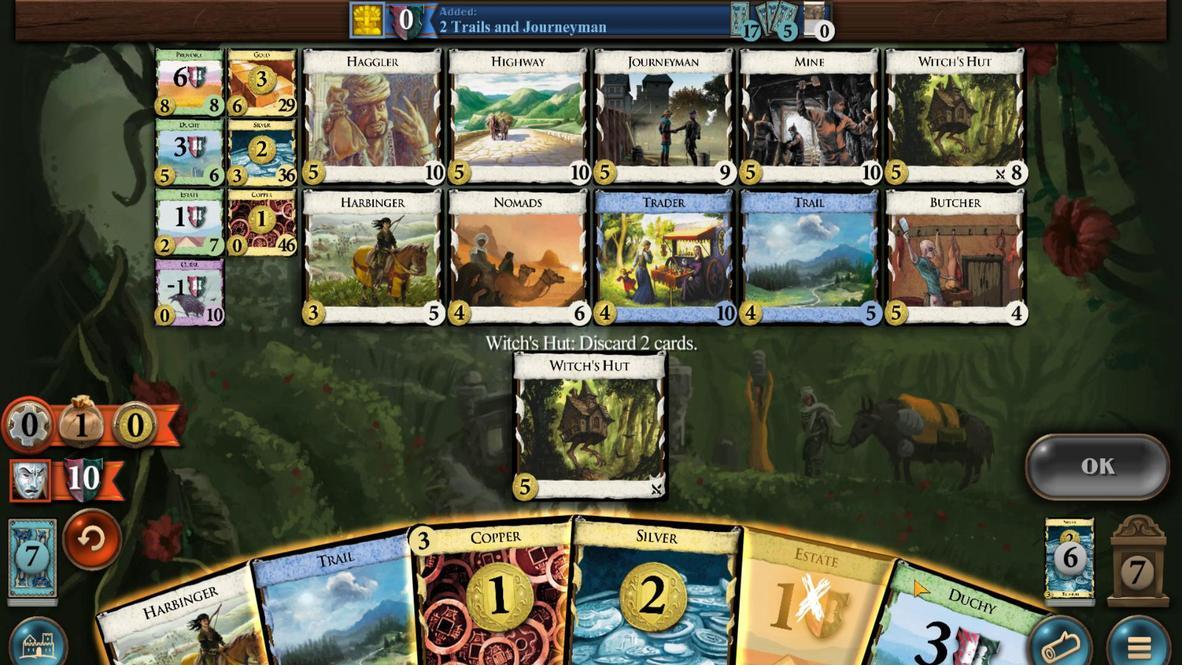 
Action: Mouse moved to (799, 558)
Screenshot: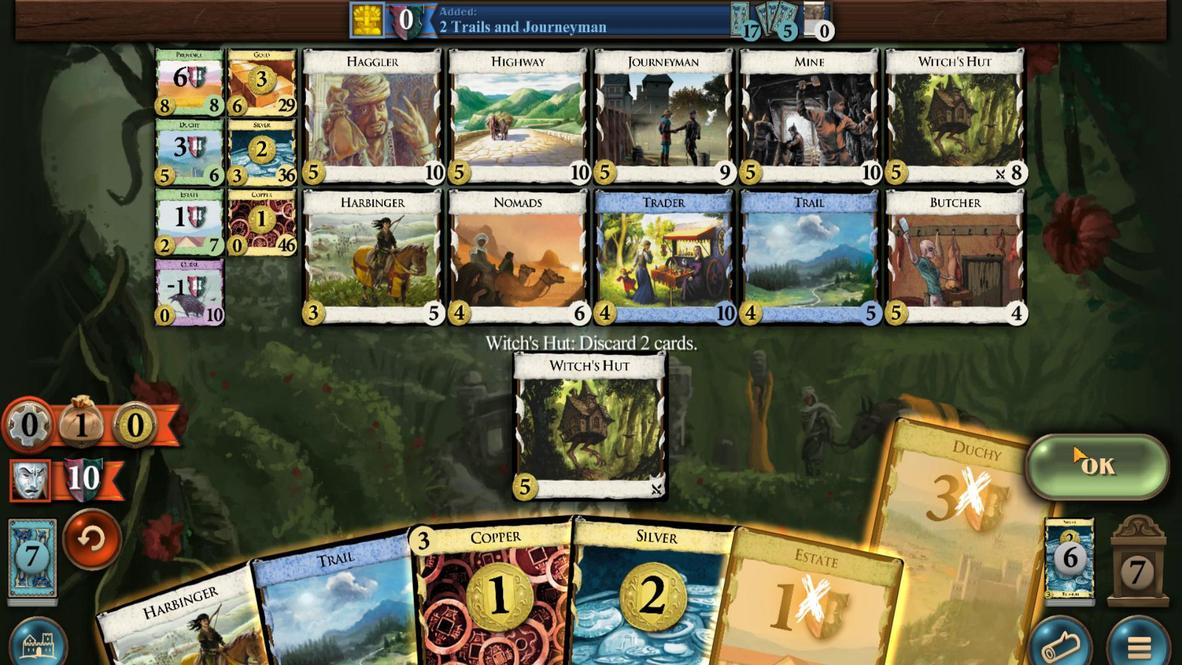 
Action: Mouse scrolled (799, 557) with delta (0, 0)
Screenshot: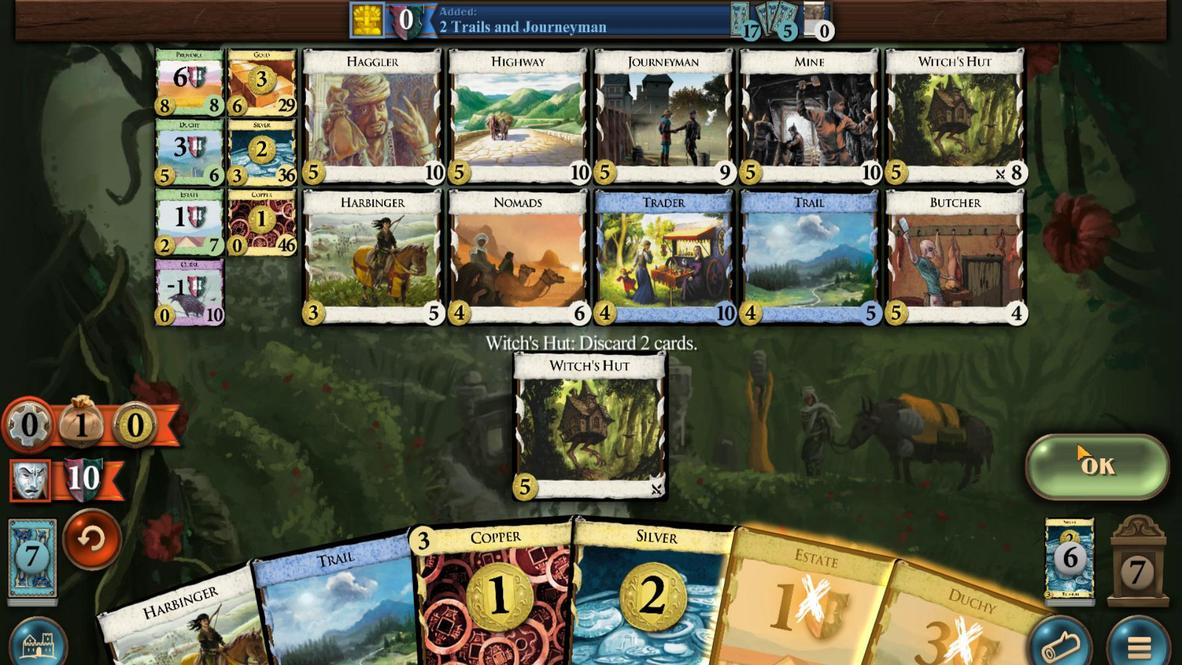 
Action: Mouse scrolled (799, 557) with delta (0, 0)
Screenshot: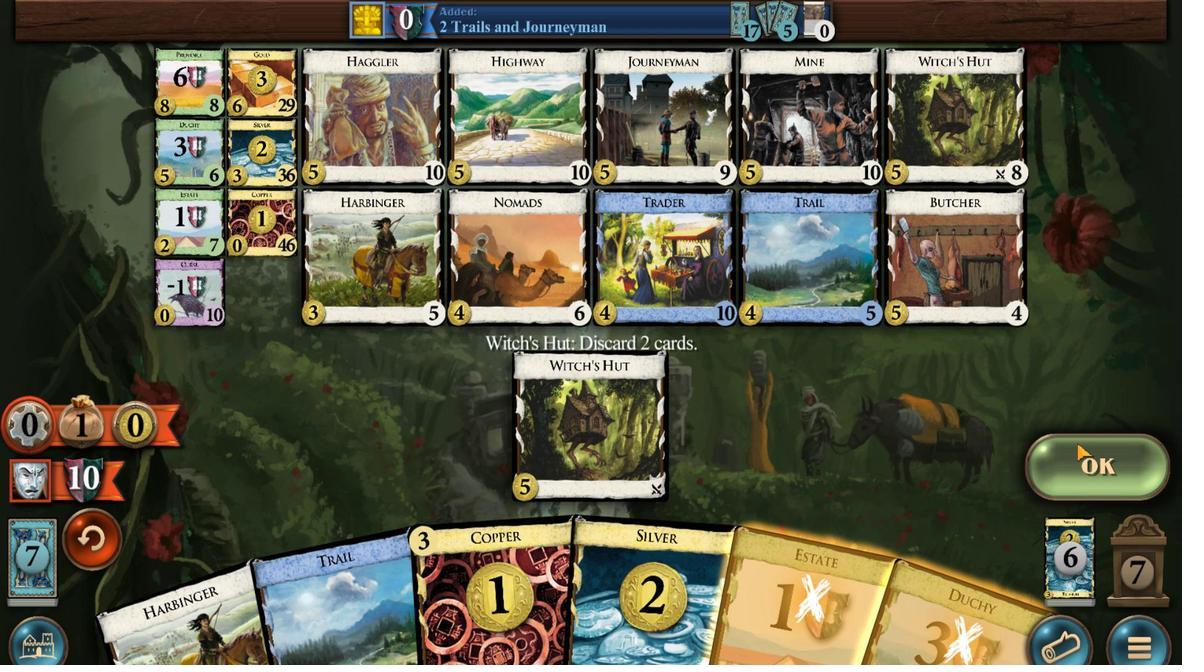 
Action: Mouse moved to (852, 516)
Screenshot: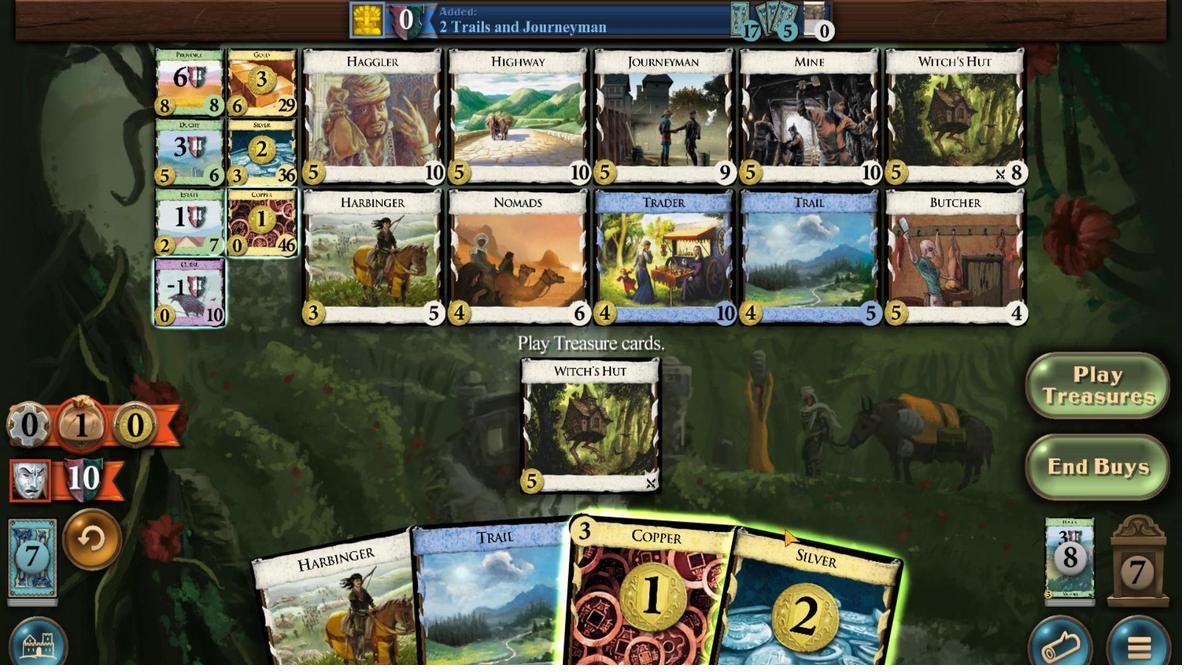 
Action: Mouse pressed left at (852, 516)
Screenshot: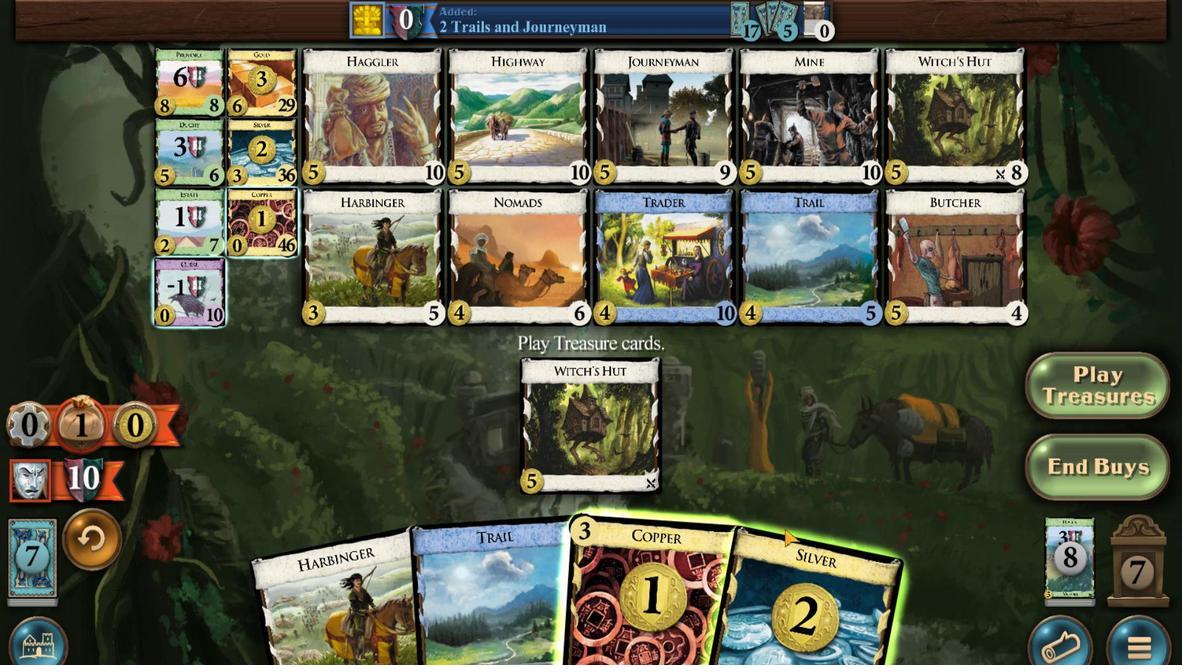 
Action: Mouse moved to (763, 559)
Screenshot: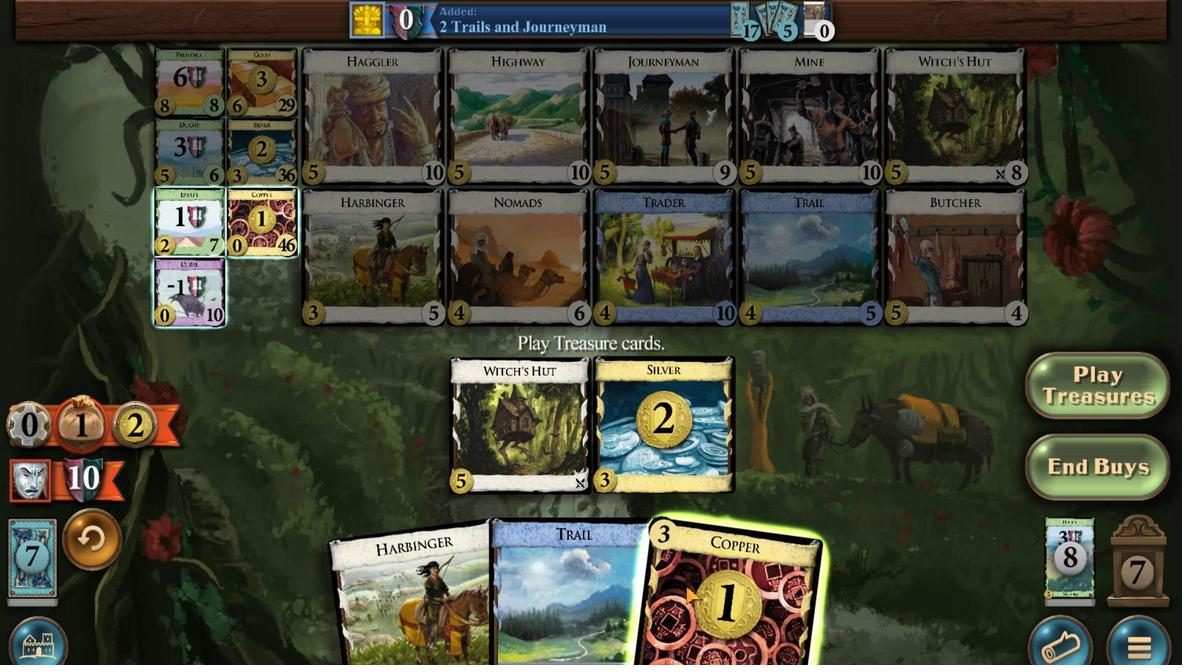 
Action: Mouse scrolled (763, 559) with delta (0, 0)
Screenshot: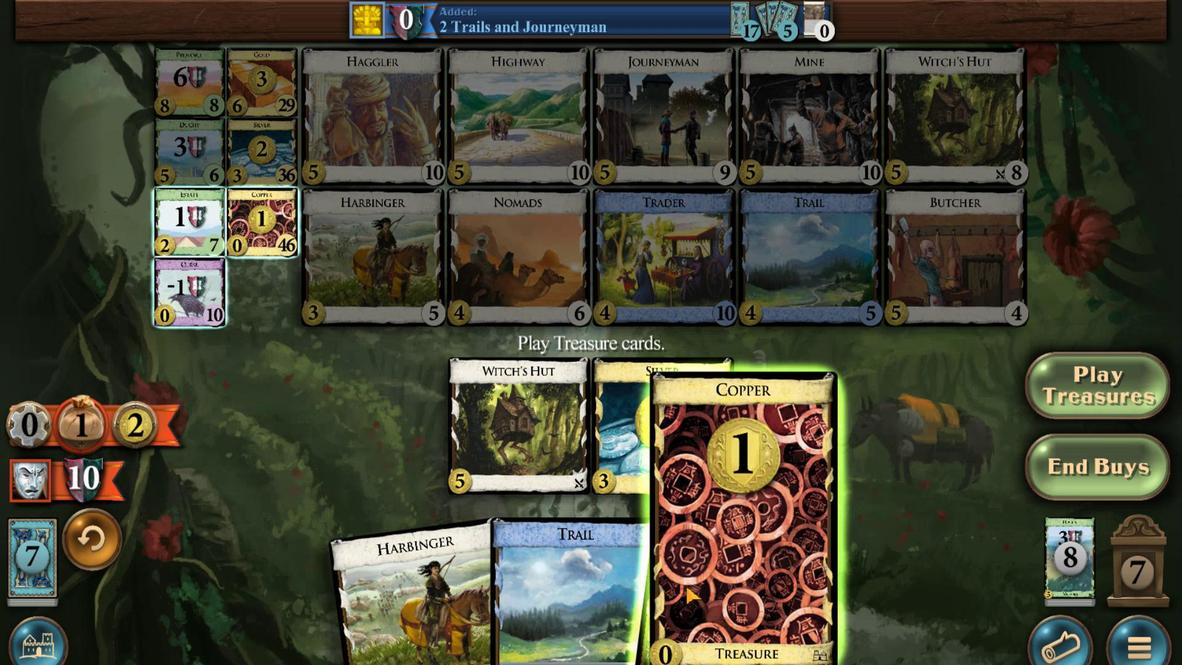 
Action: Mouse scrolled (763, 559) with delta (0, 0)
Screenshot: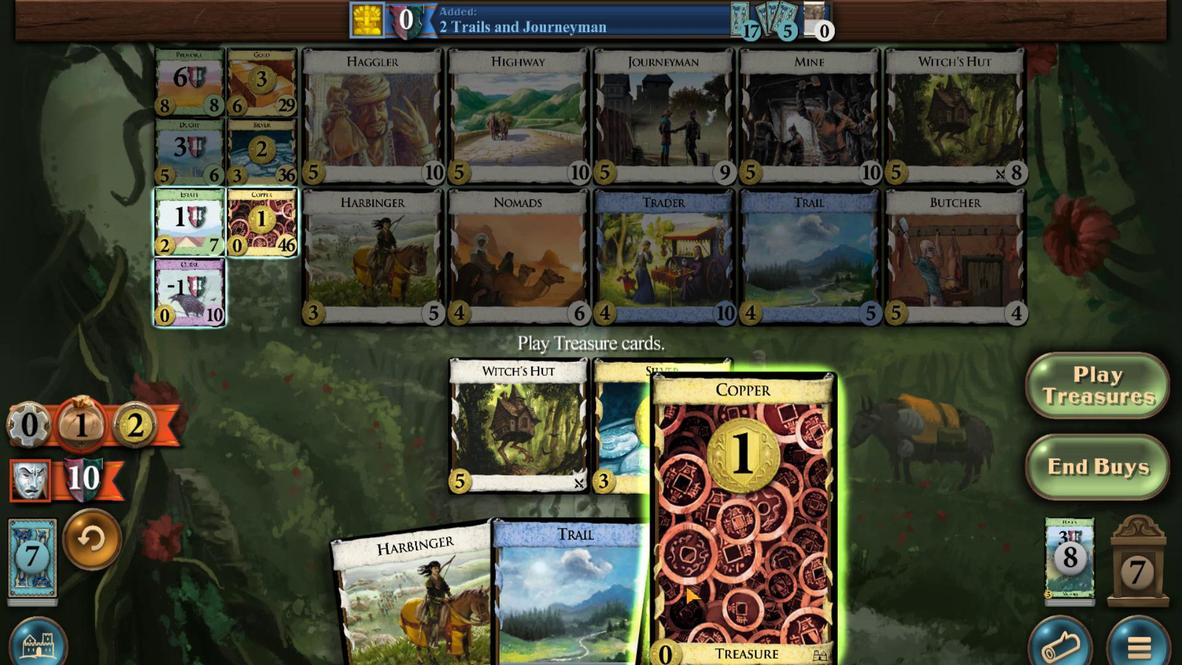 
Action: Mouse moved to (724, 560)
Screenshot: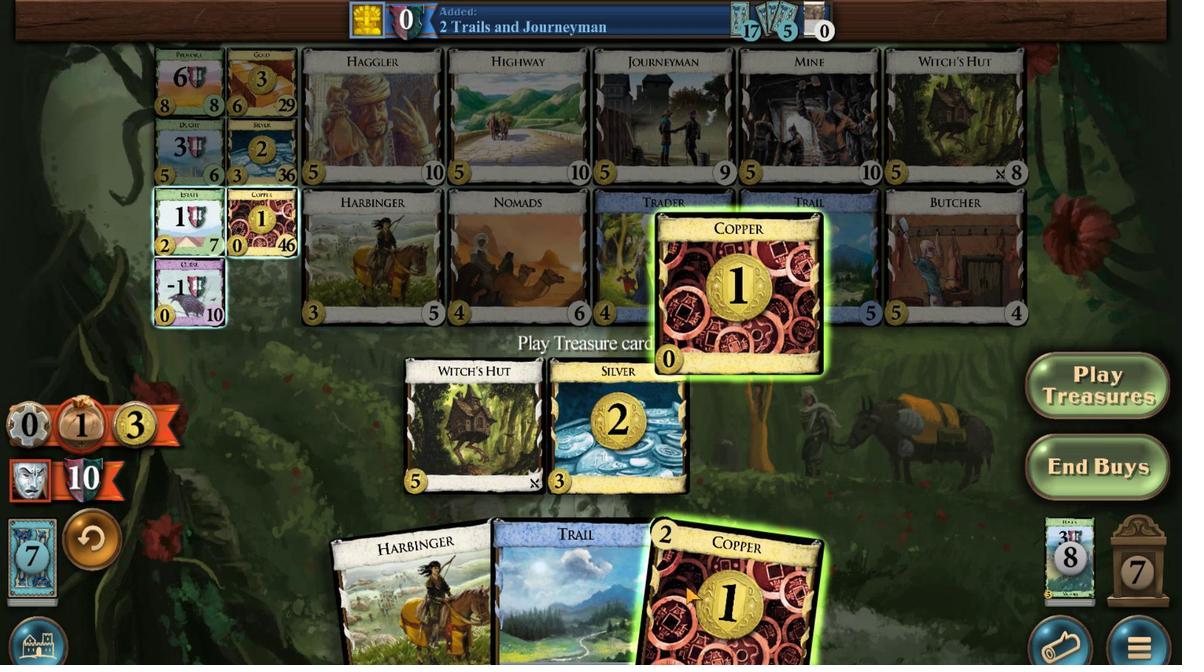 
Action: Mouse scrolled (724, 559) with delta (0, 0)
Screenshot: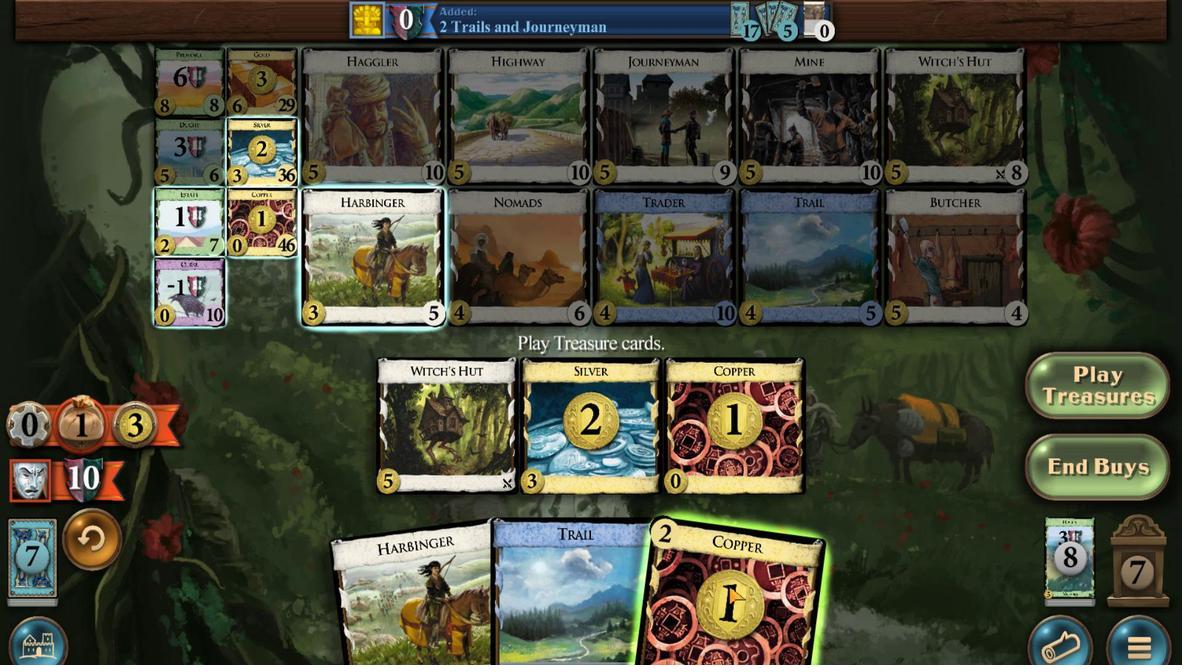 
Action: Mouse scrolled (724, 559) with delta (0, 0)
Screenshot: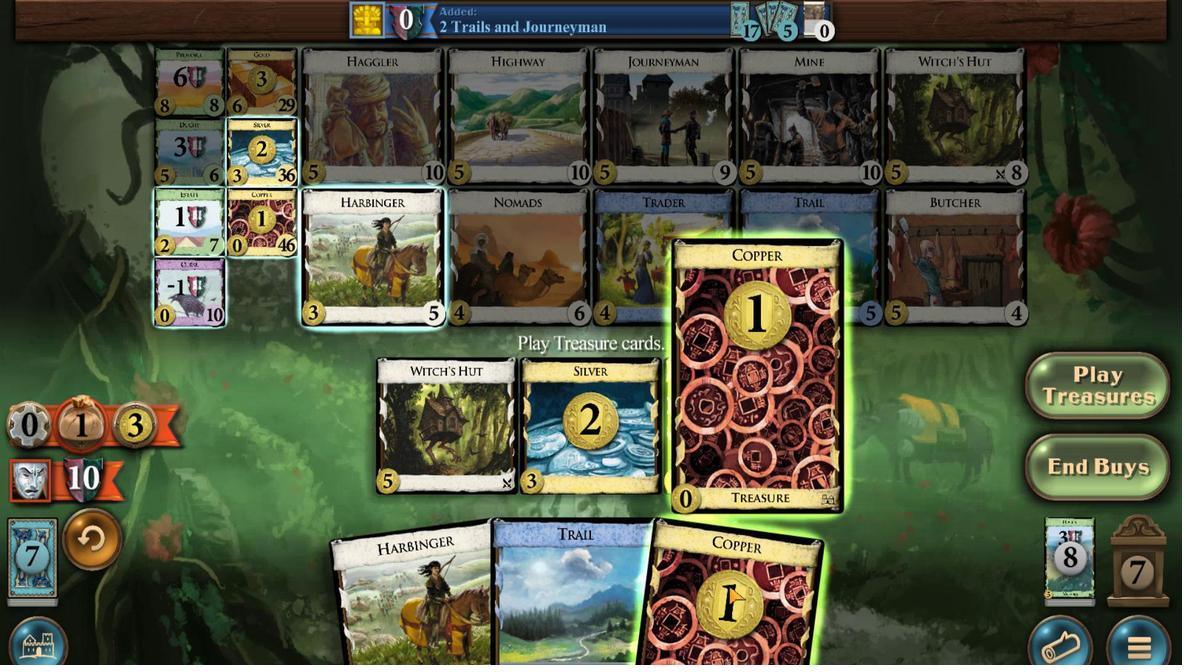 
Action: Mouse moved to (739, 560)
Screenshot: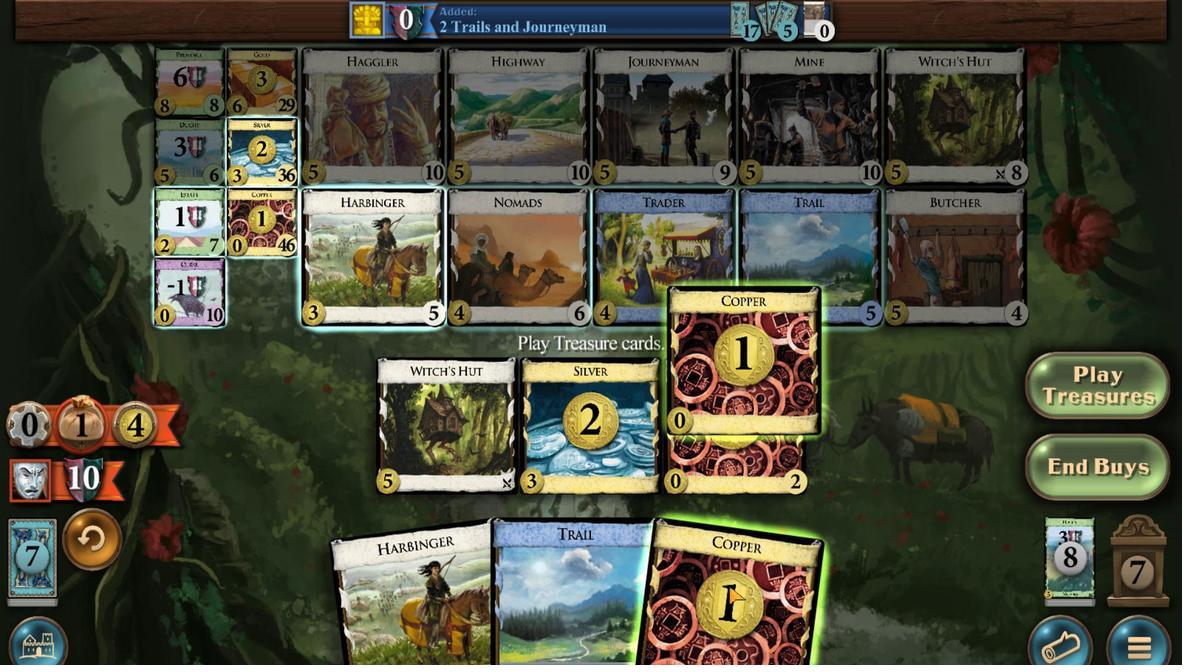 
Action: Mouse scrolled (739, 559) with delta (0, 0)
Screenshot: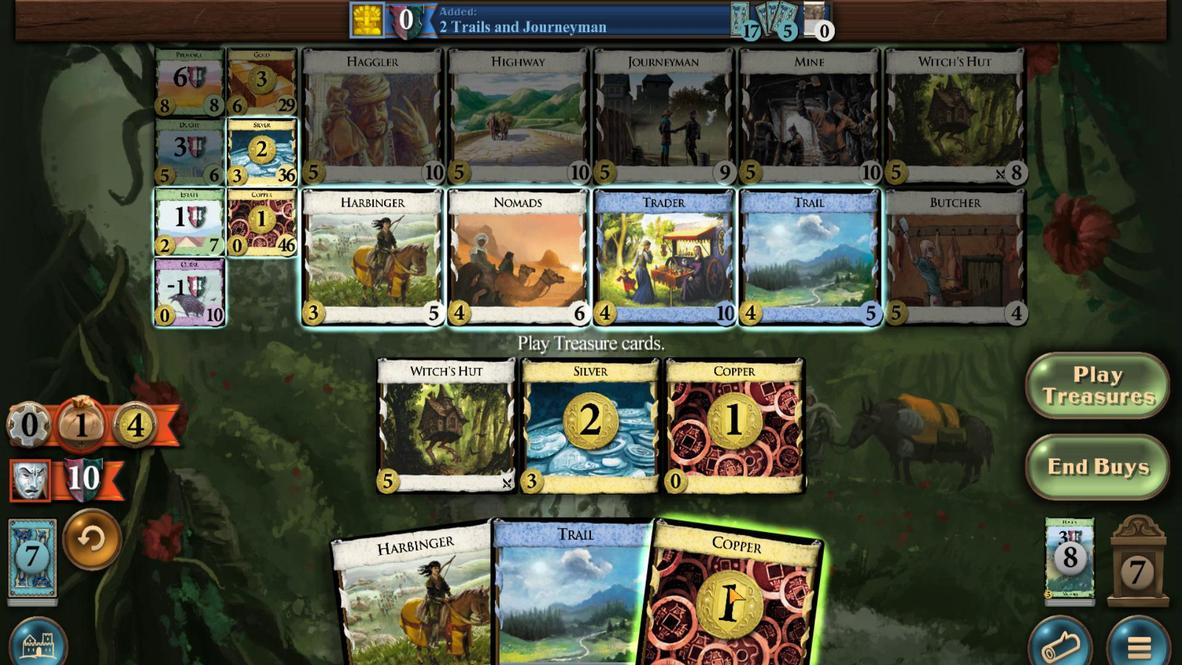 
Action: Mouse scrolled (739, 559) with delta (0, 0)
Screenshot: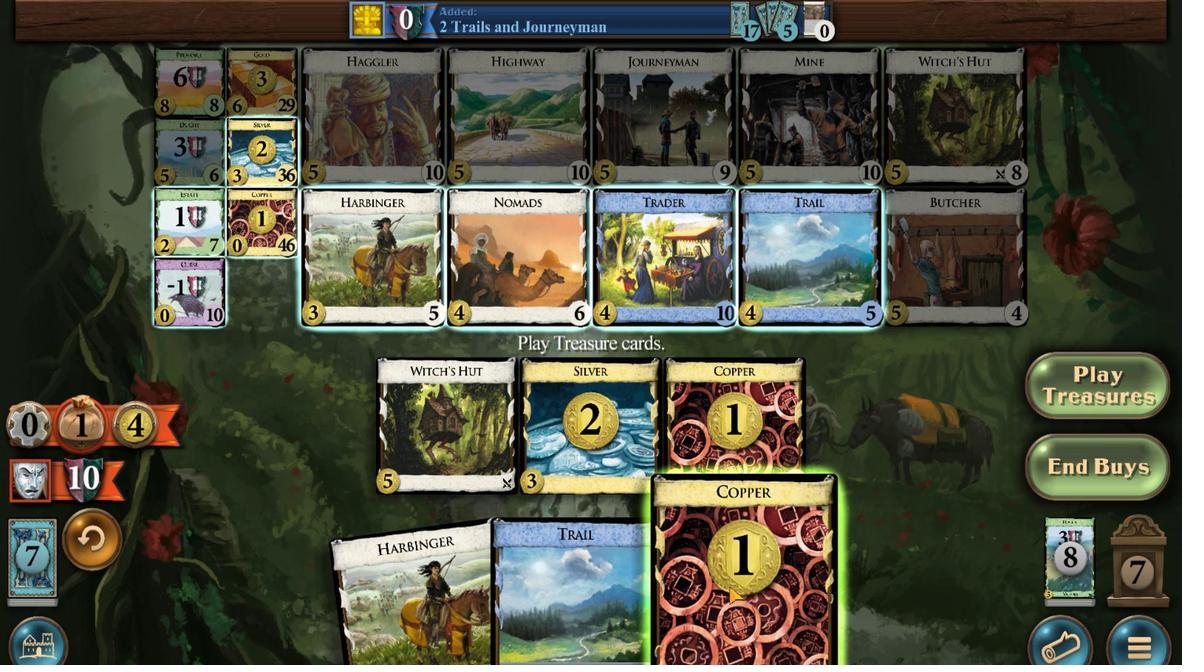 
Action: Mouse scrolled (739, 559) with delta (0, 0)
Screenshot: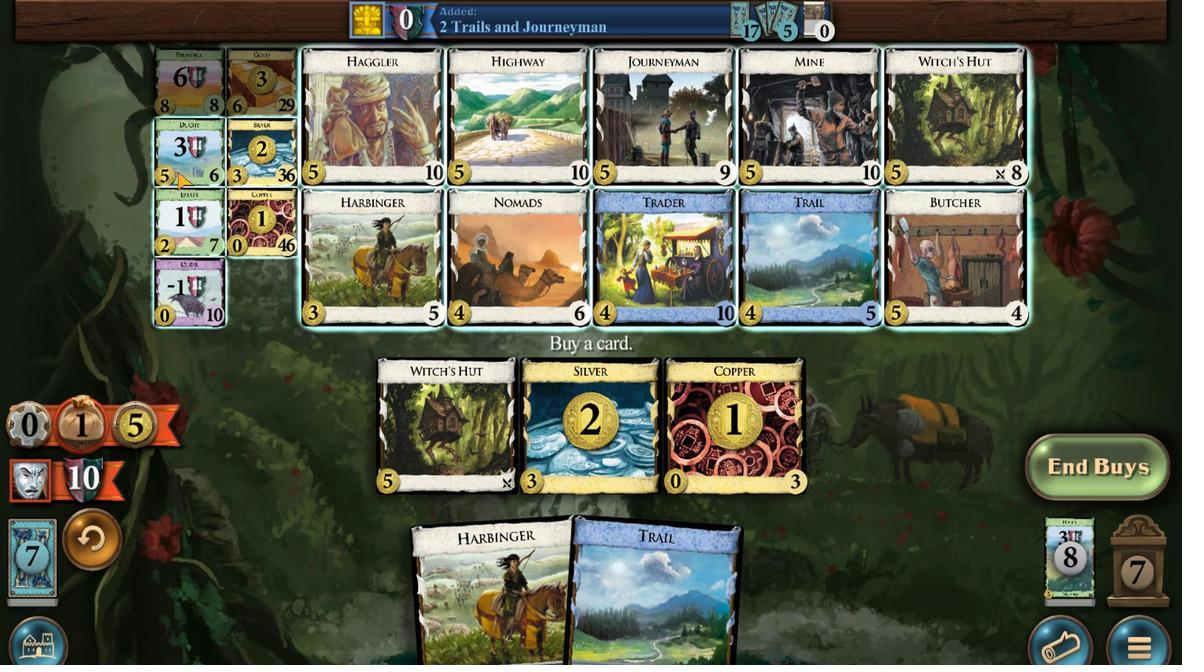 
Action: Mouse moved to (556, 421)
Screenshot: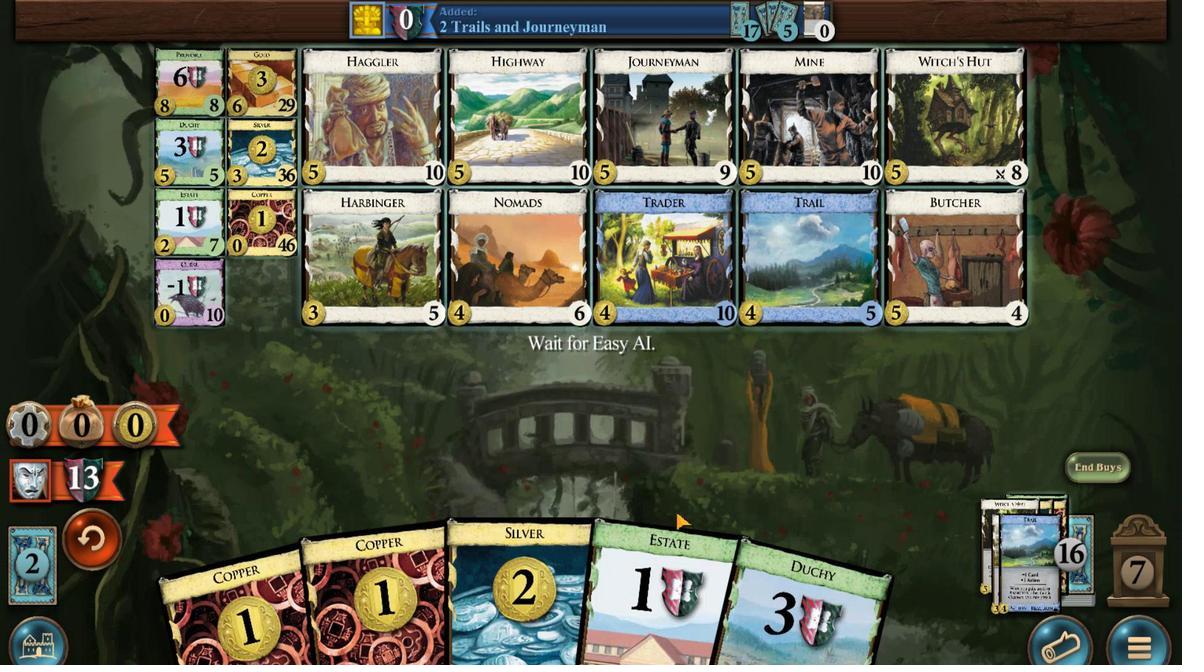 
Action: Mouse pressed left at (556, 421)
Screenshot: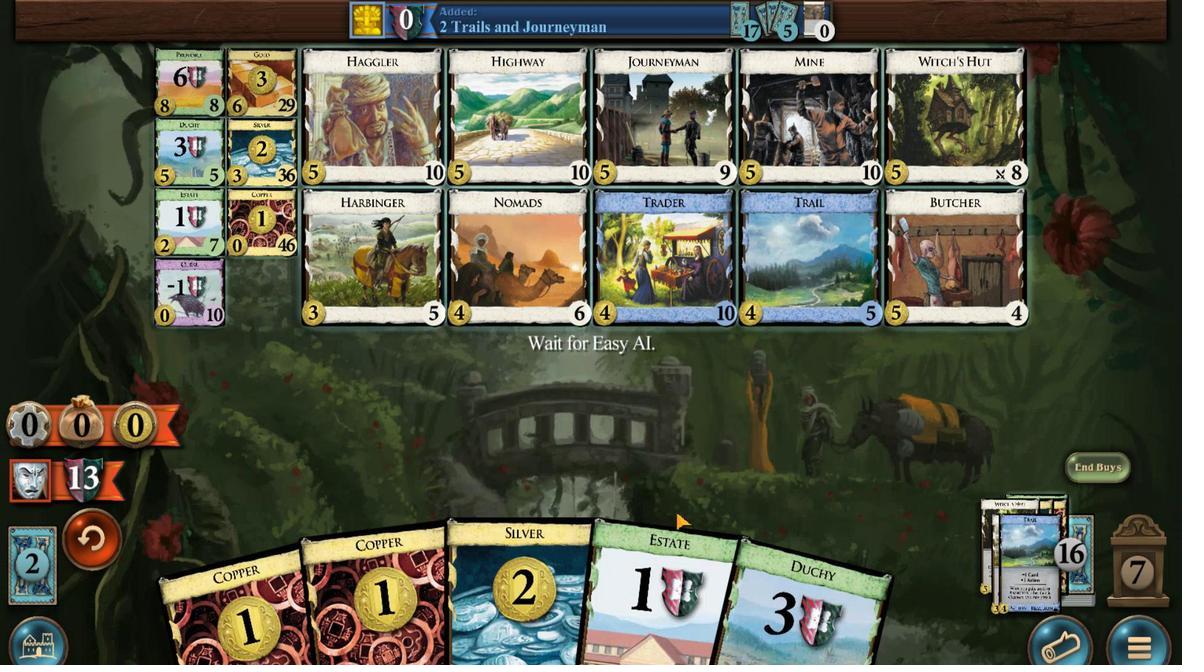 
Action: Mouse moved to (694, 548)
Screenshot: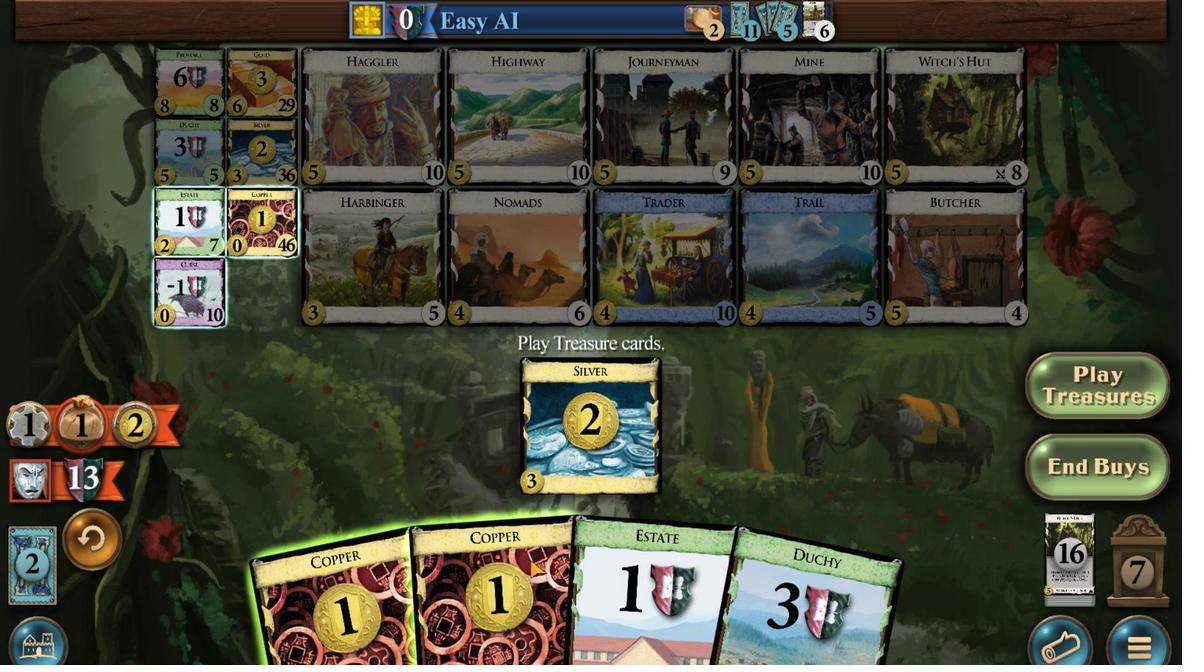 
Action: Mouse scrolled (694, 548) with delta (0, 0)
Screenshot: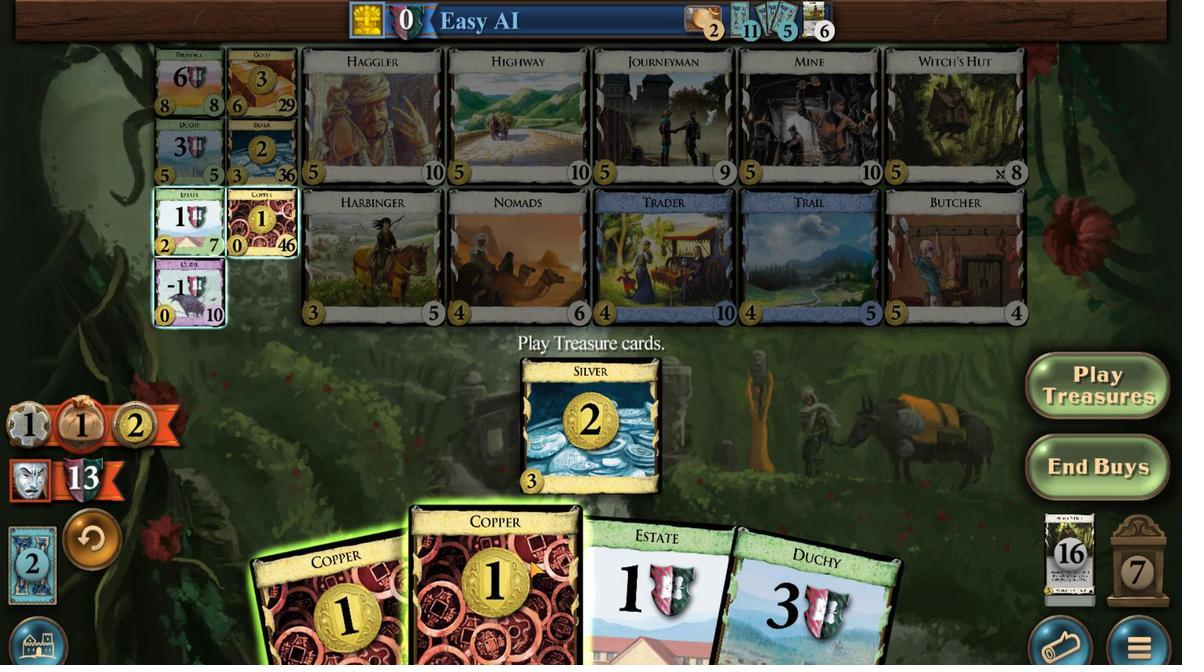 
Action: Mouse scrolled (694, 548) with delta (0, 0)
Screenshot: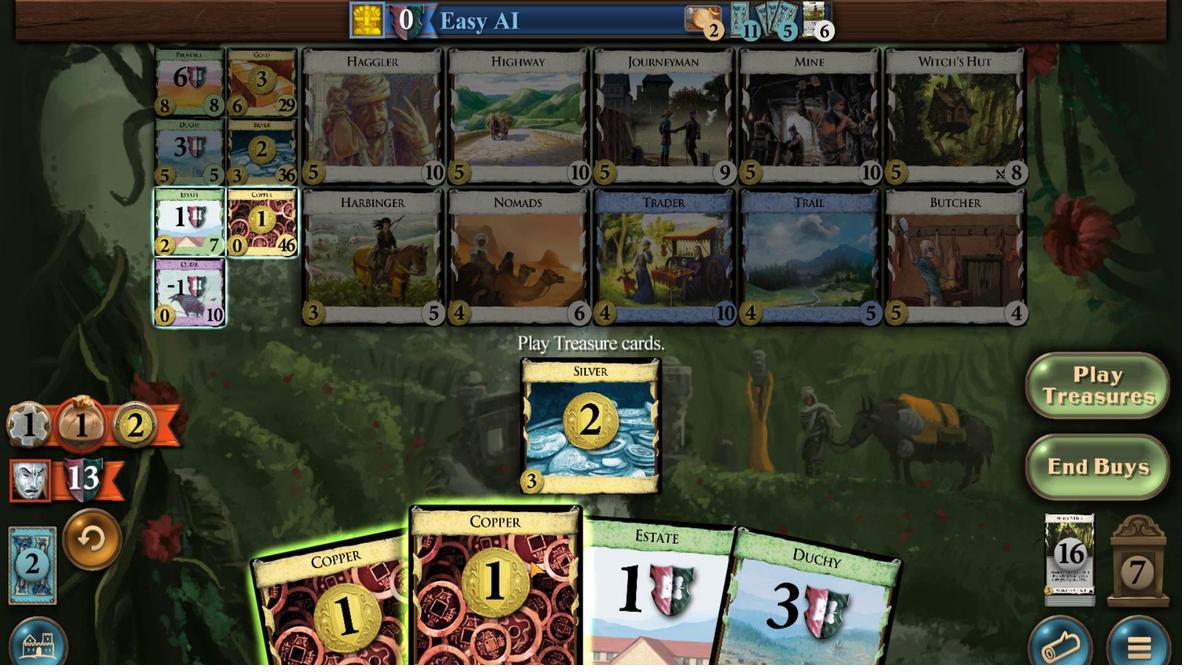 
Action: Mouse moved to (673, 552)
Screenshot: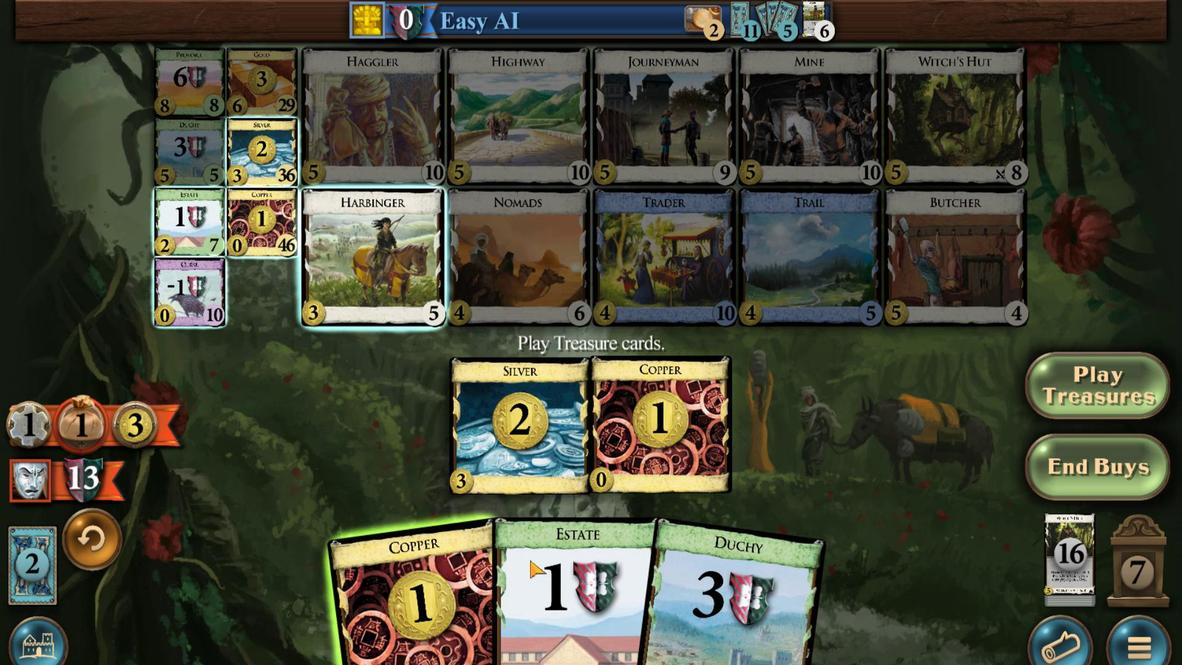 
Action: Mouse scrolled (673, 551) with delta (0, 0)
Screenshot: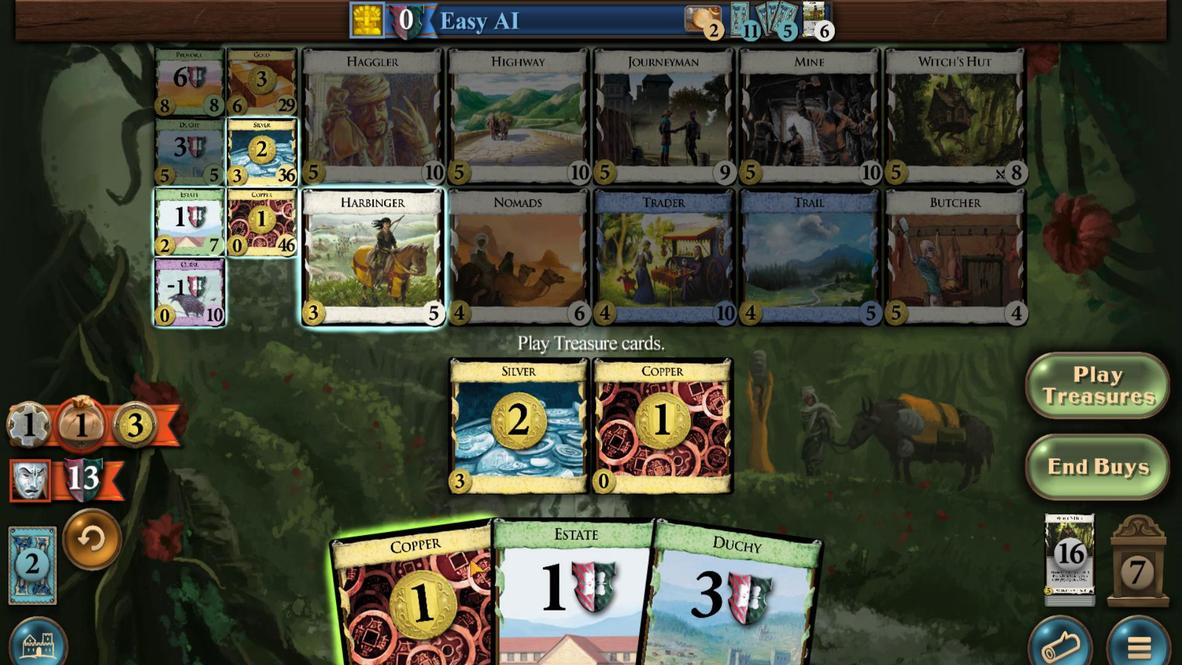 
Action: Mouse scrolled (673, 551) with delta (0, 0)
Screenshot: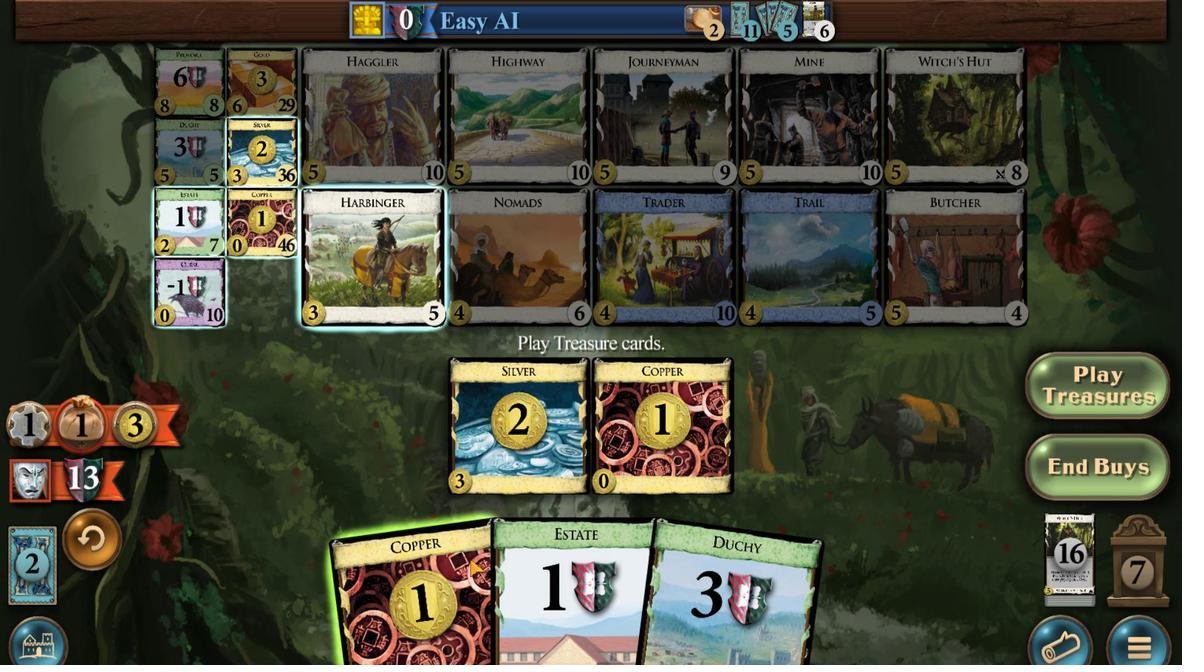 
Action: Mouse moved to (652, 553)
Screenshot: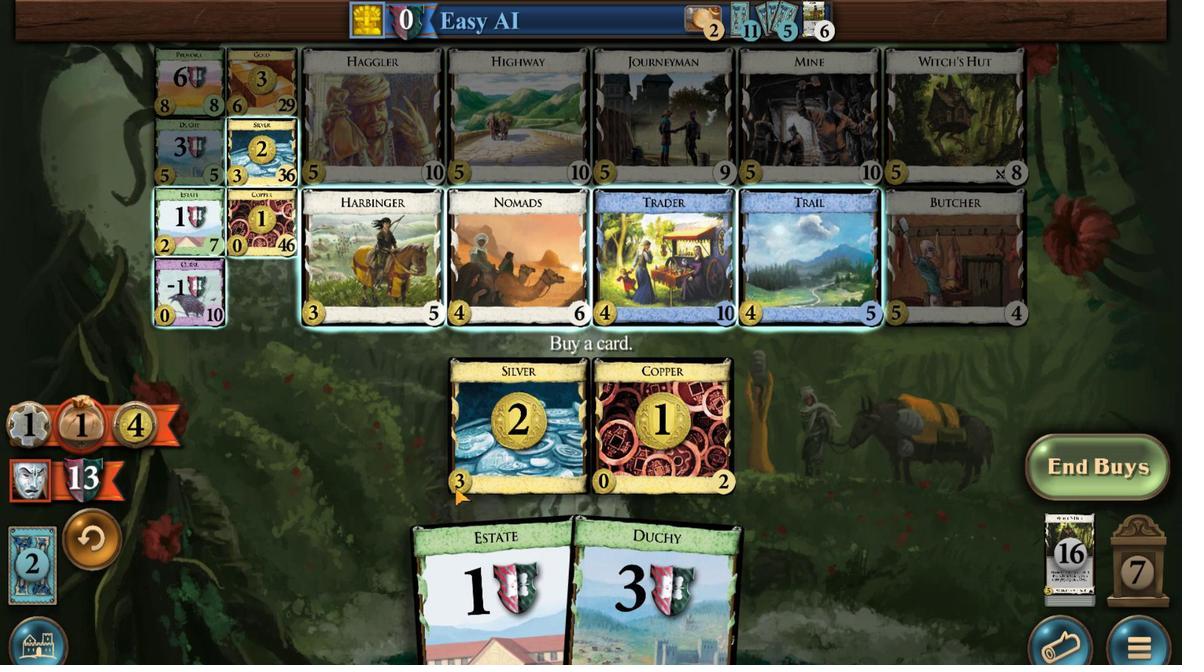 
Action: Mouse scrolled (652, 552) with delta (0, 0)
Screenshot: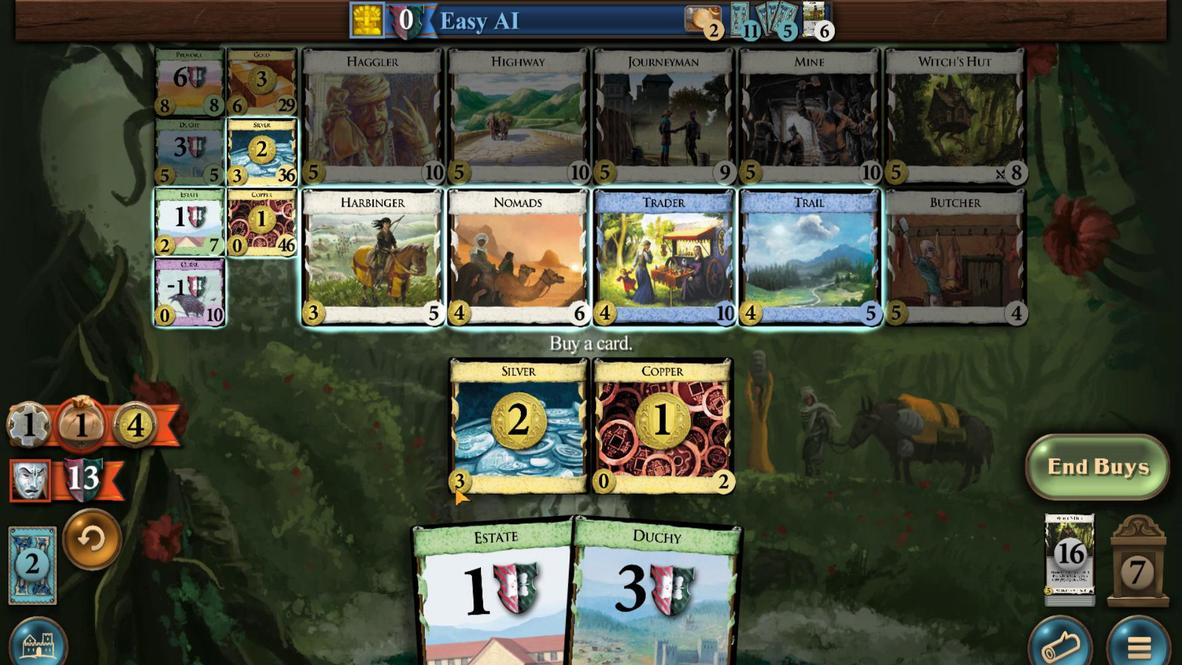 
Action: Mouse moved to (586, 428)
Screenshot: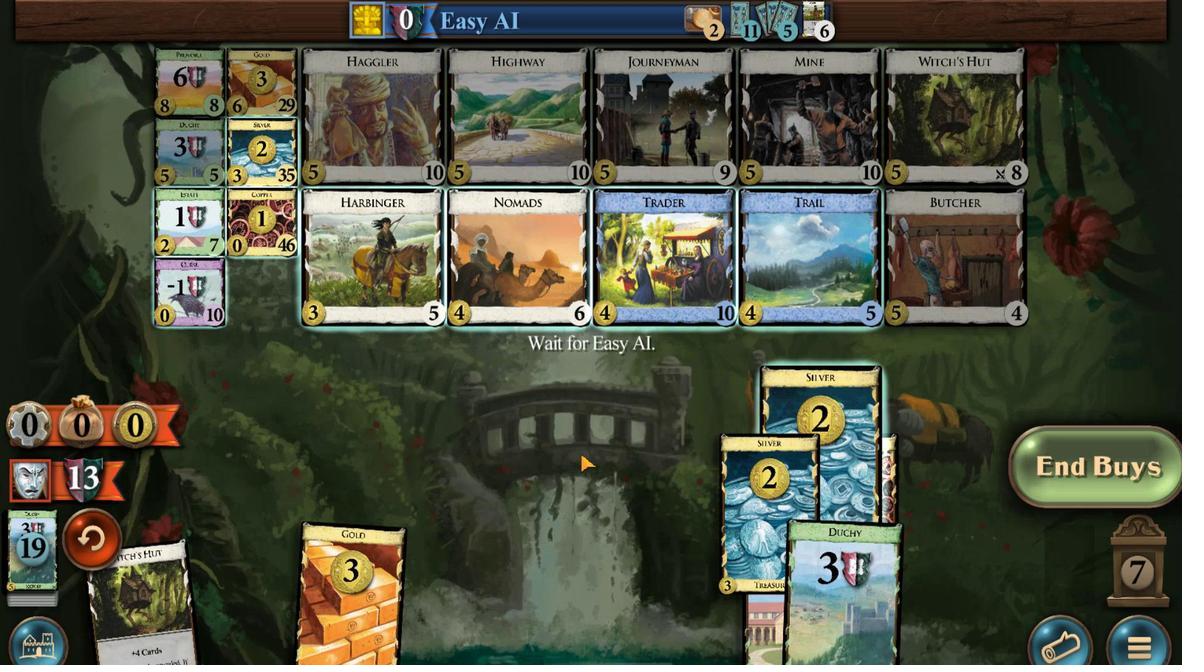 
Action: Mouse pressed left at (586, 428)
Screenshot: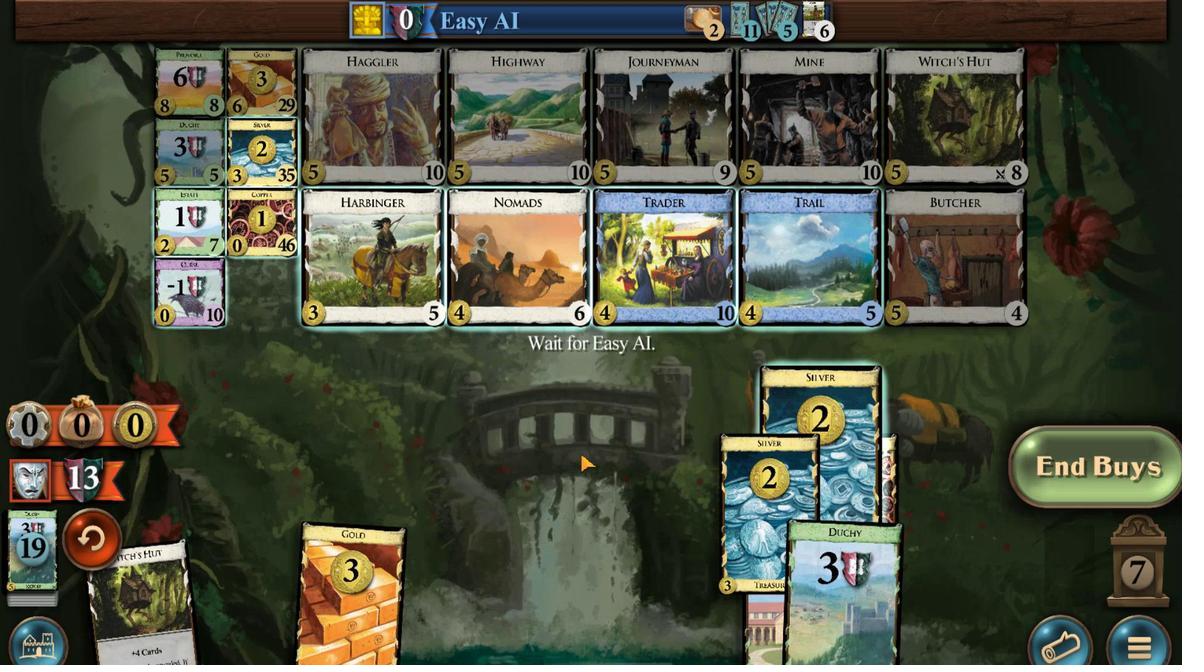 
Action: Mouse moved to (597, 555)
Screenshot: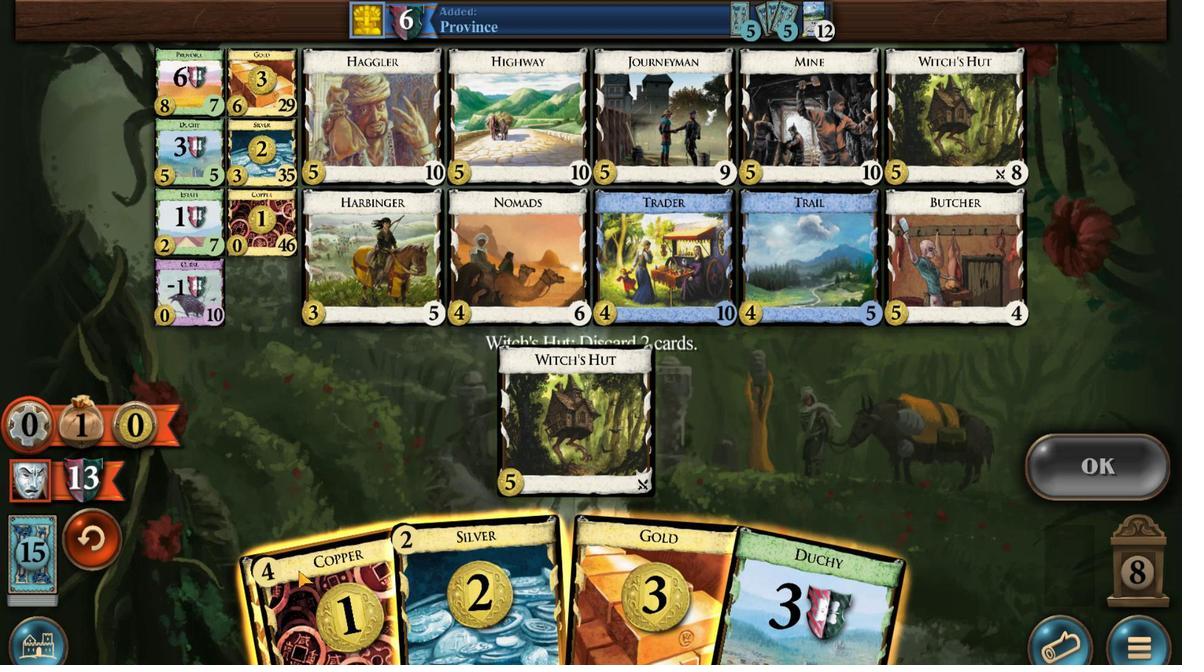
Action: Mouse scrolled (597, 554) with delta (0, 0)
Screenshot: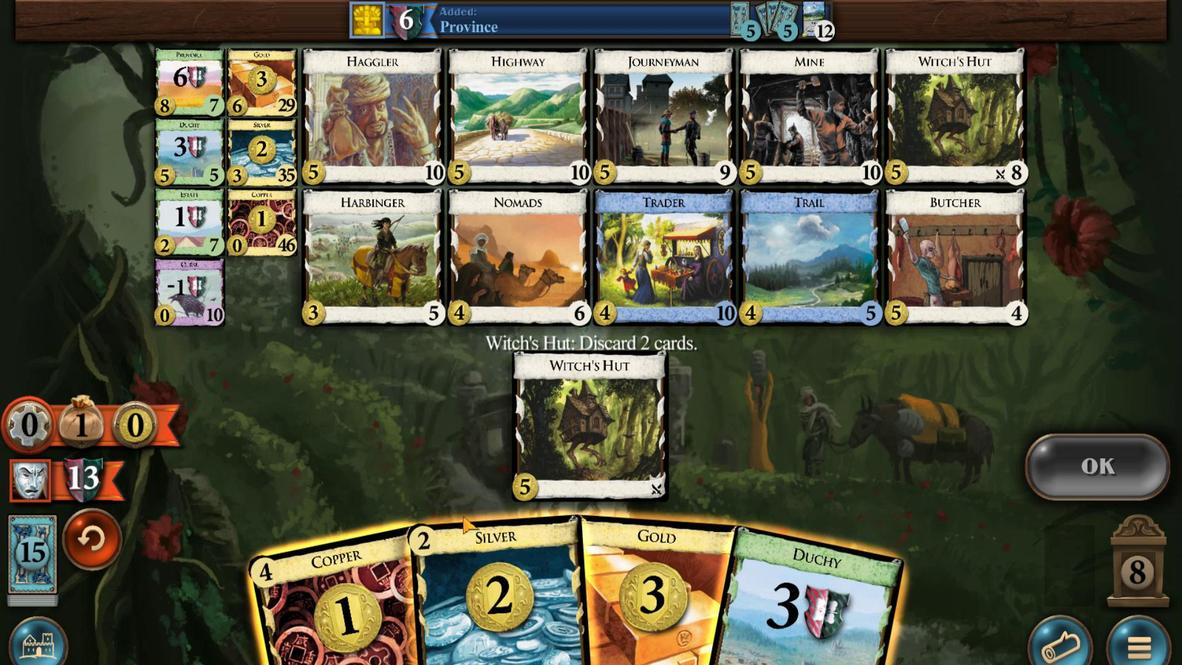 
Action: Mouse scrolled (597, 554) with delta (0, 0)
Screenshot: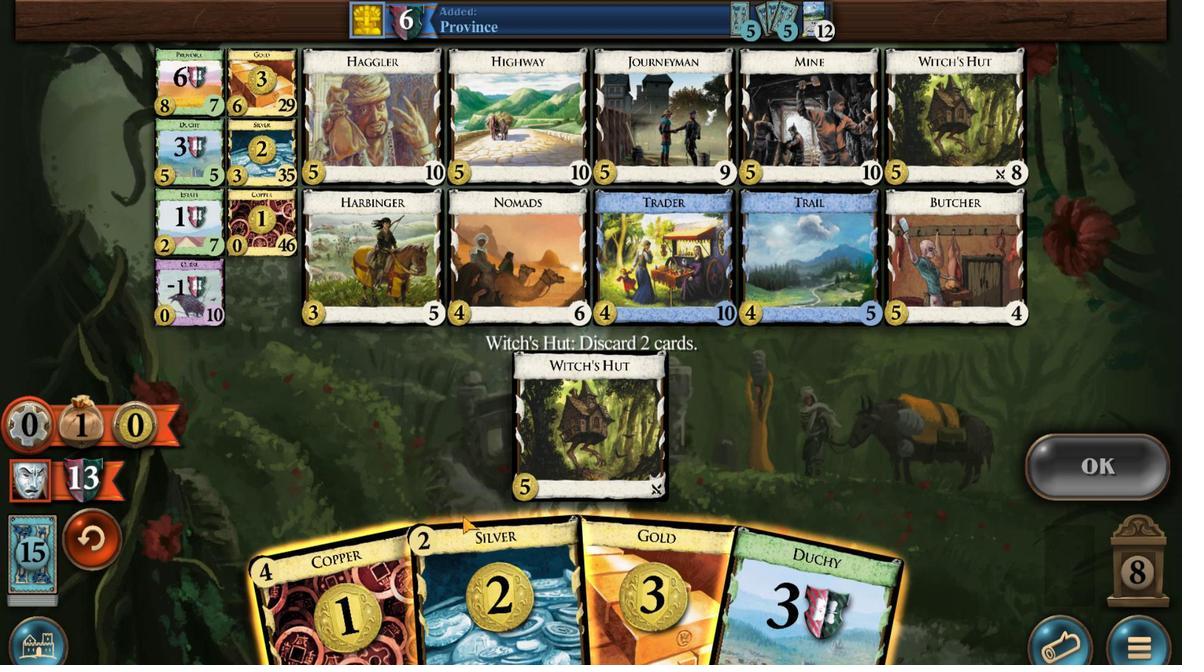 
Action: Mouse moved to (663, 545)
Screenshot: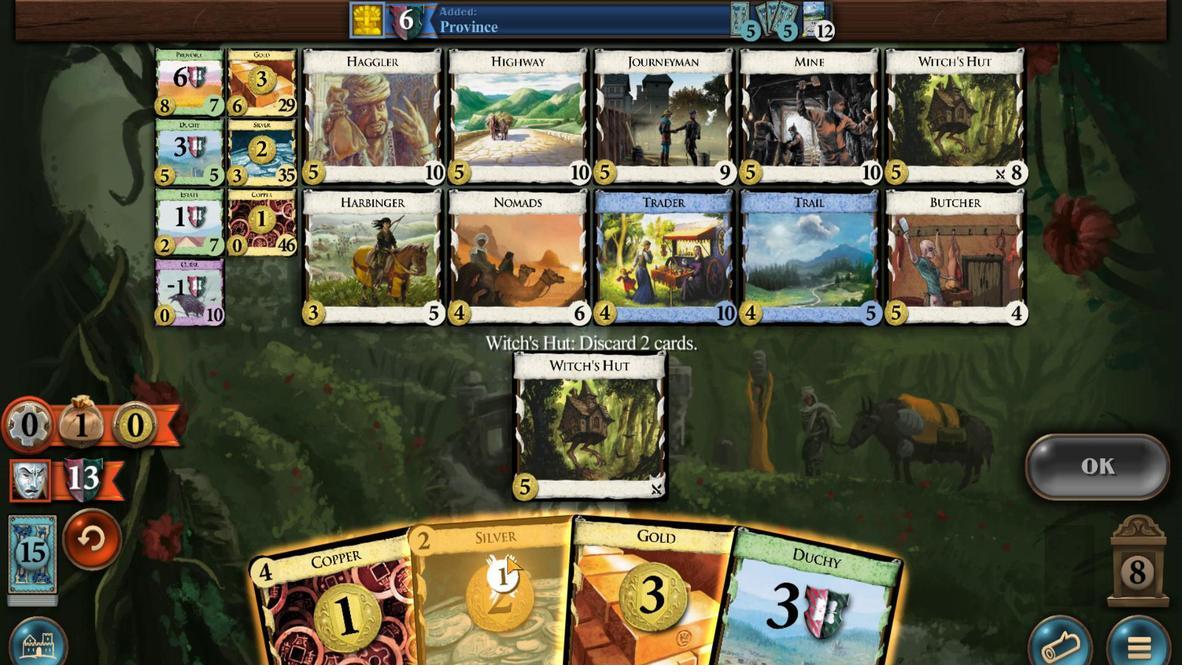 
Action: Mouse scrolled (663, 545) with delta (0, 0)
Screenshot: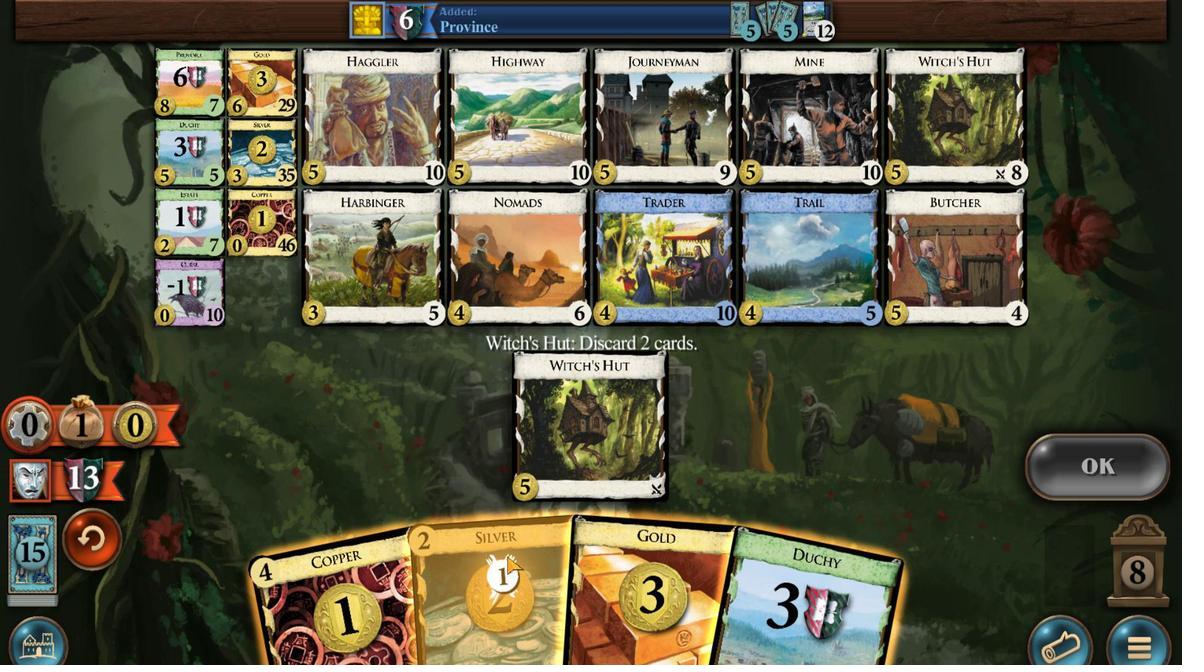 
Action: Mouse moved to (628, 560)
Screenshot: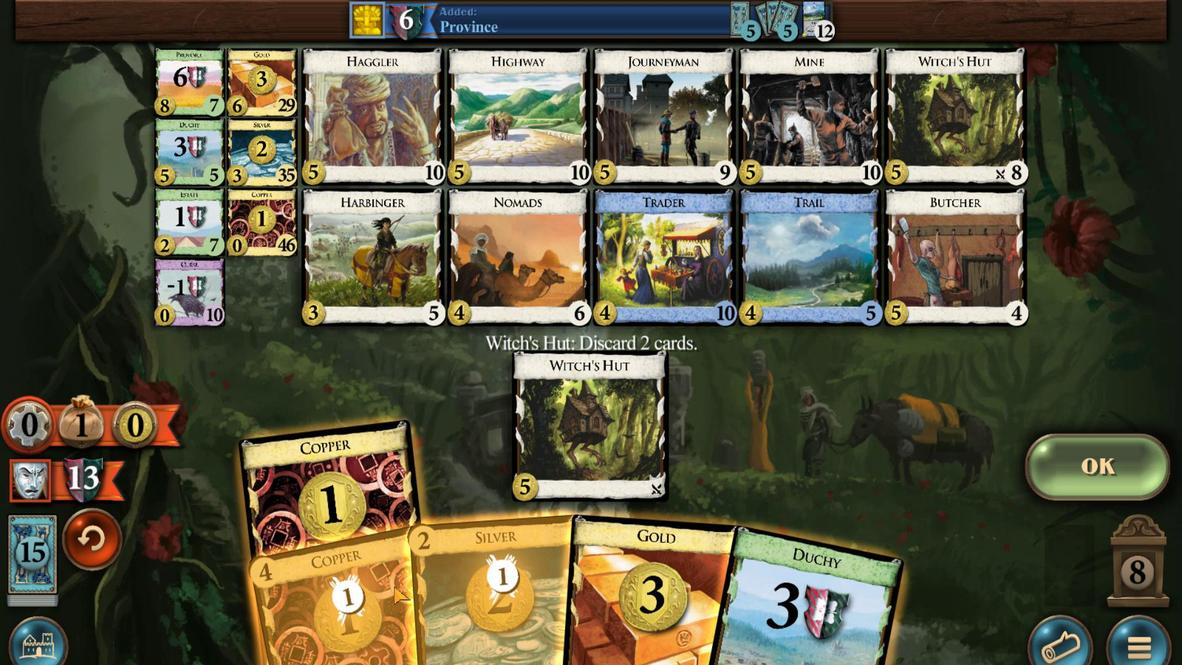 
Action: Mouse scrolled (628, 559) with delta (0, 0)
Screenshot: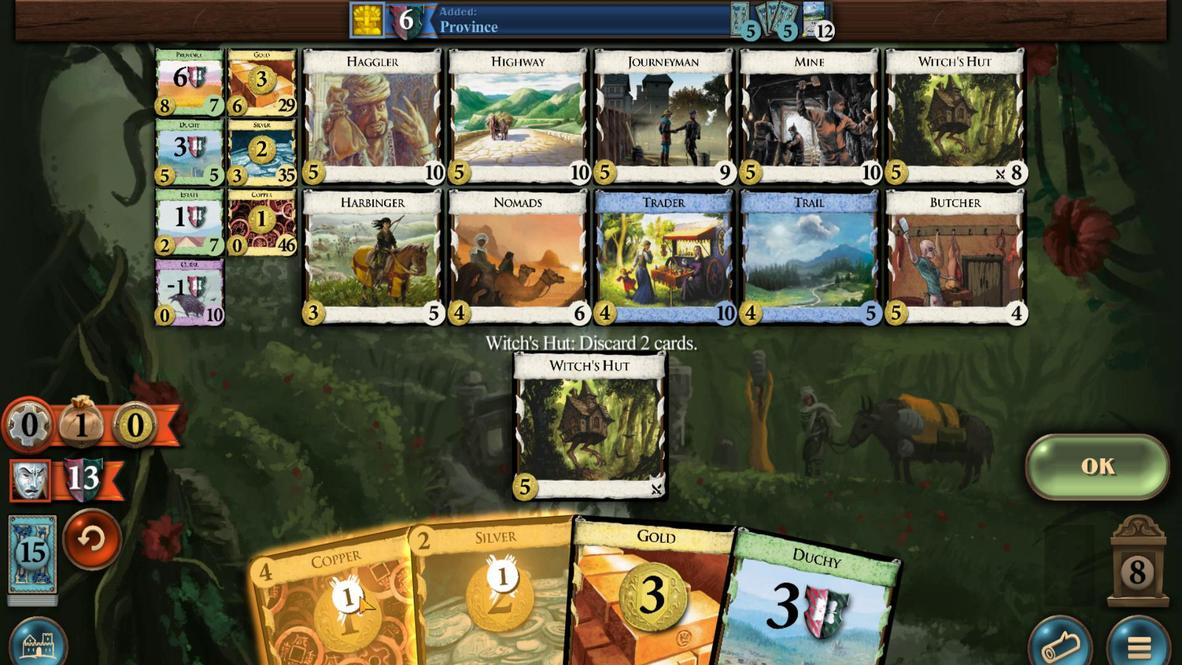
Action: Mouse scrolled (628, 559) with delta (0, 0)
Screenshot: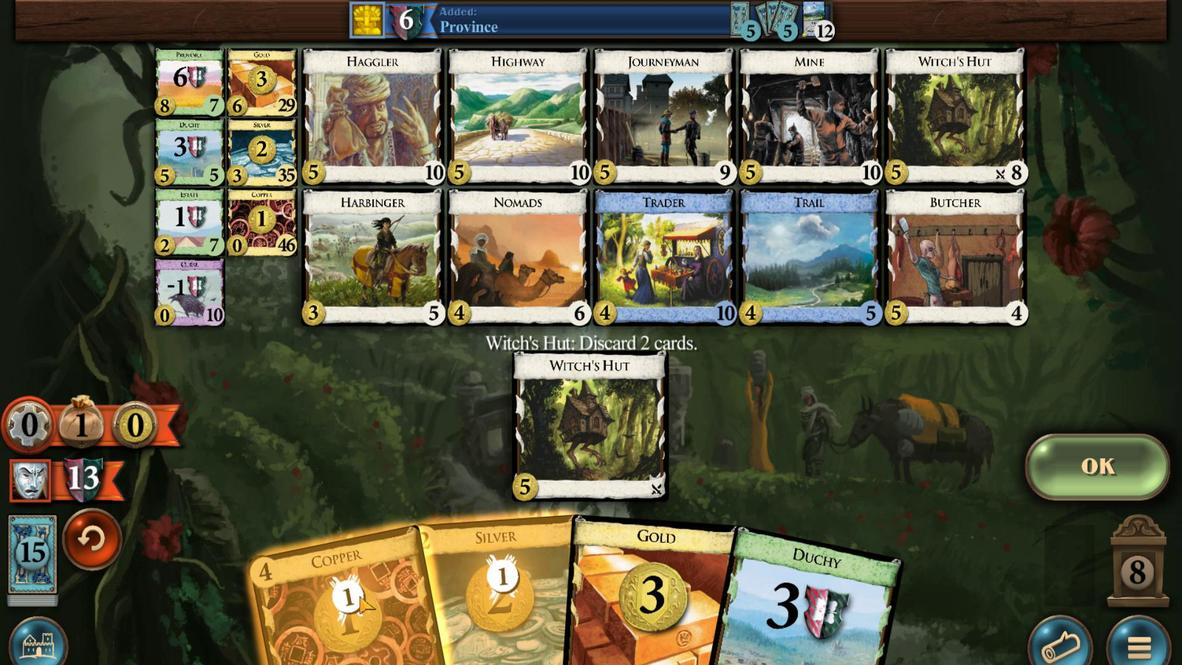 
Action: Mouse moved to (617, 563)
Screenshot: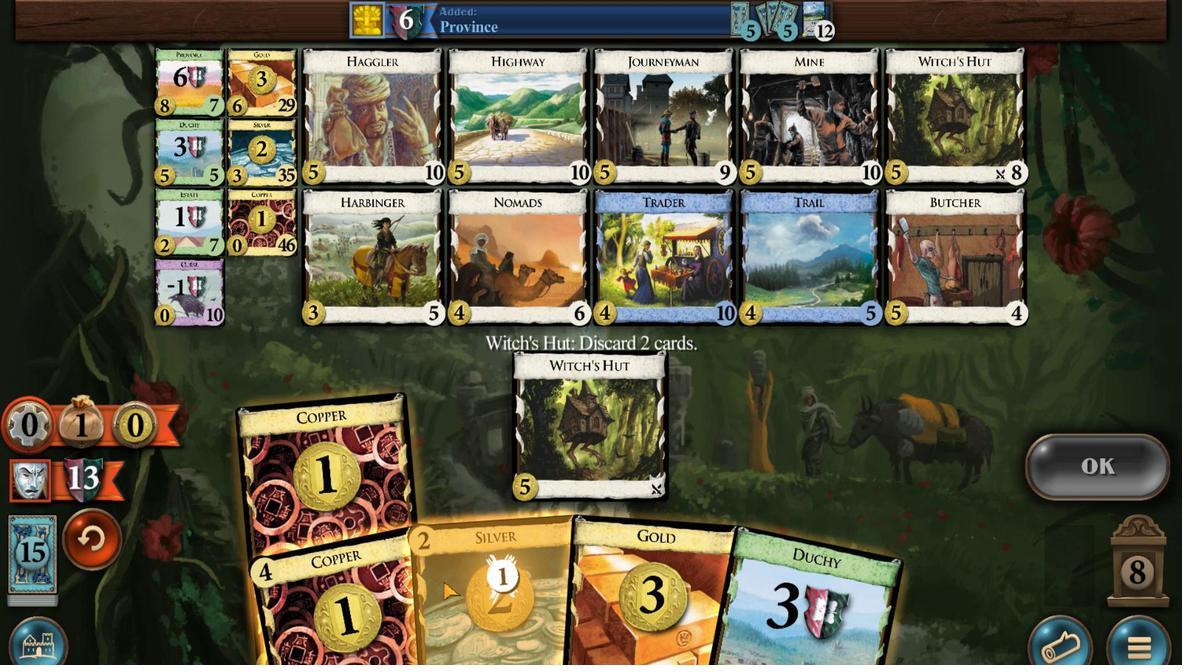 
Action: Mouse scrolled (617, 562) with delta (0, 0)
Screenshot: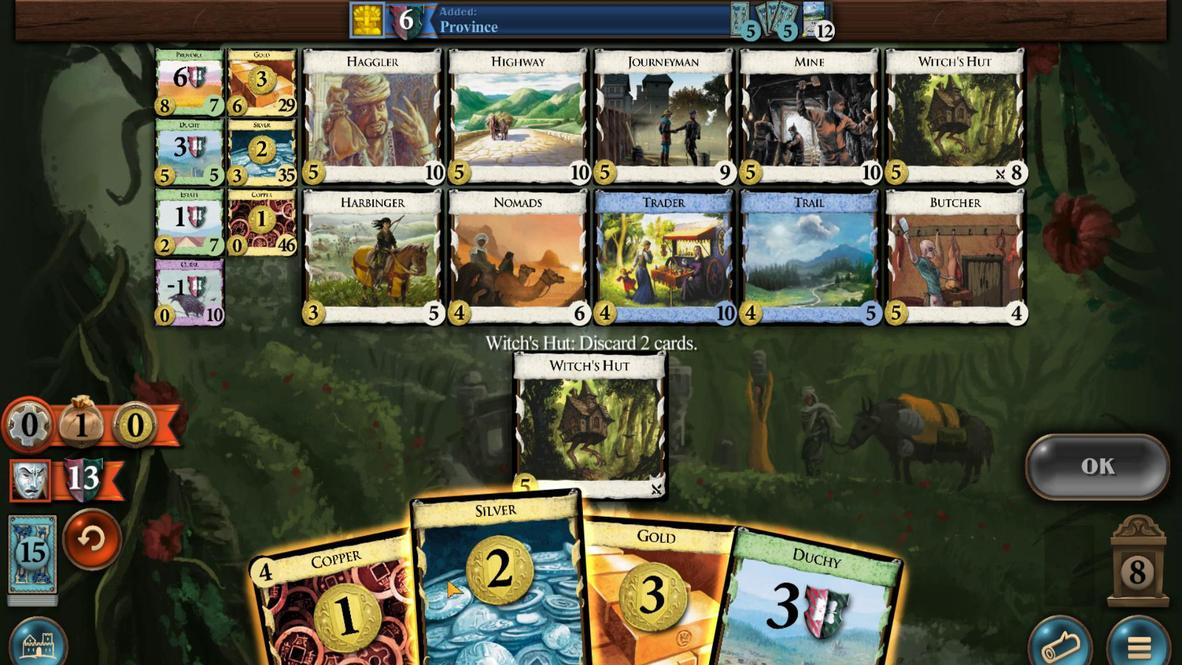 
Action: Mouse scrolled (617, 562) with delta (0, 0)
Screenshot: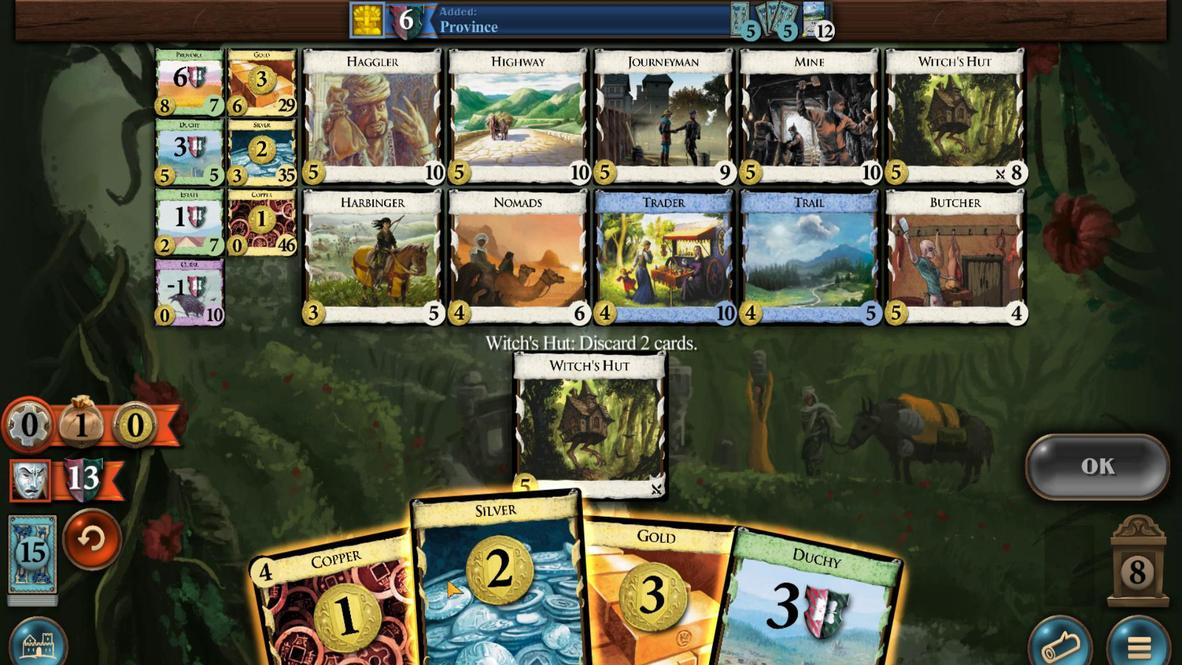
Action: Mouse moved to (646, 558)
Screenshot: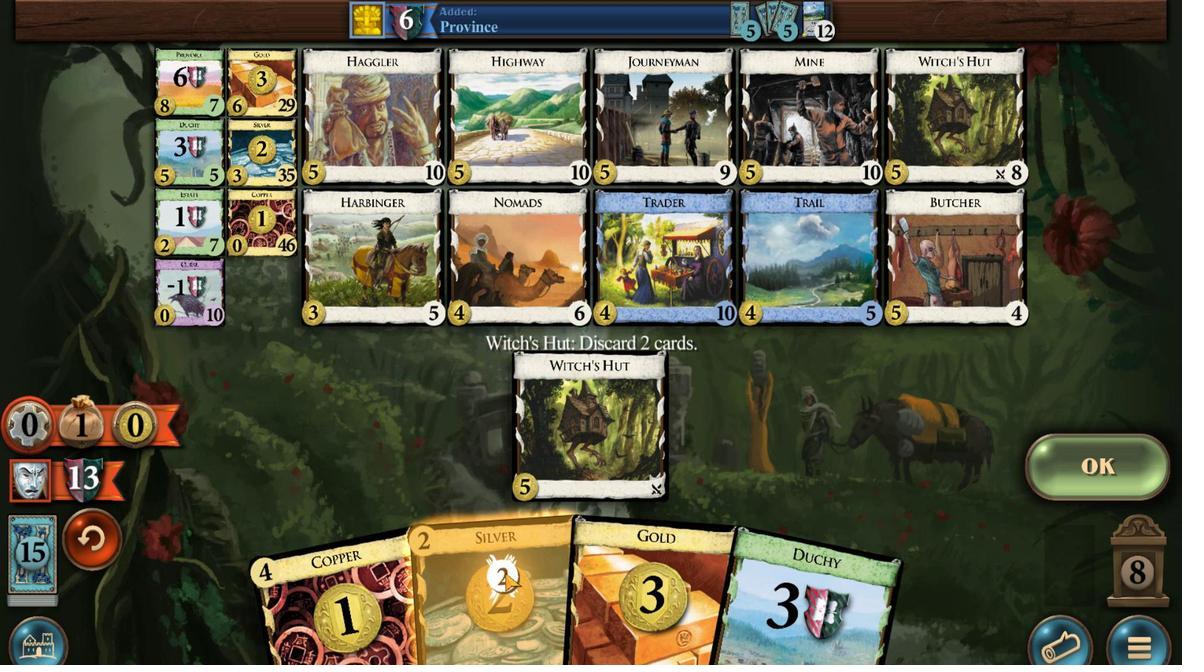 
Action: Mouse scrolled (646, 557) with delta (0, 0)
Screenshot: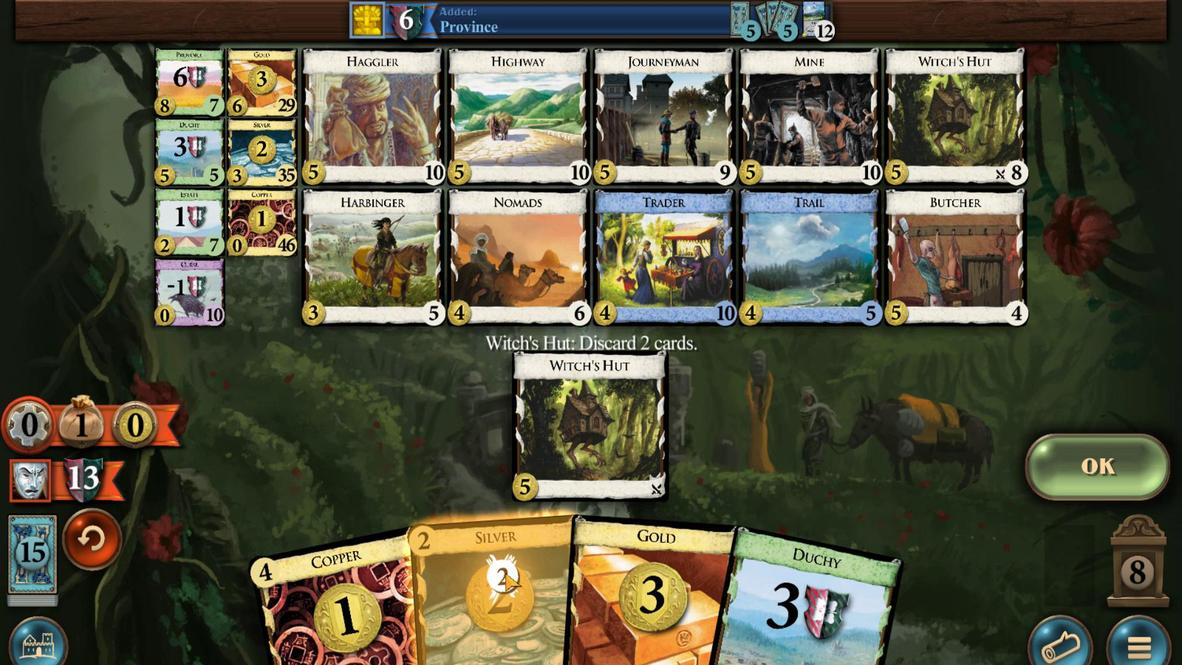 
Action: Mouse scrolled (646, 557) with delta (0, 0)
Screenshot: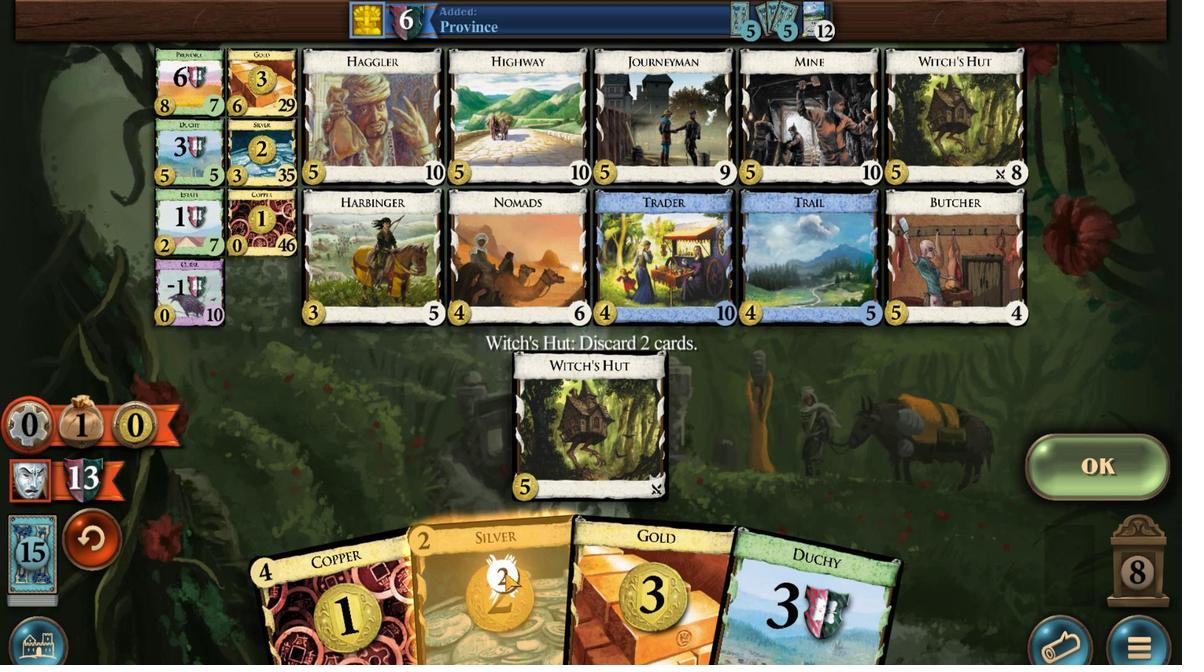 
Action: Mouse scrolled (646, 557) with delta (0, 0)
Screenshot: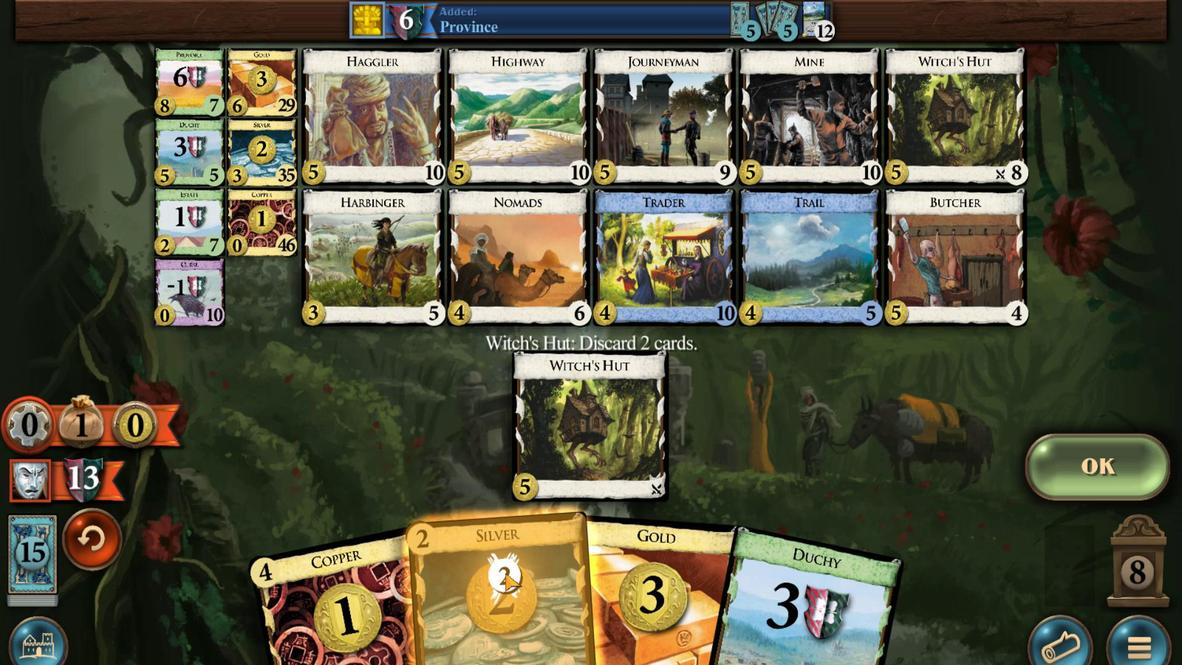 
Action: Mouse moved to (665, 556)
Screenshot: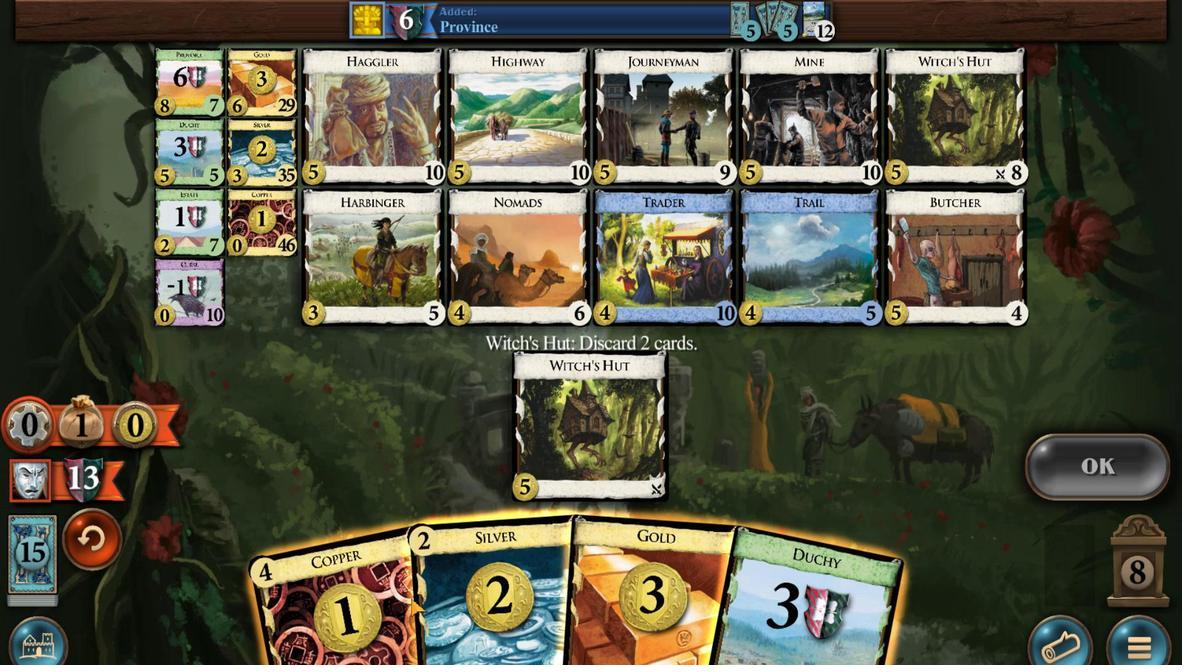 
Action: Mouse scrolled (665, 556) with delta (0, 0)
Screenshot: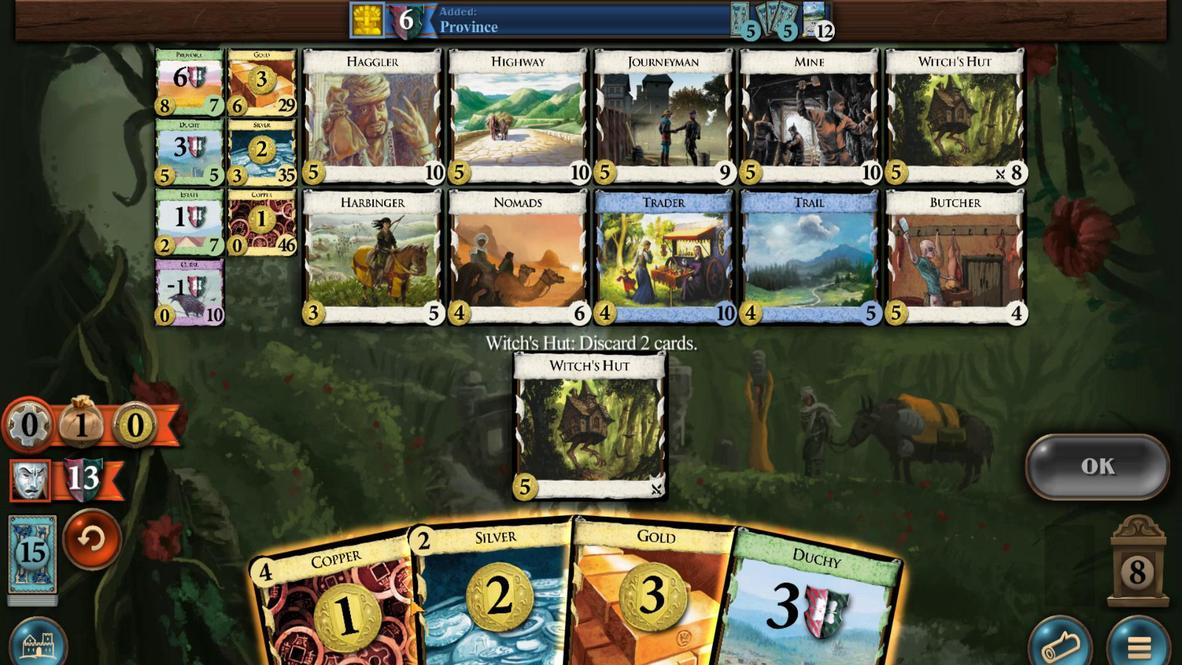
Action: Mouse scrolled (665, 556) with delta (0, 0)
Screenshot: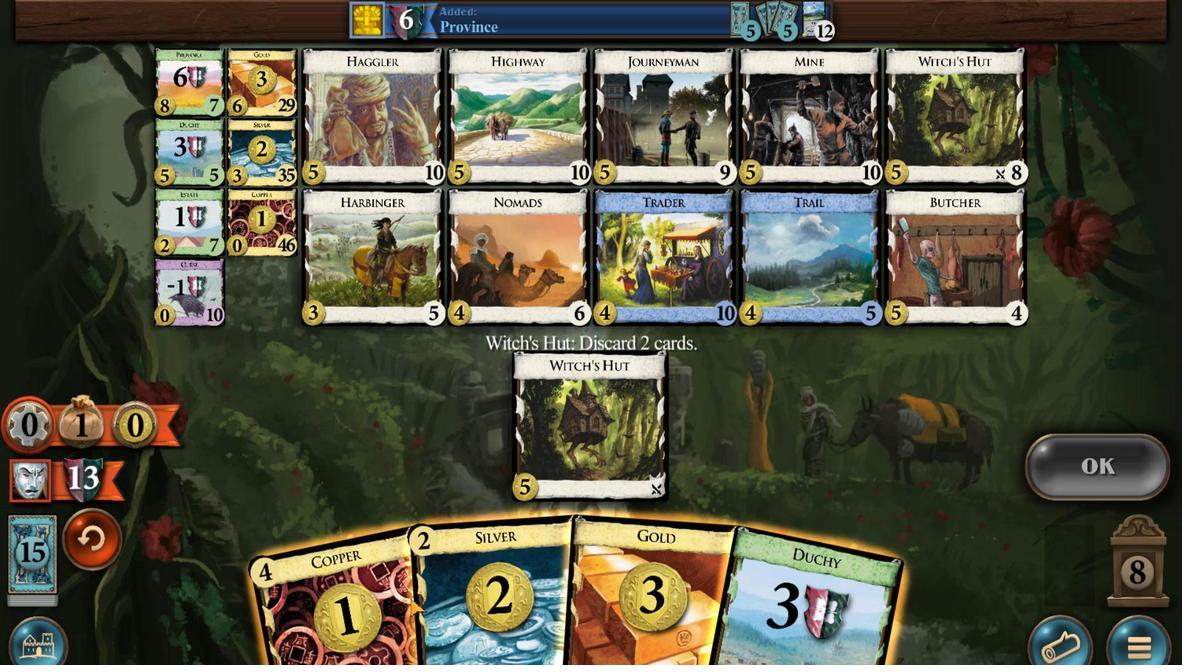 
Action: Mouse moved to (634, 564)
Screenshot: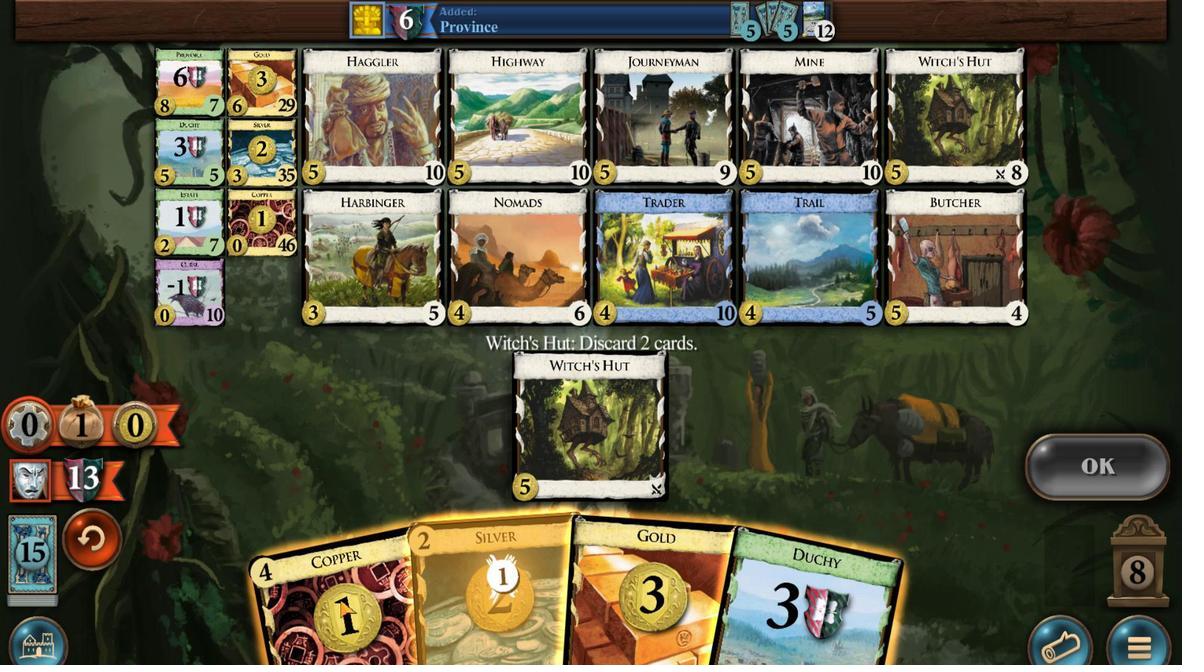 
Action: Mouse scrolled (634, 564) with delta (0, 0)
Screenshot: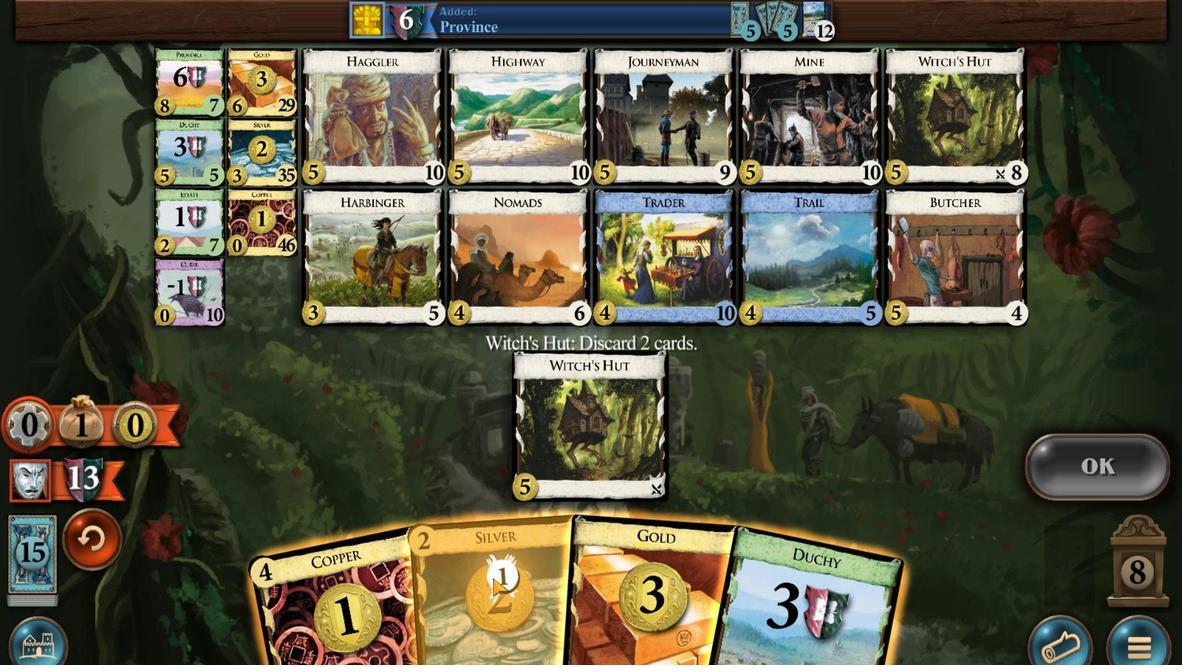 
Action: Mouse moved to (662, 557)
Screenshot: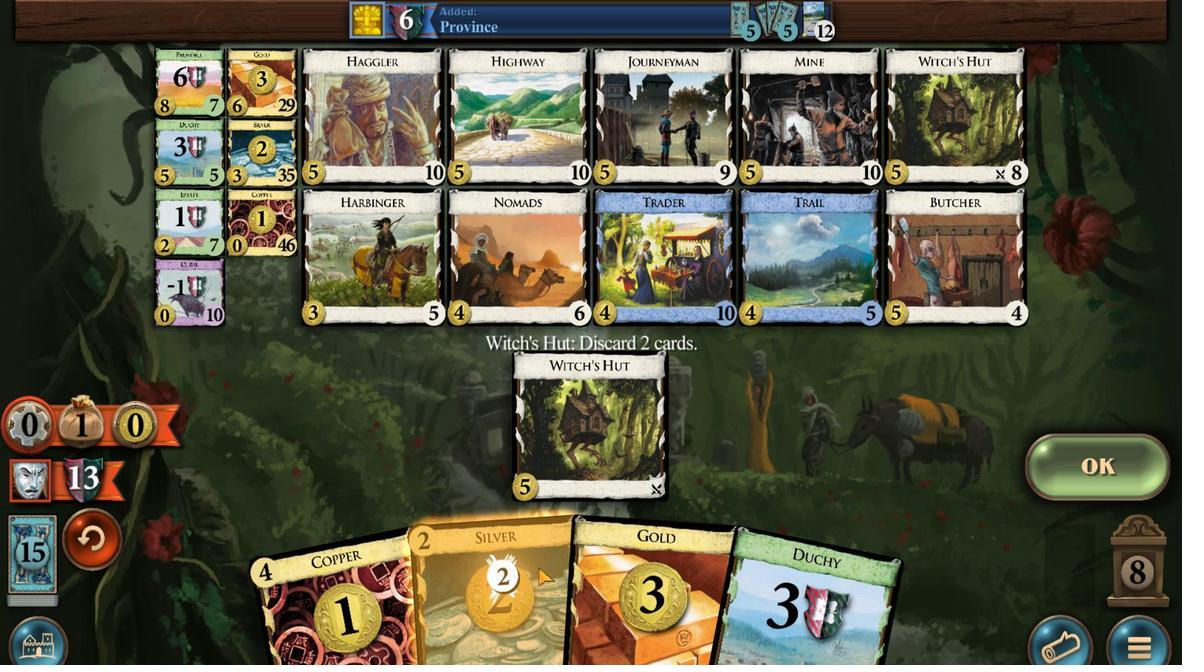 
Action: Mouse scrolled (662, 557) with delta (0, 0)
Screenshot: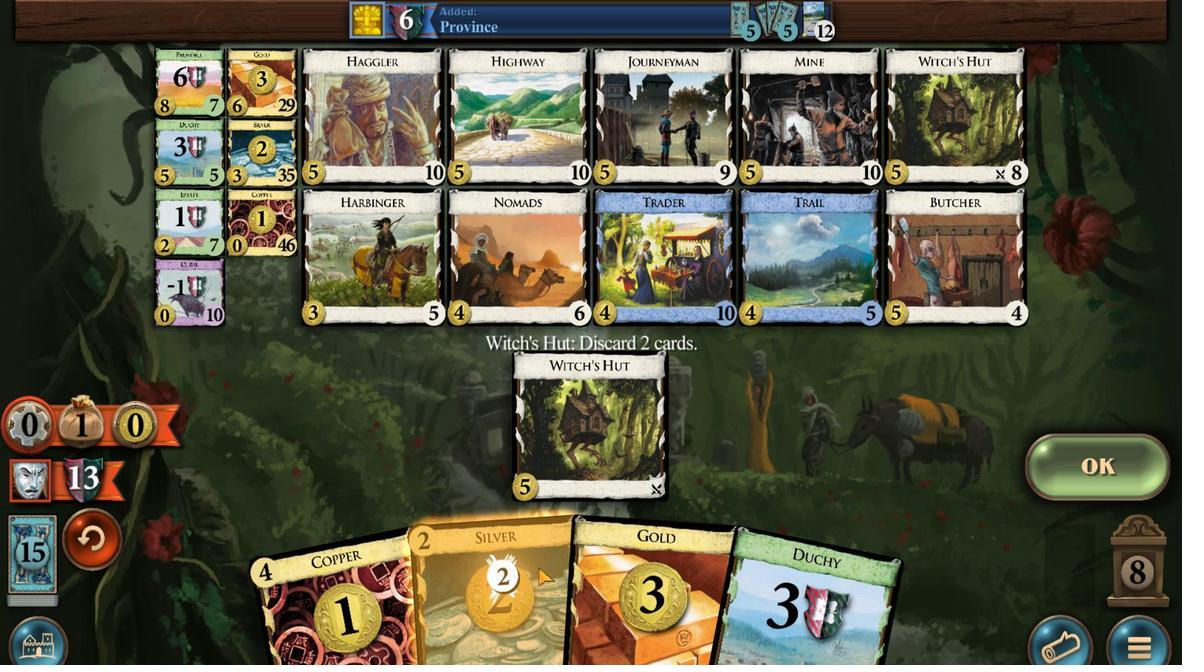 
Action: Mouse scrolled (662, 557) with delta (0, 0)
Screenshot: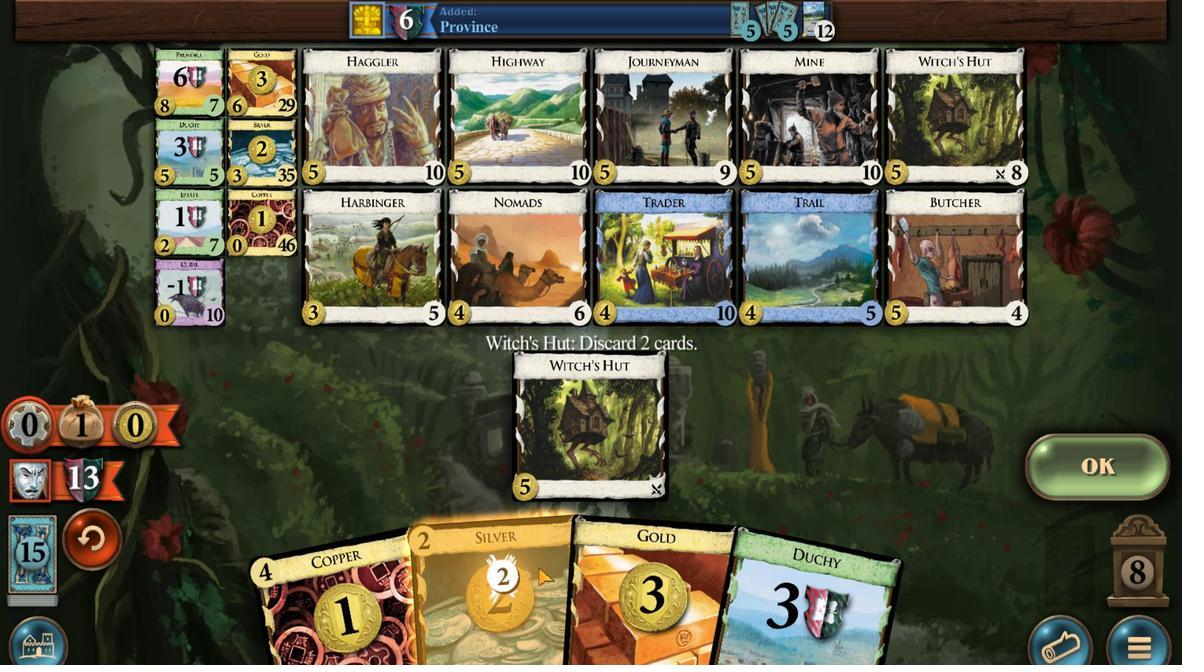
Action: Mouse moved to (676, 554)
Screenshot: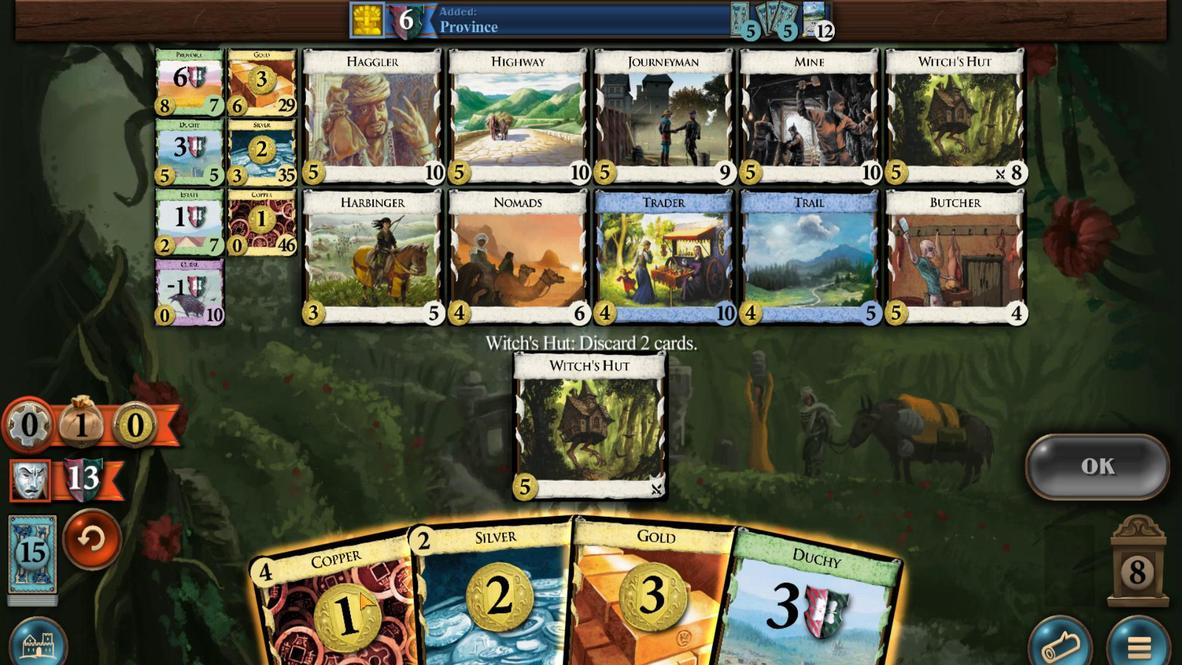 
Action: Mouse scrolled (676, 554) with delta (0, 0)
Screenshot: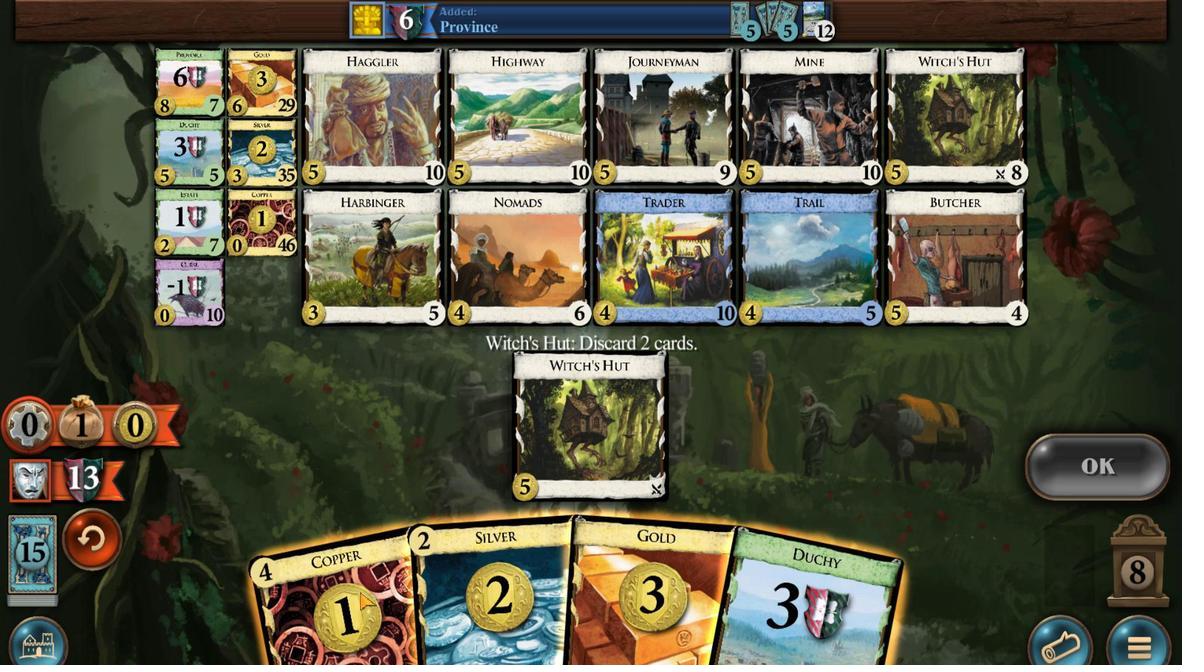 
Action: Mouse scrolled (676, 554) with delta (0, 0)
Screenshot: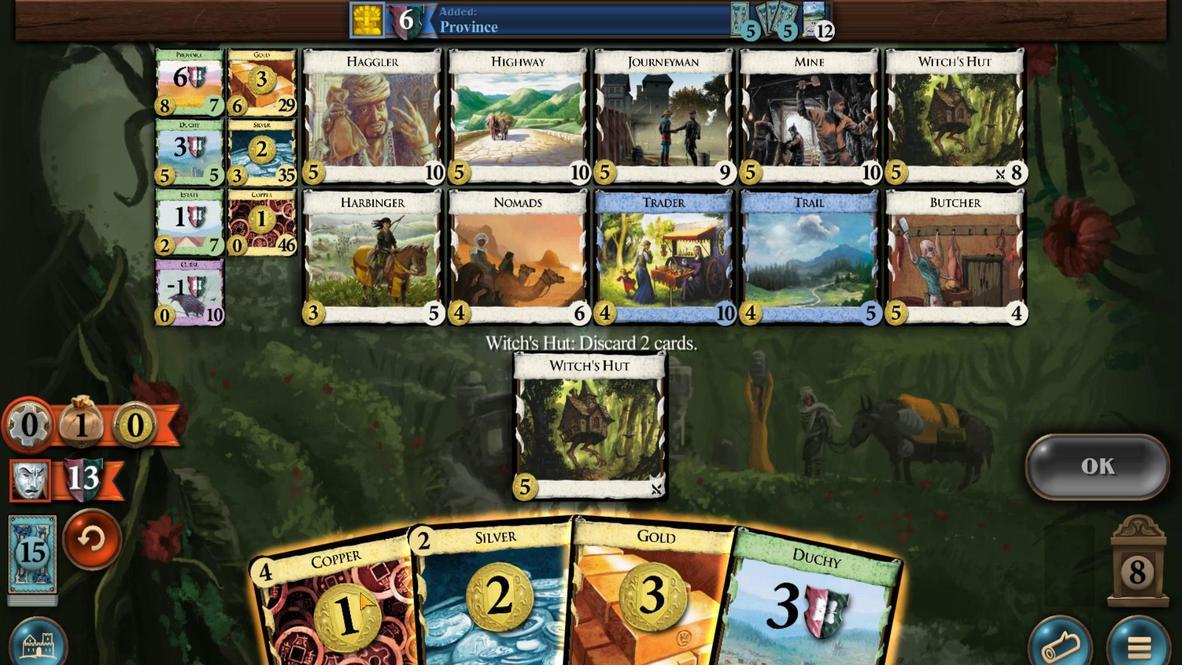 
Action: Mouse moved to (616, 562)
Screenshot: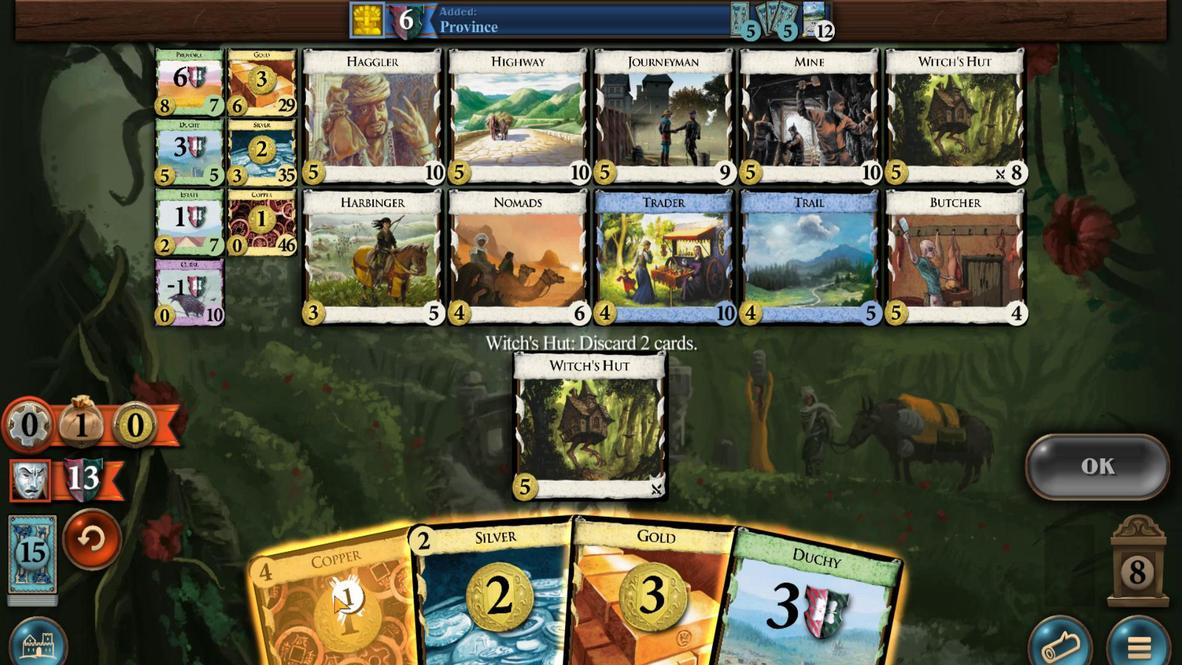 
Action: Mouse scrolled (616, 562) with delta (0, 0)
Screenshot: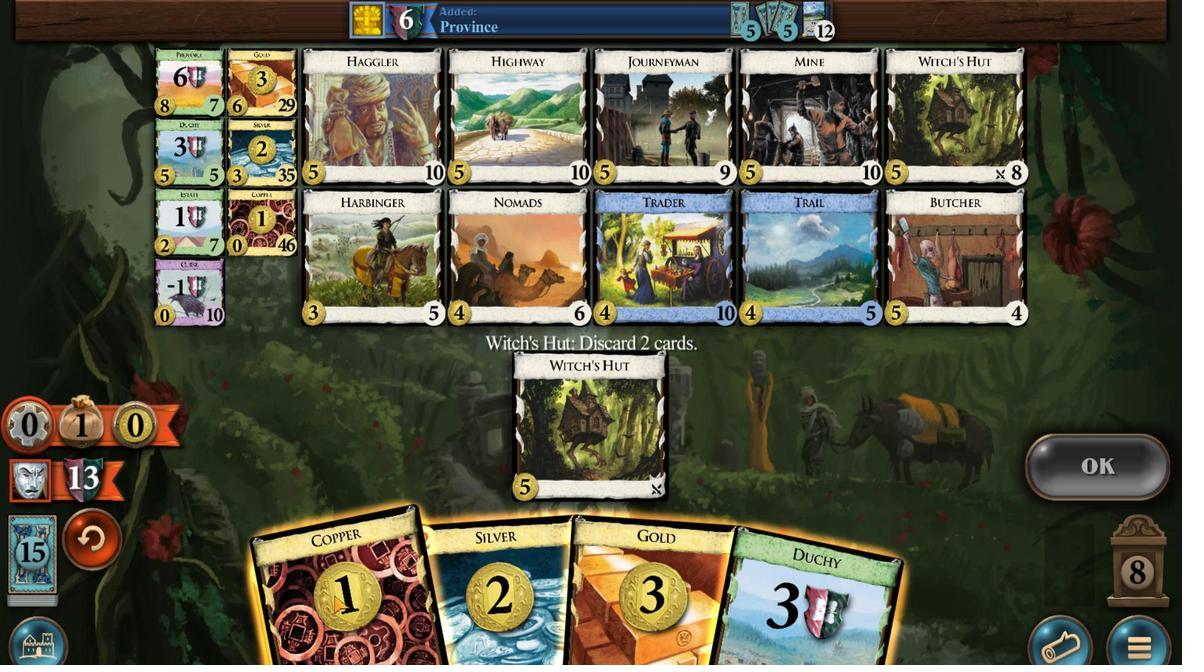 
Action: Mouse scrolled (616, 562) with delta (0, 0)
Screenshot: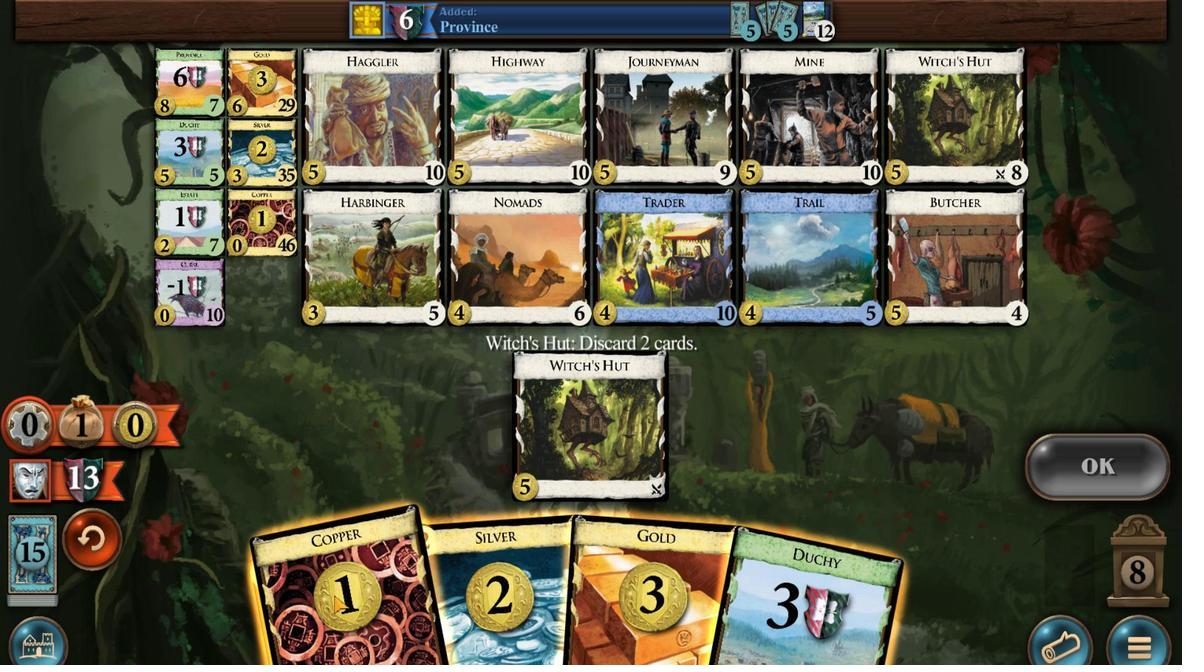 
Action: Mouse moved to (609, 562)
Screenshot: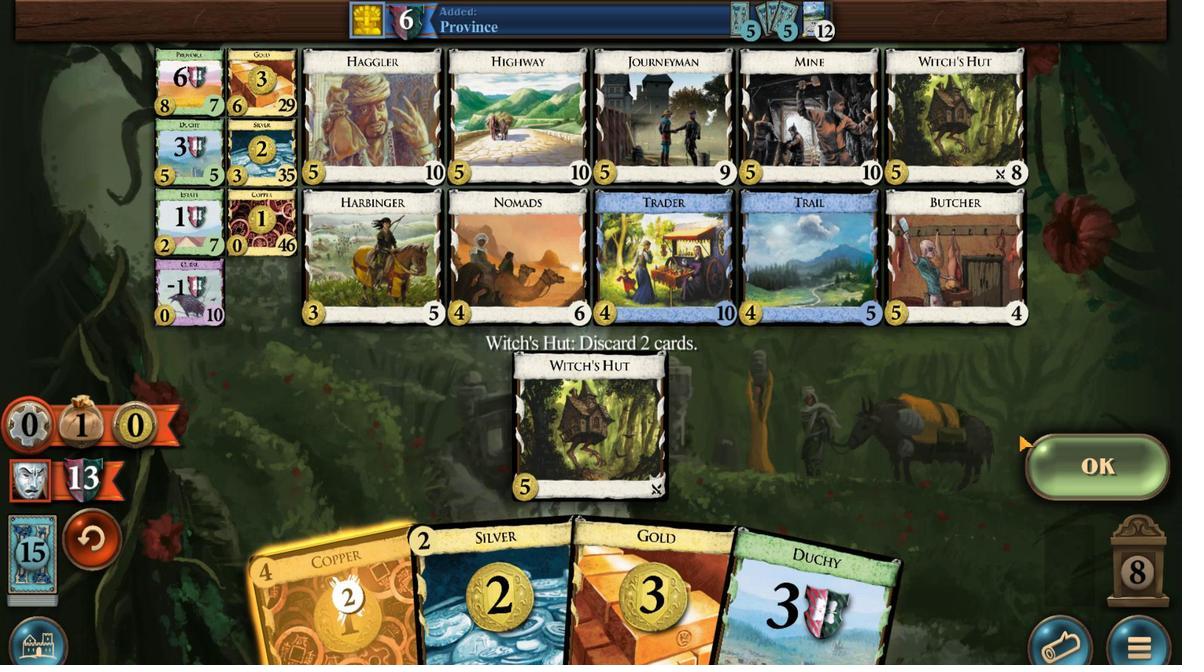
Action: Mouse scrolled (609, 562) with delta (0, 0)
Screenshot: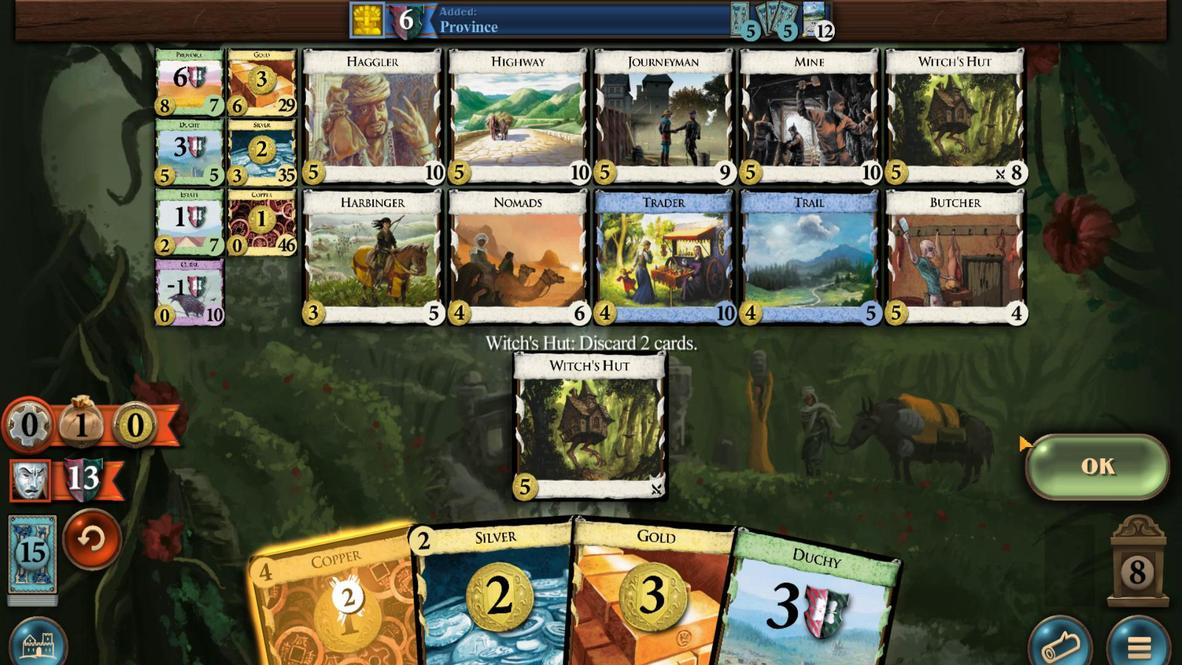 
Action: Mouse scrolled (609, 562) with delta (0, 0)
Screenshot: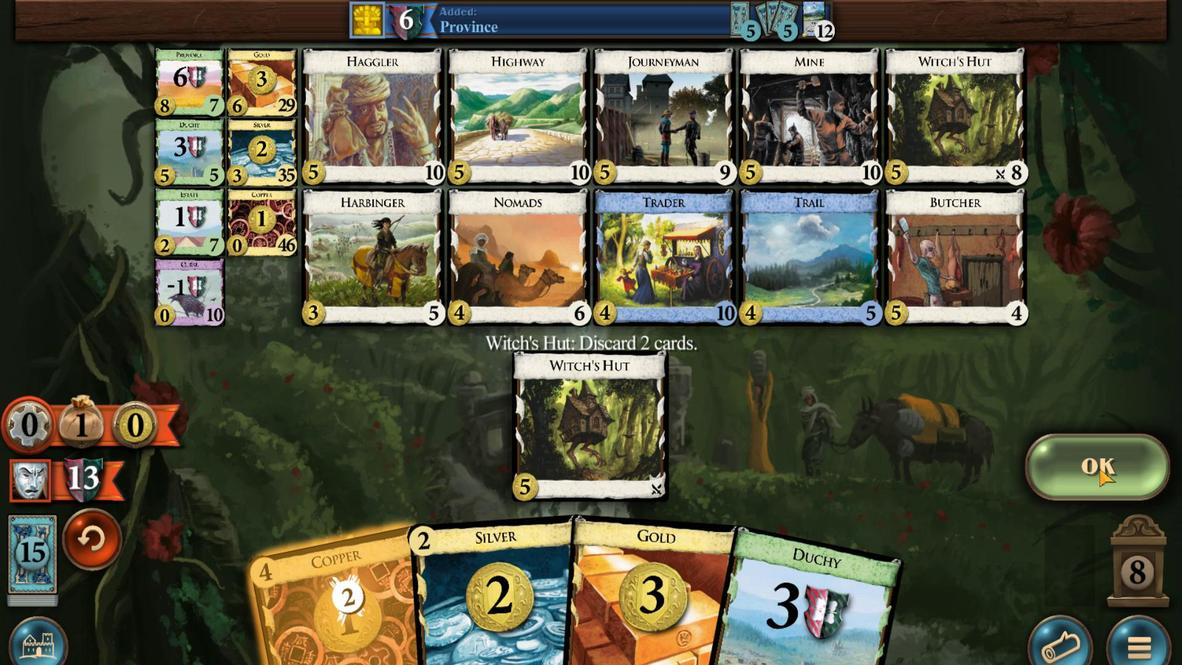 
Action: Mouse moved to (859, 523)
Screenshot: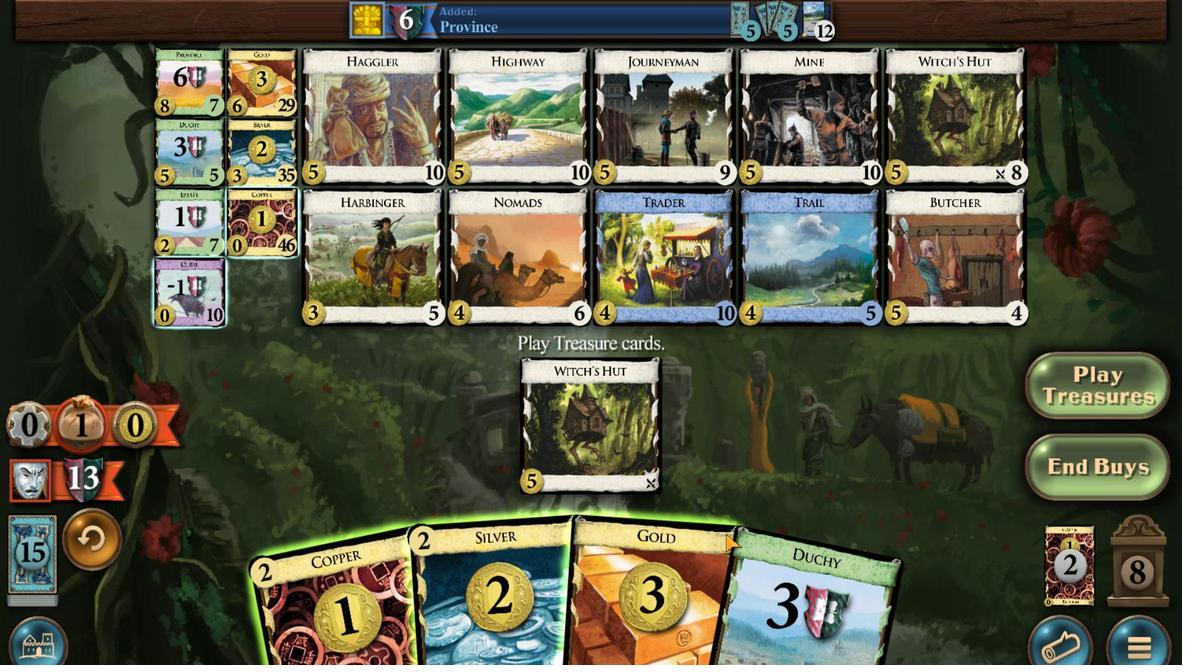 
Action: Mouse pressed left at (859, 523)
Screenshot: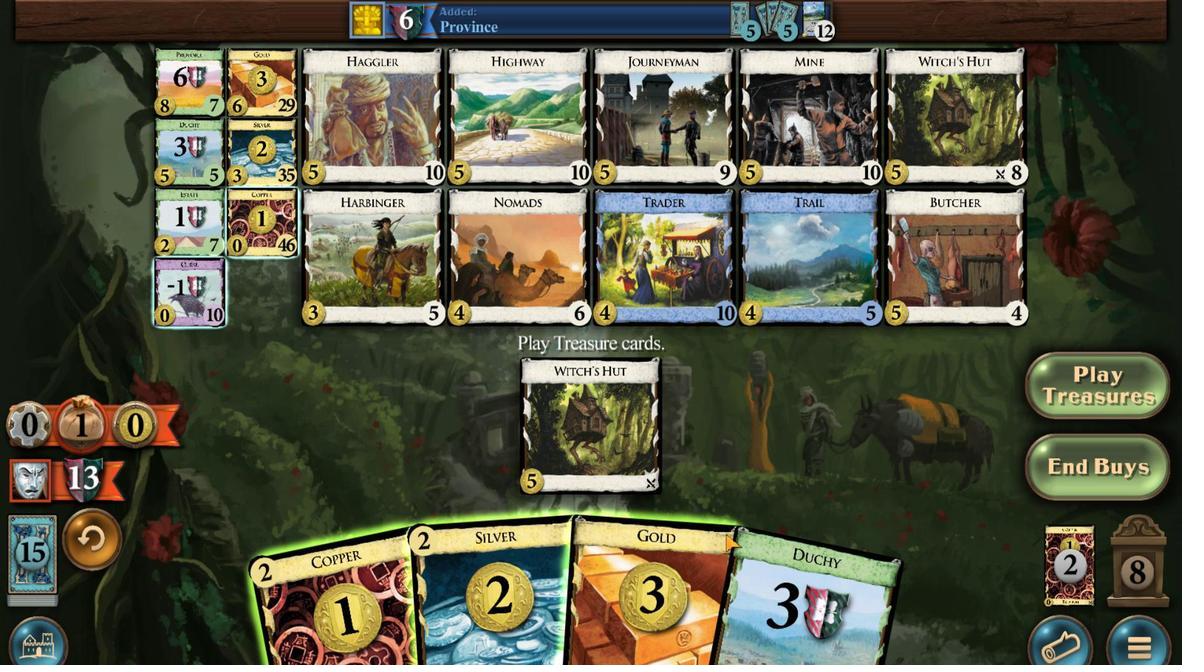 
Action: Mouse moved to (717, 558)
Screenshot: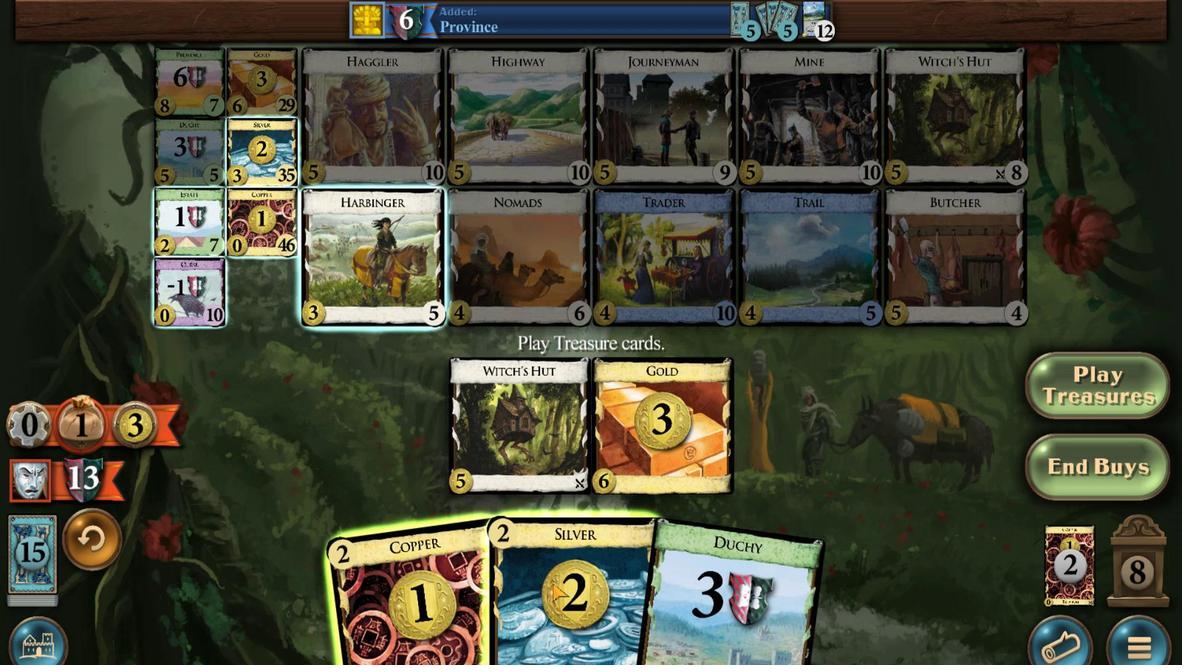 
Action: Mouse scrolled (717, 558) with delta (0, 0)
Screenshot: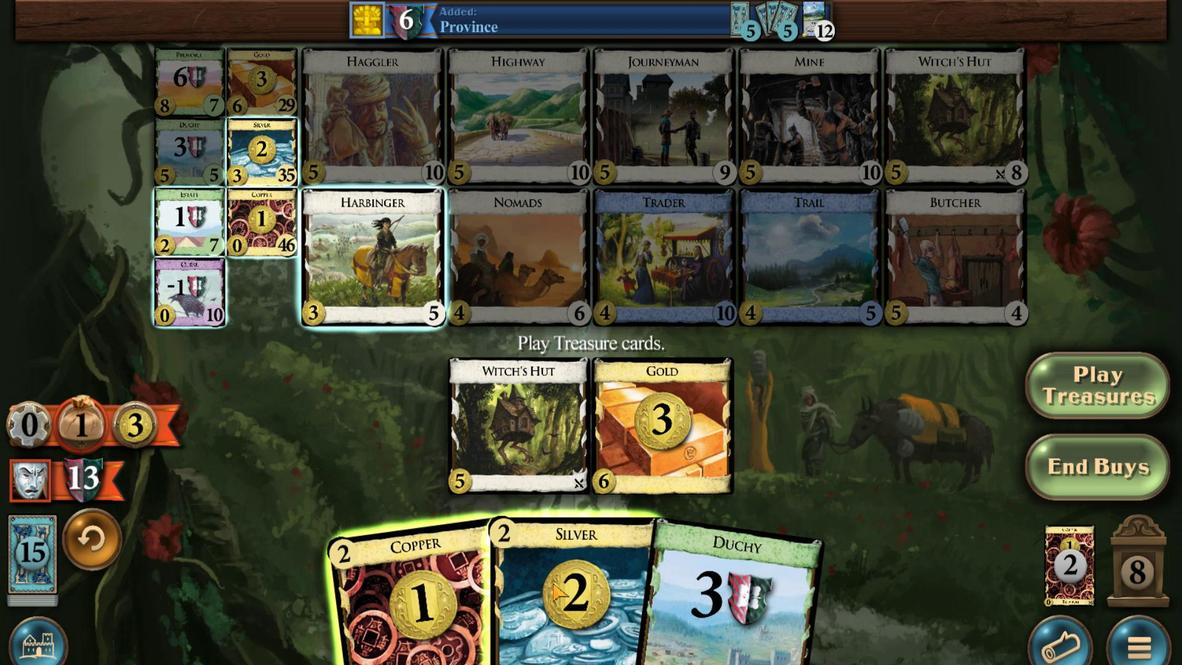 
Action: Mouse scrolled (717, 558) with delta (0, 0)
Screenshot: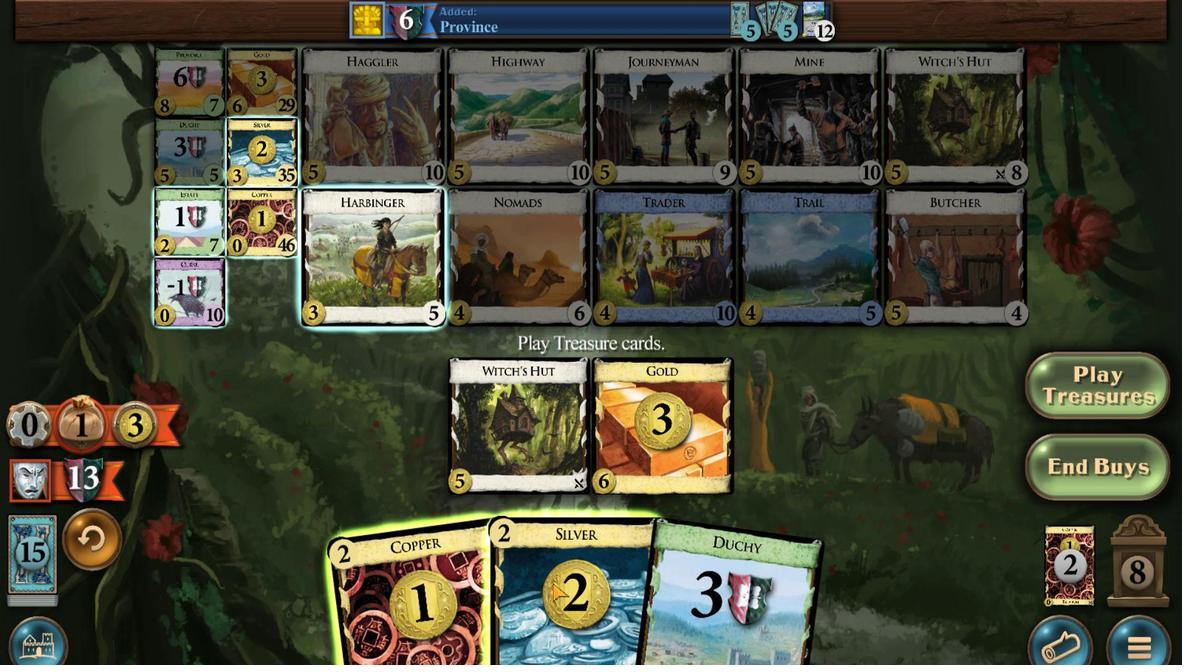 
Action: Mouse moved to (681, 559)
Screenshot: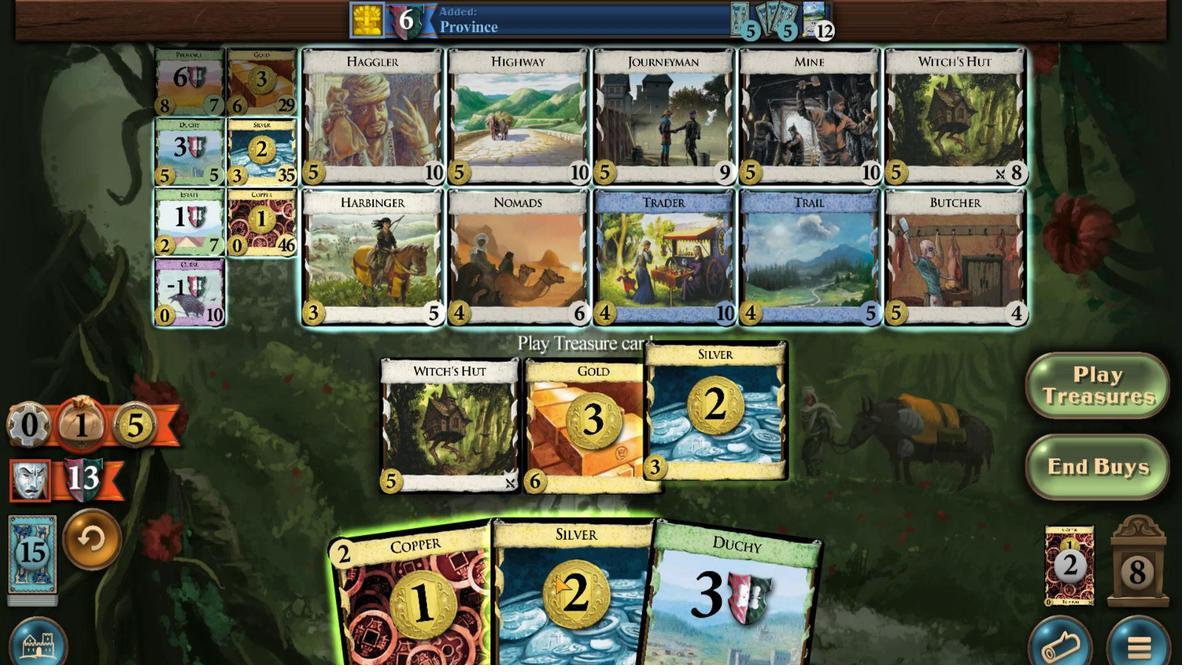 
Action: Mouse scrolled (681, 559) with delta (0, 0)
Screenshot: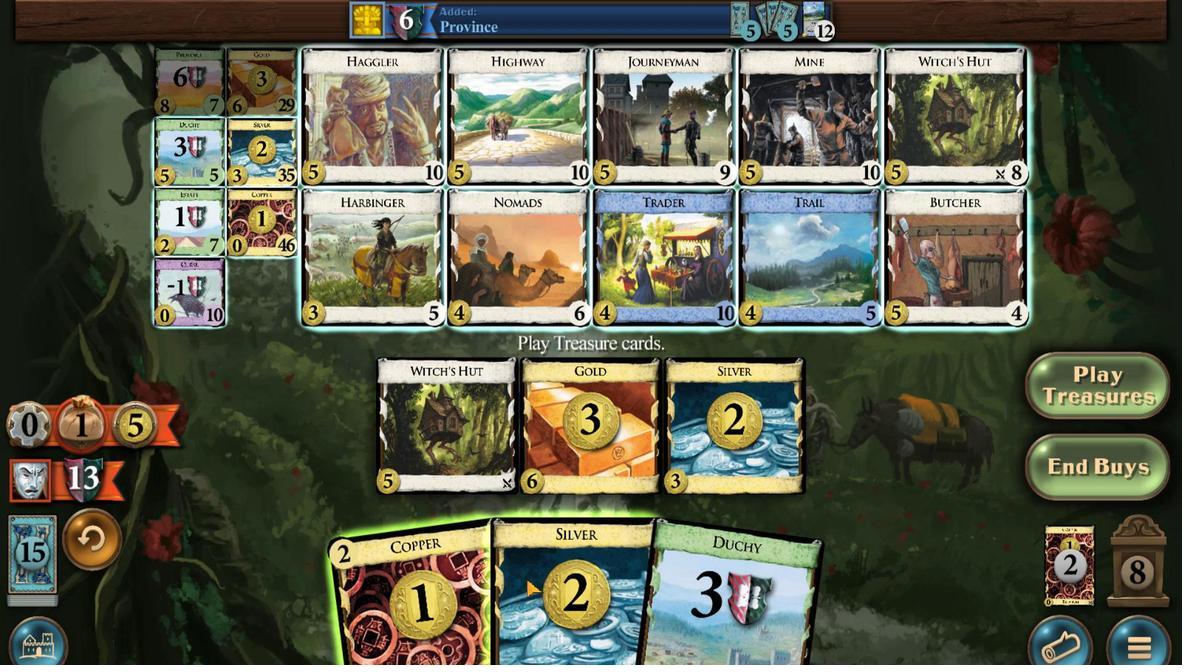 
Action: Mouse scrolled (681, 559) with delta (0, 0)
Screenshot: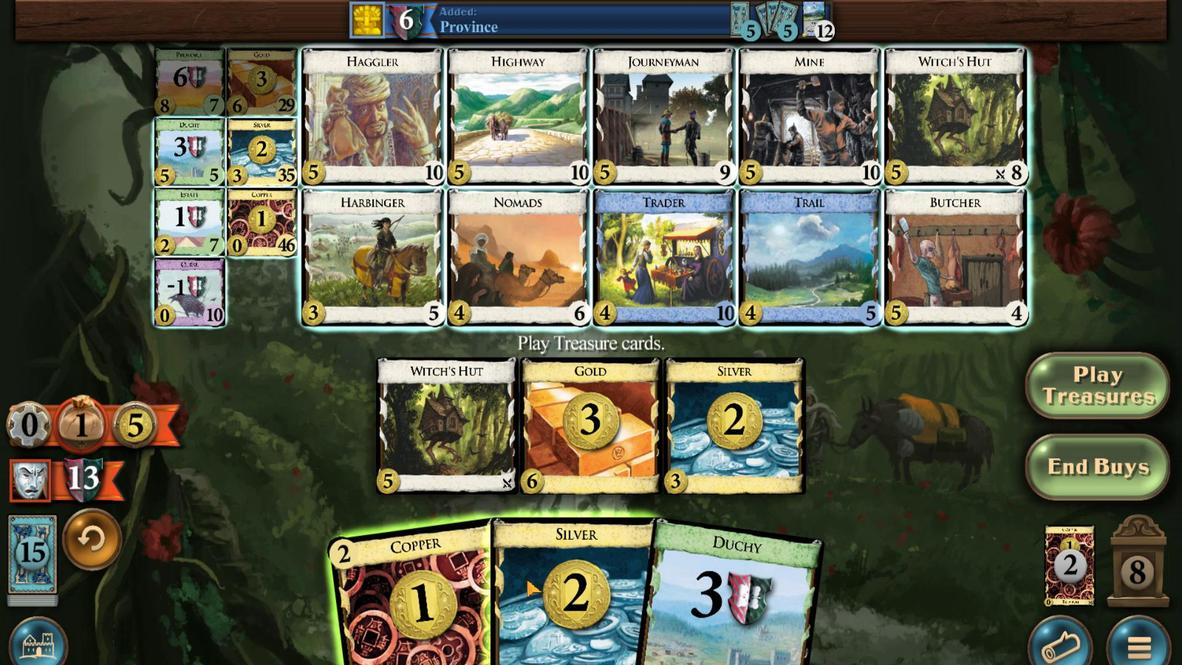 
Action: Mouse moved to (638, 562)
Screenshot: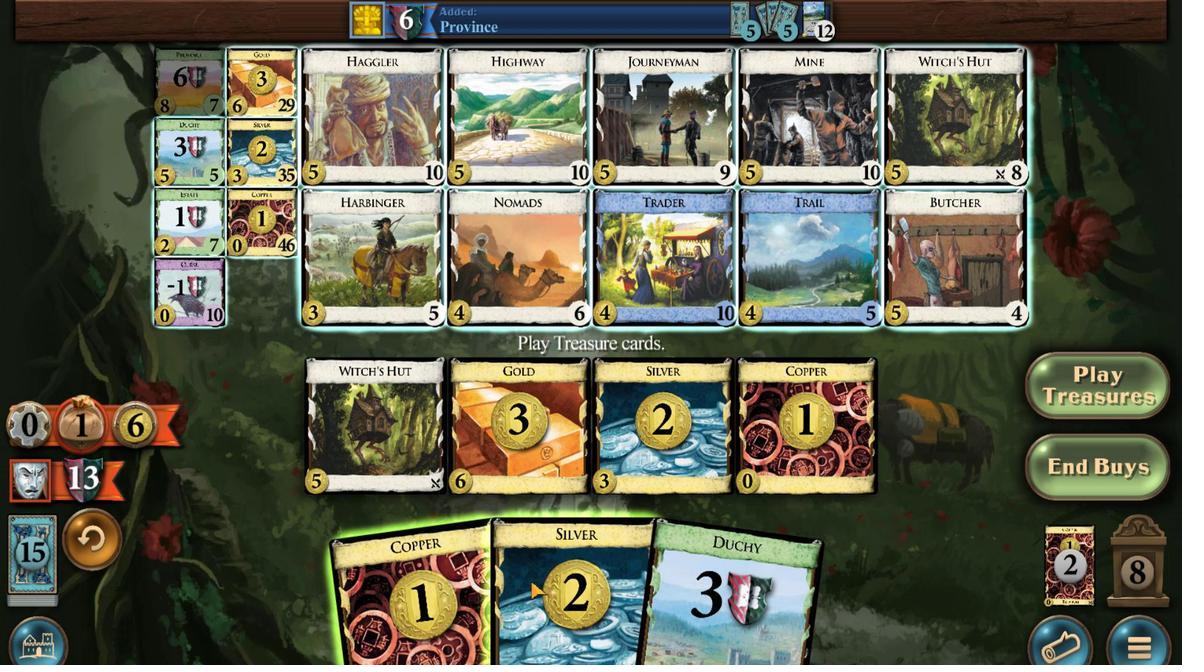 
Action: Mouse scrolled (638, 562) with delta (0, 0)
Screenshot: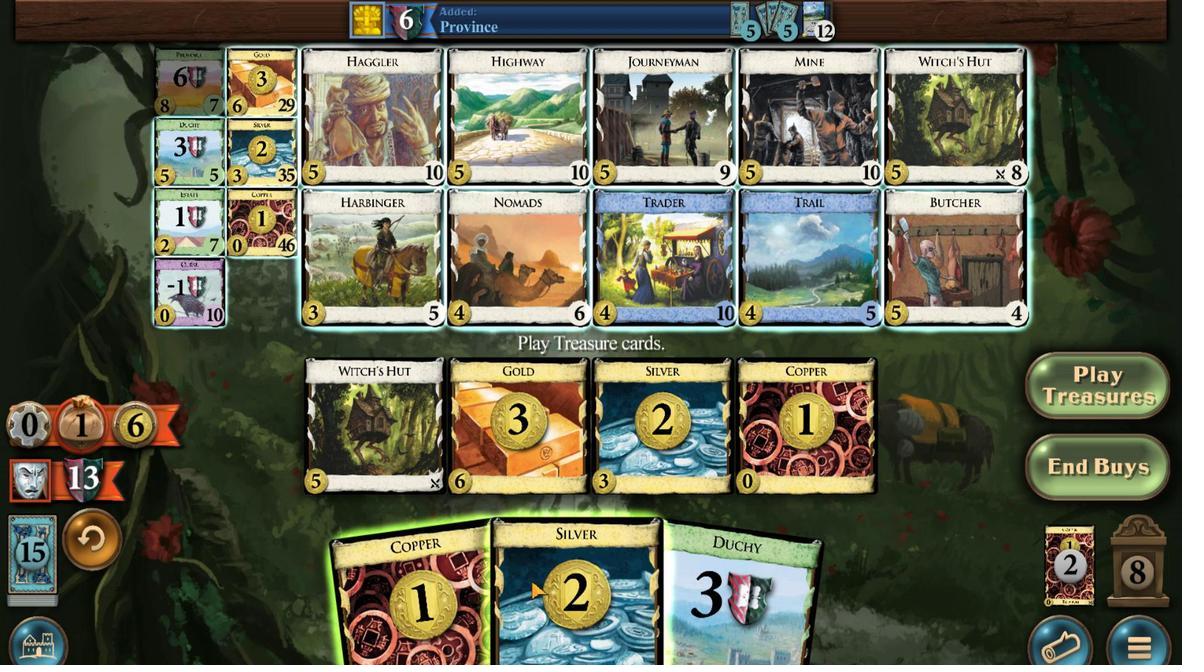 
Action: Mouse moved to (674, 558)
Screenshot: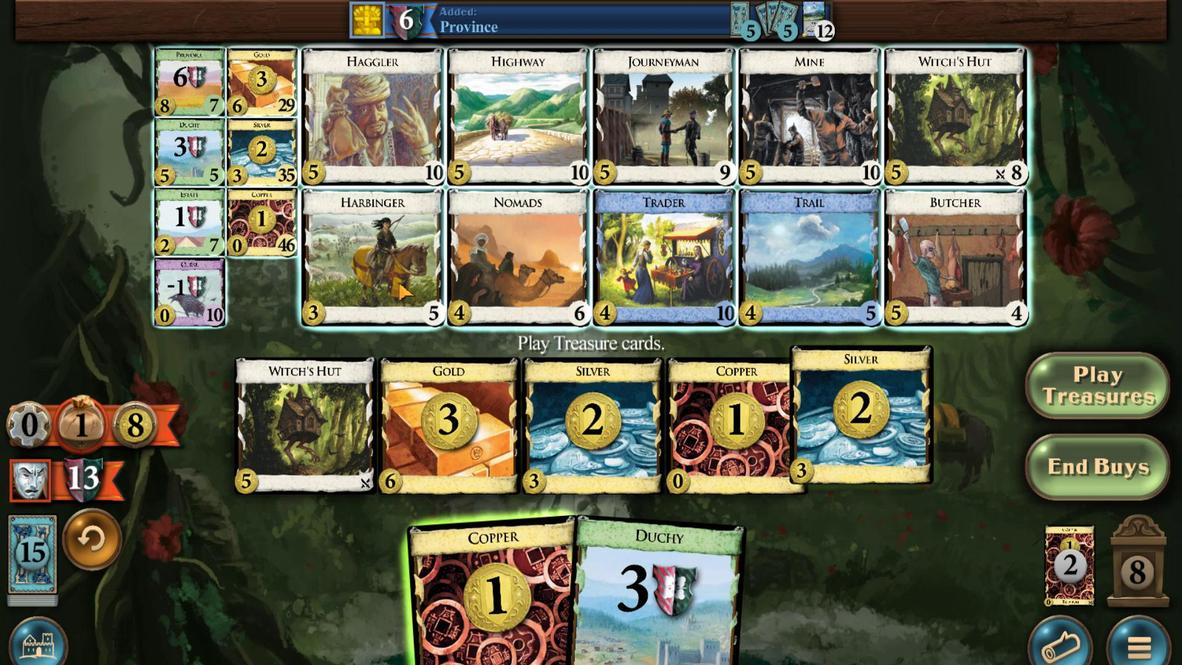 
Action: Mouse scrolled (674, 558) with delta (0, 0)
Screenshot: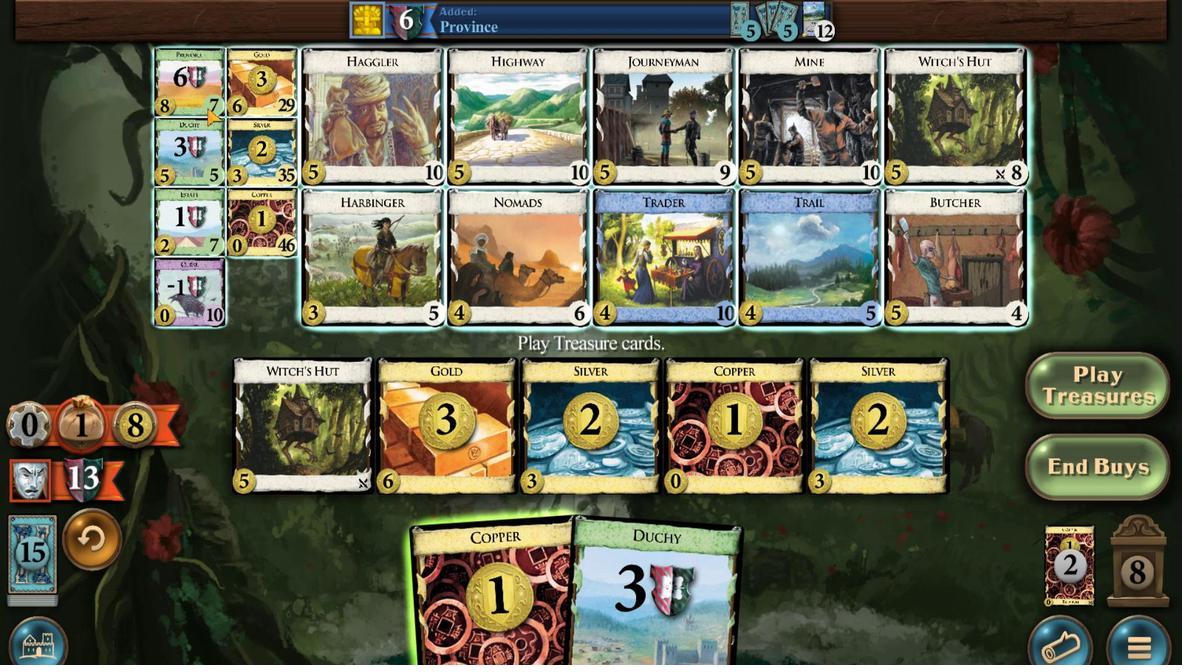 
Action: Mouse scrolled (674, 558) with delta (0, 0)
Screenshot: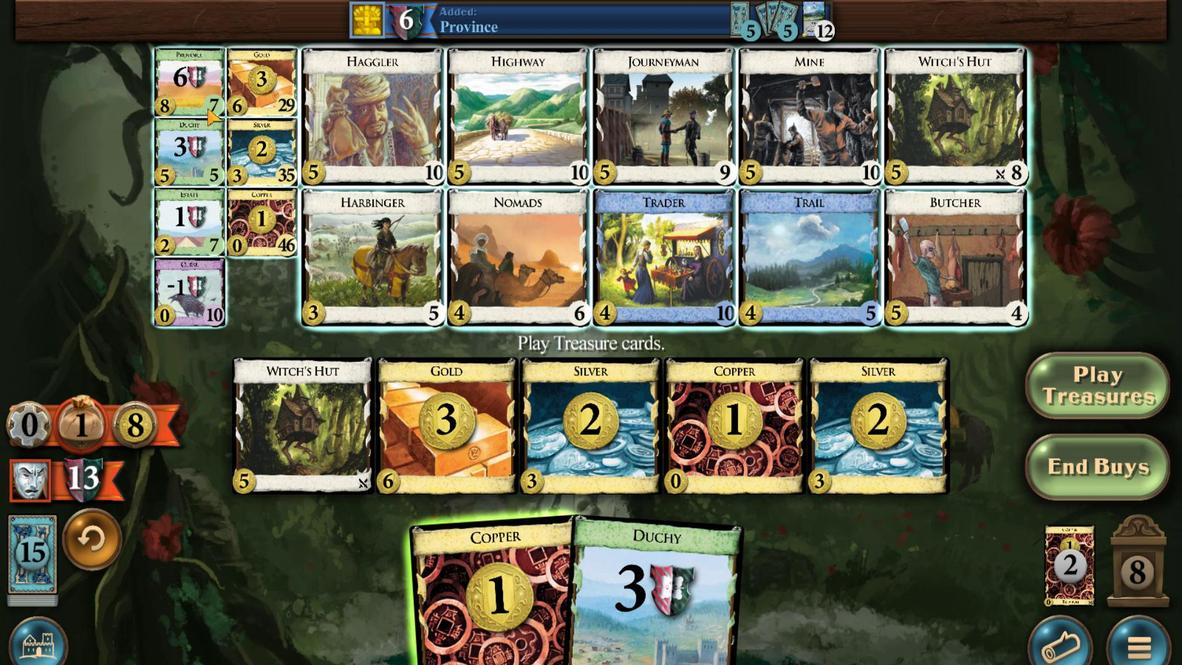 
Action: Mouse moved to (566, 407)
Screenshot: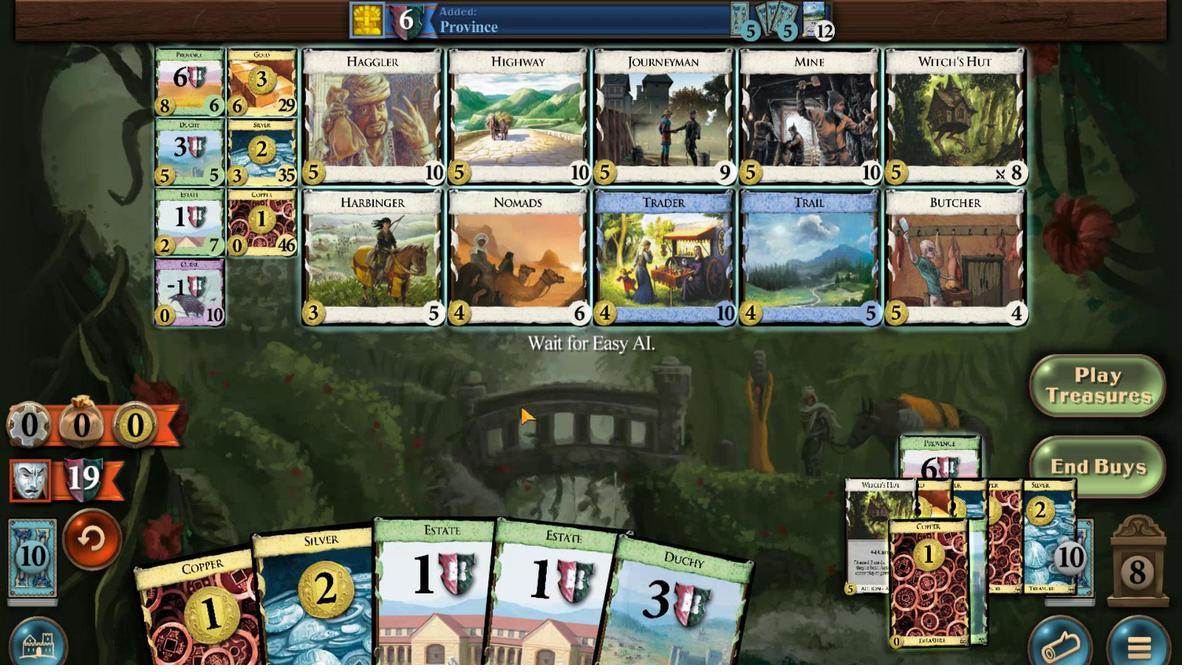 
Action: Mouse pressed left at (566, 407)
Screenshot: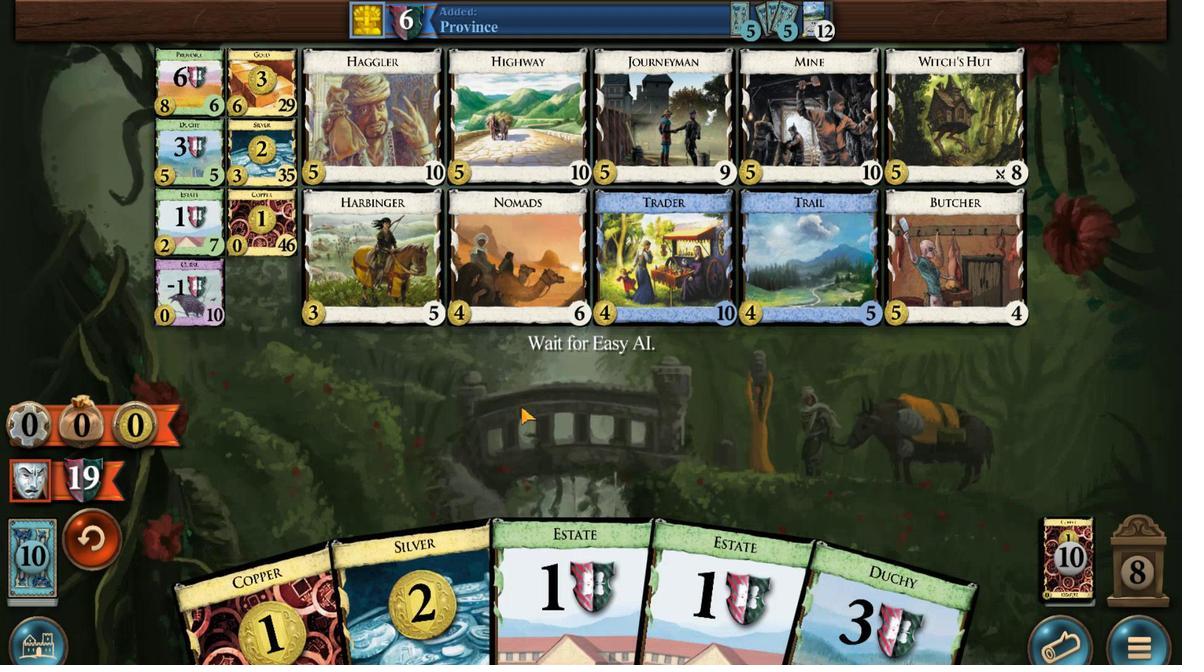 
Action: Mouse moved to (626, 559)
Screenshot: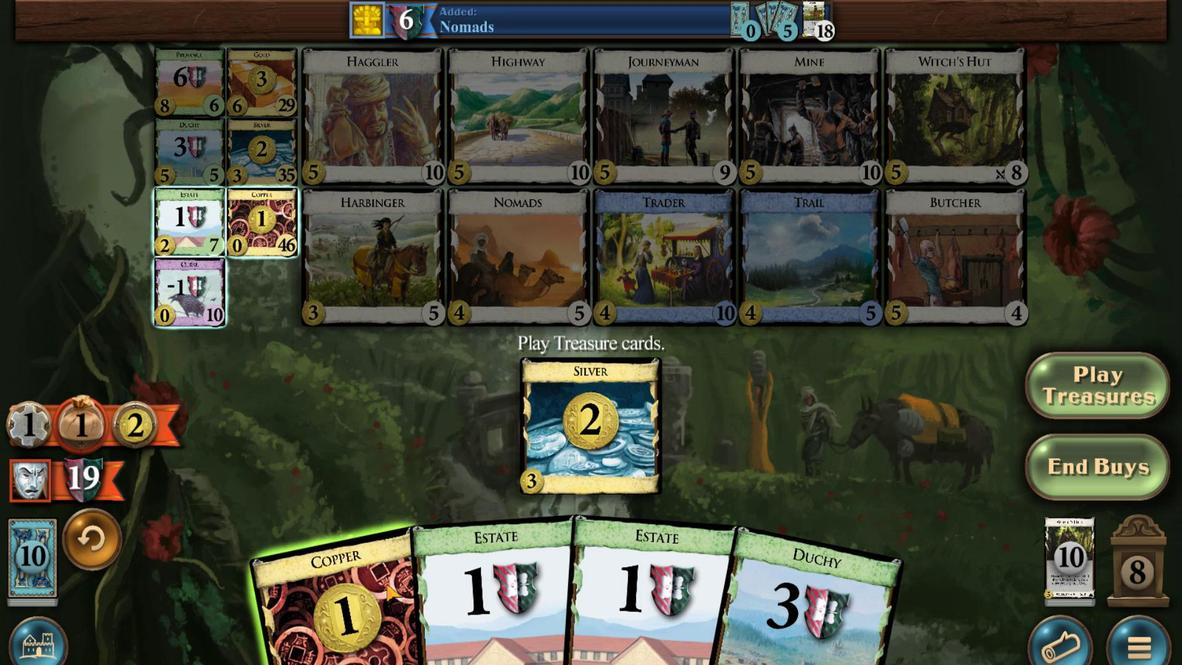 
Action: Mouse scrolled (626, 559) with delta (0, 0)
